 Task: Create a swarmplot and a boxplot using seaborn to visualize the distribution of two numerical variables, 'Box1' and 'Box2', in a DataFrame.
Action: Key pressed import<Key.space>seaborn<Key.space>as<Key.space>sns<Key.shift_r><Key.enter>
Screenshot: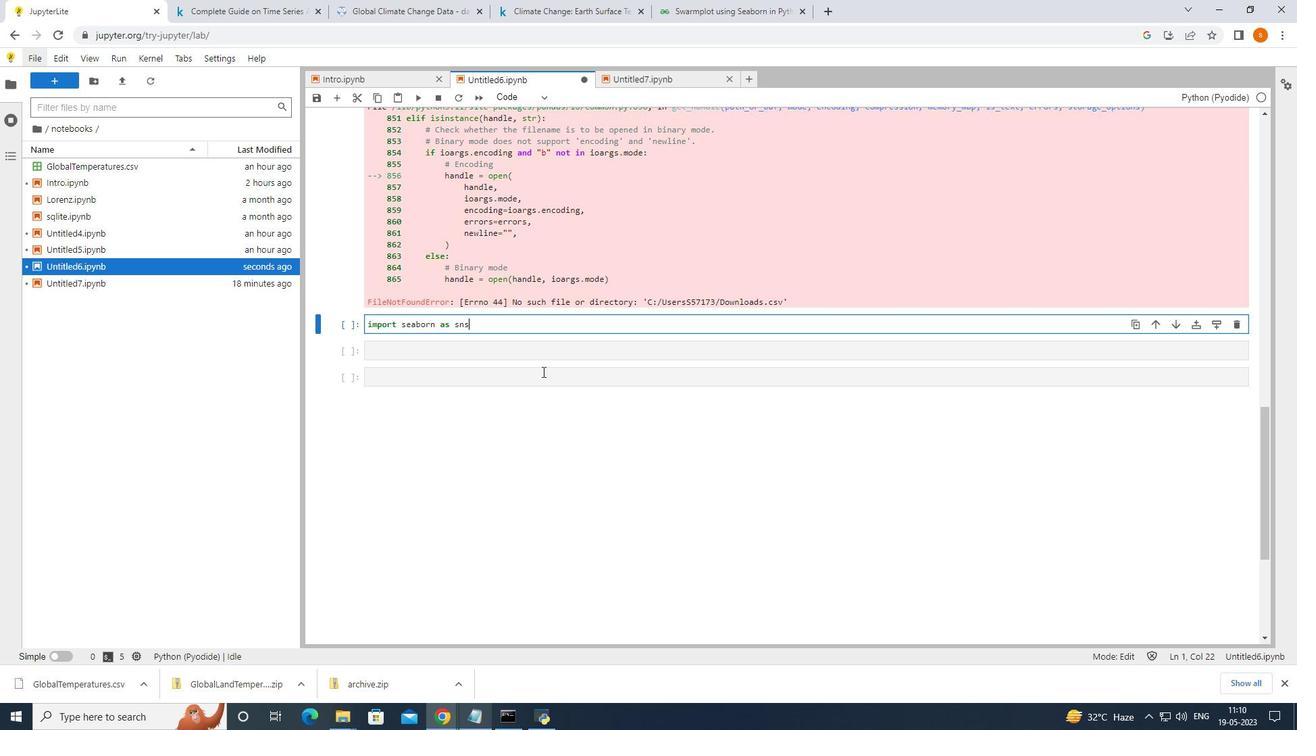 
Action: Mouse moved to (506, 354)
Screenshot: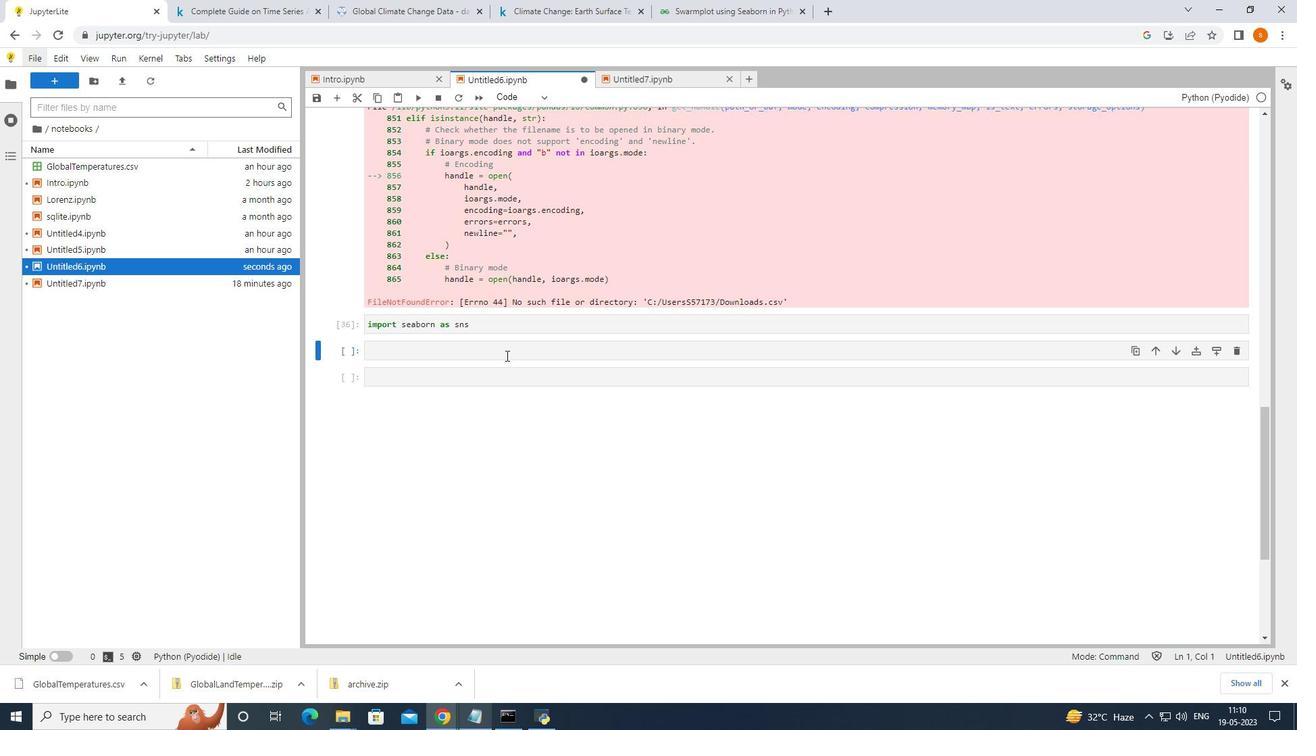
Action: Mouse pressed left at (506, 354)
Screenshot: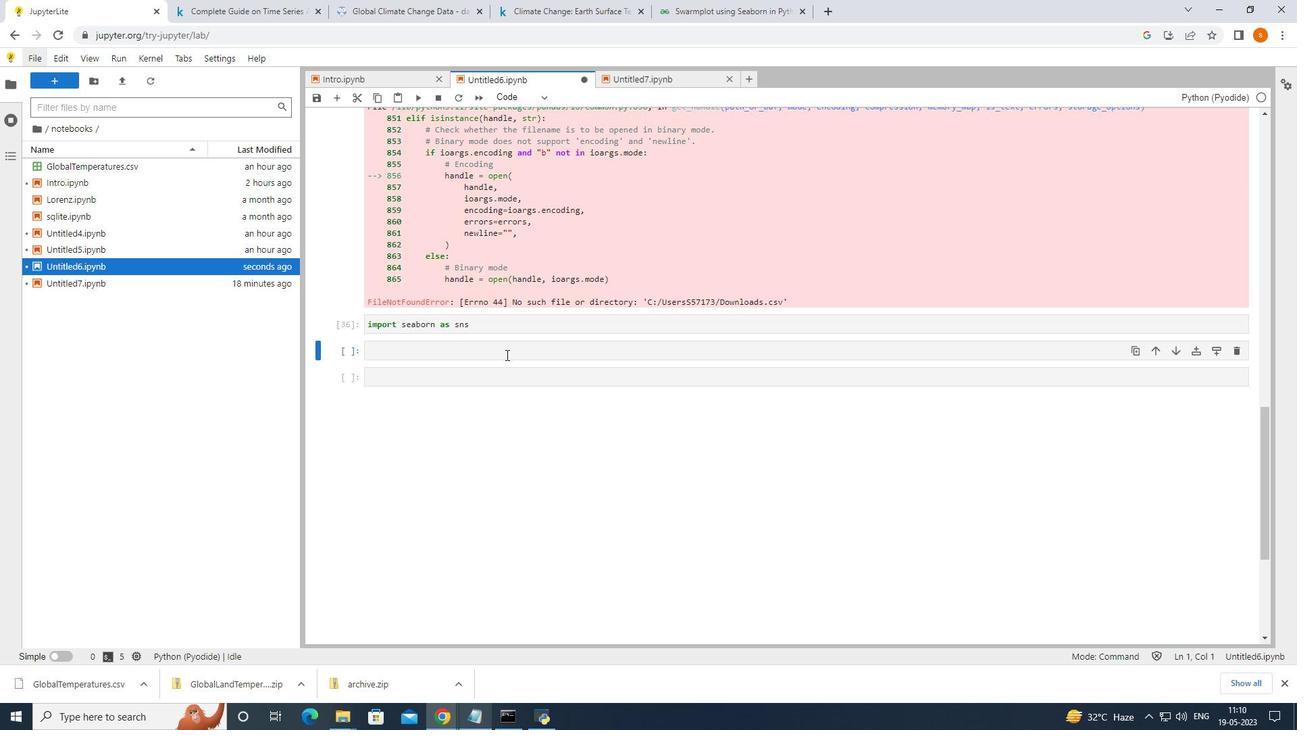 
Action: Mouse moved to (692, 6)
Screenshot: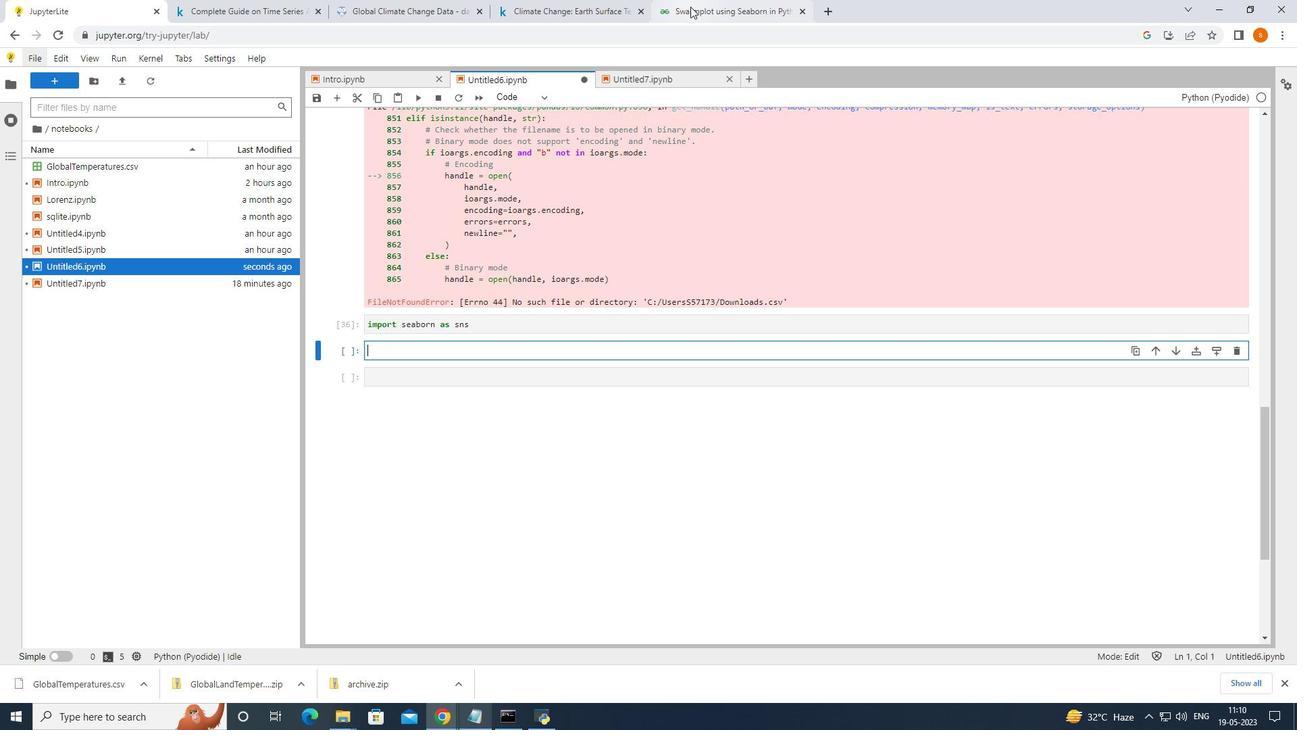 
Action: Mouse pressed left at (692, 6)
Screenshot: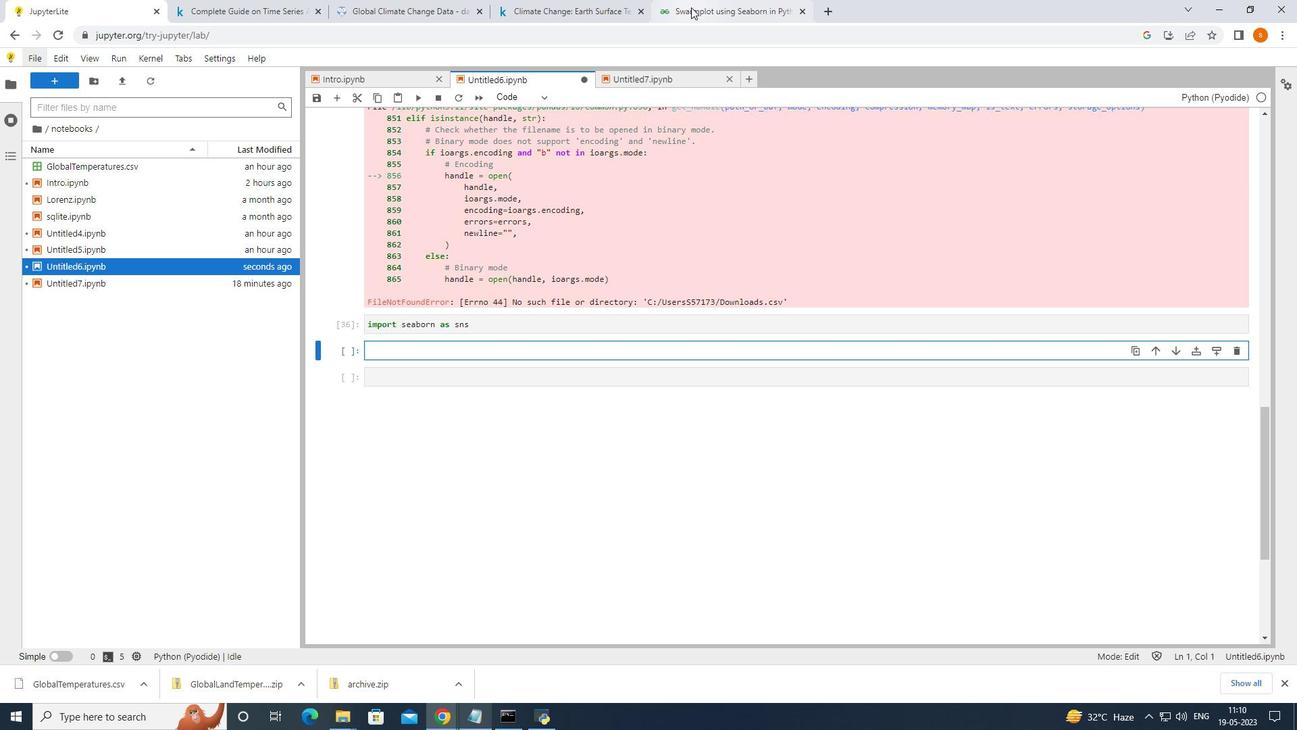 
Action: Mouse moved to (512, 191)
Screenshot: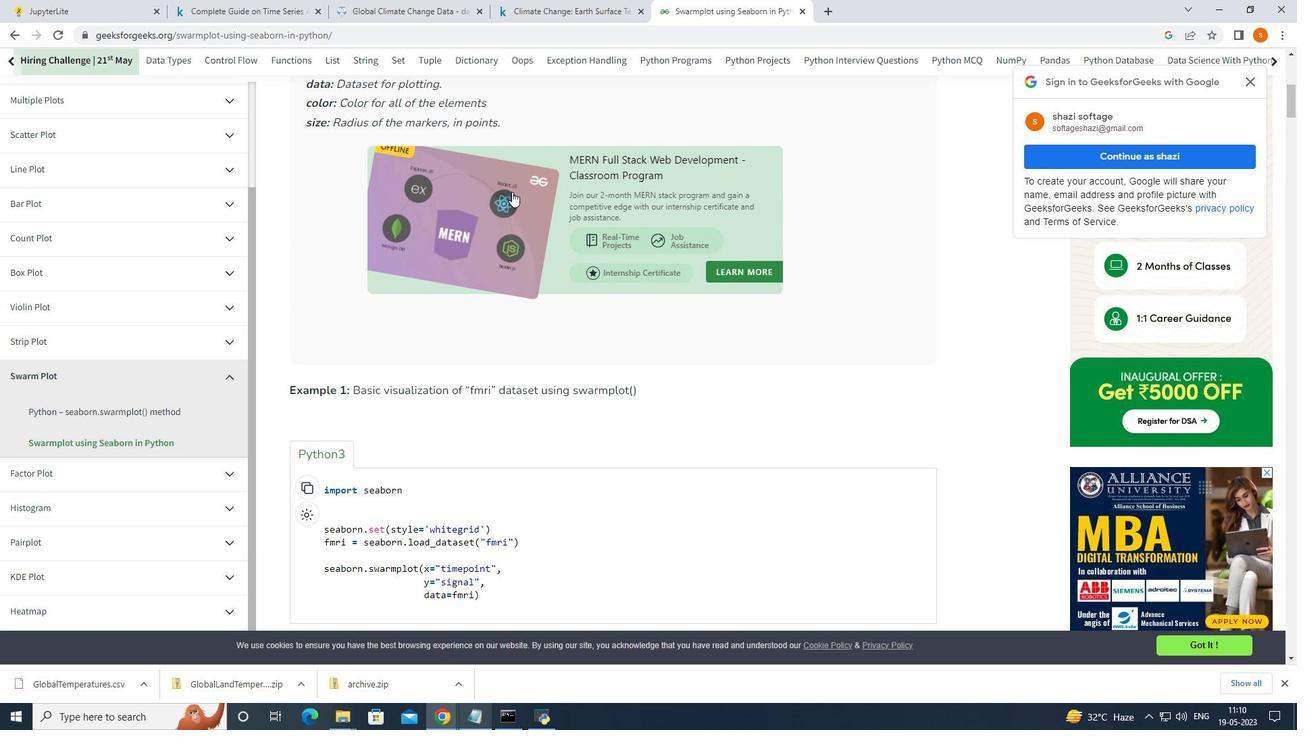 
Action: Mouse scrolled (512, 191) with delta (0, 0)
Screenshot: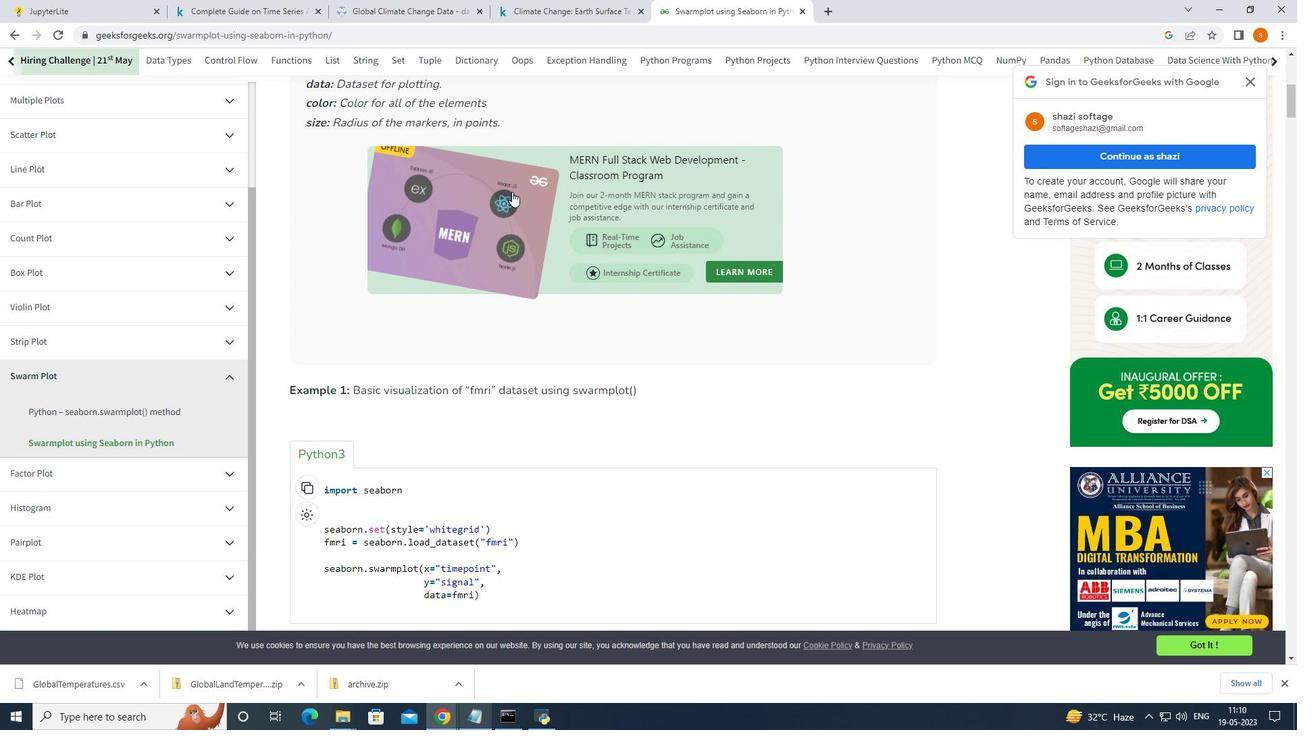 
Action: Mouse moved to (512, 190)
Screenshot: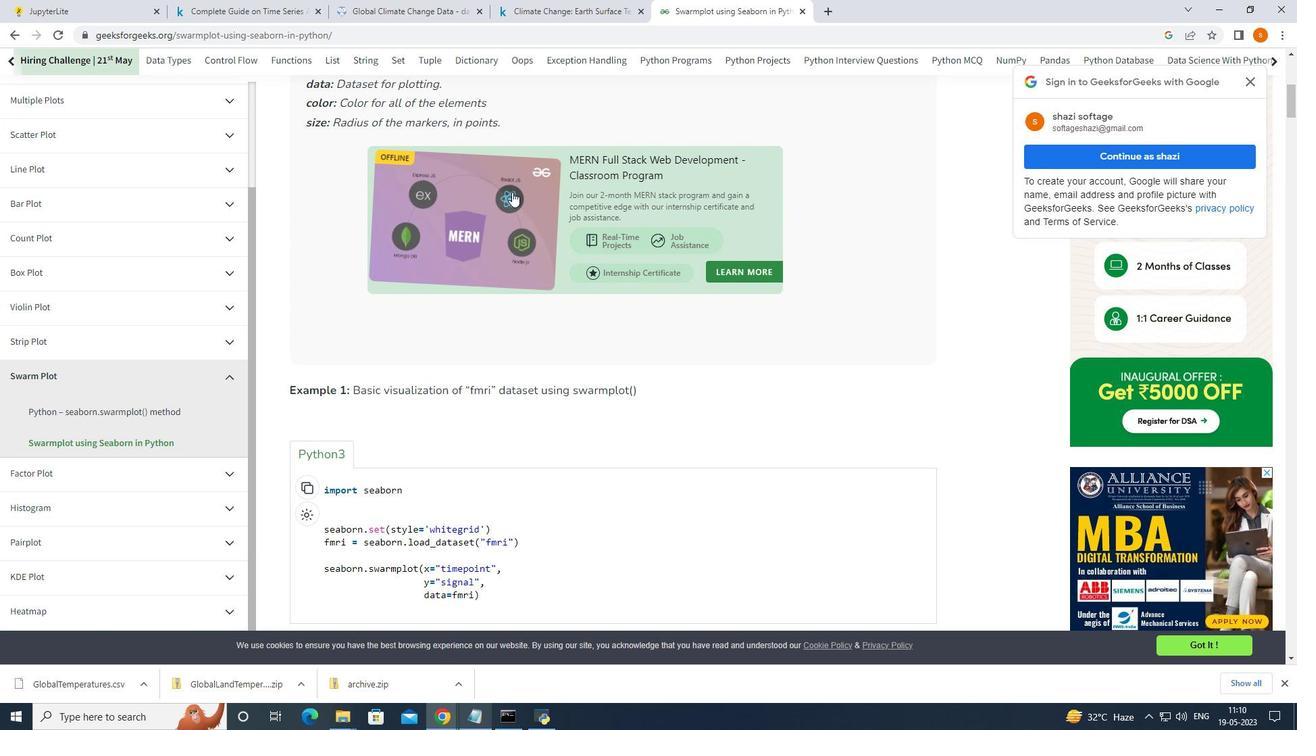 
Action: Mouse scrolled (512, 191) with delta (0, 0)
Screenshot: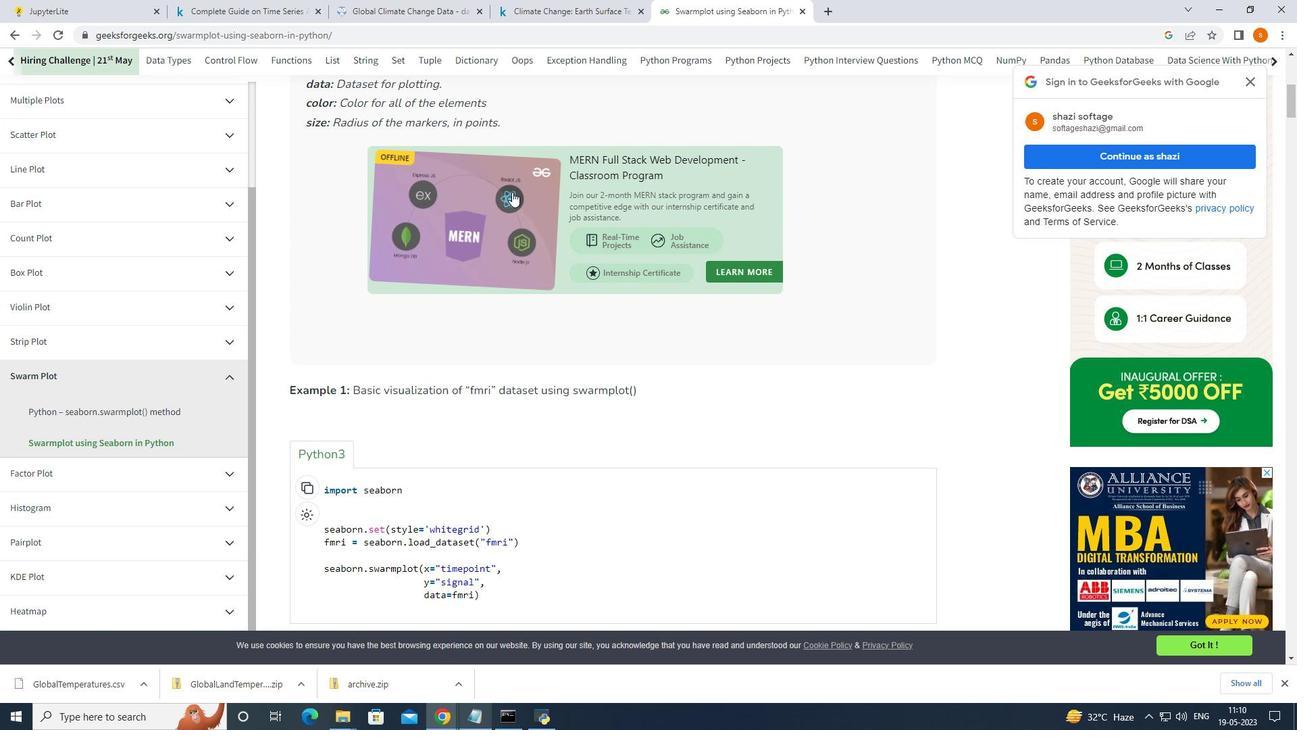 
Action: Mouse moved to (511, 191)
Screenshot: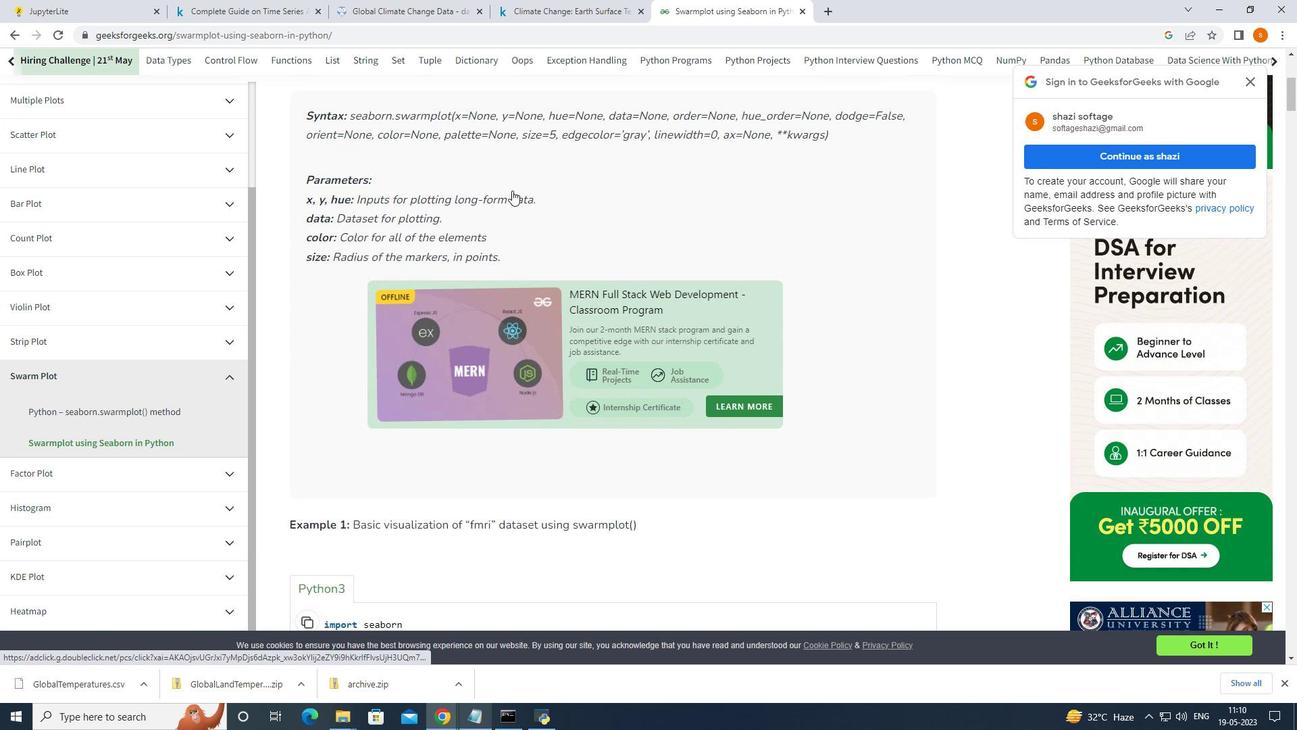 
Action: Mouse scrolled (511, 191) with delta (0, 0)
Screenshot: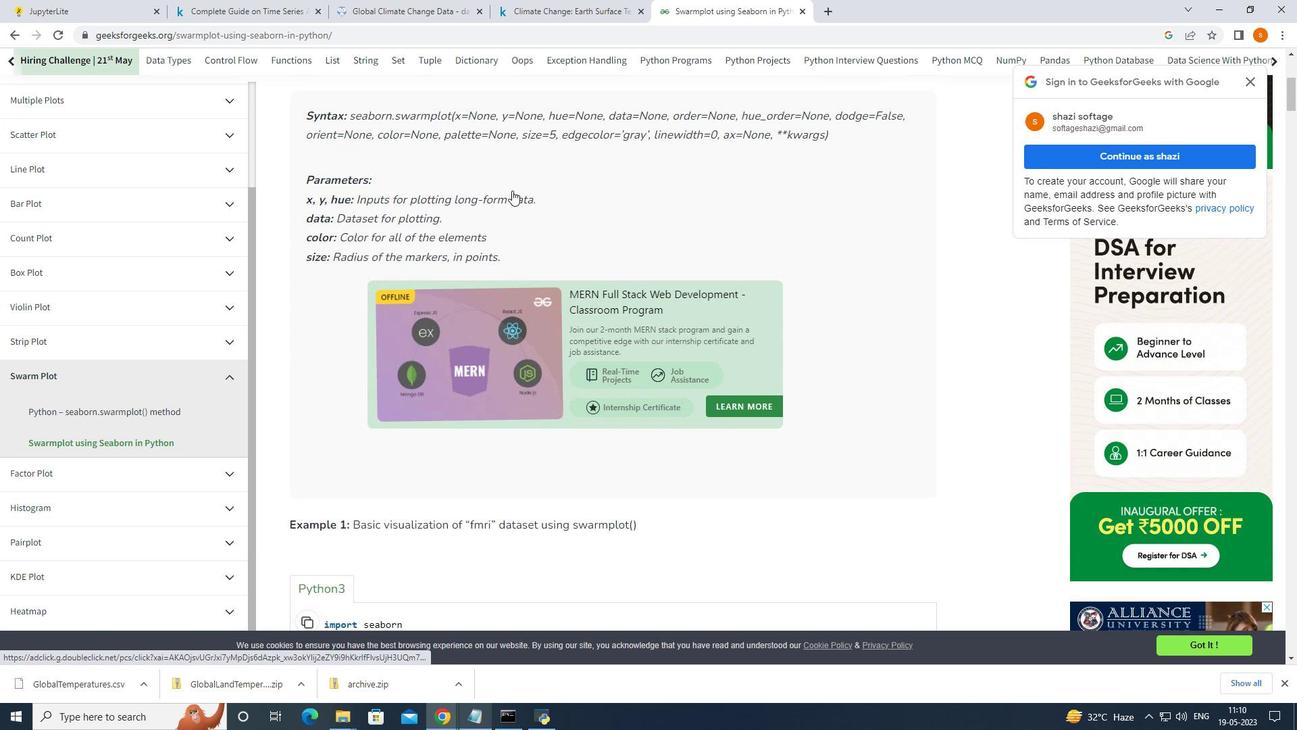 
Action: Mouse moved to (511, 192)
Screenshot: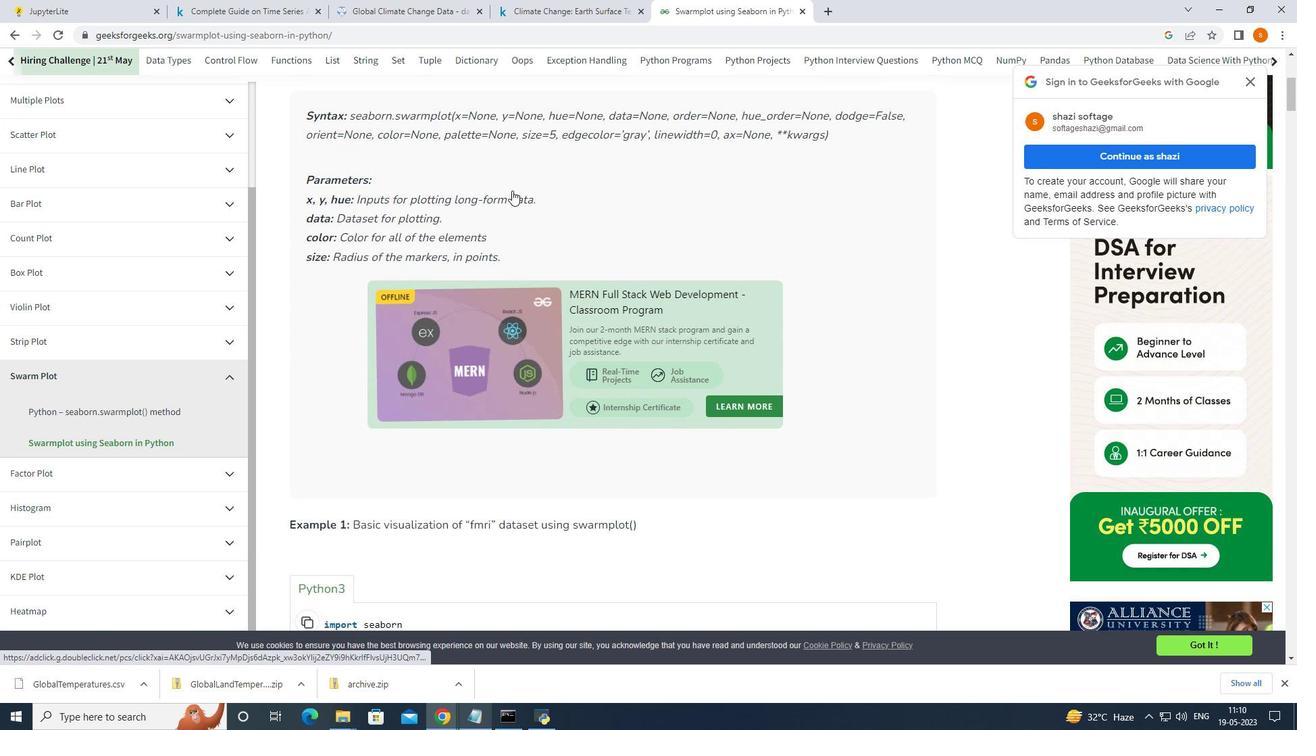 
Action: Mouse scrolled (511, 191) with delta (0, 0)
Screenshot: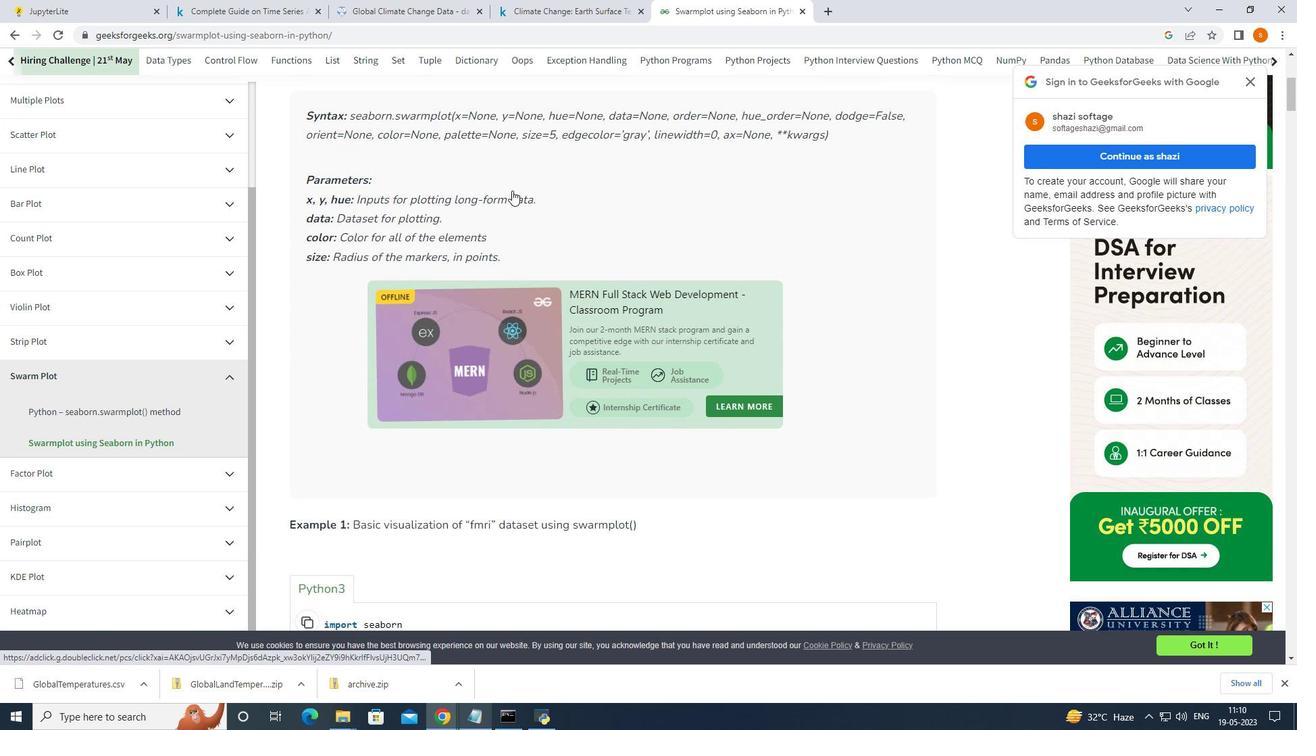 
Action: Mouse moved to (510, 192)
Screenshot: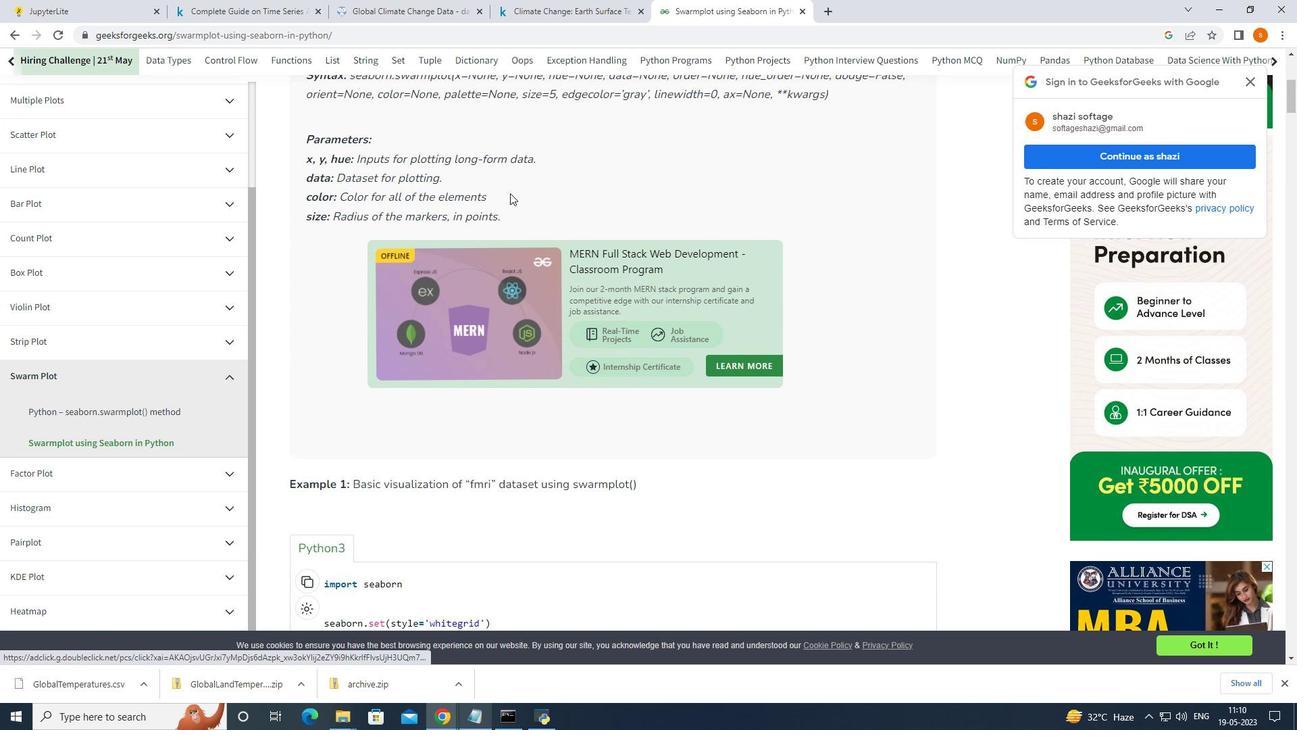 
Action: Mouse scrolled (510, 191) with delta (0, 0)
Screenshot: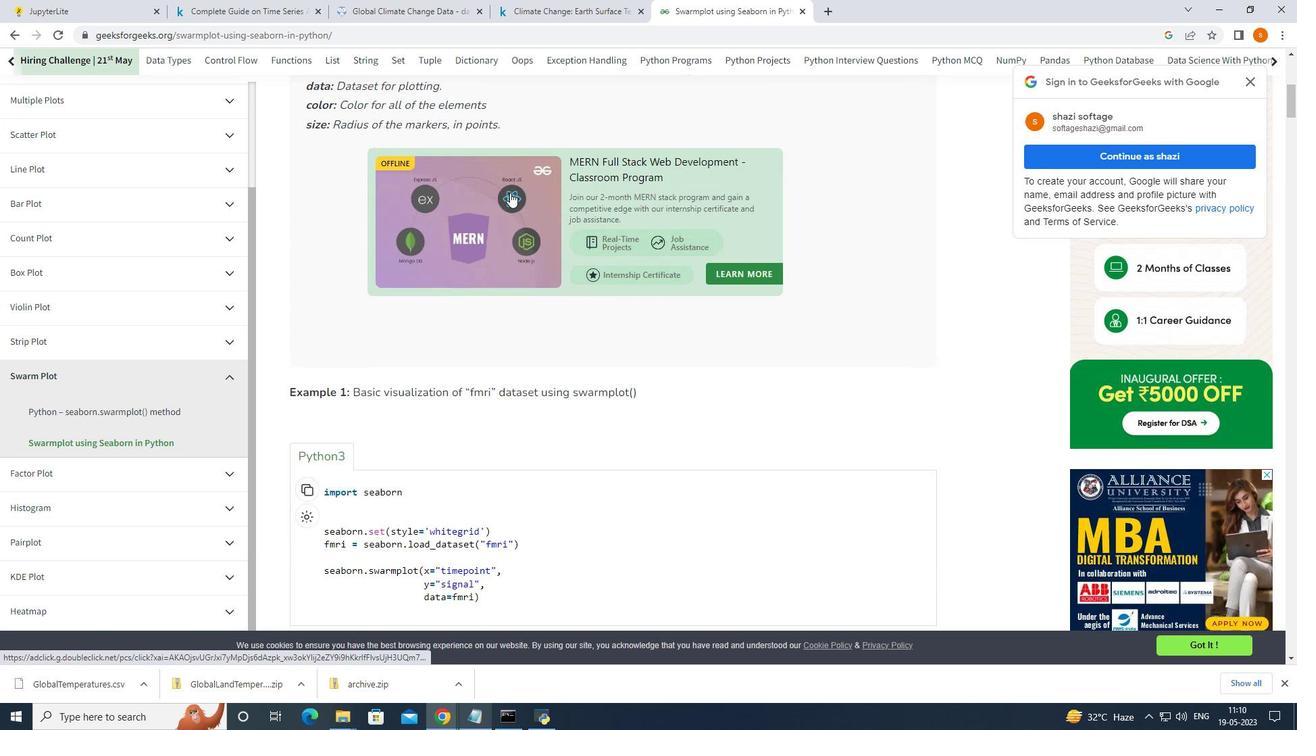 
Action: Mouse scrolled (510, 191) with delta (0, 0)
Screenshot: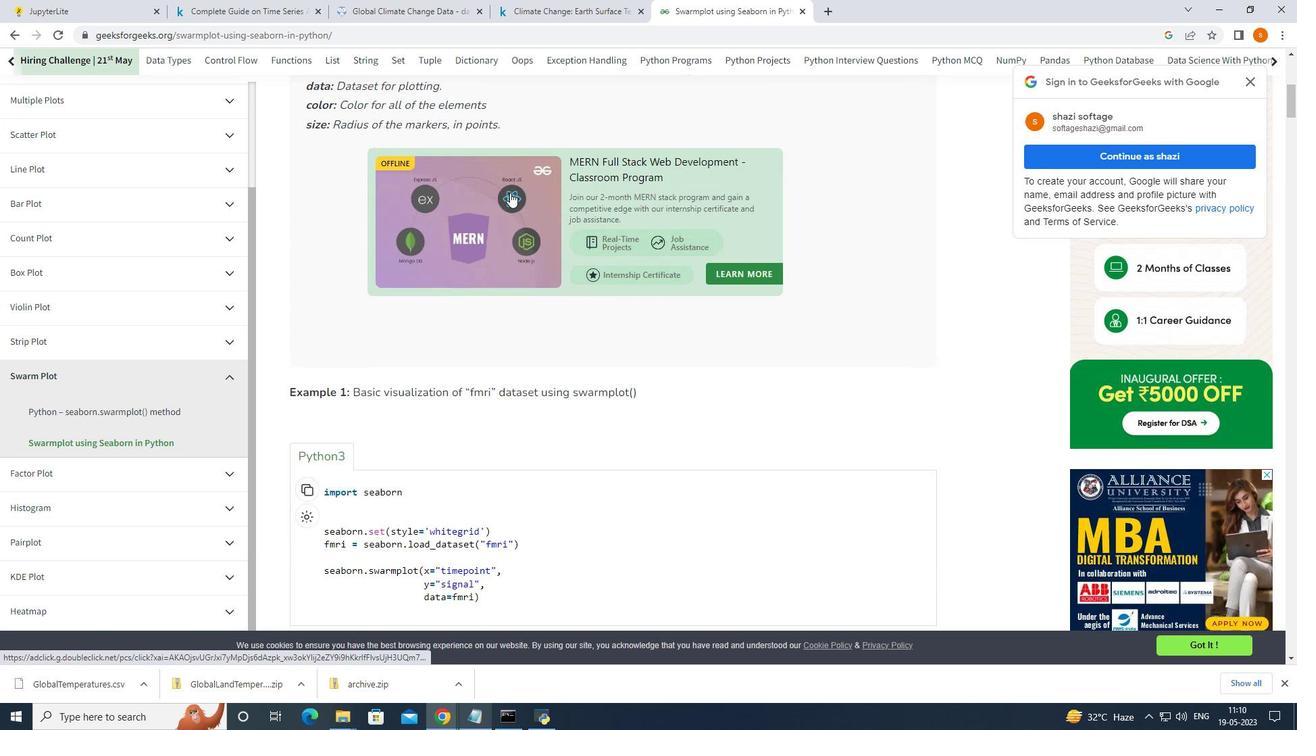 
Action: Mouse scrolled (510, 191) with delta (0, 0)
Screenshot: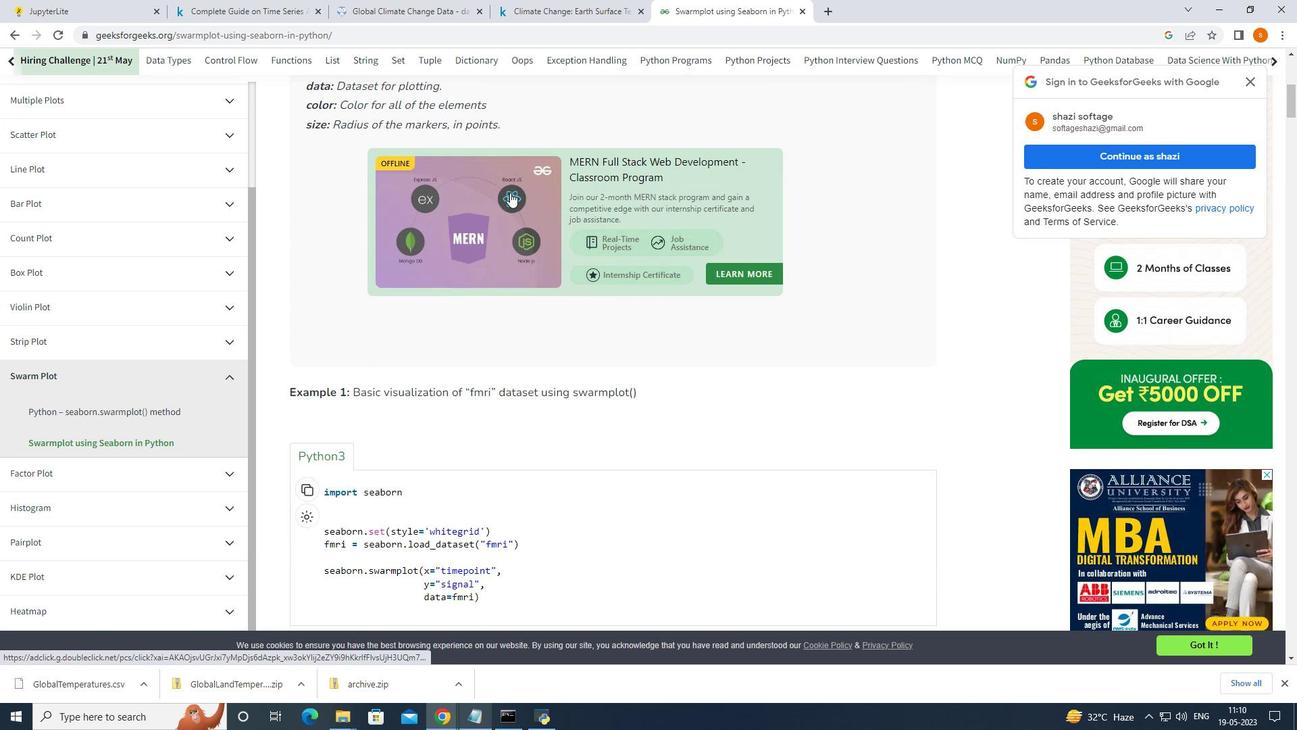 
Action: Mouse scrolled (510, 191) with delta (0, 0)
Screenshot: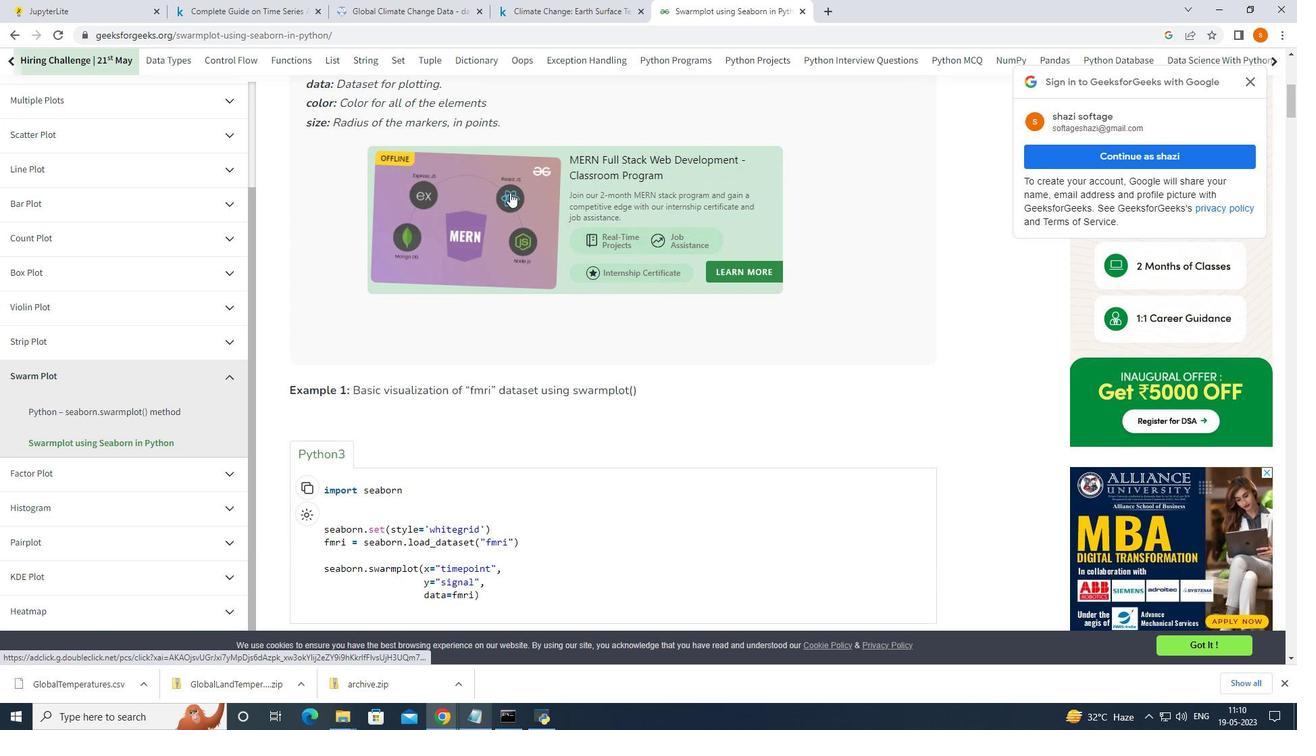 
Action: Mouse moved to (510, 193)
Screenshot: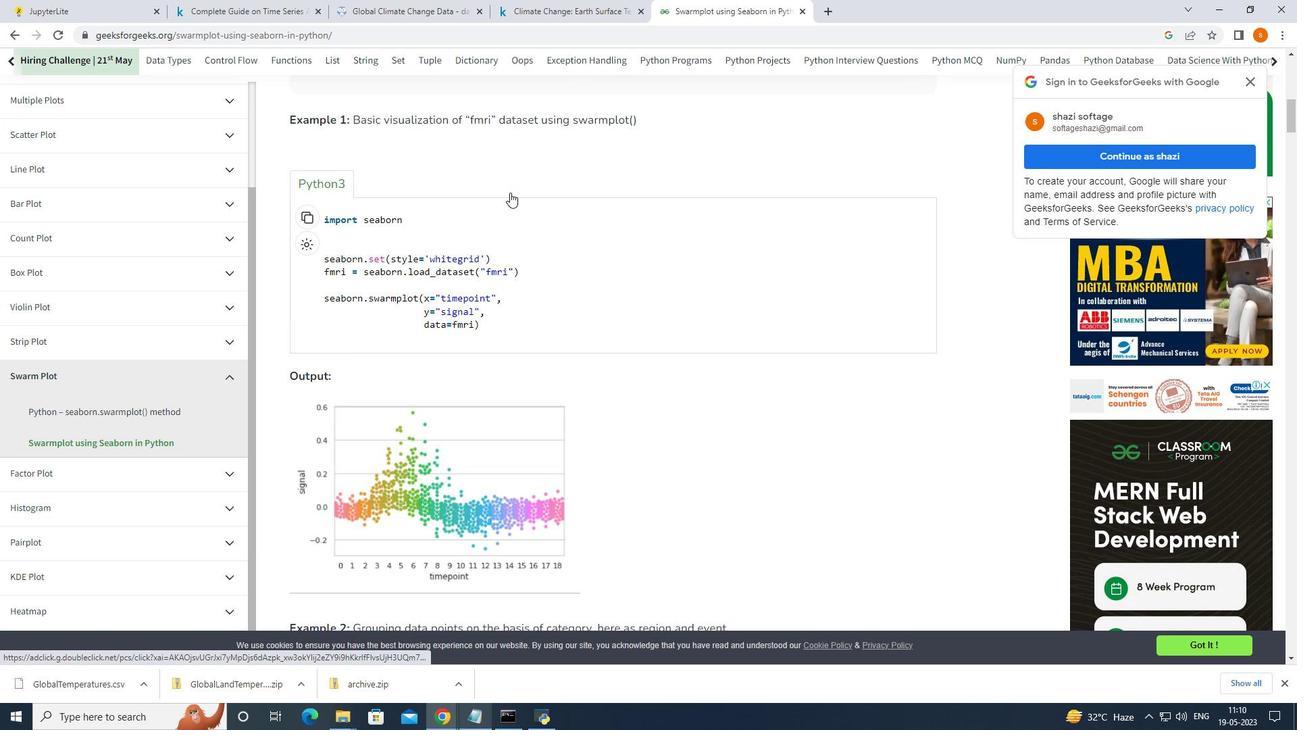 
Action: Mouse scrolled (510, 192) with delta (0, 0)
Screenshot: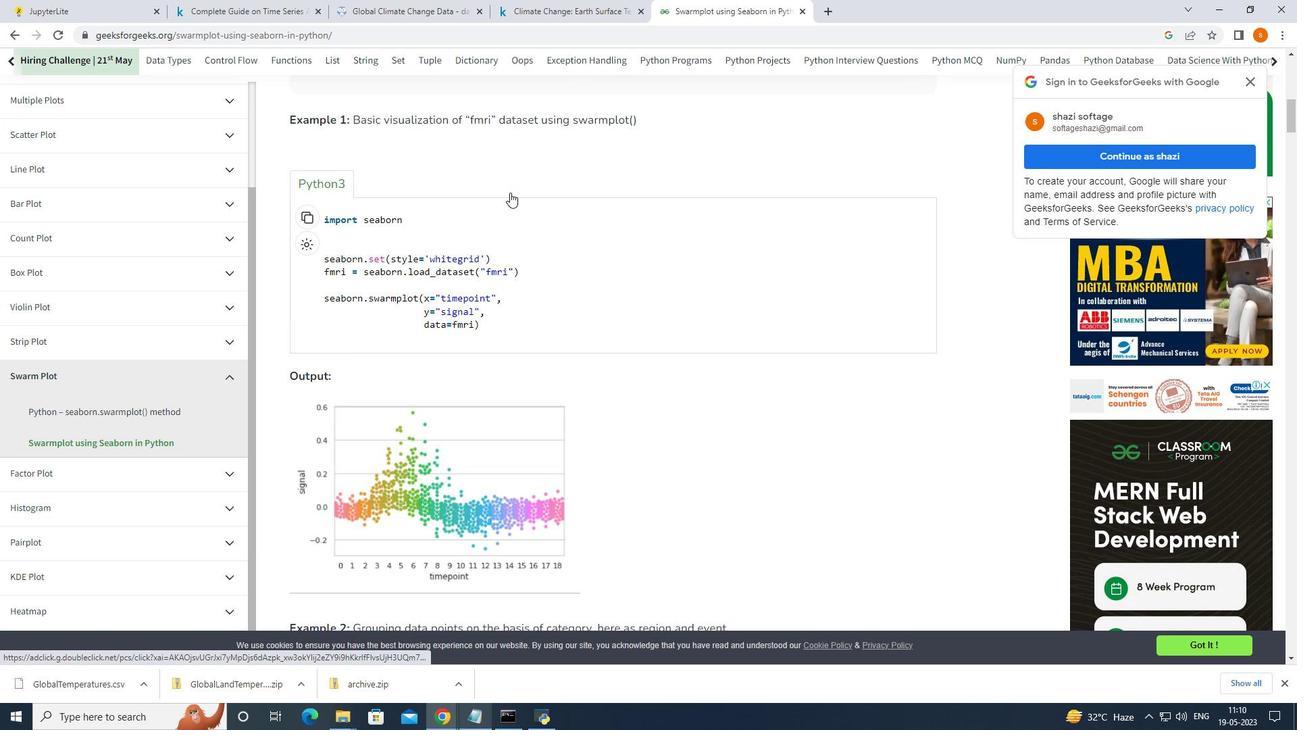 
Action: Mouse moved to (510, 194)
Screenshot: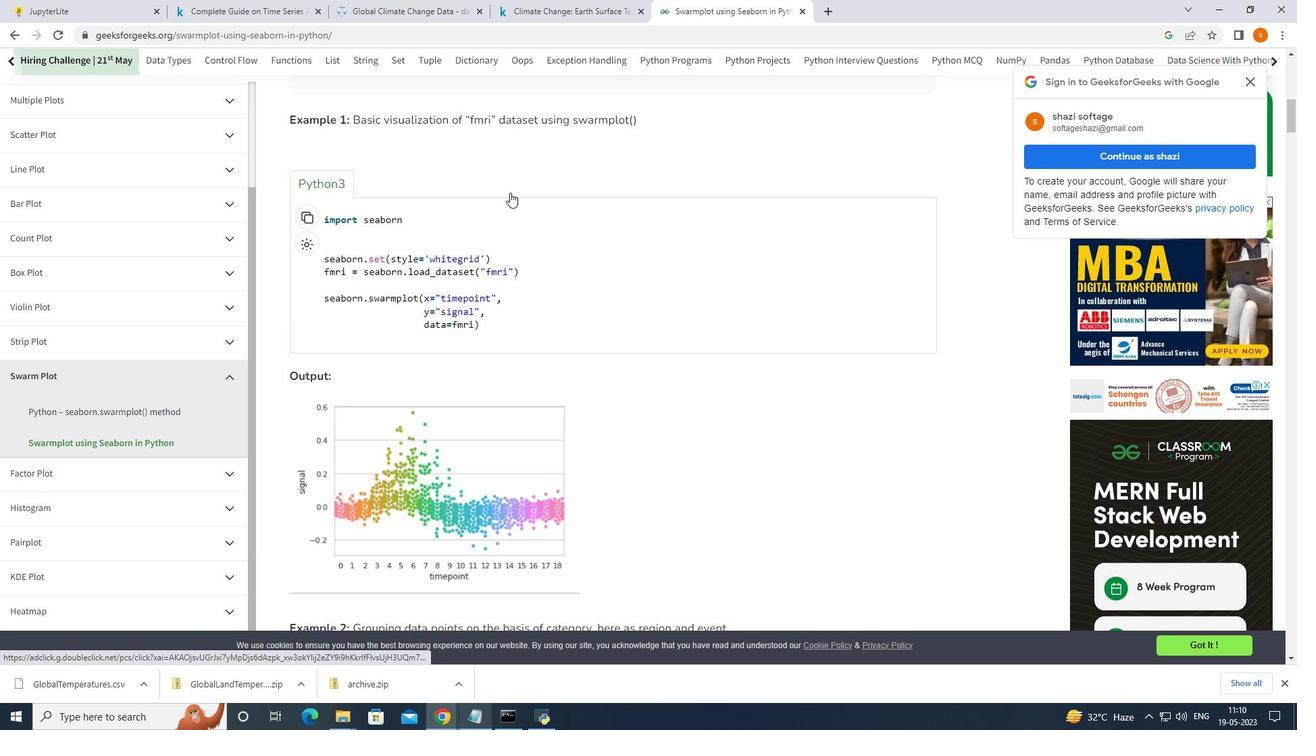
Action: Mouse scrolled (510, 193) with delta (0, 0)
Screenshot: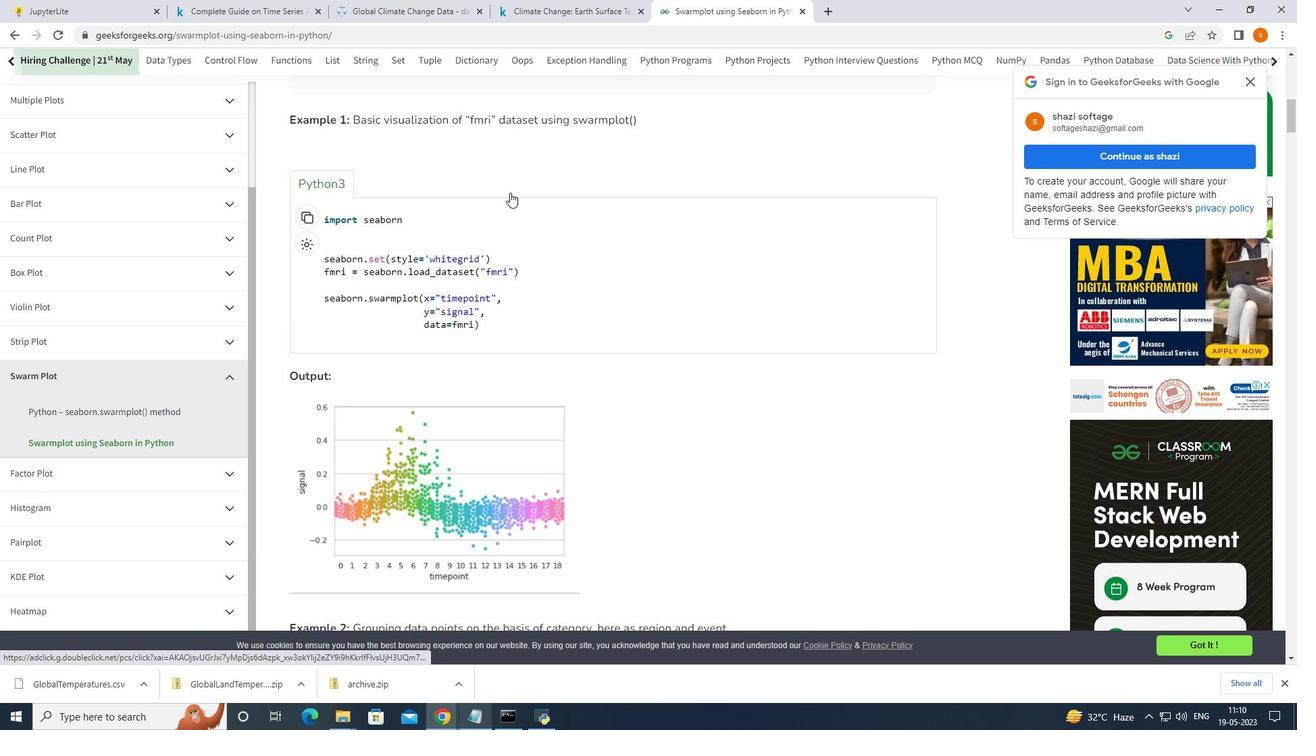 
Action: Mouse scrolled (510, 193) with delta (0, 0)
Screenshot: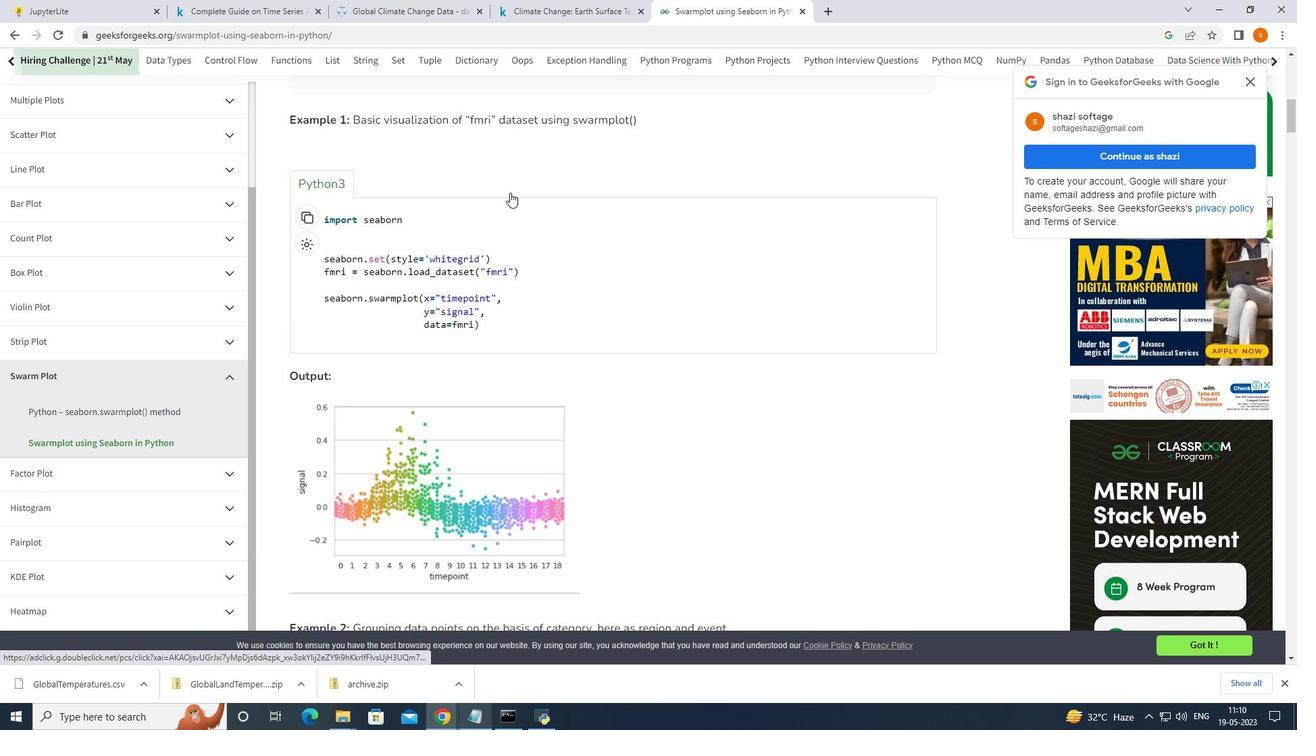 
Action: Mouse moved to (510, 194)
Screenshot: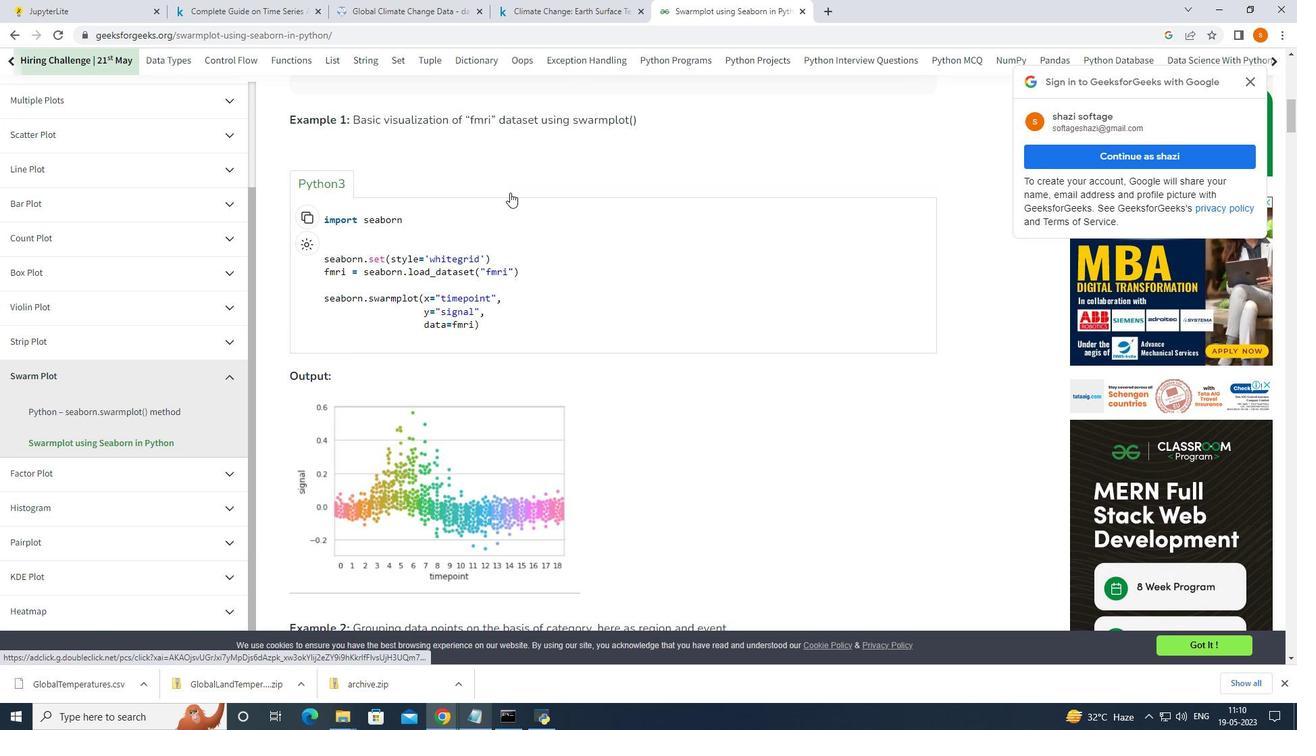 
Action: Mouse scrolled (510, 193) with delta (0, 0)
Screenshot: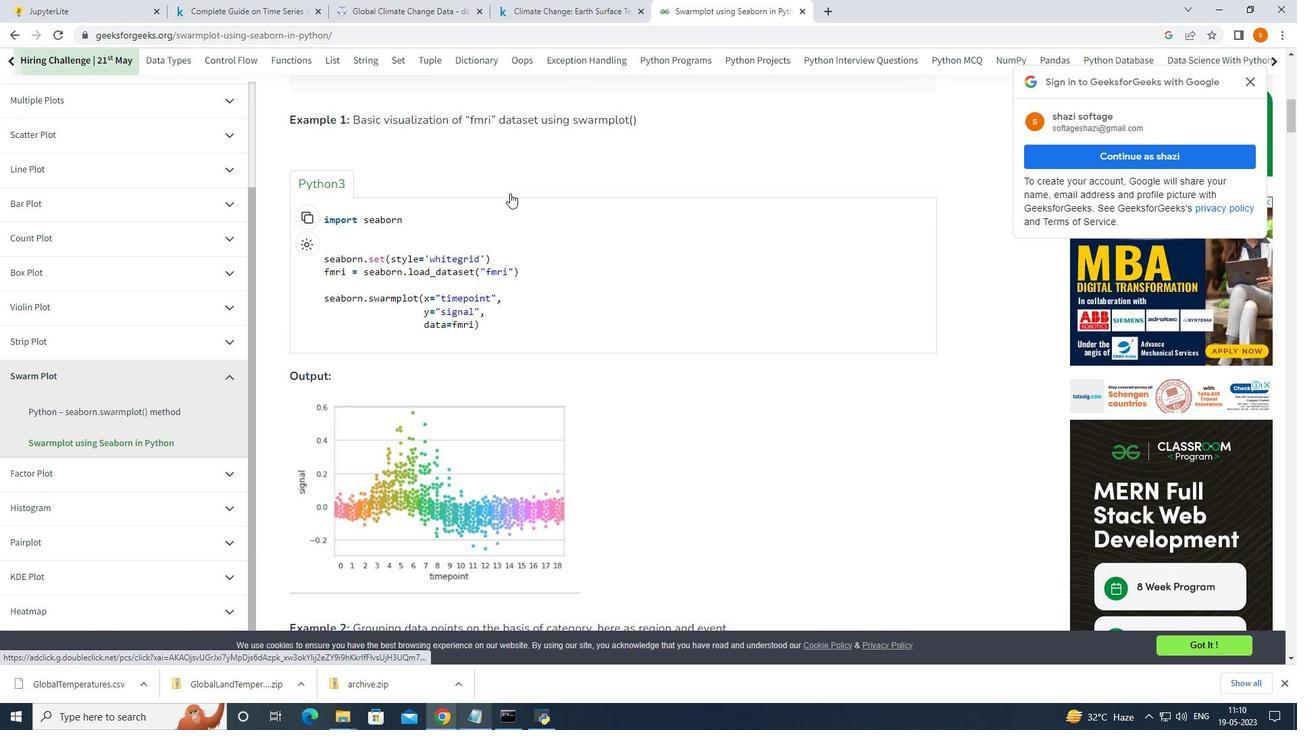 
Action: Mouse moved to (510, 195)
Screenshot: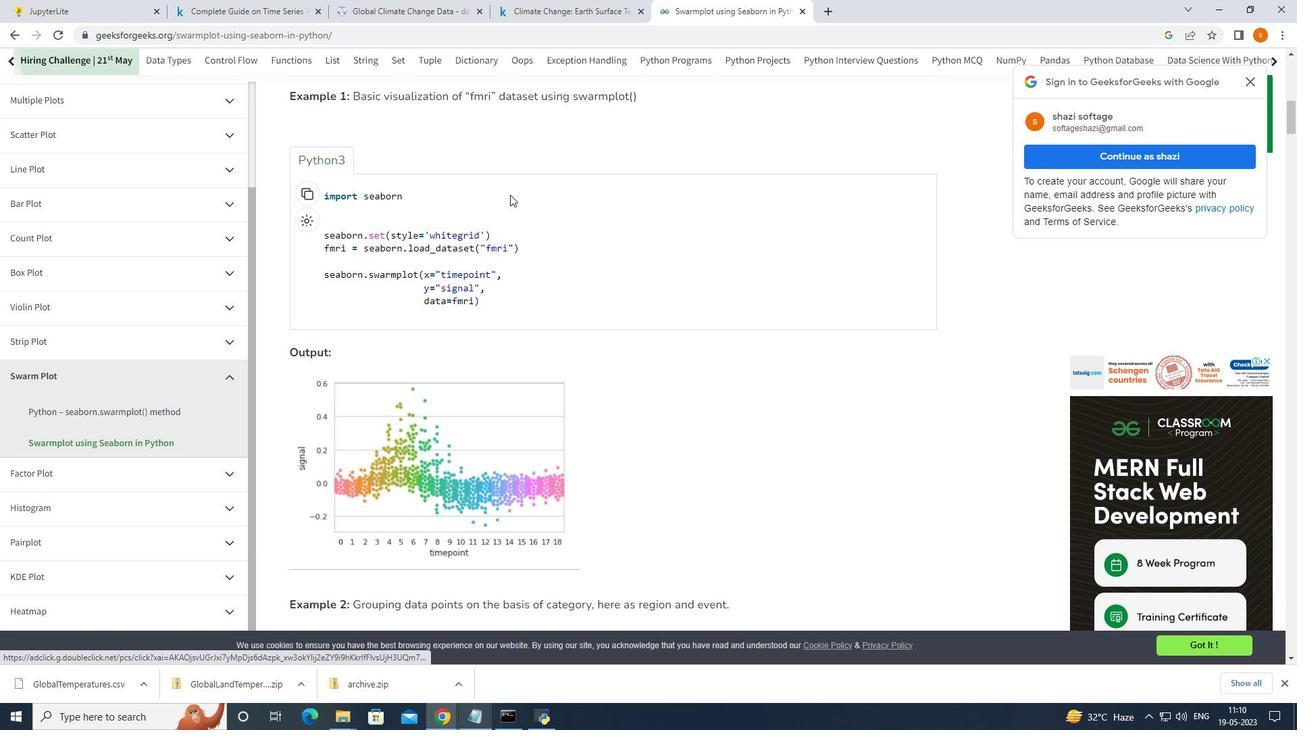
Action: Mouse scrolled (510, 194) with delta (0, 0)
Screenshot: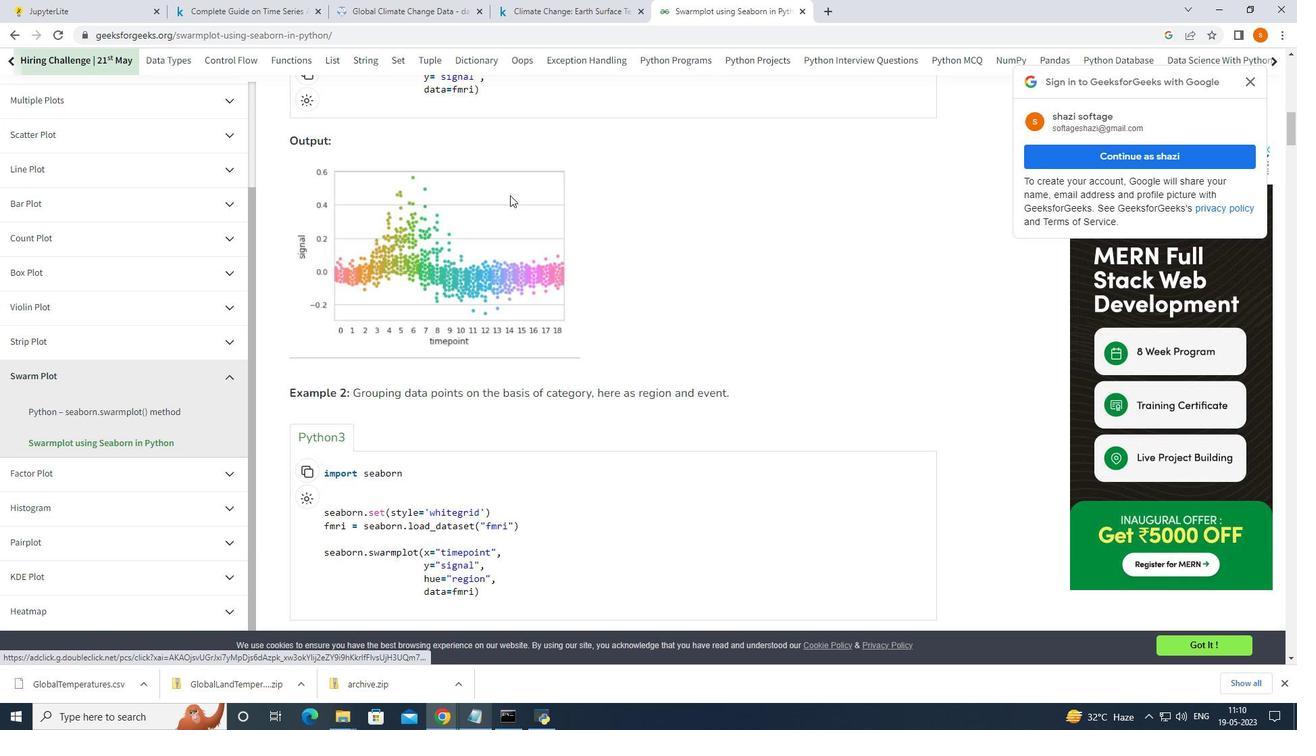 
Action: Mouse moved to (510, 195)
Screenshot: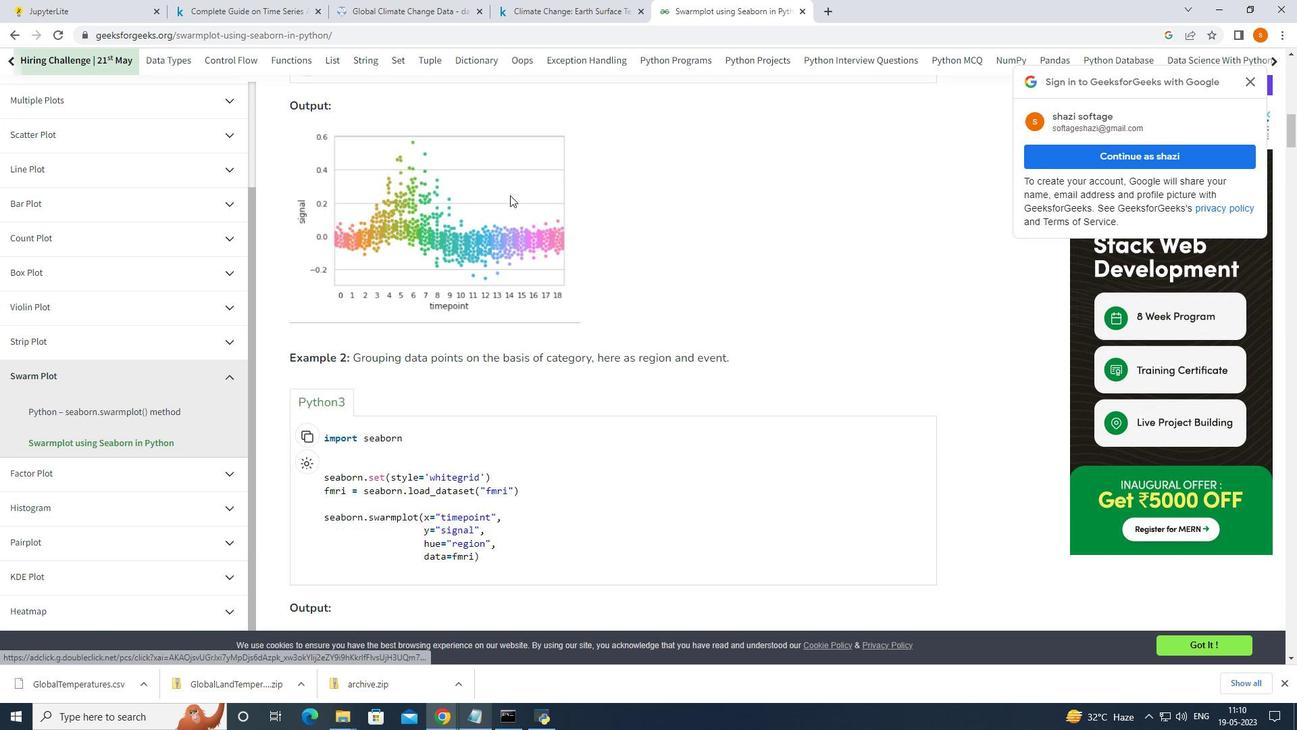 
Action: Mouse scrolled (510, 194) with delta (0, 0)
Screenshot: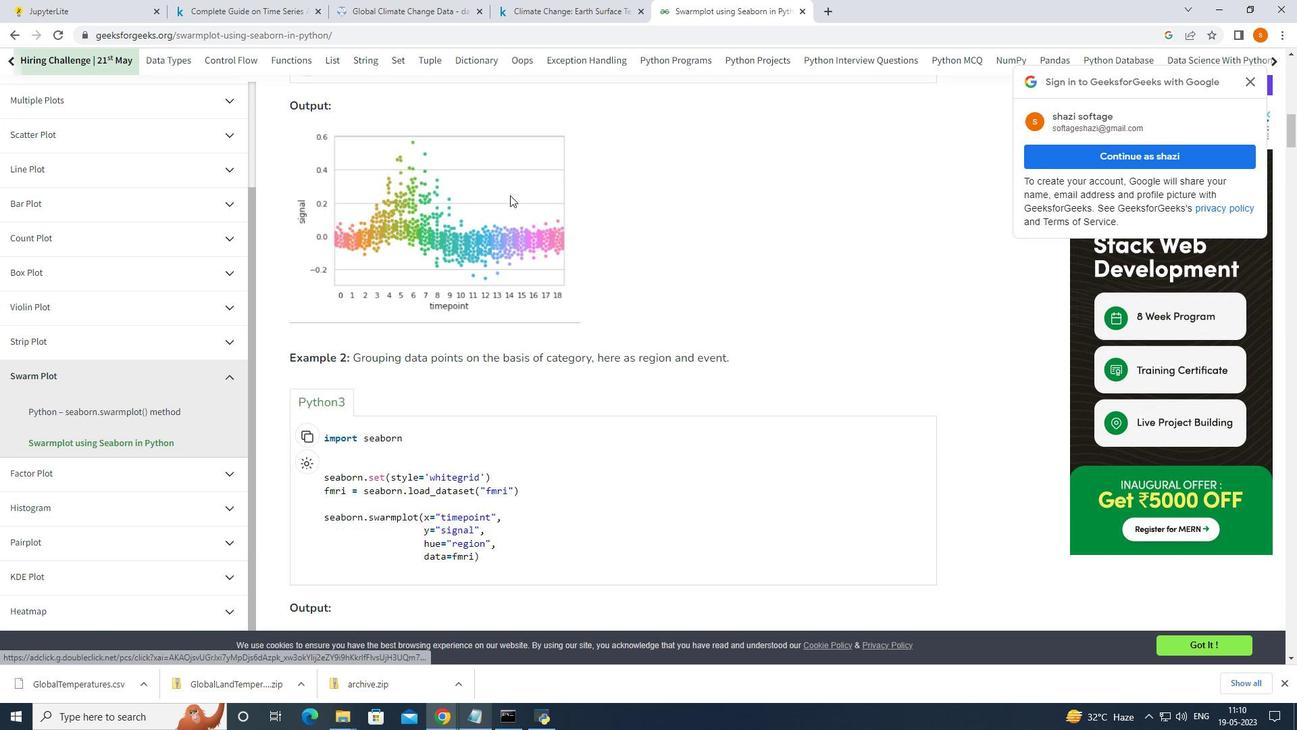 
Action: Mouse moved to (510, 196)
Screenshot: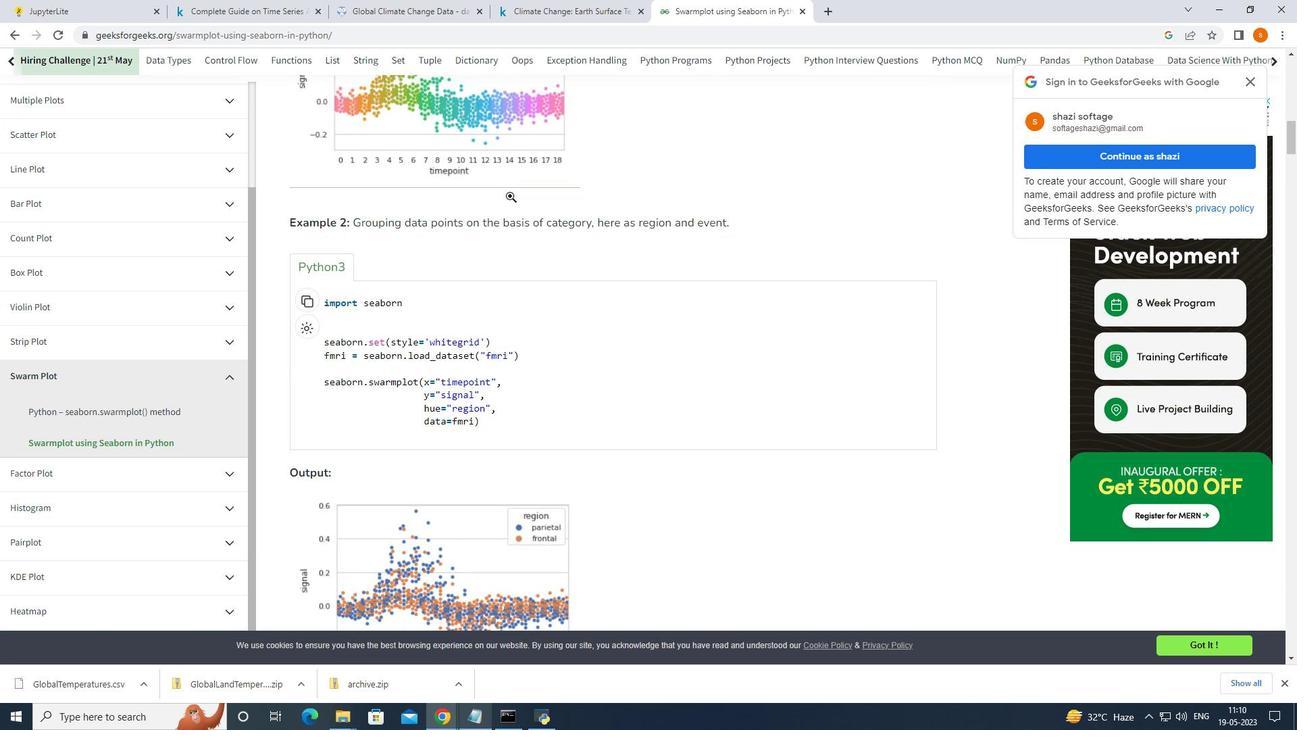 
Action: Mouse scrolled (510, 196) with delta (0, 0)
Screenshot: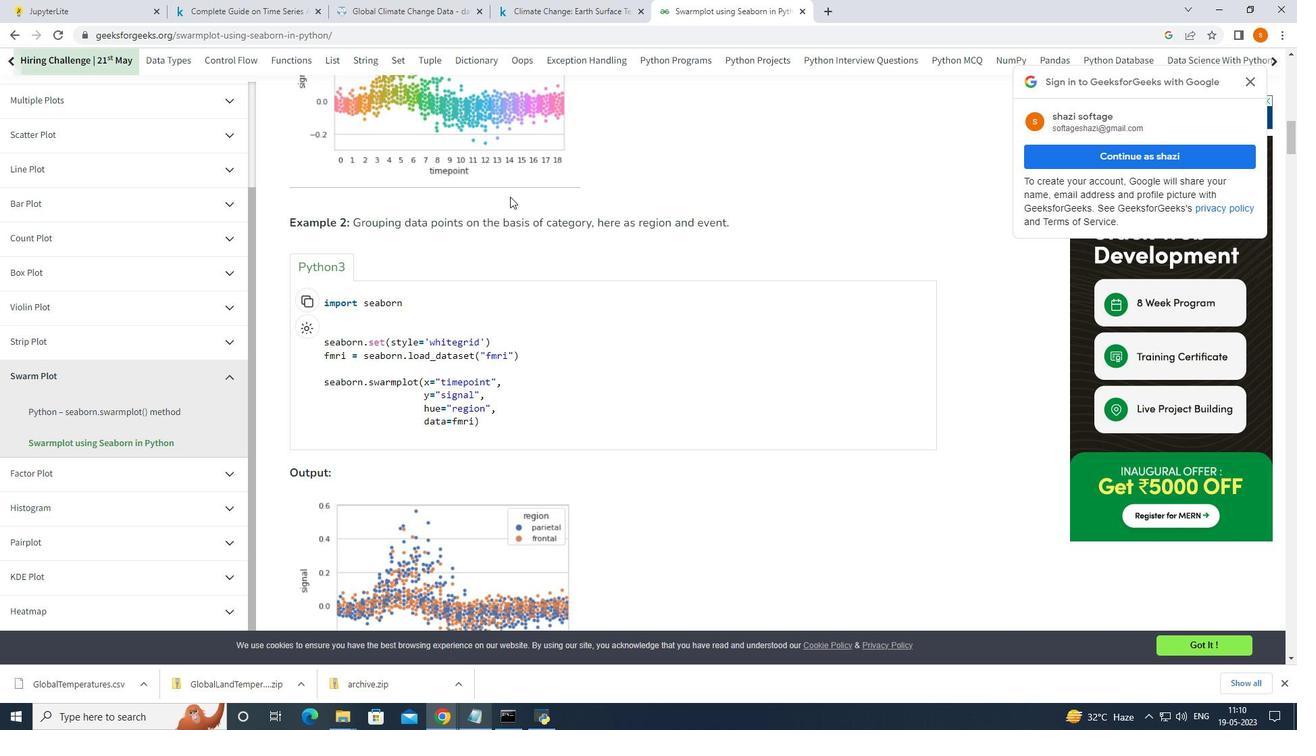 
Action: Mouse moved to (510, 198)
Screenshot: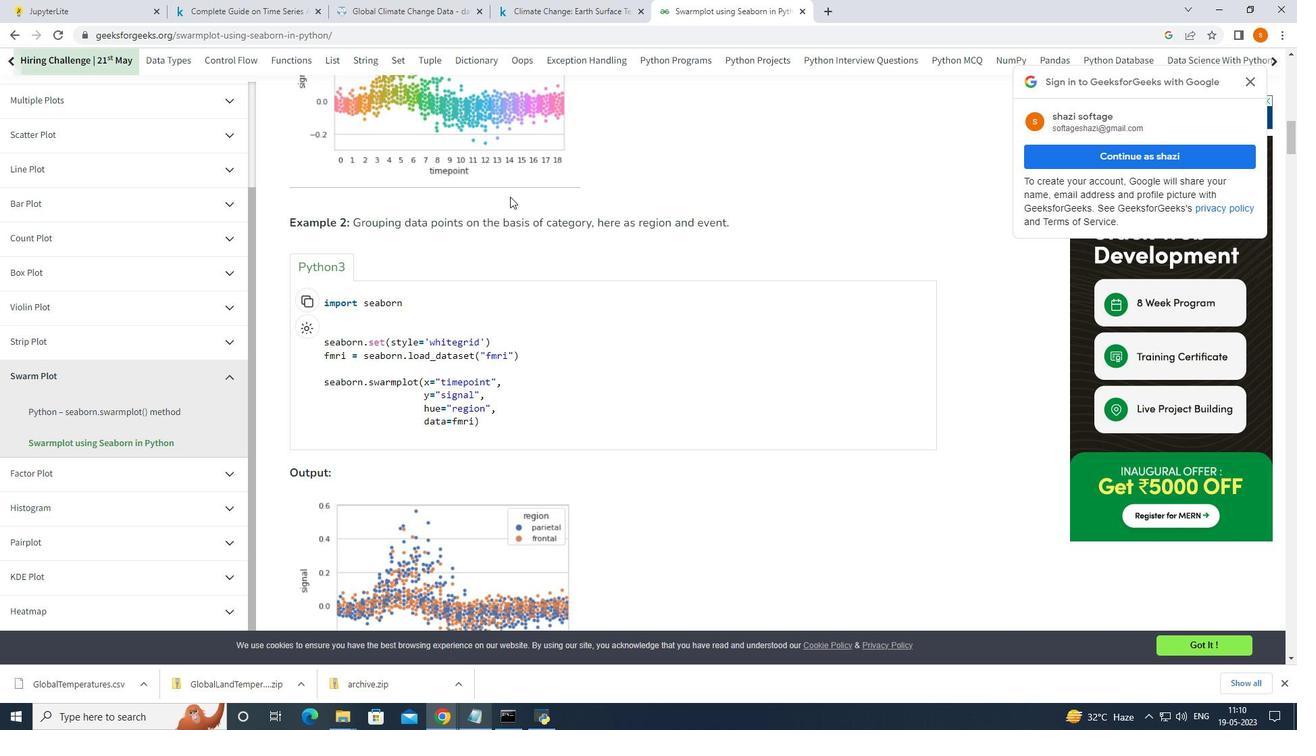 
Action: Mouse scrolled (510, 197) with delta (0, 0)
Screenshot: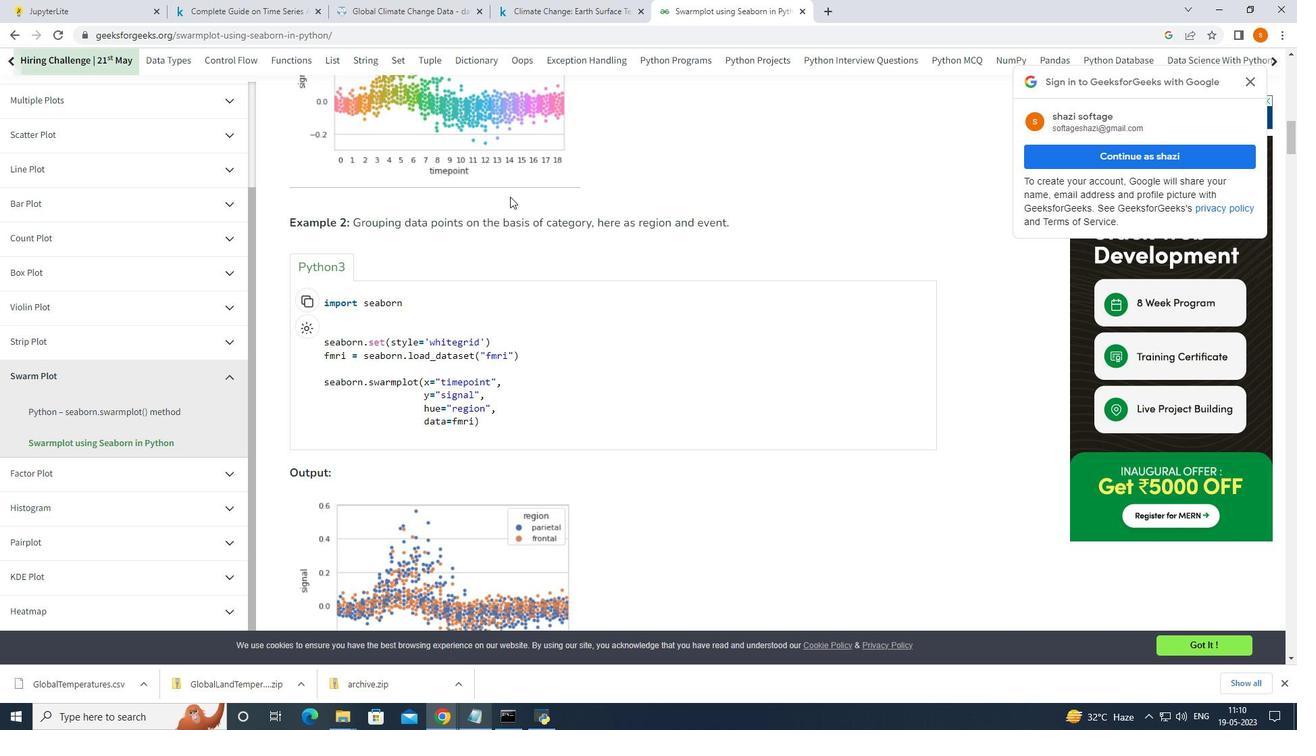 
Action: Mouse scrolled (510, 197) with delta (0, 0)
Screenshot: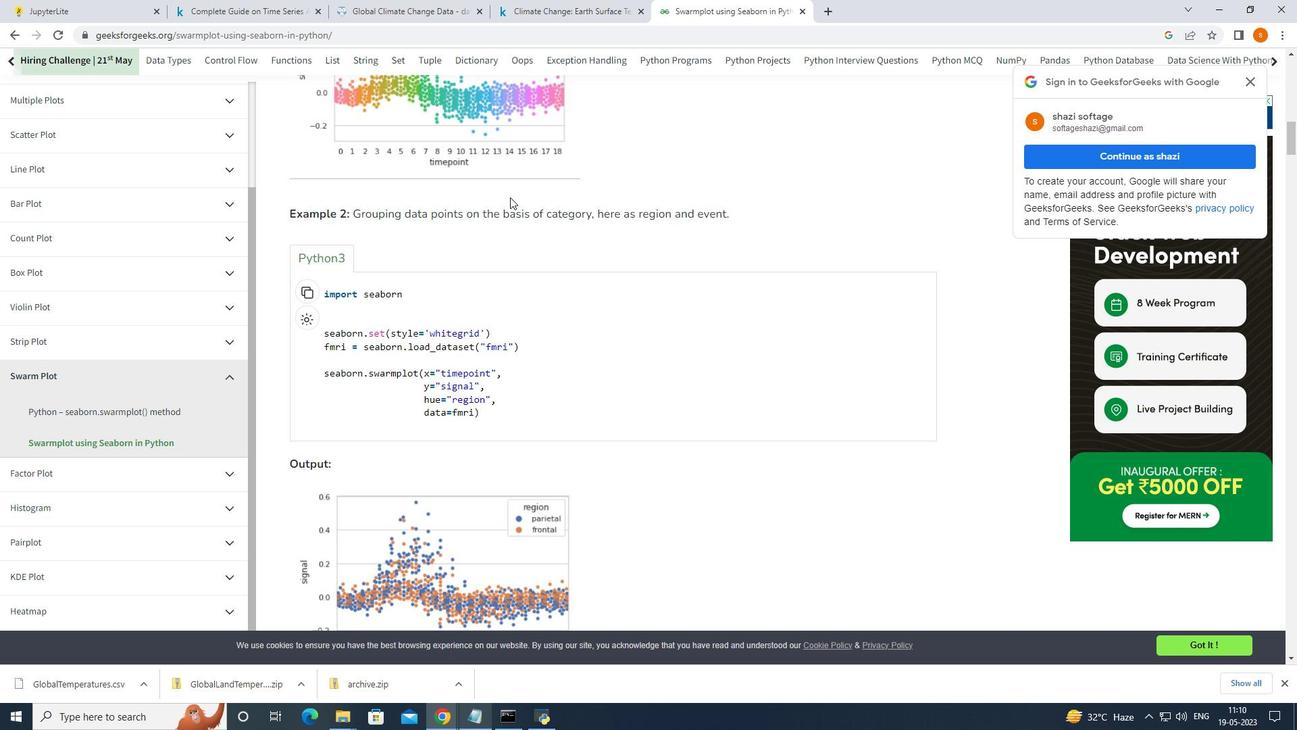 
Action: Mouse scrolled (510, 198) with delta (0, 0)
Screenshot: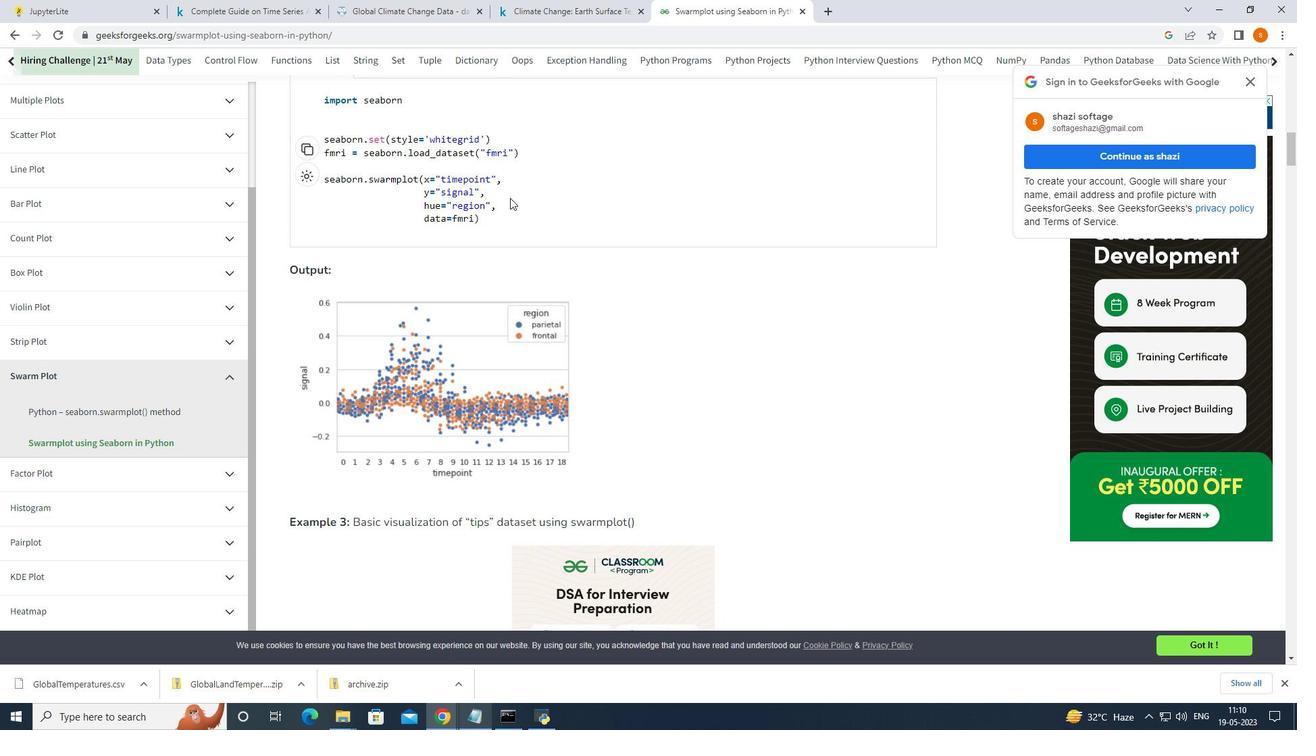 
Action: Mouse scrolled (510, 198) with delta (0, 0)
Screenshot: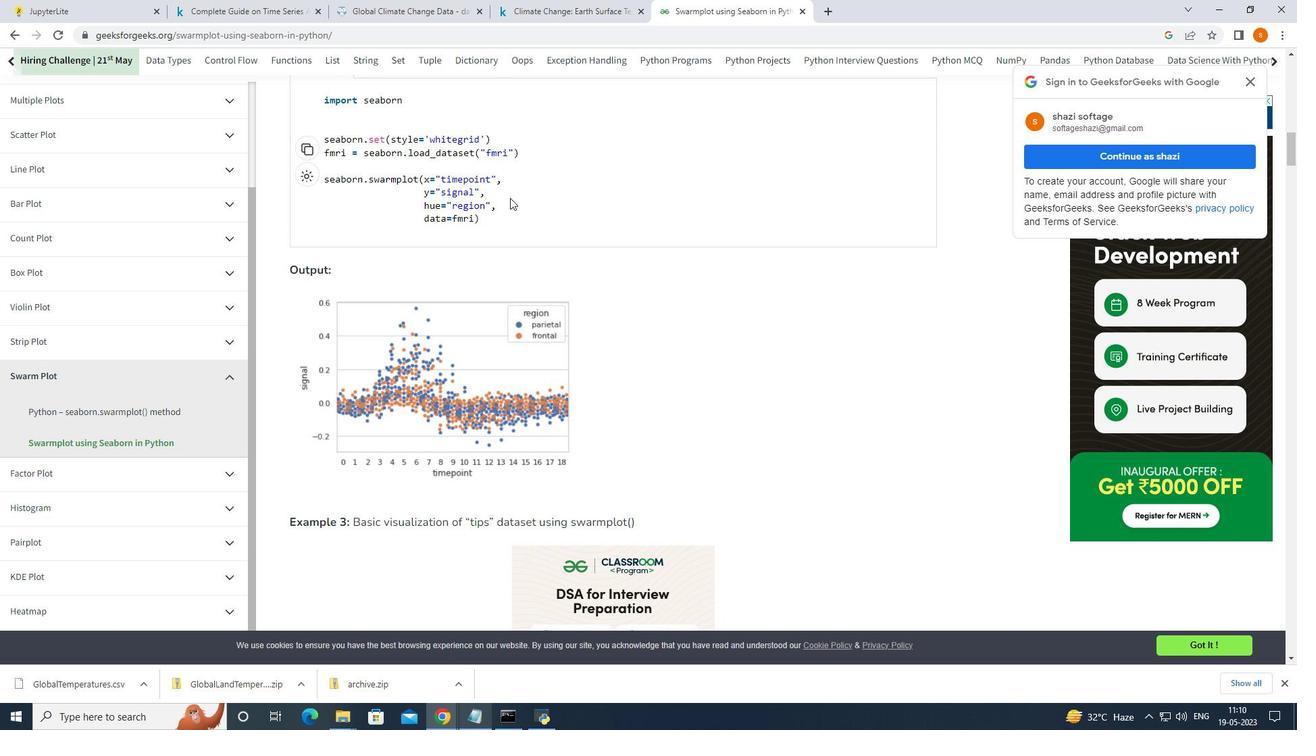 
Action: Mouse scrolled (510, 197) with delta (0, 0)
Screenshot: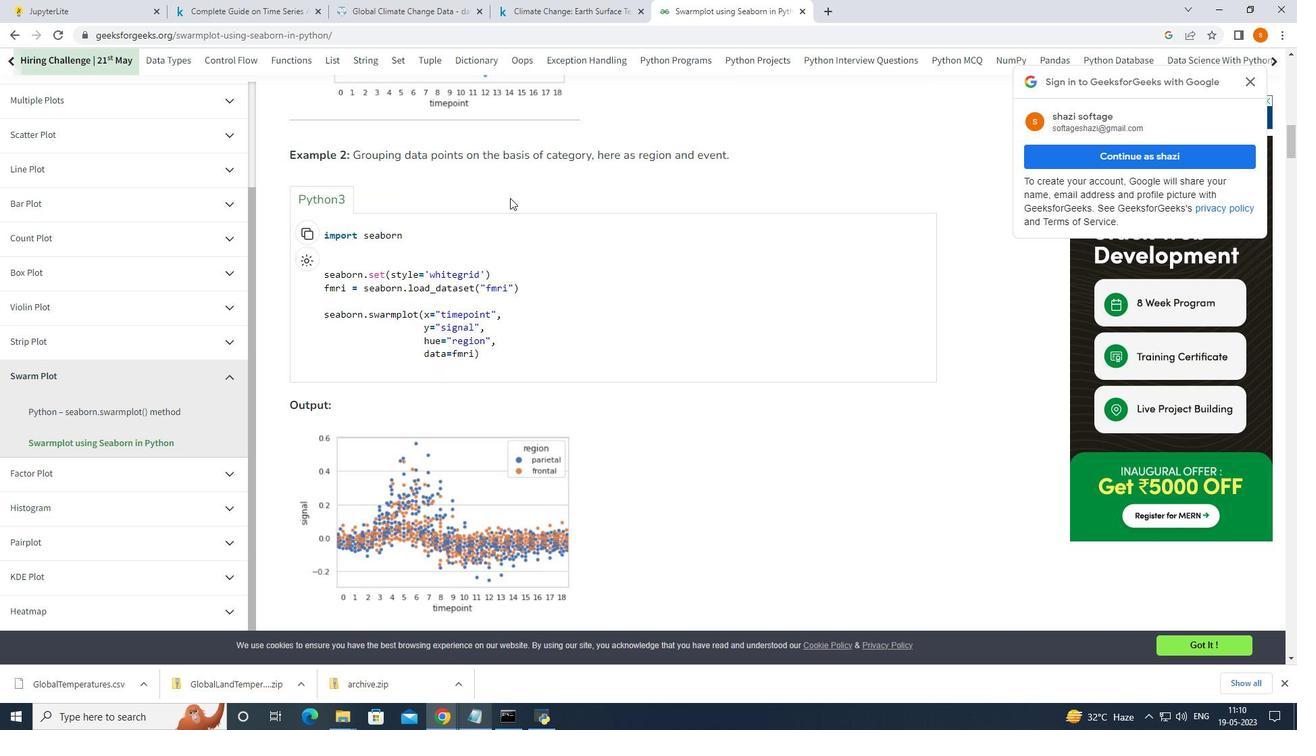 
Action: Mouse scrolled (510, 197) with delta (0, 0)
Screenshot: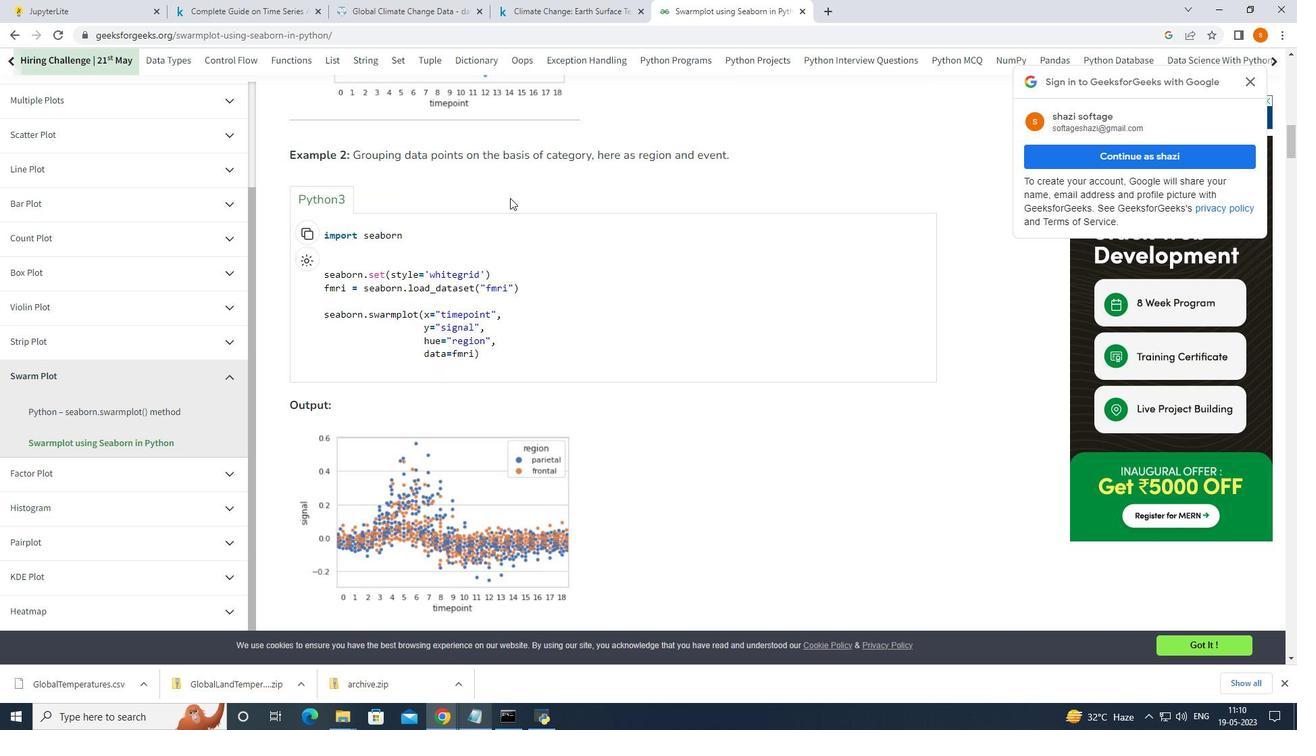 
Action: Mouse scrolled (510, 197) with delta (0, 0)
Screenshot: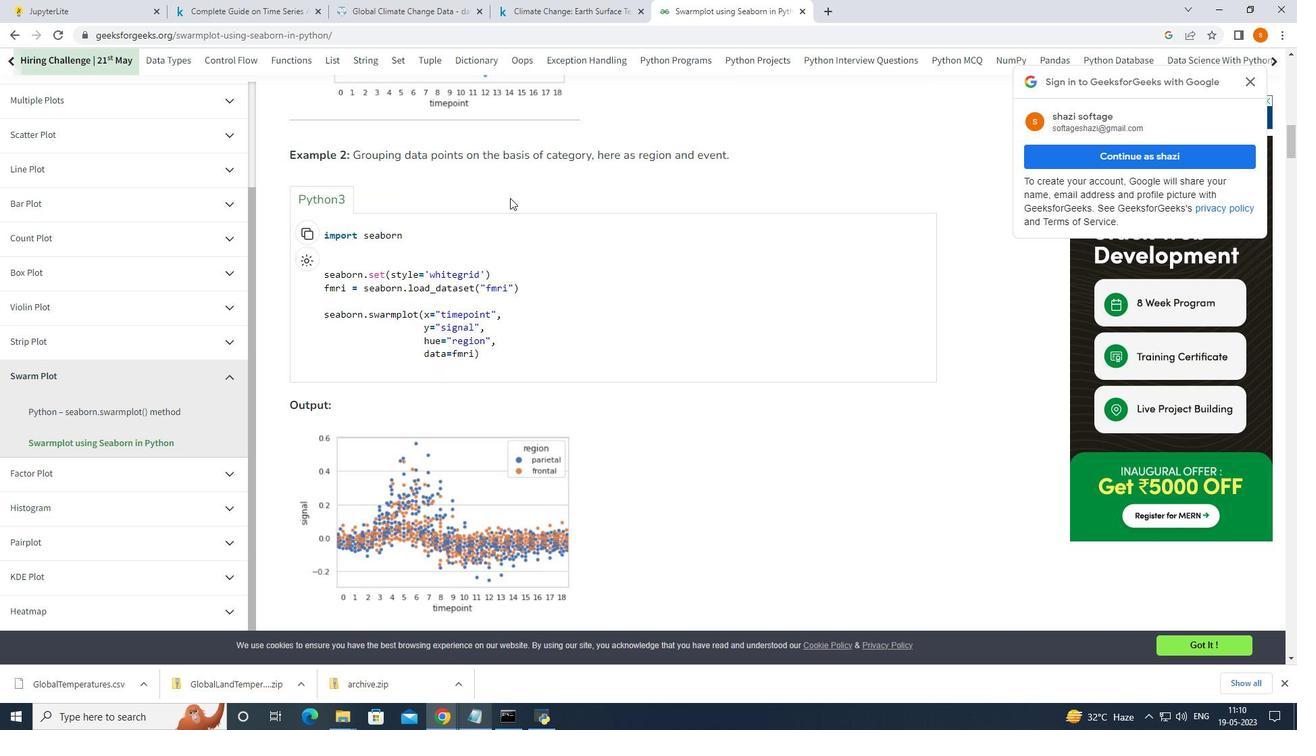 
Action: Mouse scrolled (510, 197) with delta (0, 0)
Screenshot: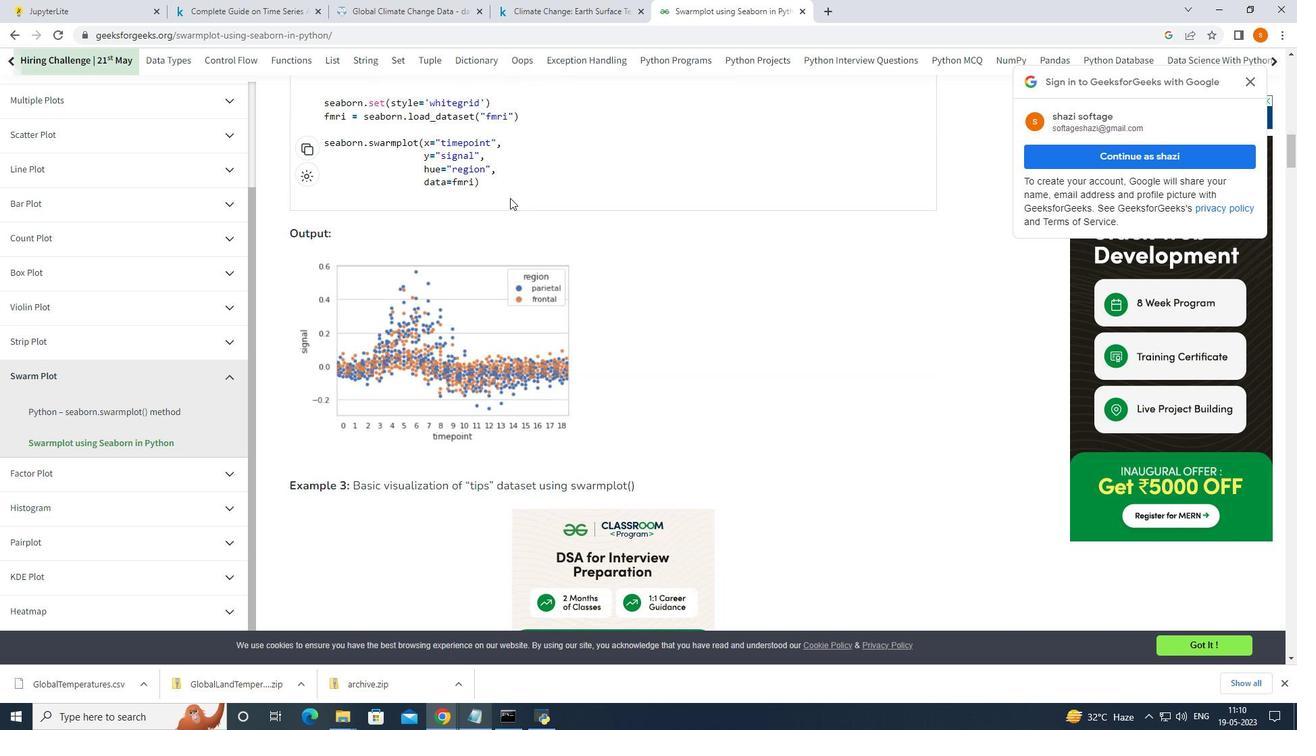 
Action: Mouse scrolled (510, 197) with delta (0, 0)
Screenshot: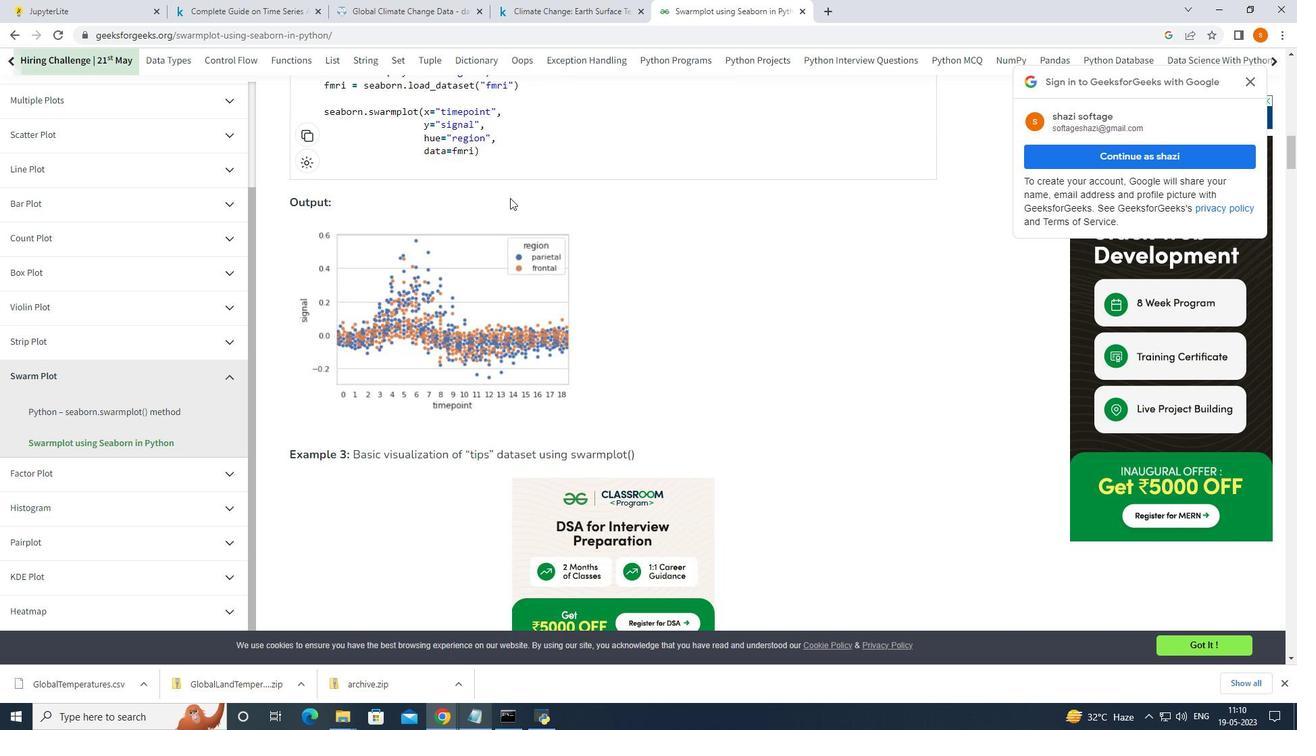 
Action: Mouse scrolled (510, 197) with delta (0, 0)
Screenshot: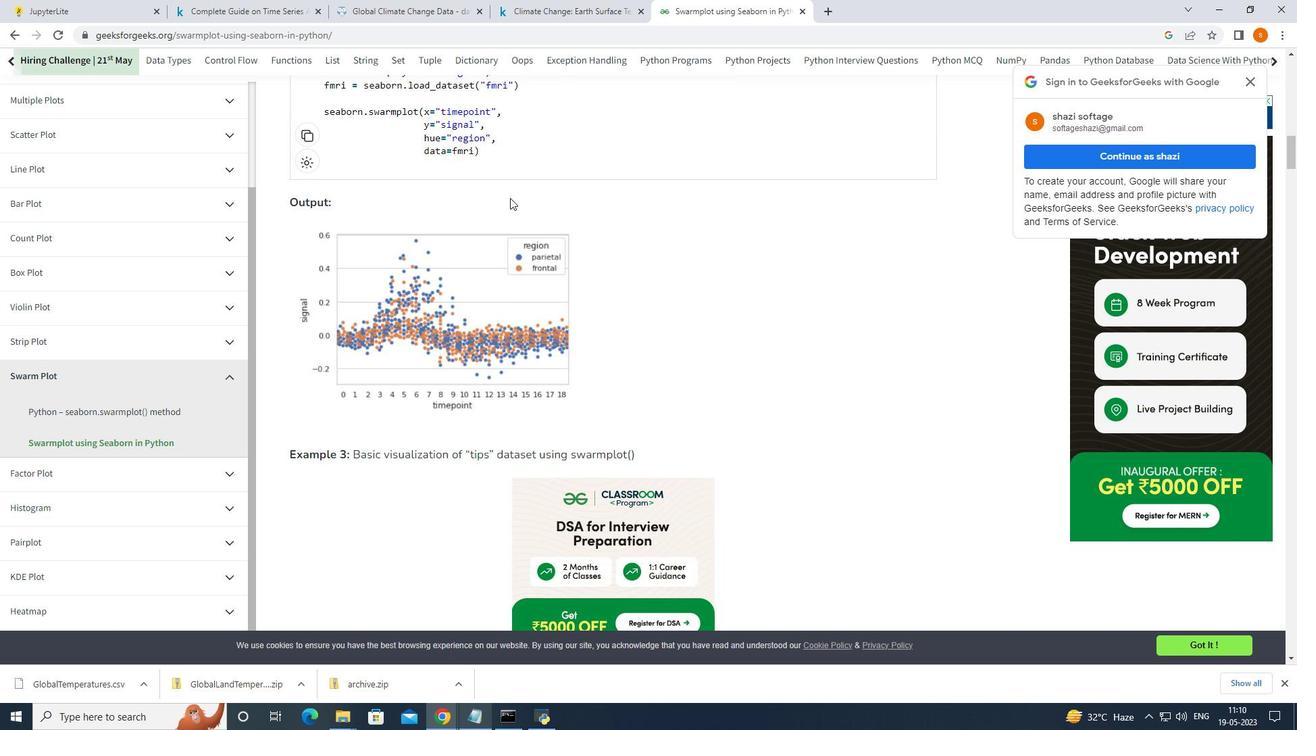 
Action: Mouse moved to (510, 198)
Screenshot: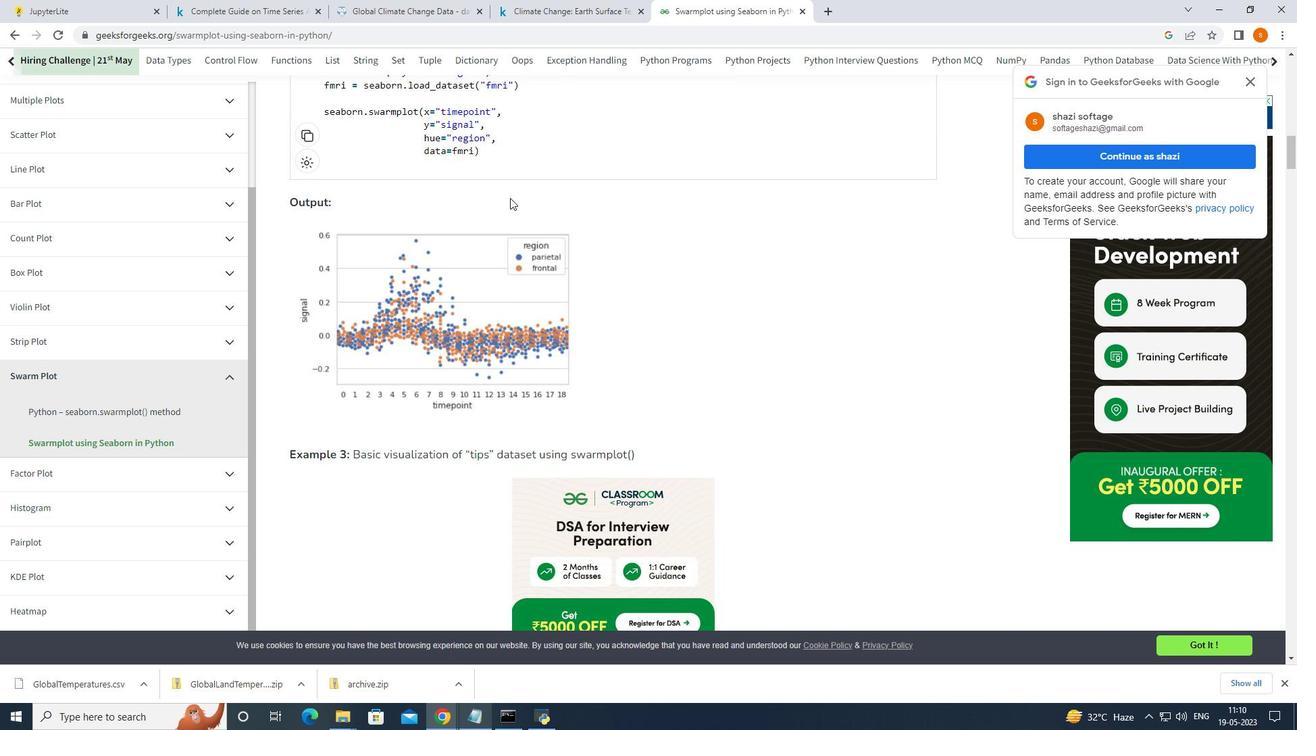 
Action: Mouse scrolled (510, 197) with delta (0, 0)
Screenshot: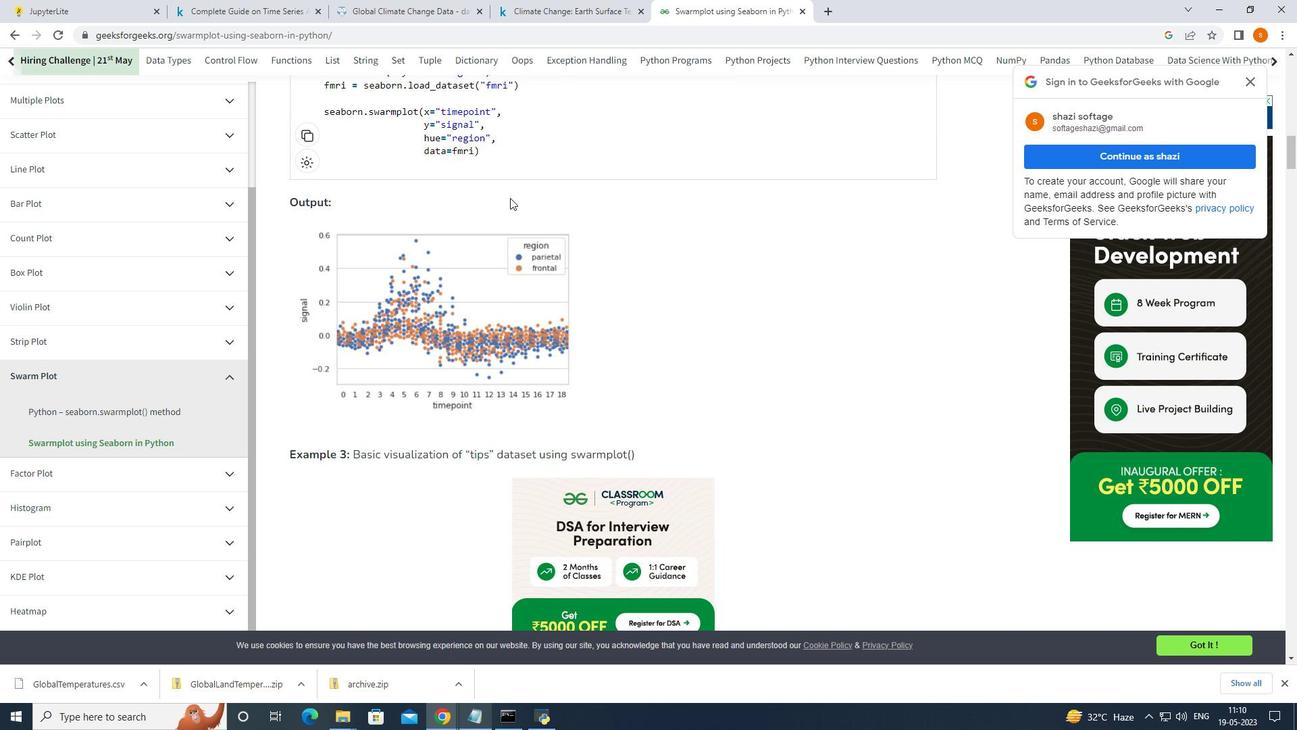 
Action: Mouse moved to (440, 247)
Screenshot: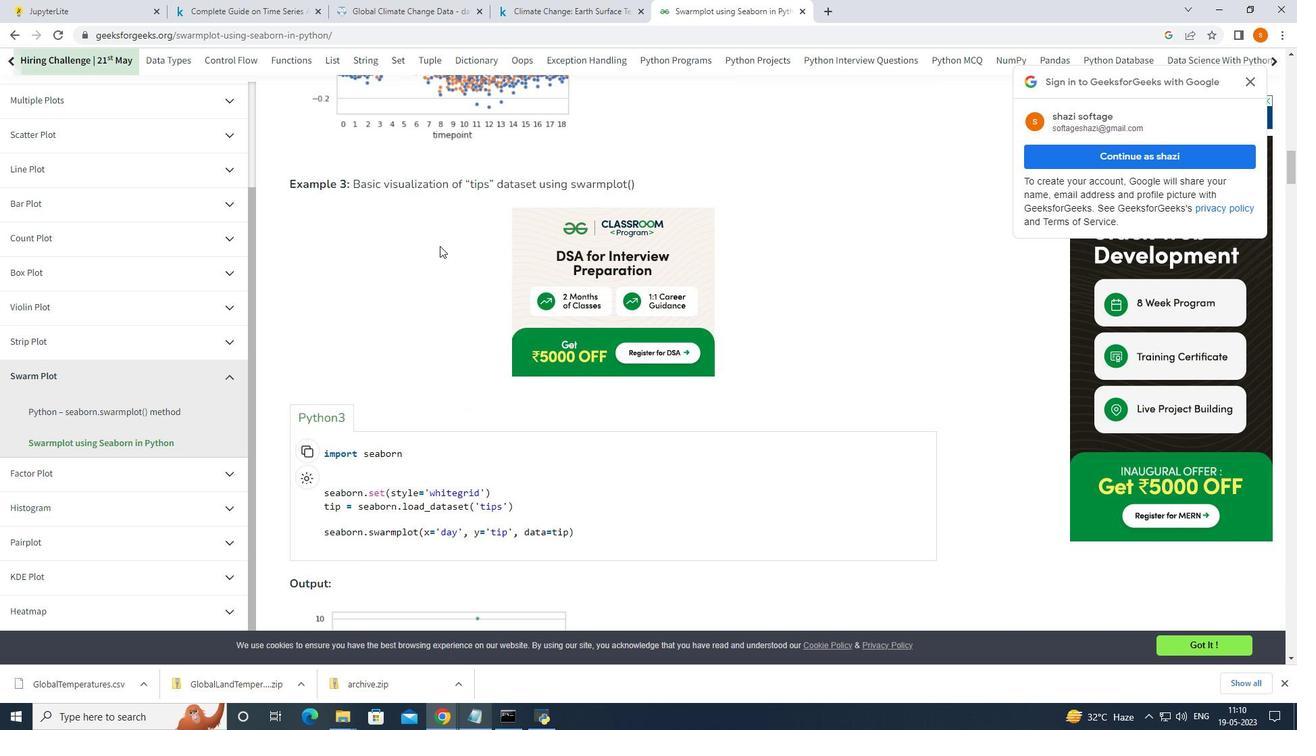 
Action: Mouse scrolled (440, 246) with delta (0, 0)
Screenshot: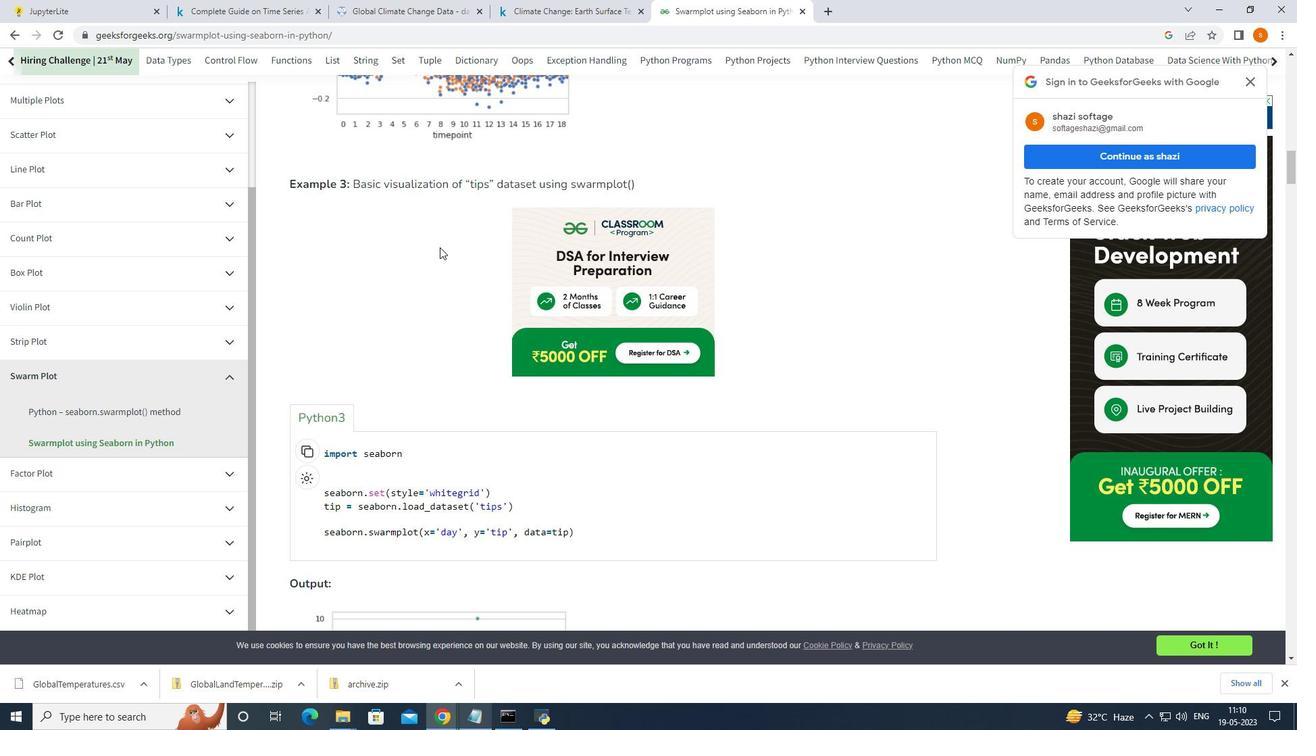 
Action: Mouse scrolled (440, 246) with delta (0, 0)
Screenshot: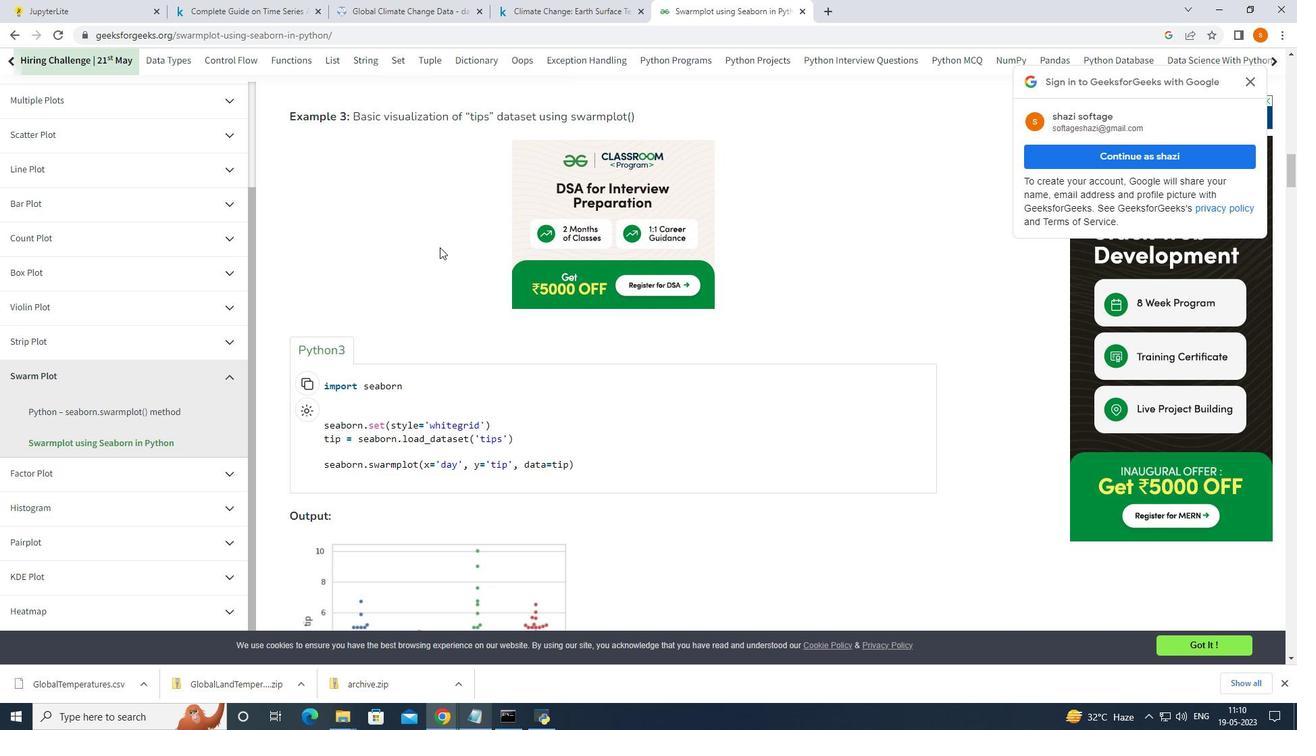 
Action: Mouse moved to (440, 246)
Screenshot: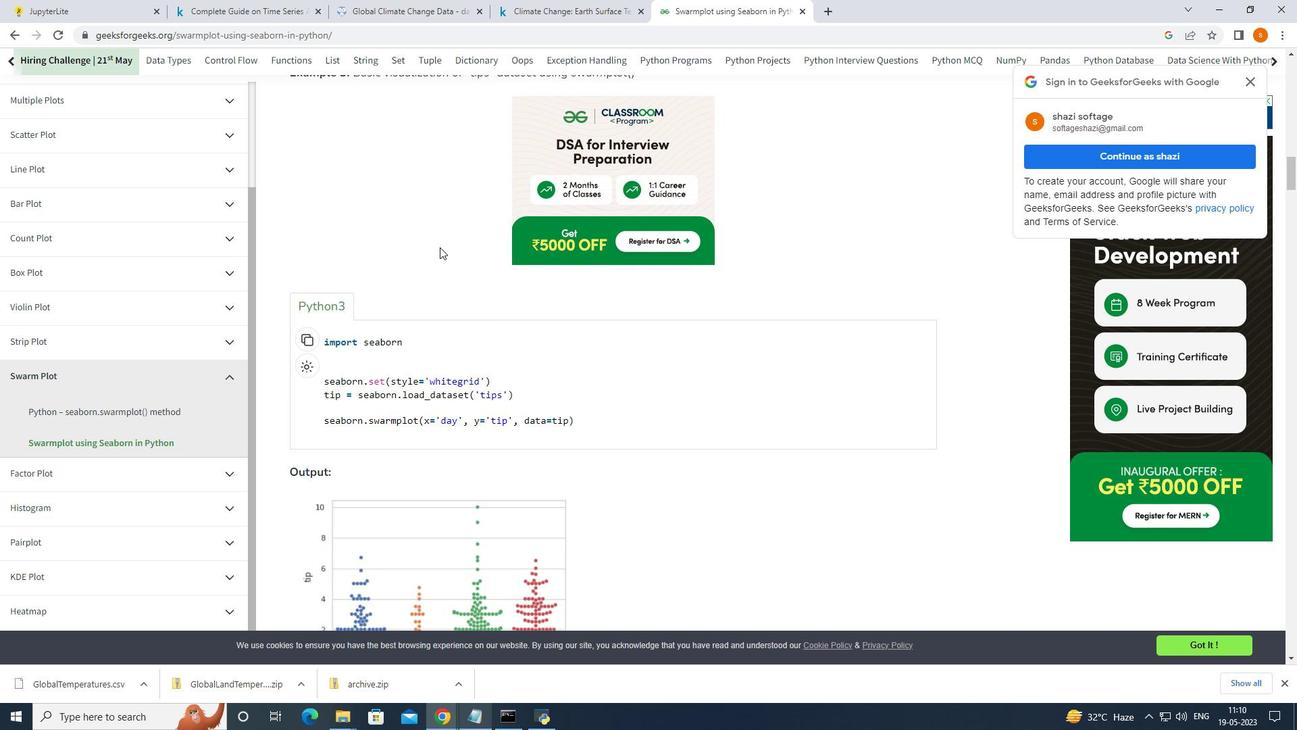 
Action: Mouse scrolled (440, 246) with delta (0, 0)
Screenshot: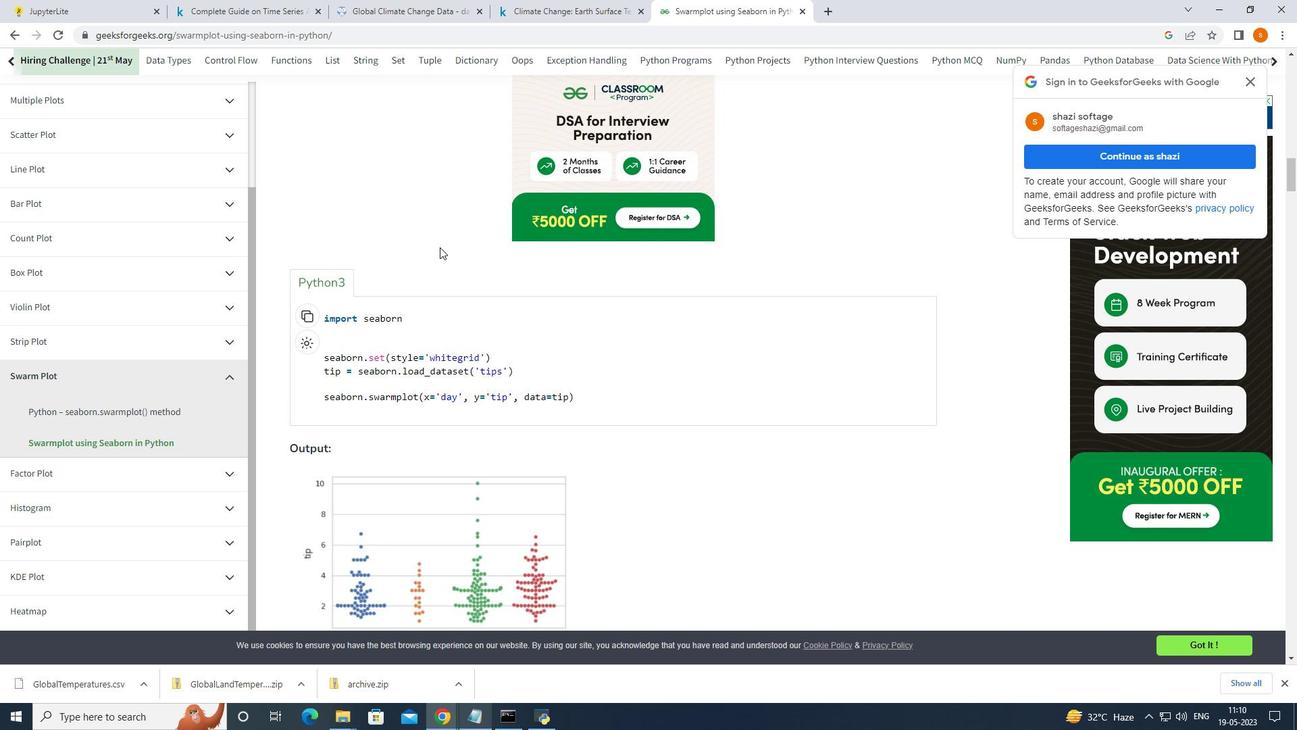 
Action: Mouse scrolled (440, 246) with delta (0, 0)
Screenshot: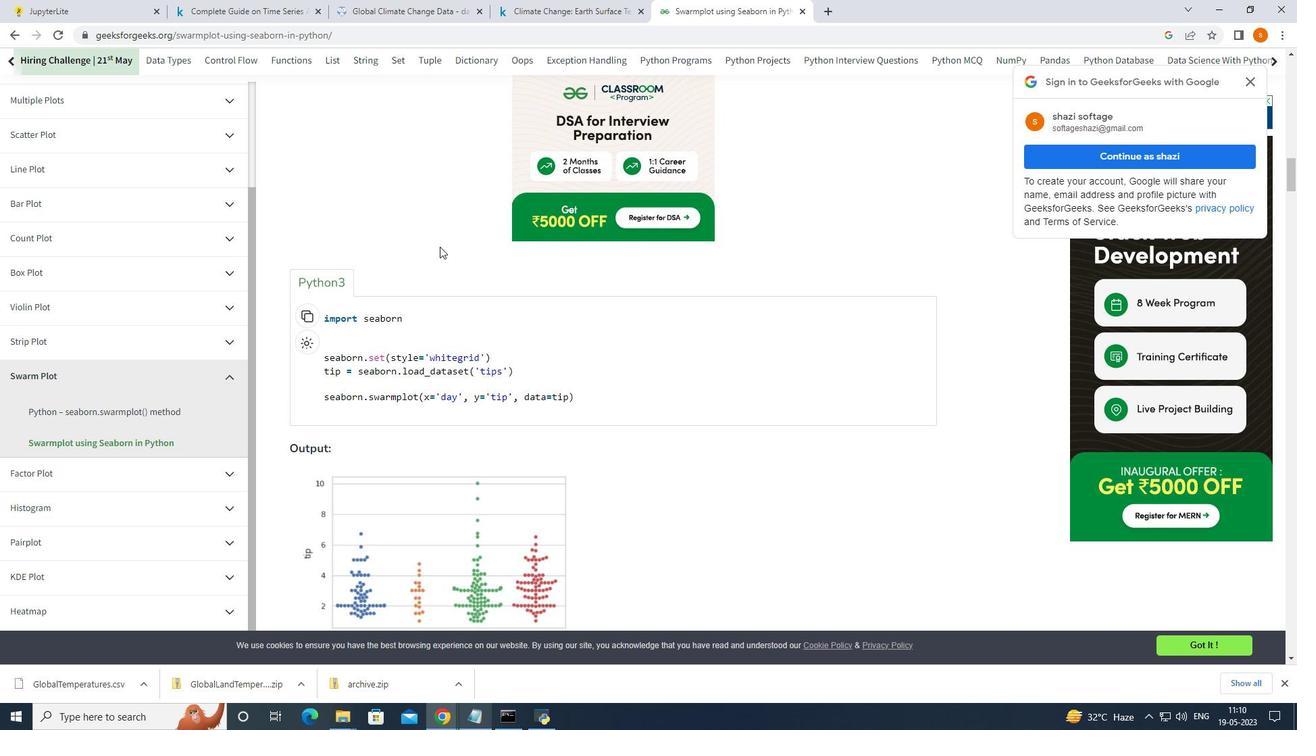 
Action: Mouse moved to (440, 246)
Screenshot: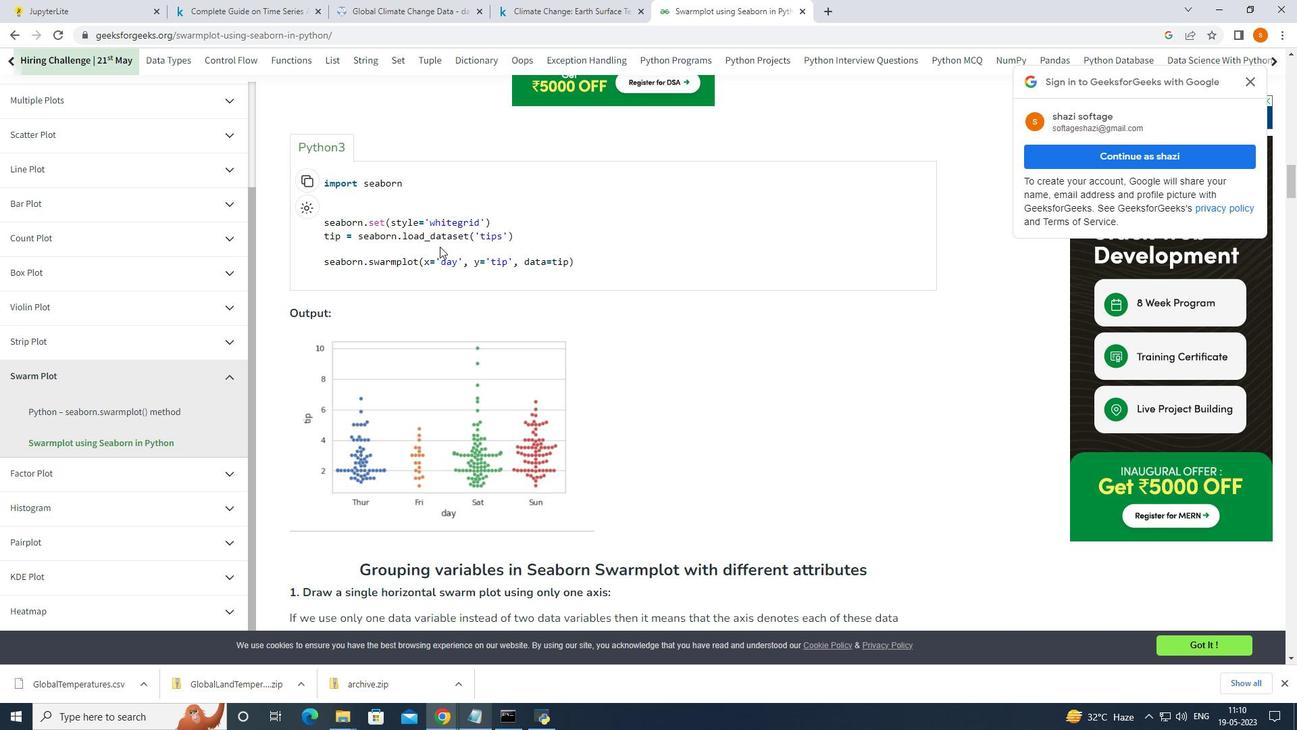
Action: Mouse scrolled (440, 246) with delta (0, 0)
Screenshot: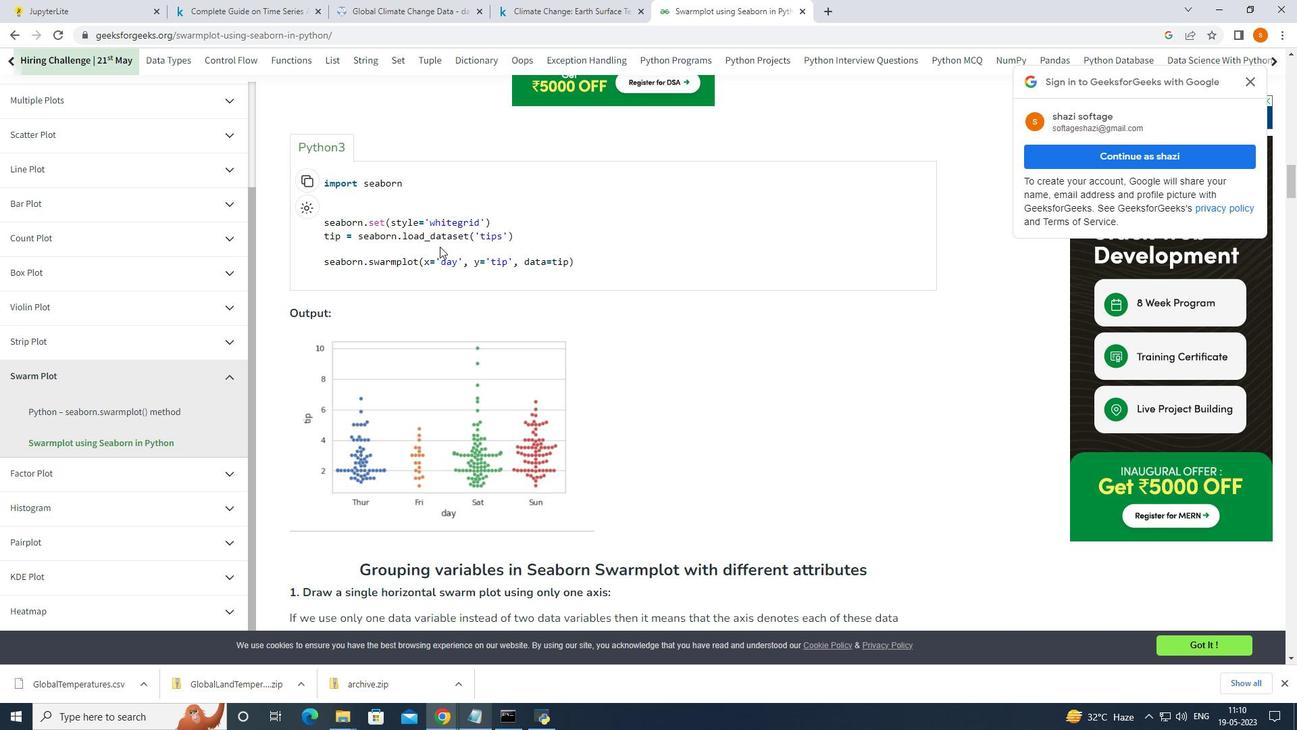 
Action: Mouse scrolled (440, 246) with delta (0, 0)
Screenshot: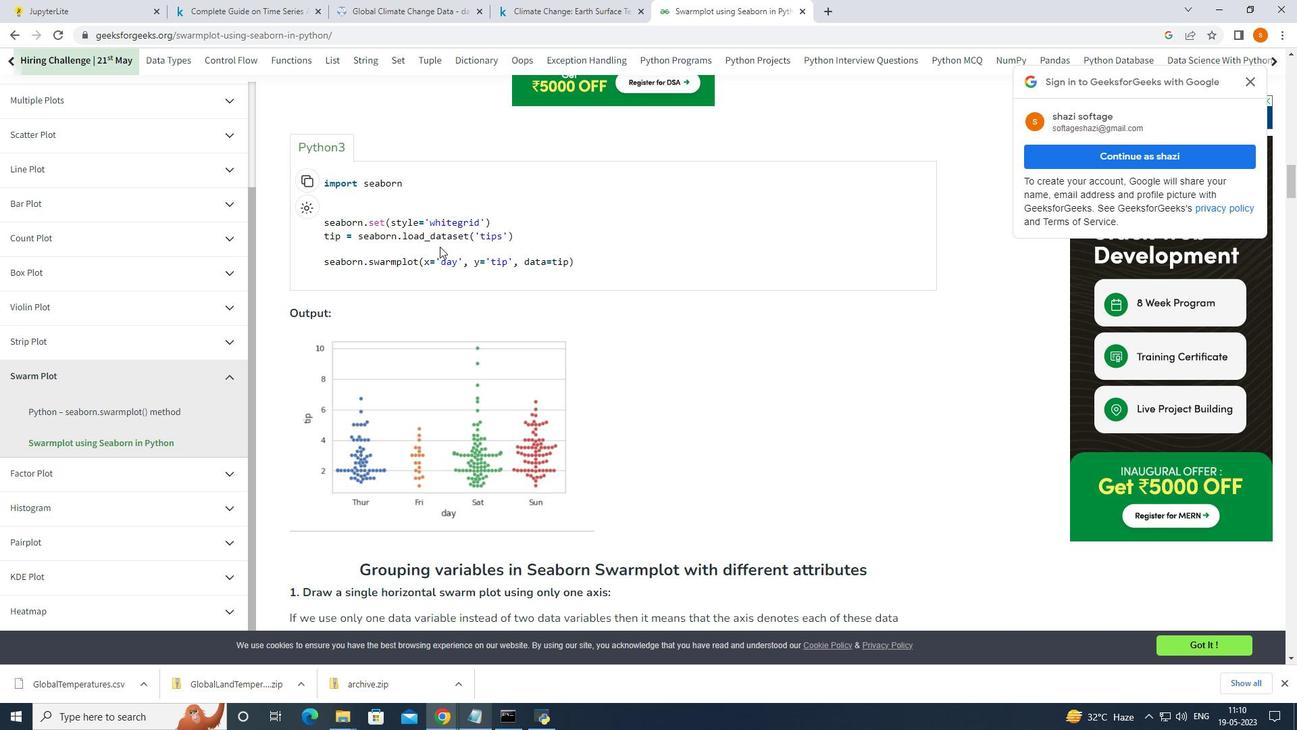 
Action: Mouse moved to (440, 246)
Screenshot: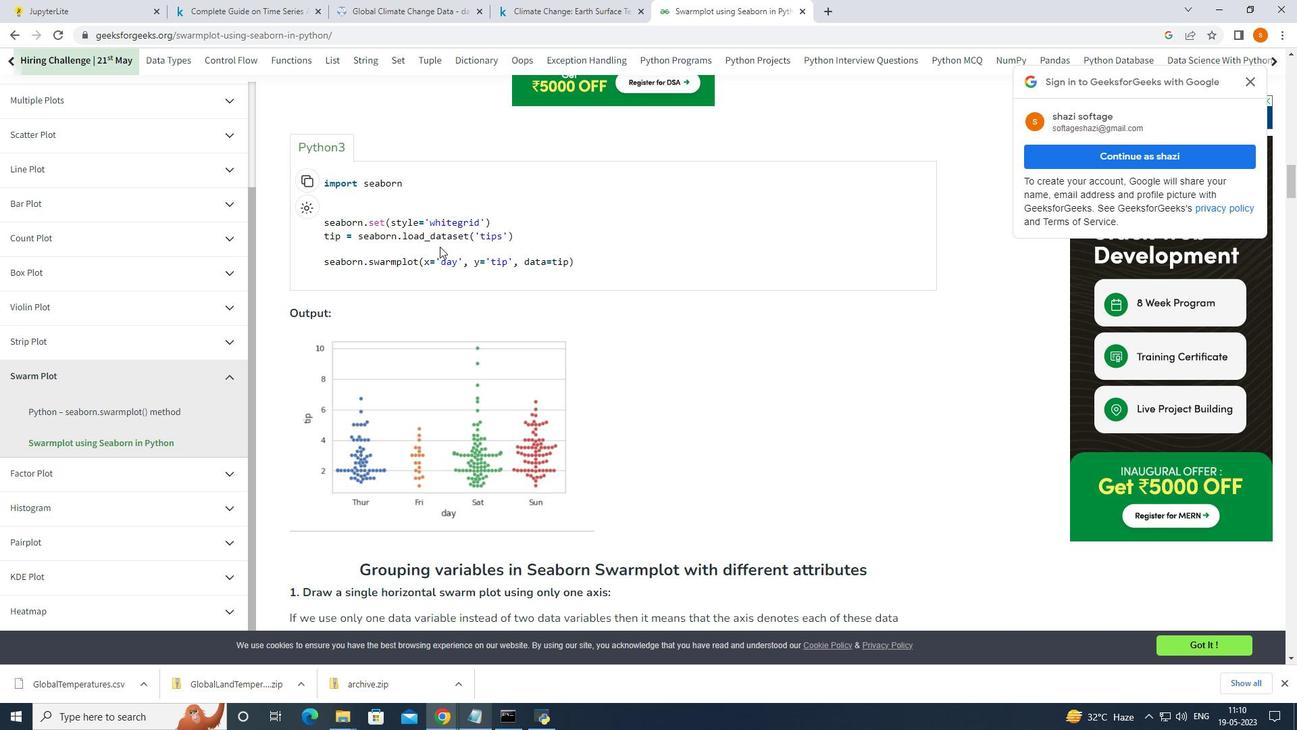
Action: Mouse scrolled (440, 246) with delta (0, 0)
Screenshot: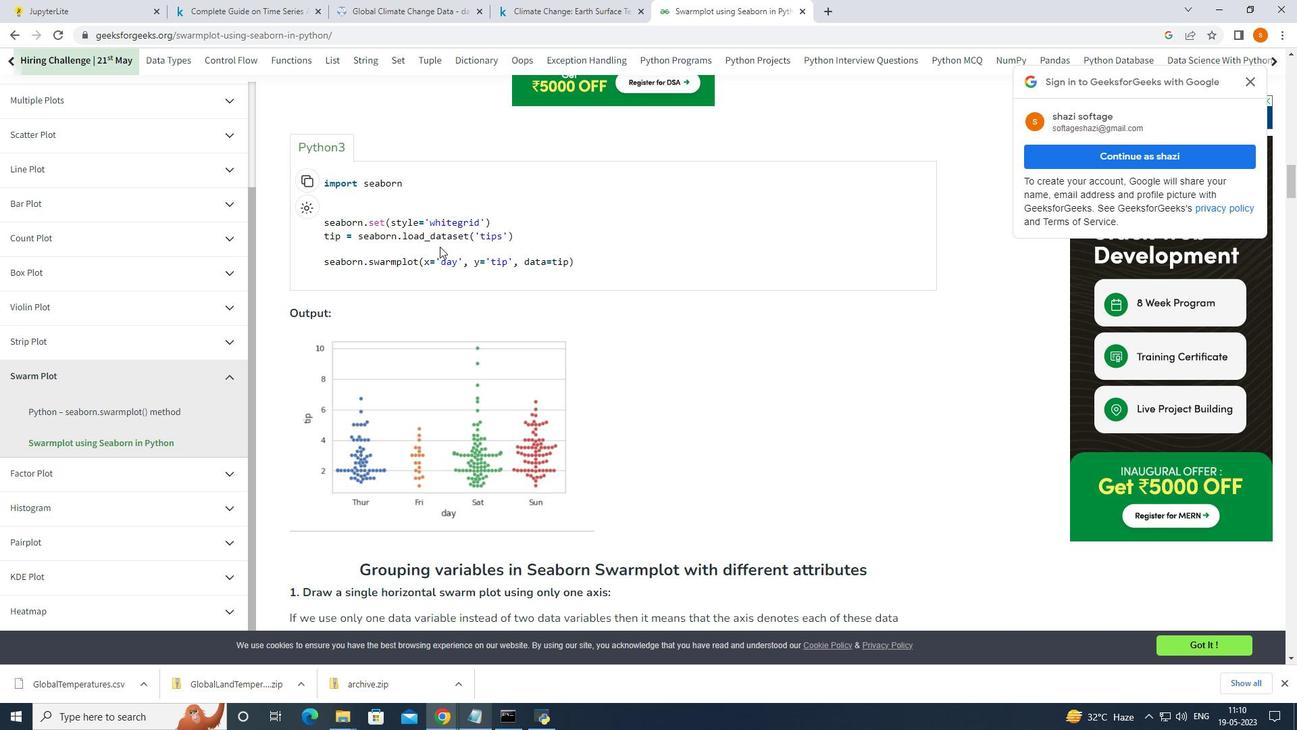 
Action: Mouse scrolled (440, 246) with delta (0, 0)
Screenshot: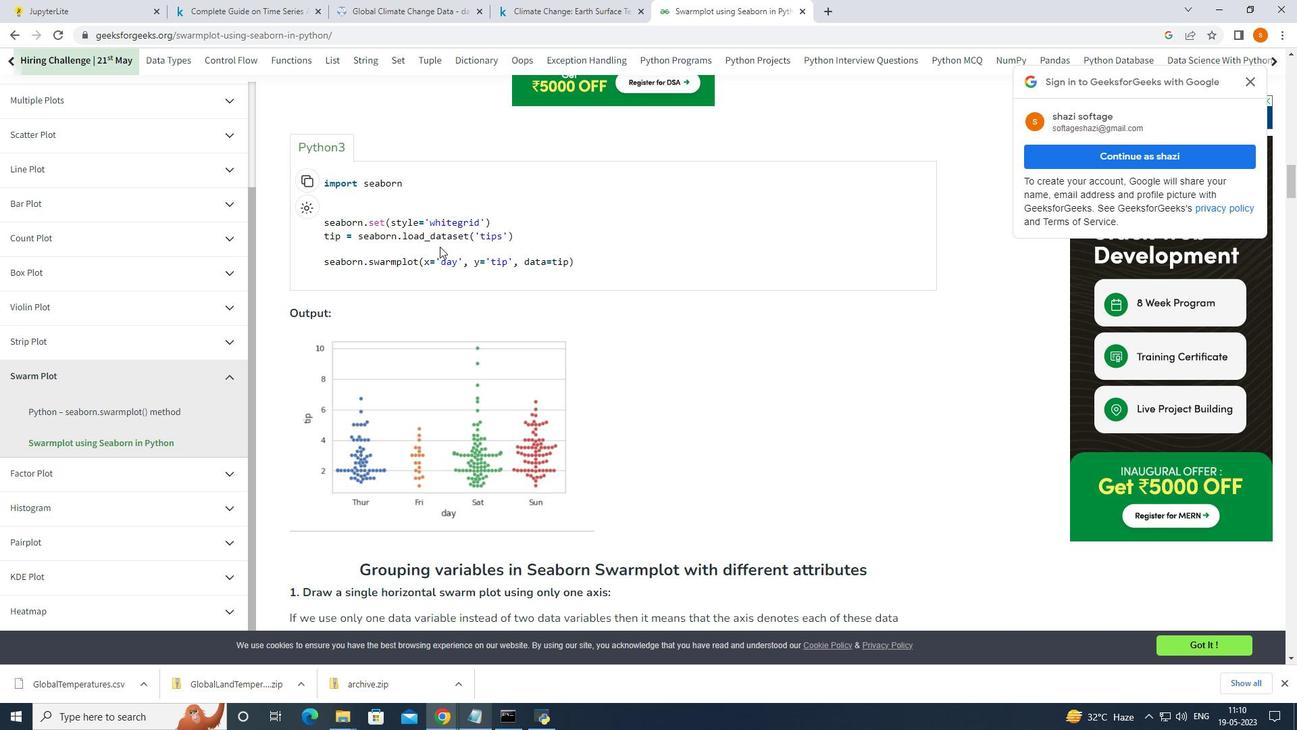 
Action: Mouse moved to (440, 245)
Screenshot: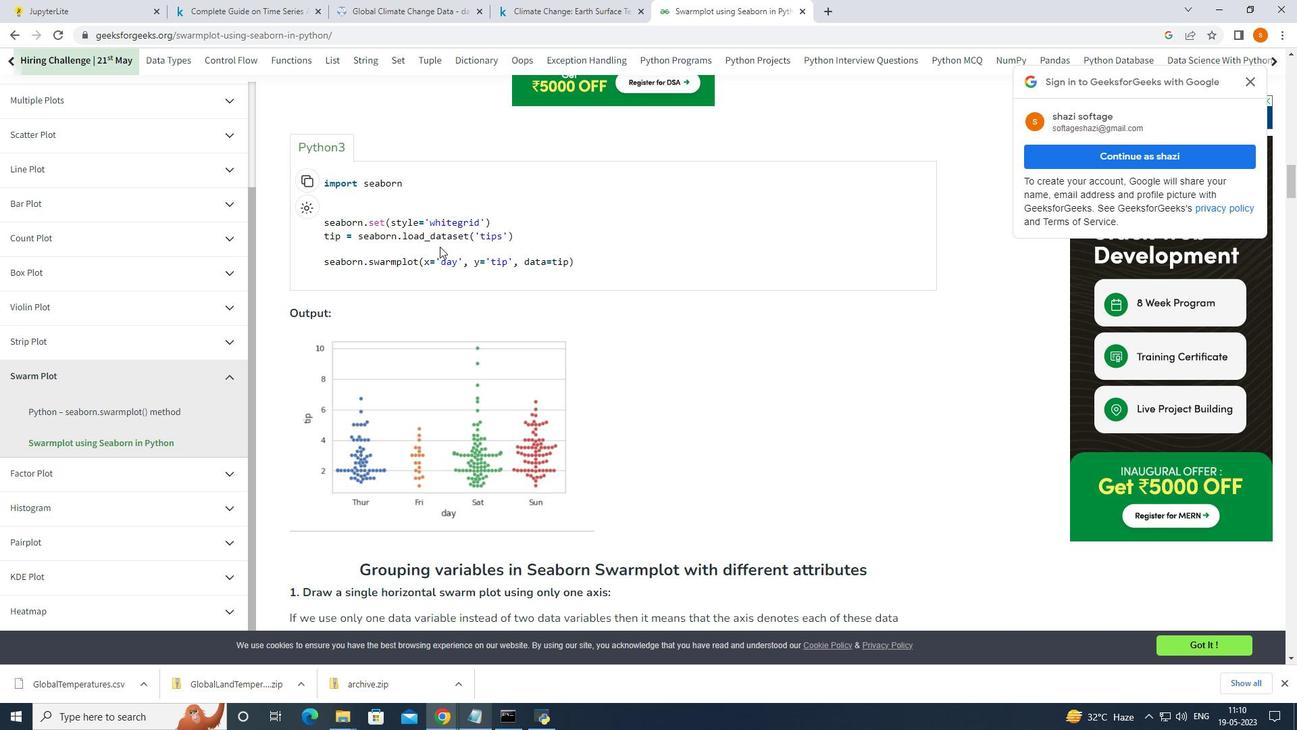 
Action: Mouse scrolled (440, 246) with delta (0, 0)
Screenshot: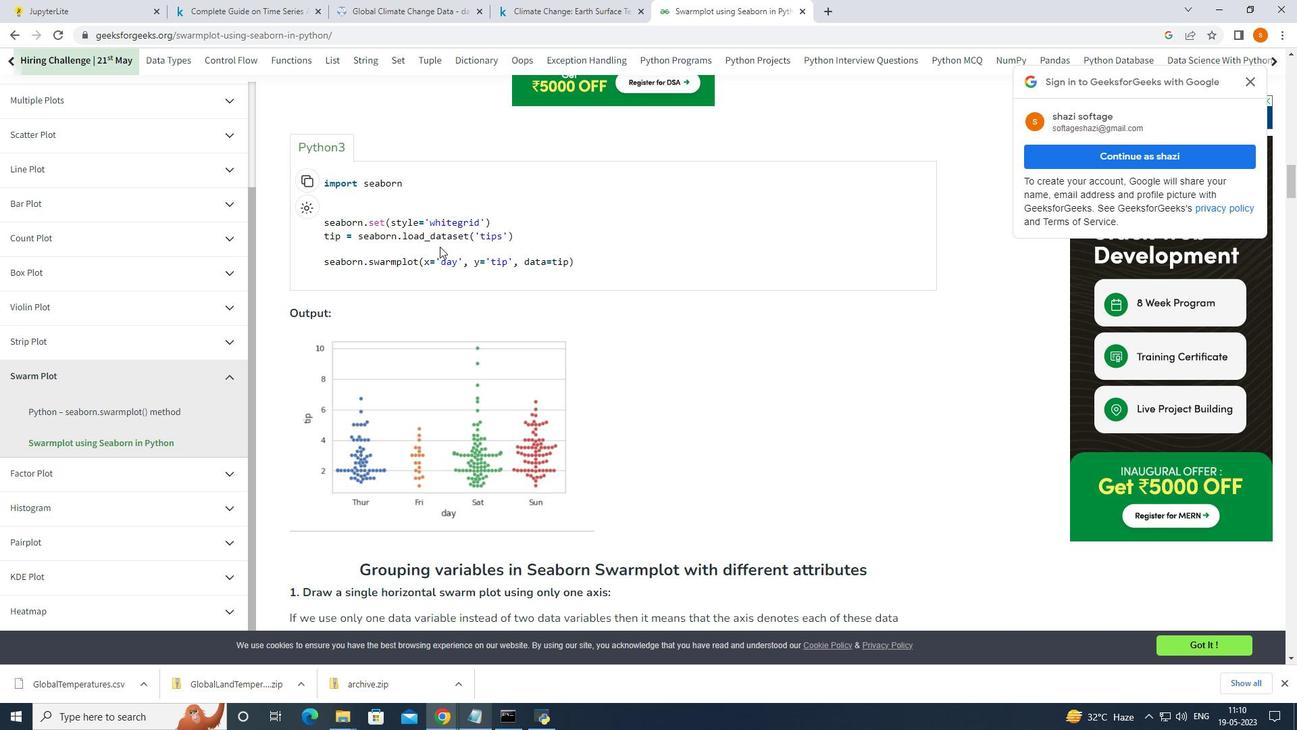 
Action: Mouse moved to (440, 244)
Screenshot: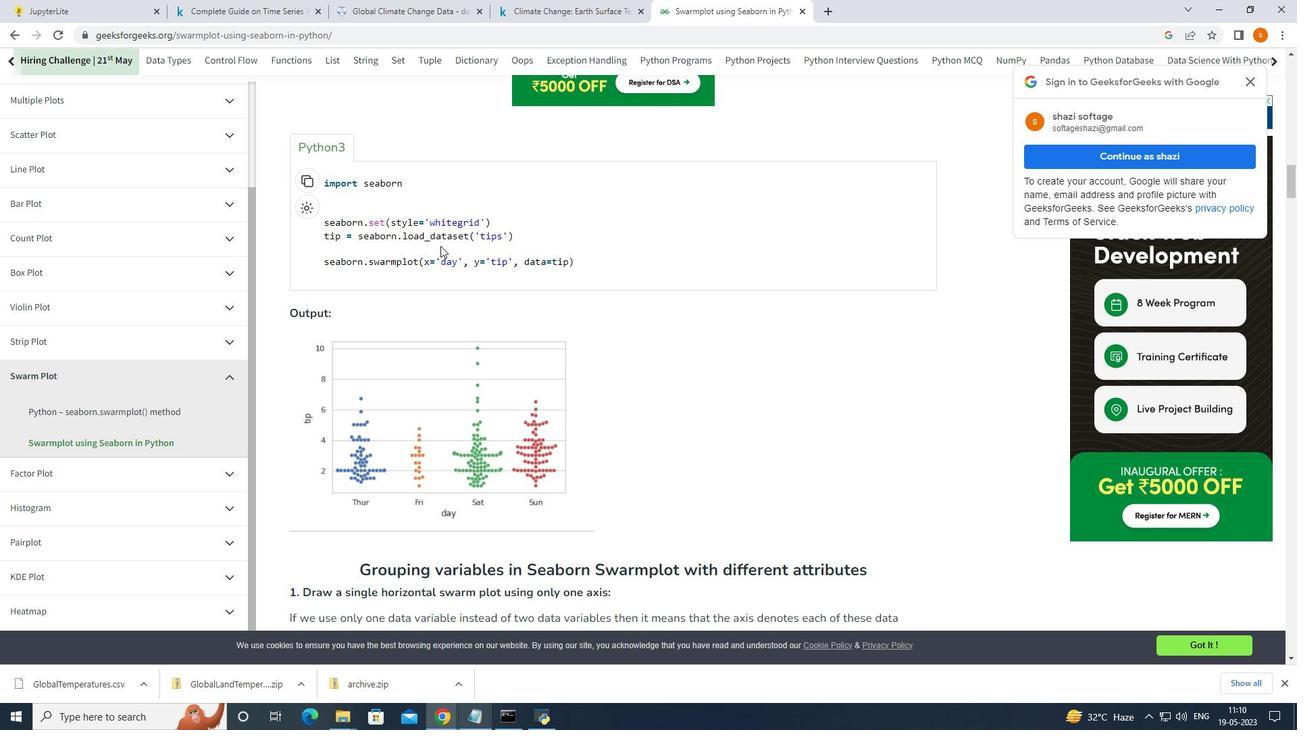 
Action: Mouse scrolled (440, 245) with delta (0, 0)
Screenshot: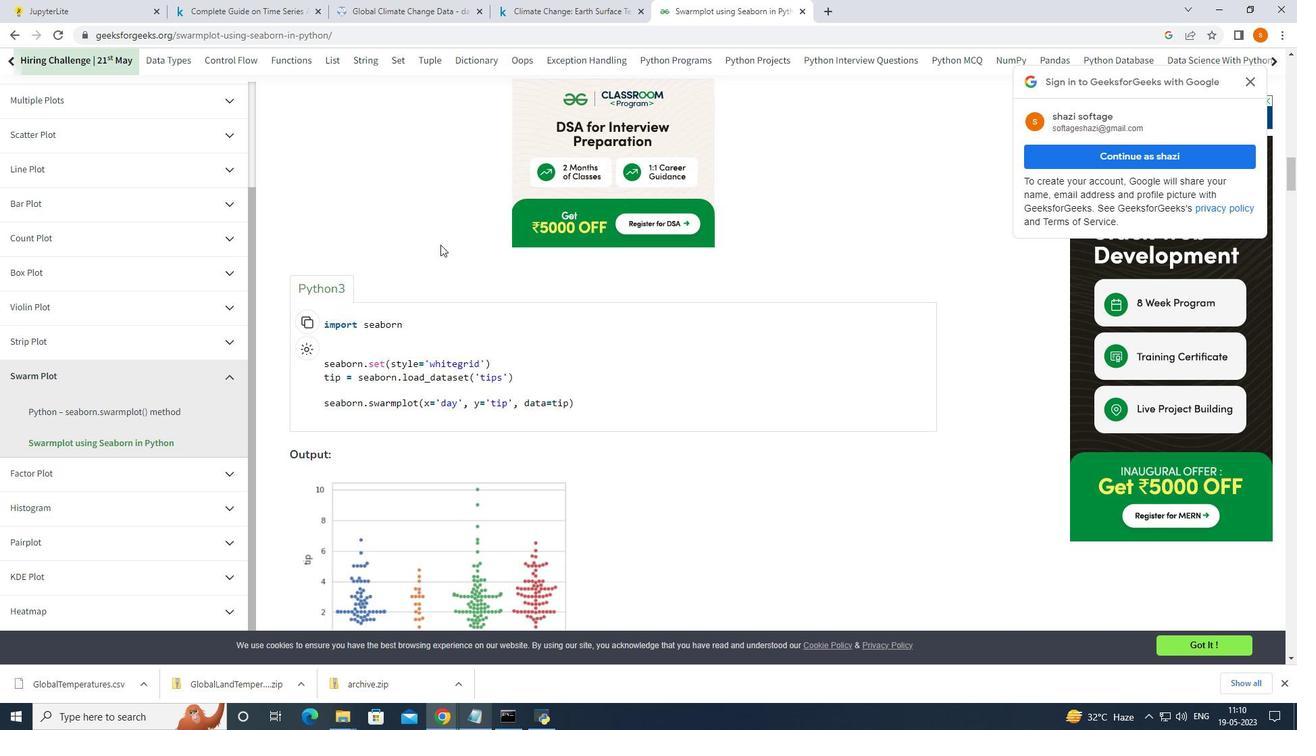 
Action: Mouse moved to (441, 244)
Screenshot: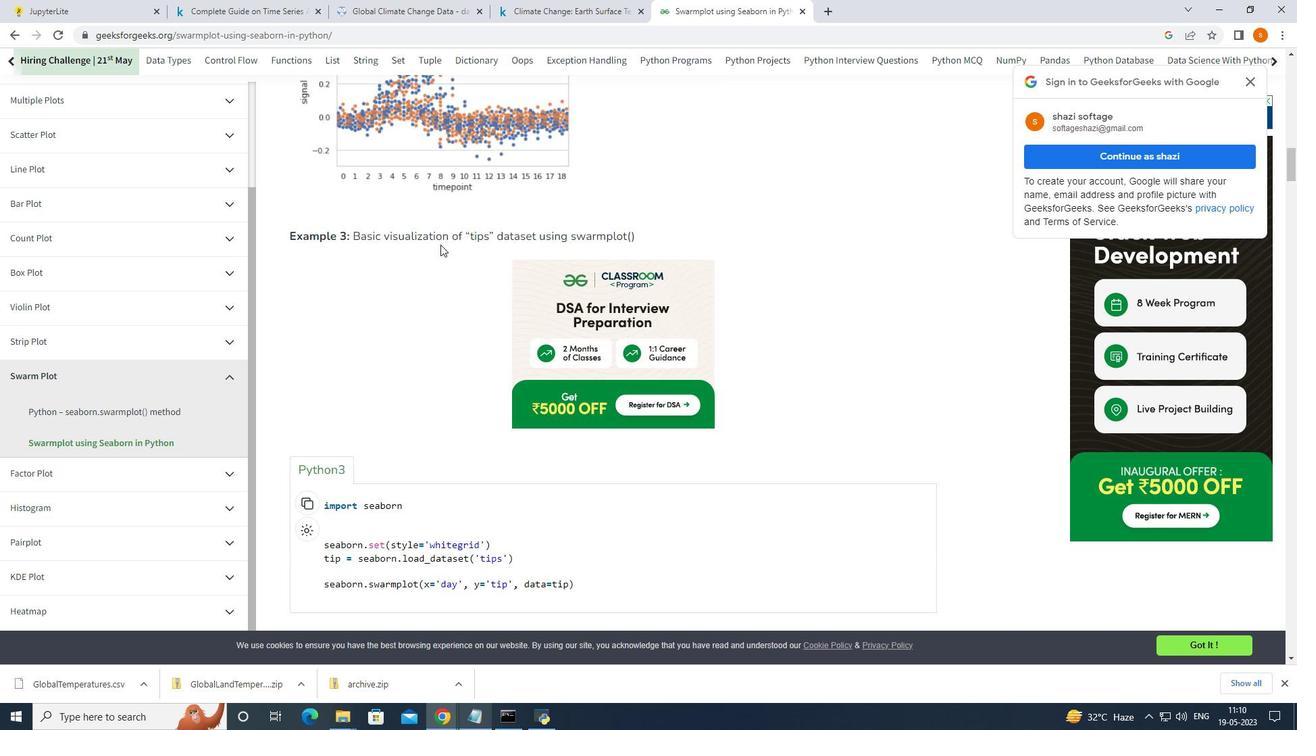 
Action: Mouse scrolled (441, 245) with delta (0, 0)
Screenshot: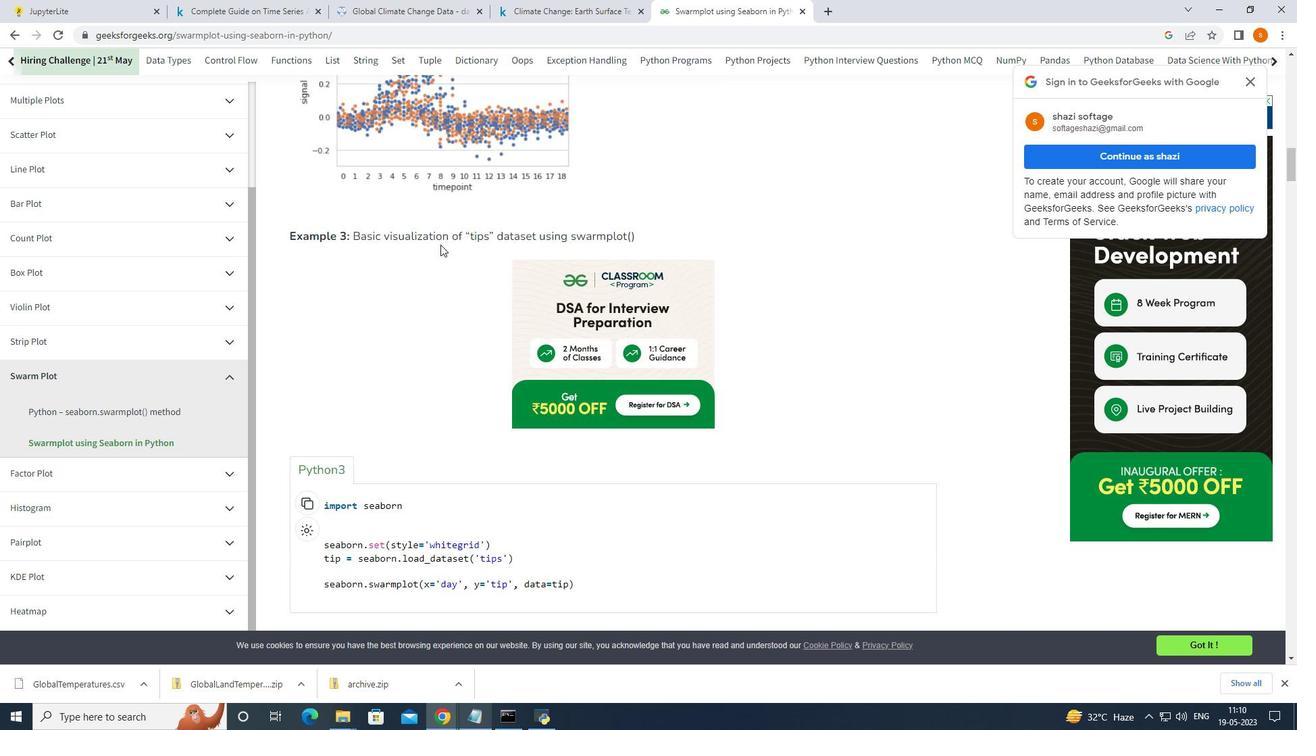 
Action: Mouse scrolled (441, 245) with delta (0, 0)
Screenshot: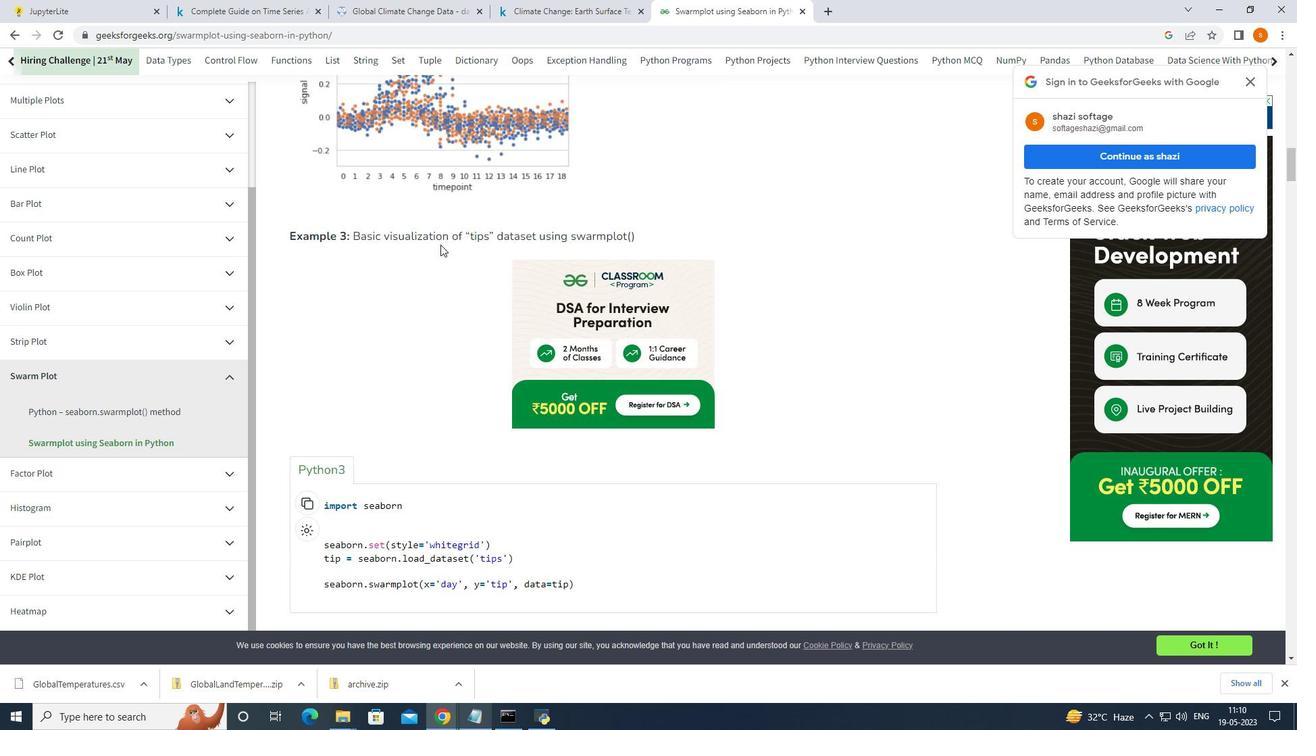 
Action: Mouse scrolled (441, 245) with delta (0, 0)
Screenshot: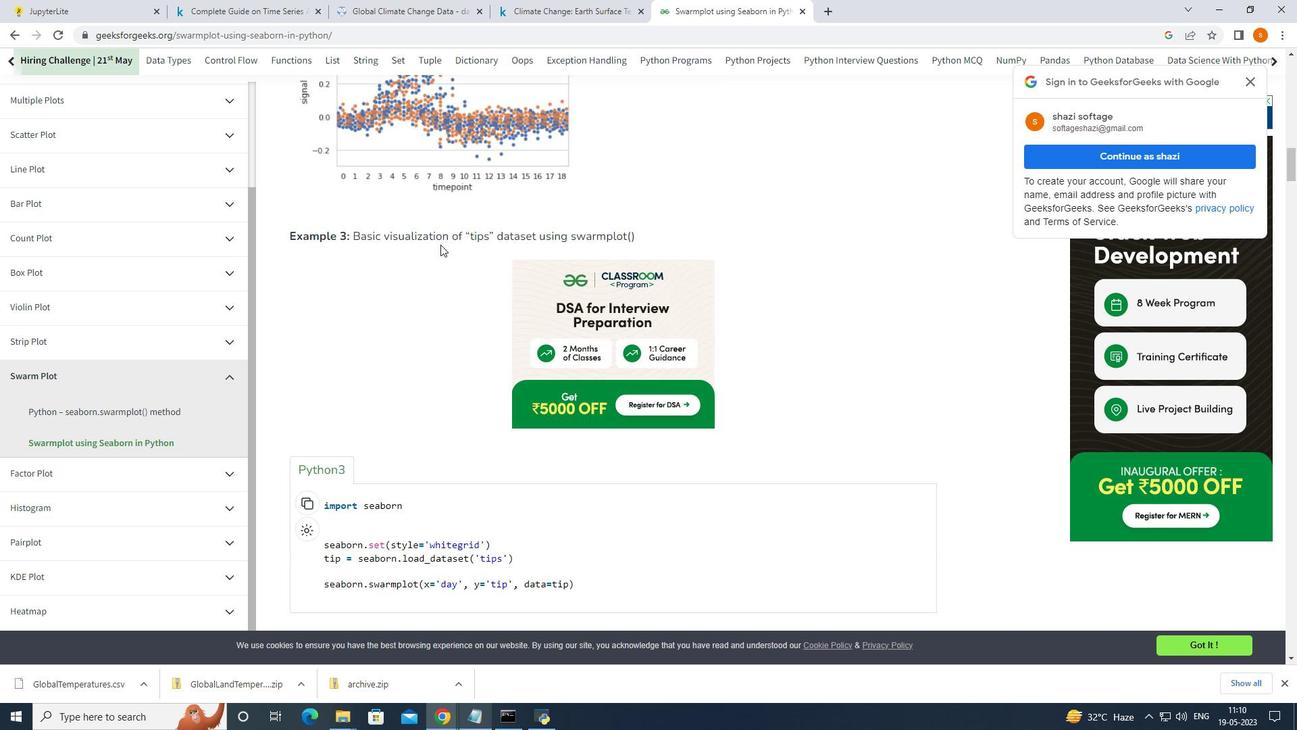 
Action: Mouse scrolled (441, 245) with delta (0, 0)
Screenshot: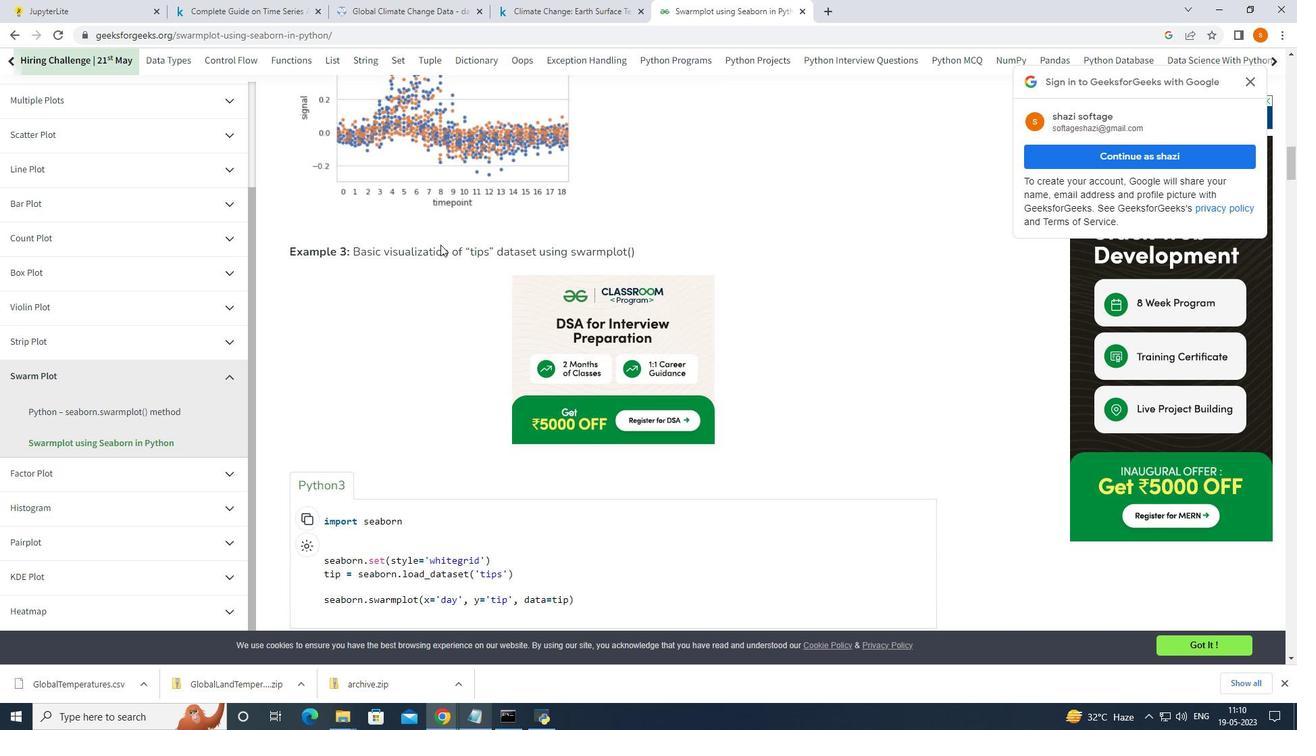 
Action: Mouse moved to (434, 231)
Screenshot: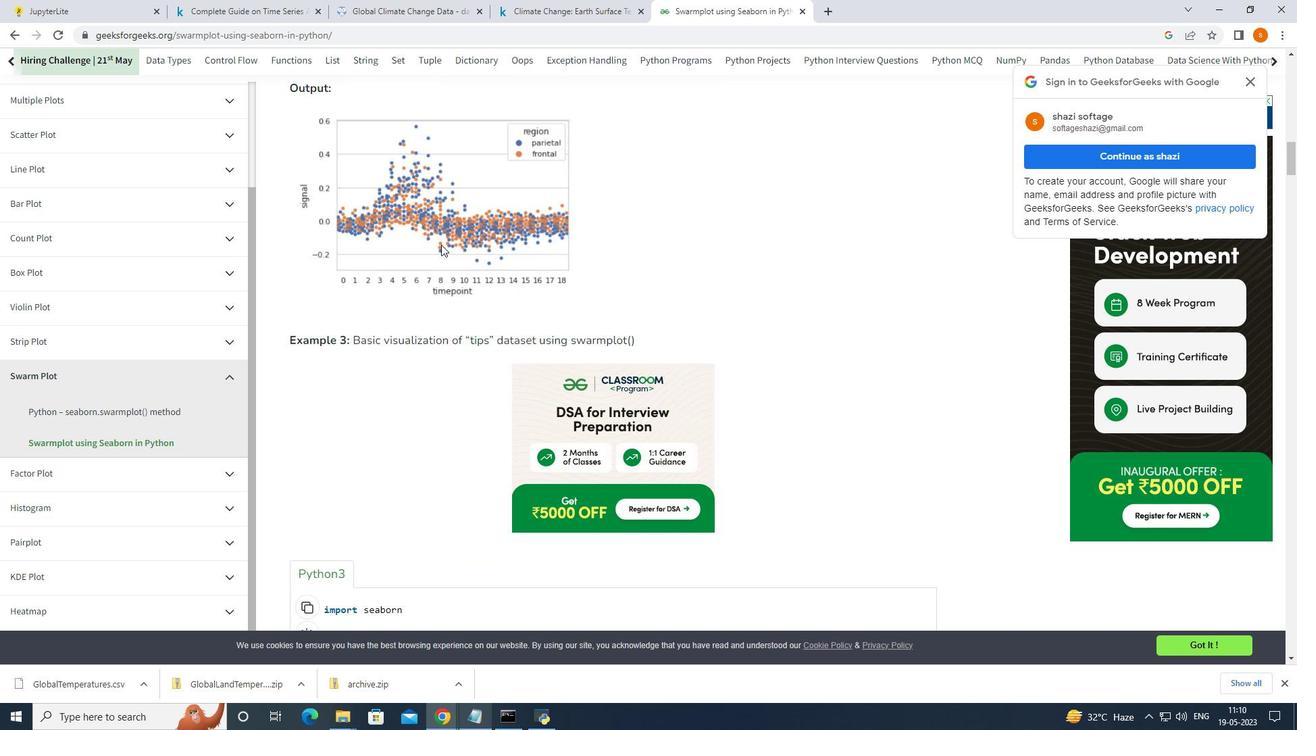 
Action: Mouse scrolled (434, 232) with delta (0, 0)
Screenshot: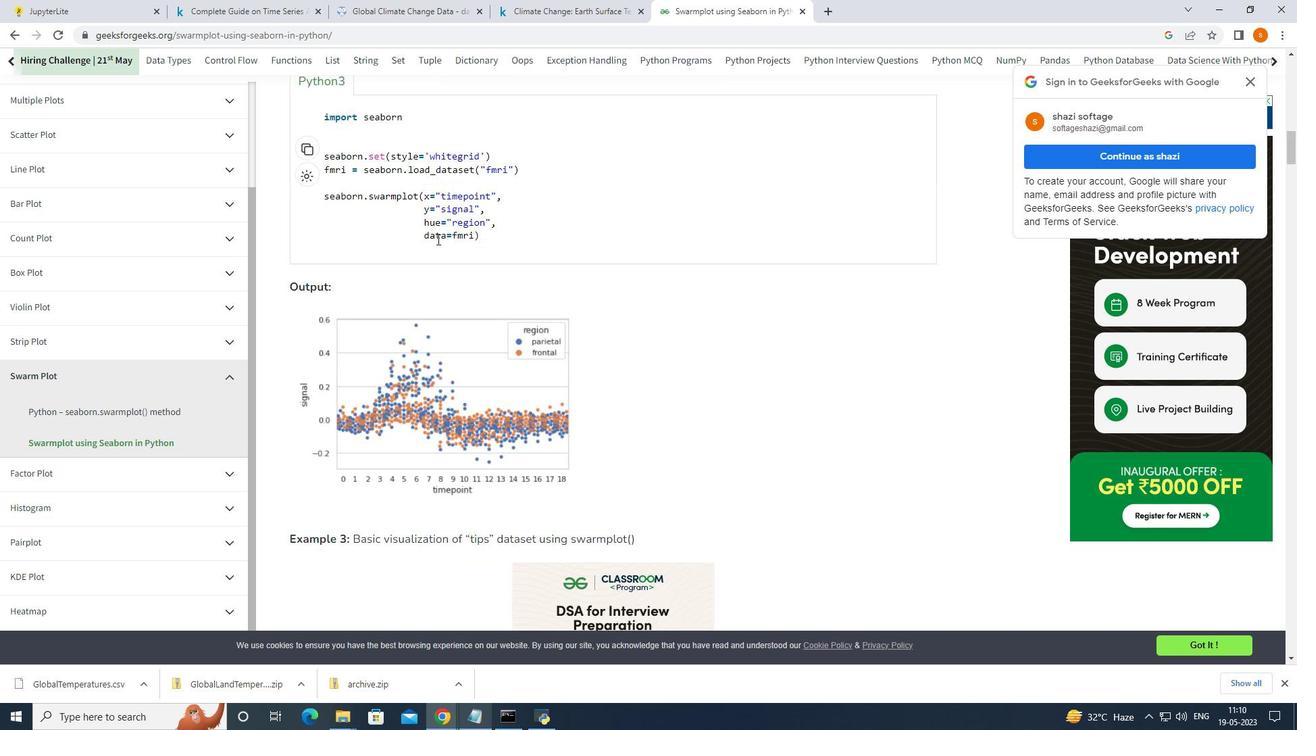 
Action: Mouse moved to (434, 231)
Screenshot: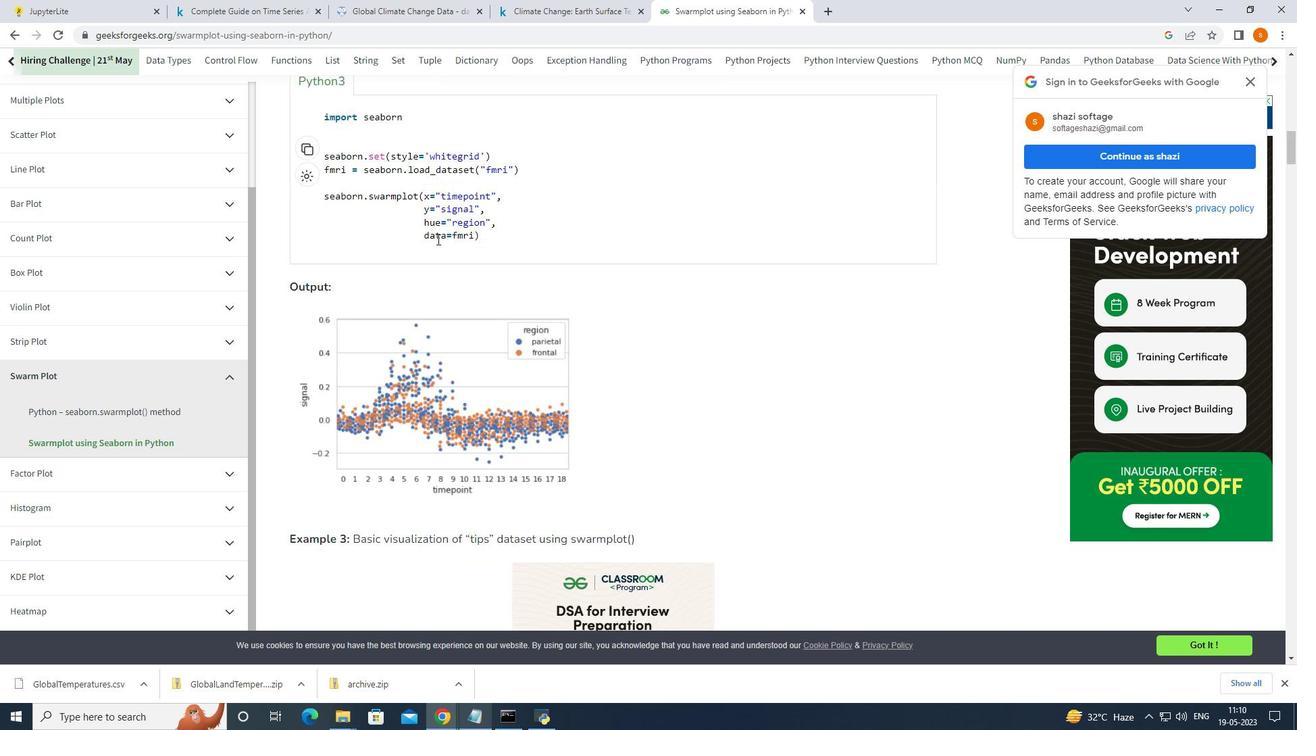 
Action: Mouse scrolled (434, 231) with delta (0, 0)
Screenshot: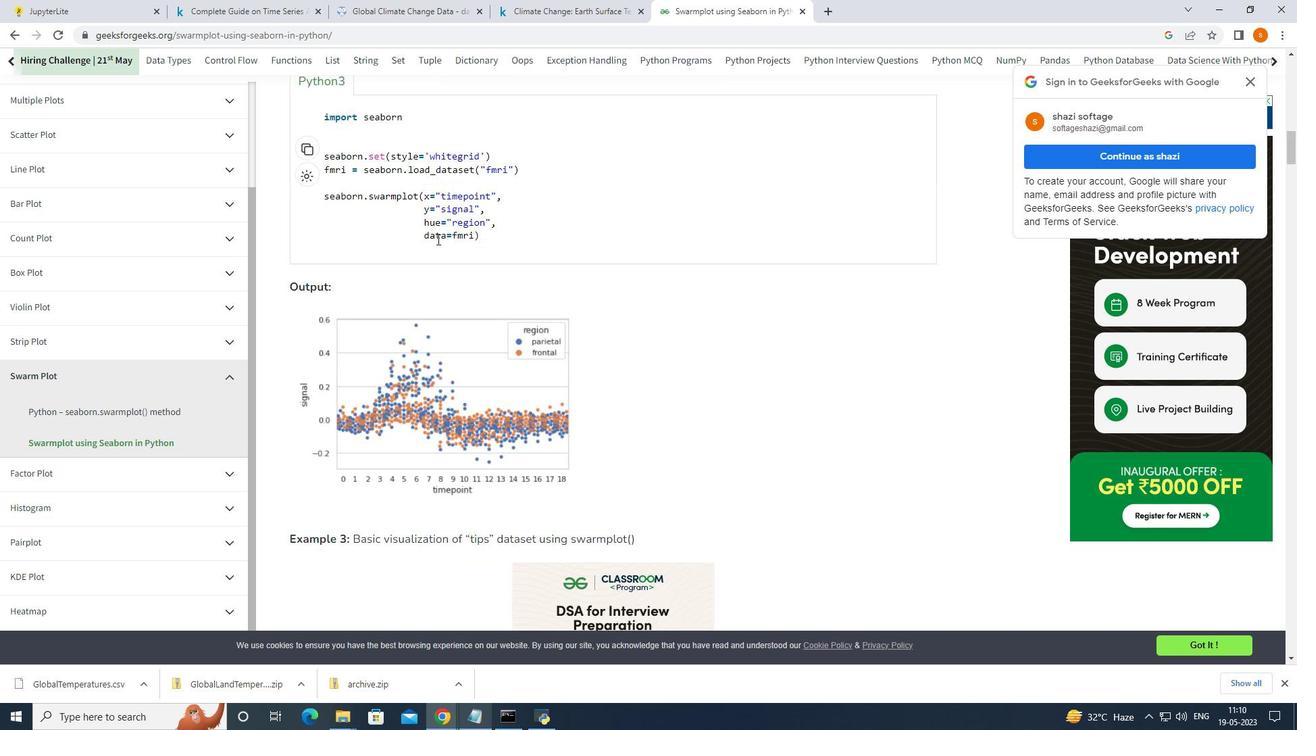 
Action: Mouse moved to (434, 229)
Screenshot: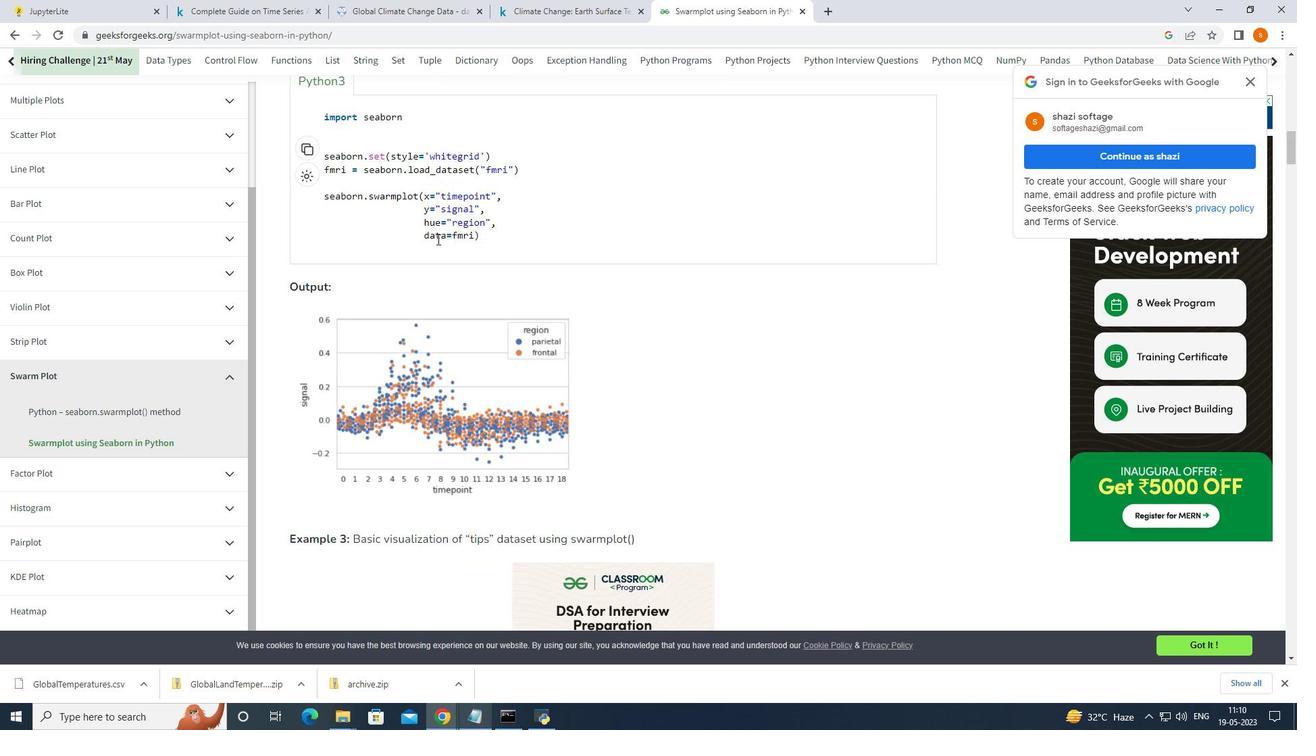 
Action: Mouse scrolled (434, 229) with delta (0, 0)
Screenshot: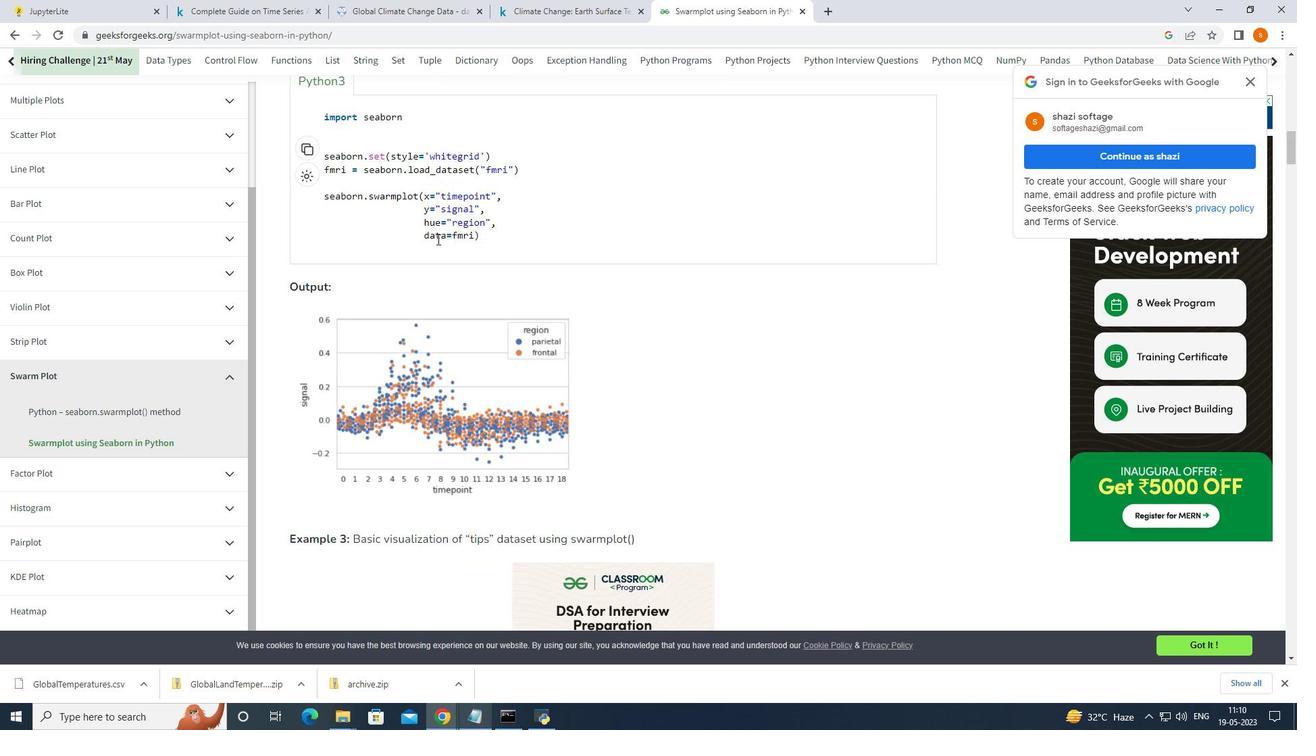 
Action: Mouse moved to (435, 218)
Screenshot: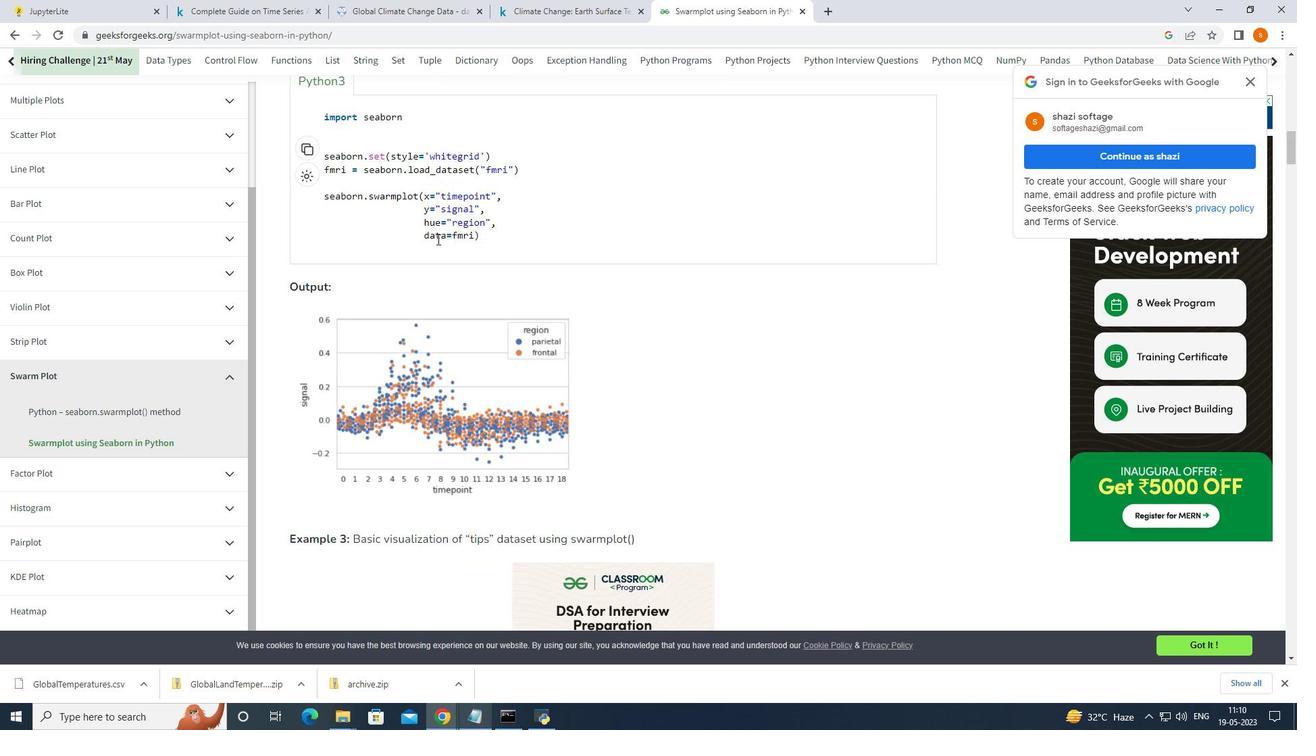 
Action: Mouse scrolled (435, 219) with delta (0, 0)
Screenshot: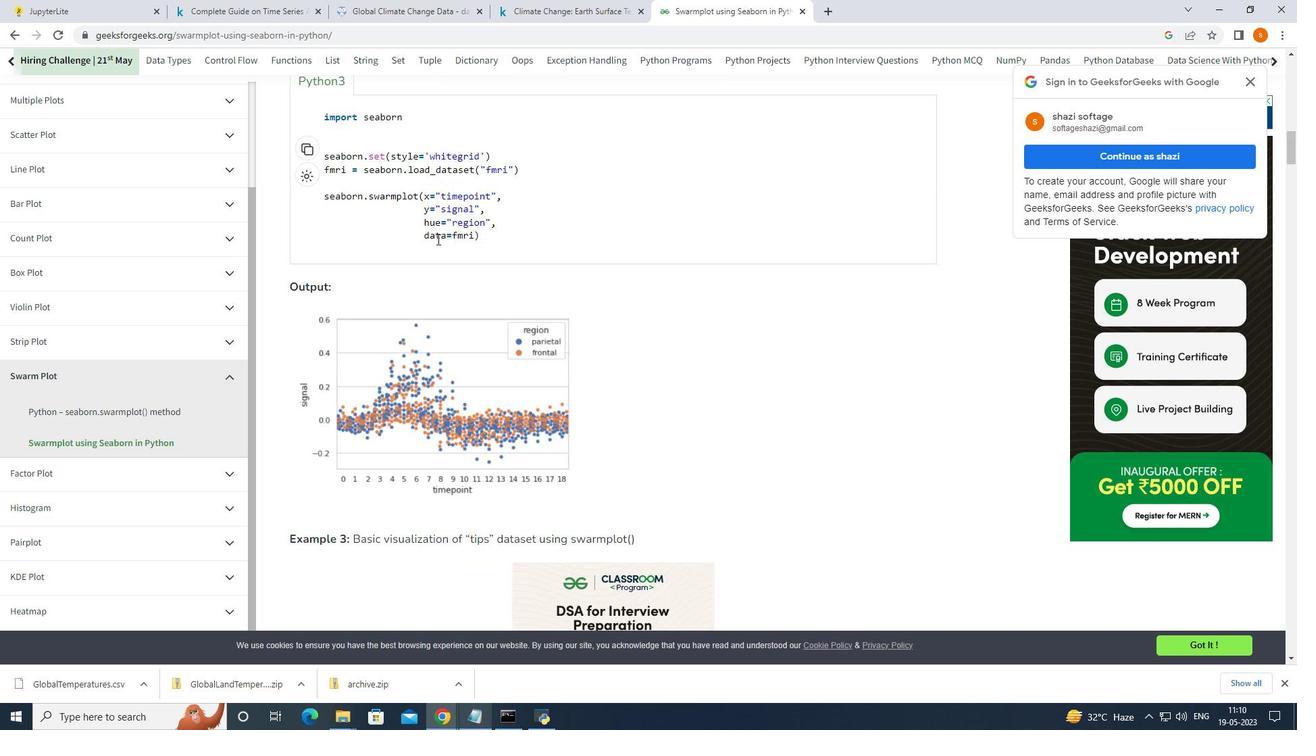 
Action: Mouse moved to (430, 196)
Screenshot: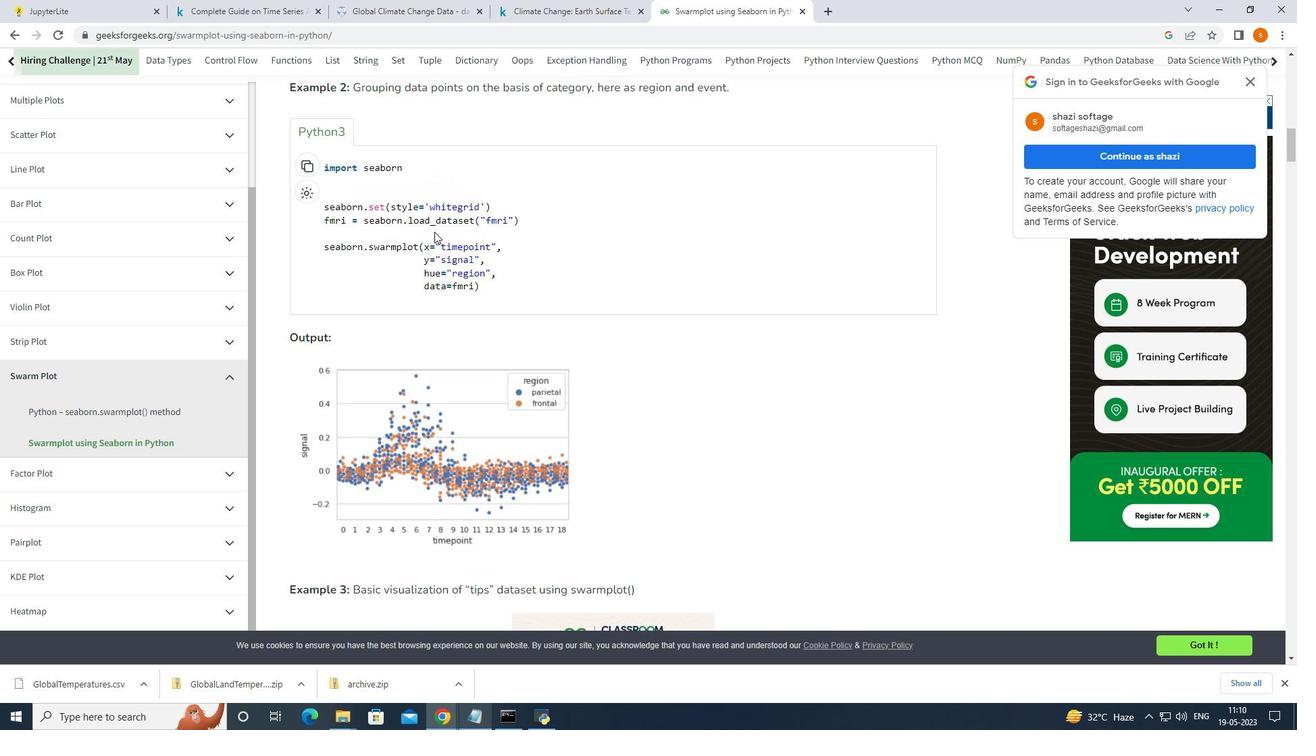 
Action: Mouse scrolled (432, 200) with delta (0, 0)
Screenshot: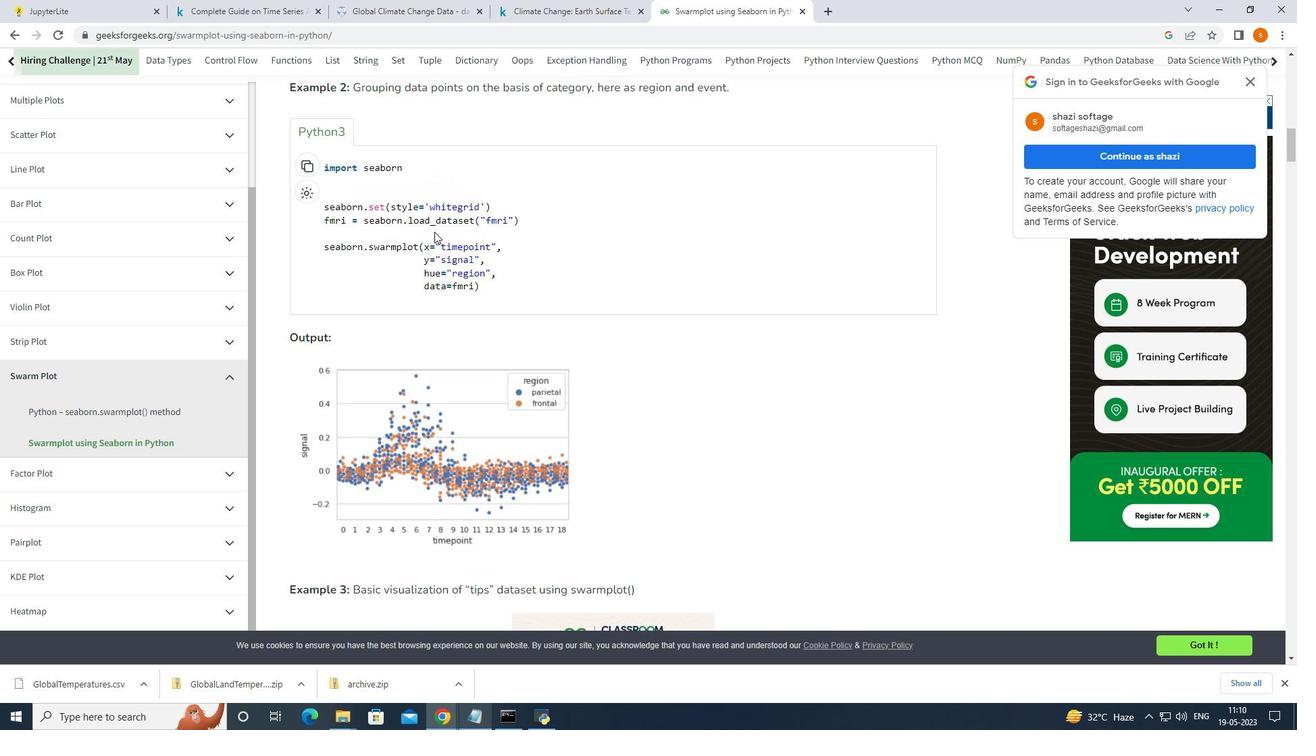 
Action: Mouse moved to (8, 32)
Screenshot: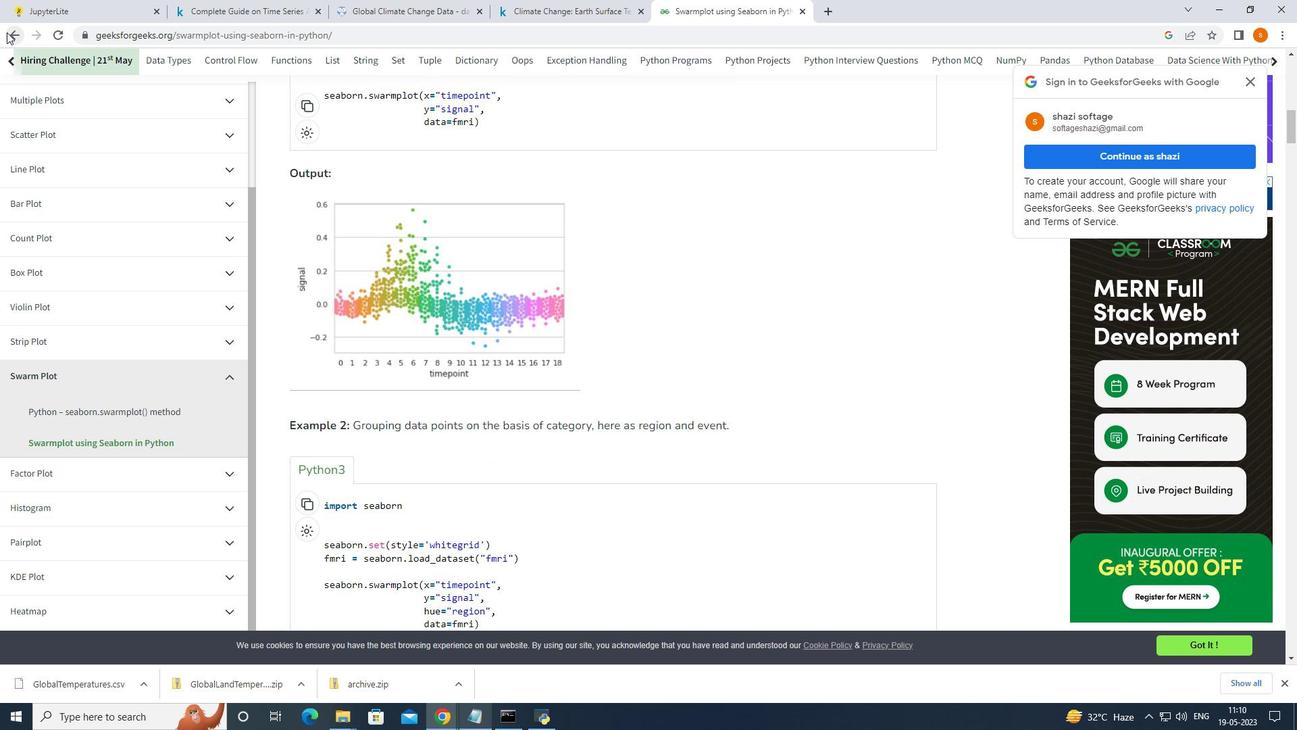 
Action: Mouse pressed left at (8, 32)
Screenshot: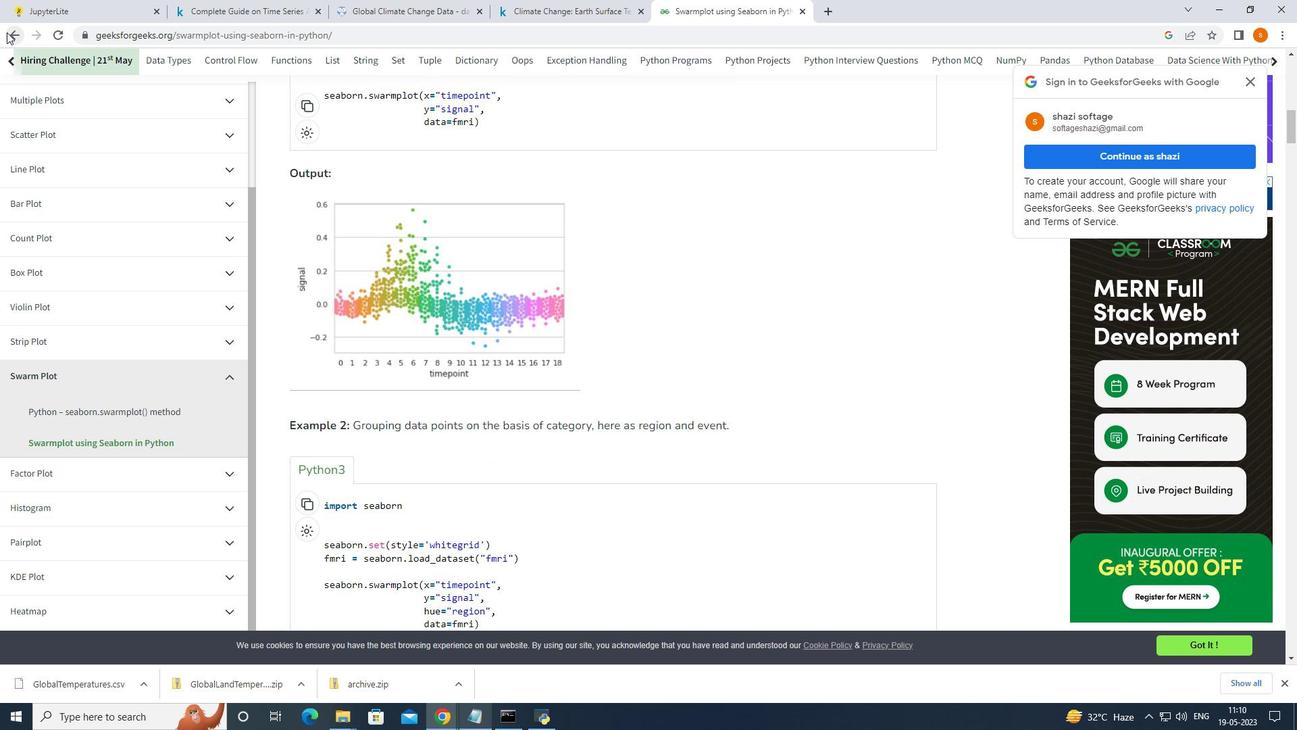 
Action: Mouse moved to (338, 215)
Screenshot: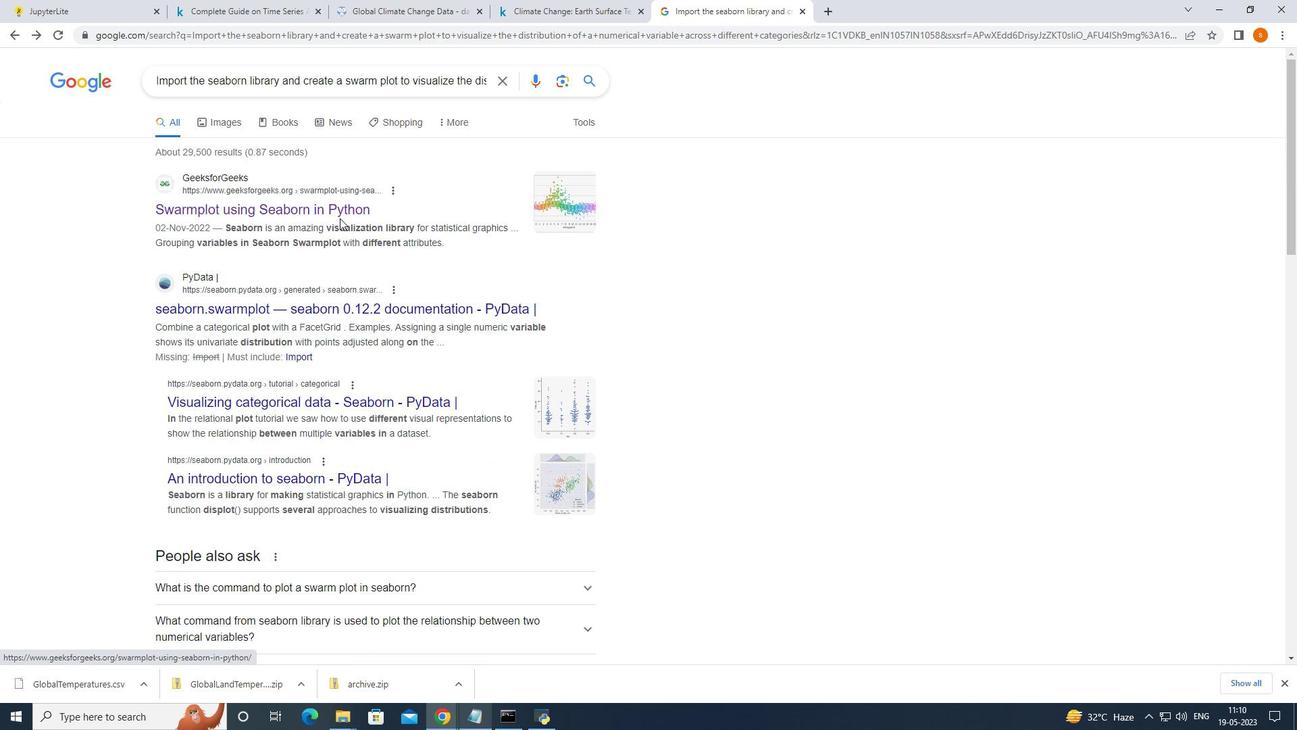 
Action: Mouse scrolled (338, 216) with delta (0, 0)
Screenshot: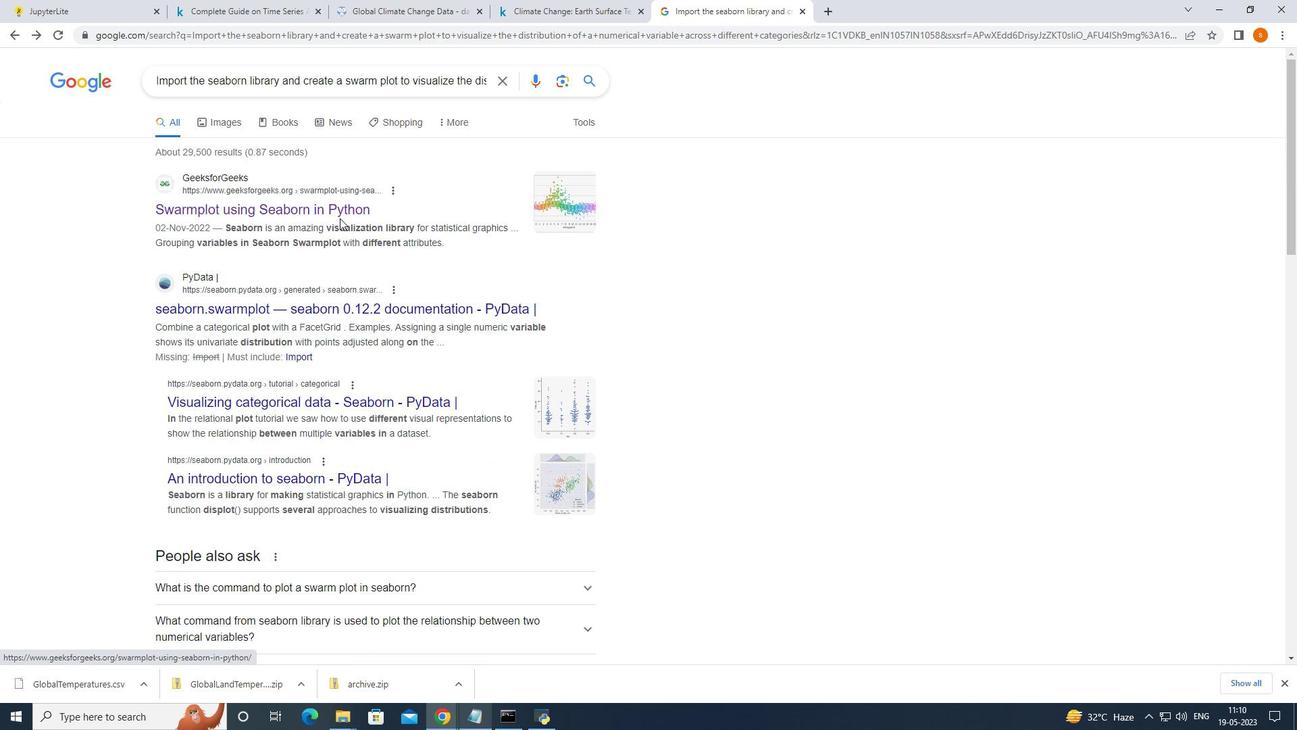 
Action: Mouse moved to (338, 215)
Screenshot: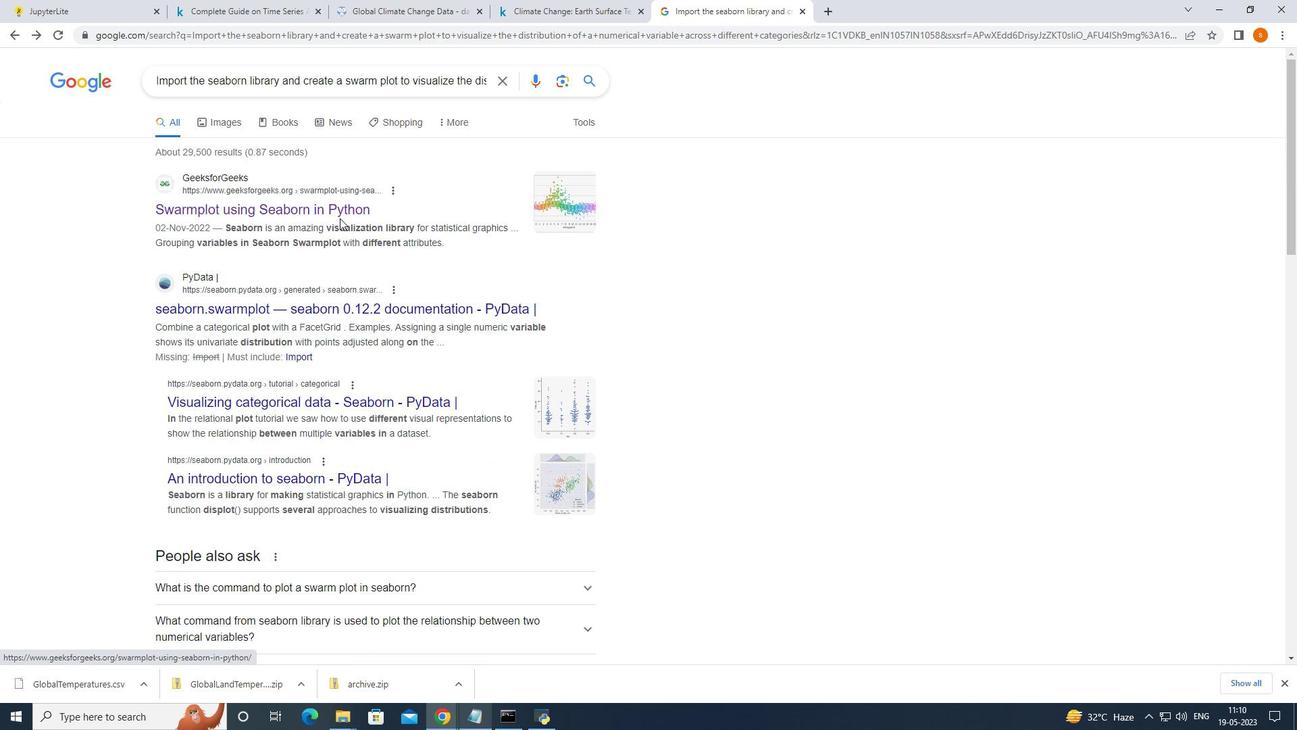 
Action: Mouse scrolled (338, 216) with delta (0, 0)
Screenshot: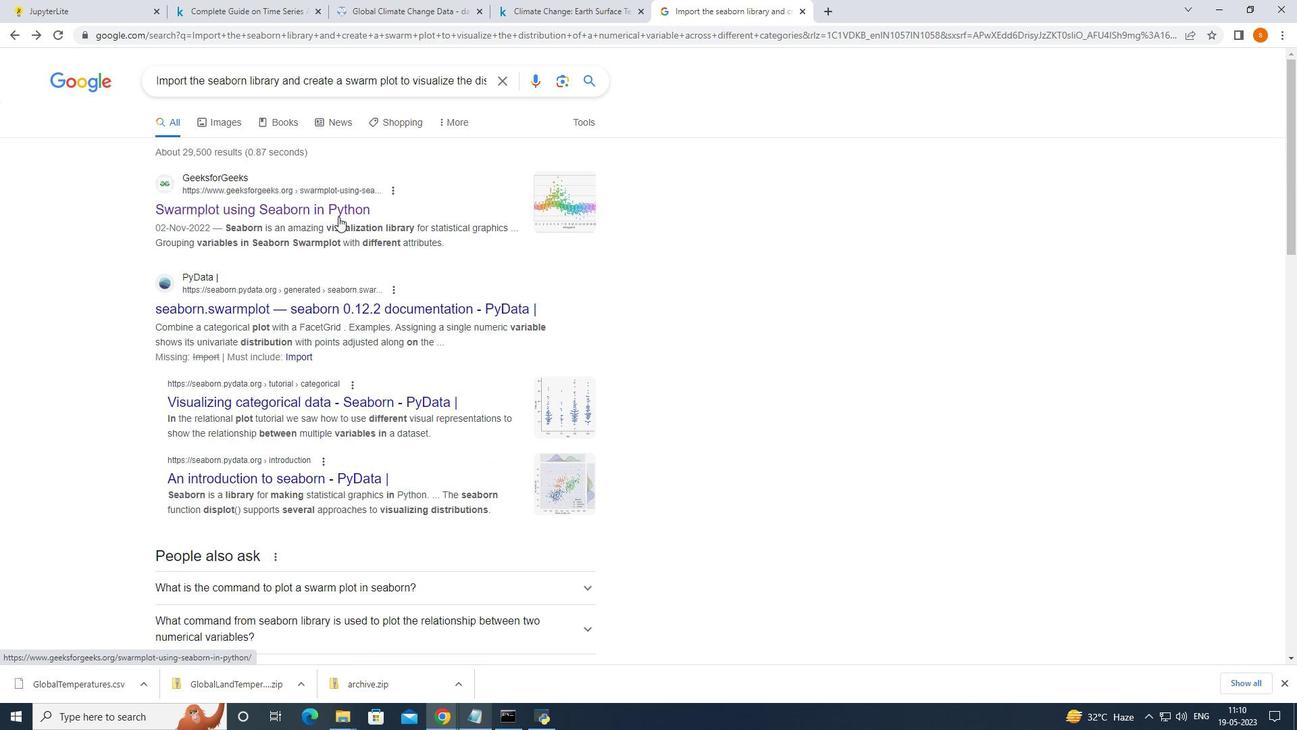 
Action: Mouse moved to (286, 150)
Screenshot: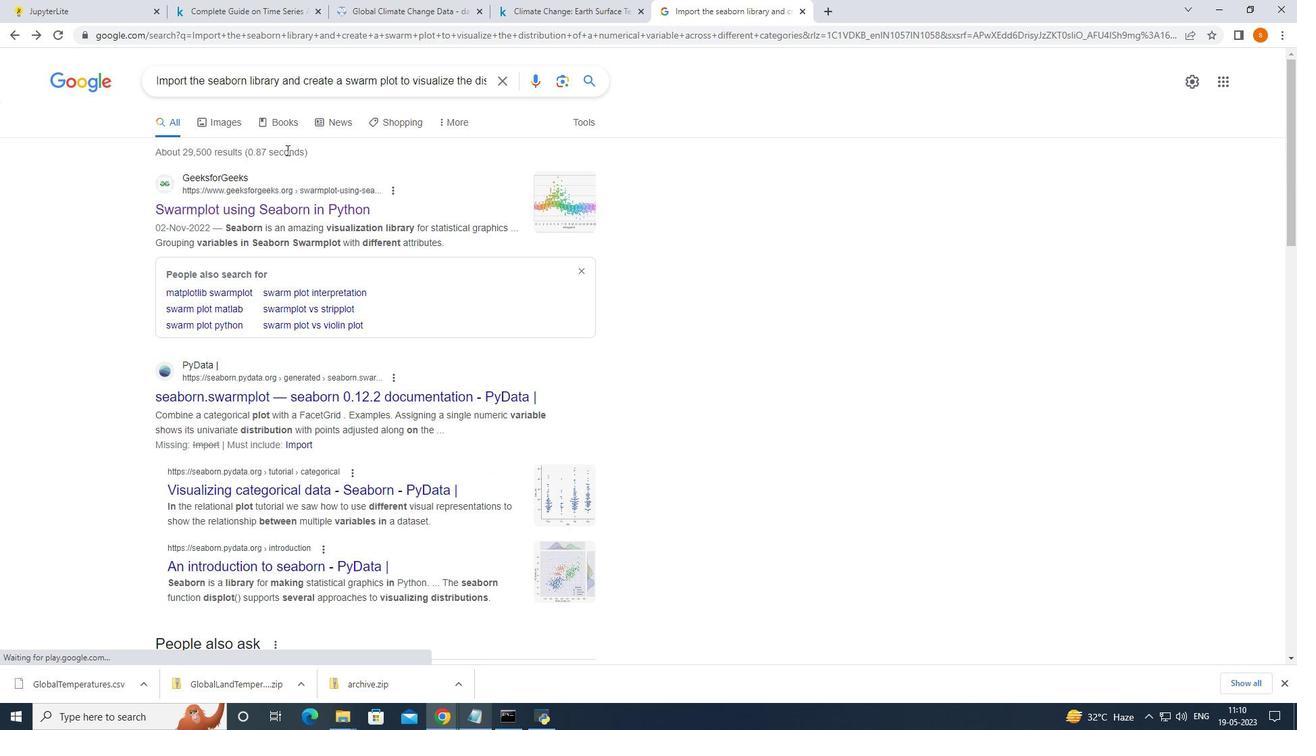 
Action: Mouse scrolled (286, 150) with delta (0, 0)
Screenshot: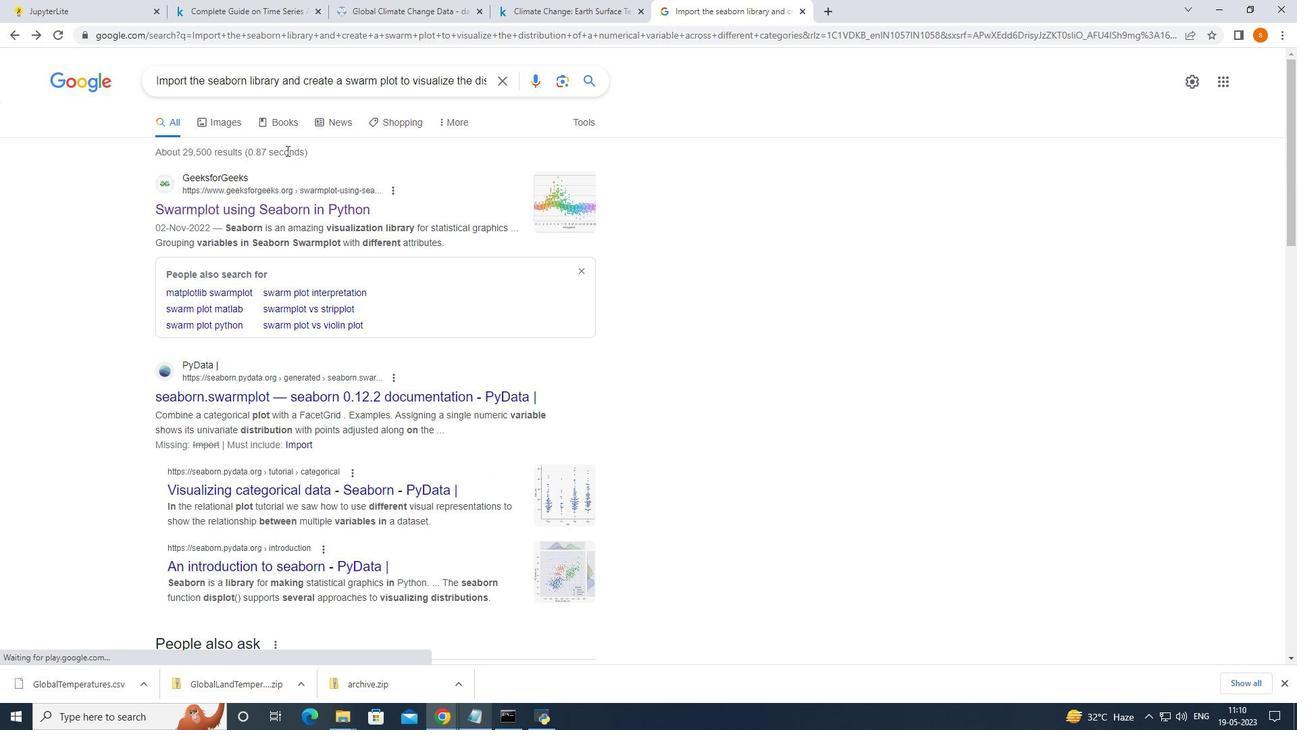 
Action: Mouse scrolled (286, 150) with delta (0, 0)
Screenshot: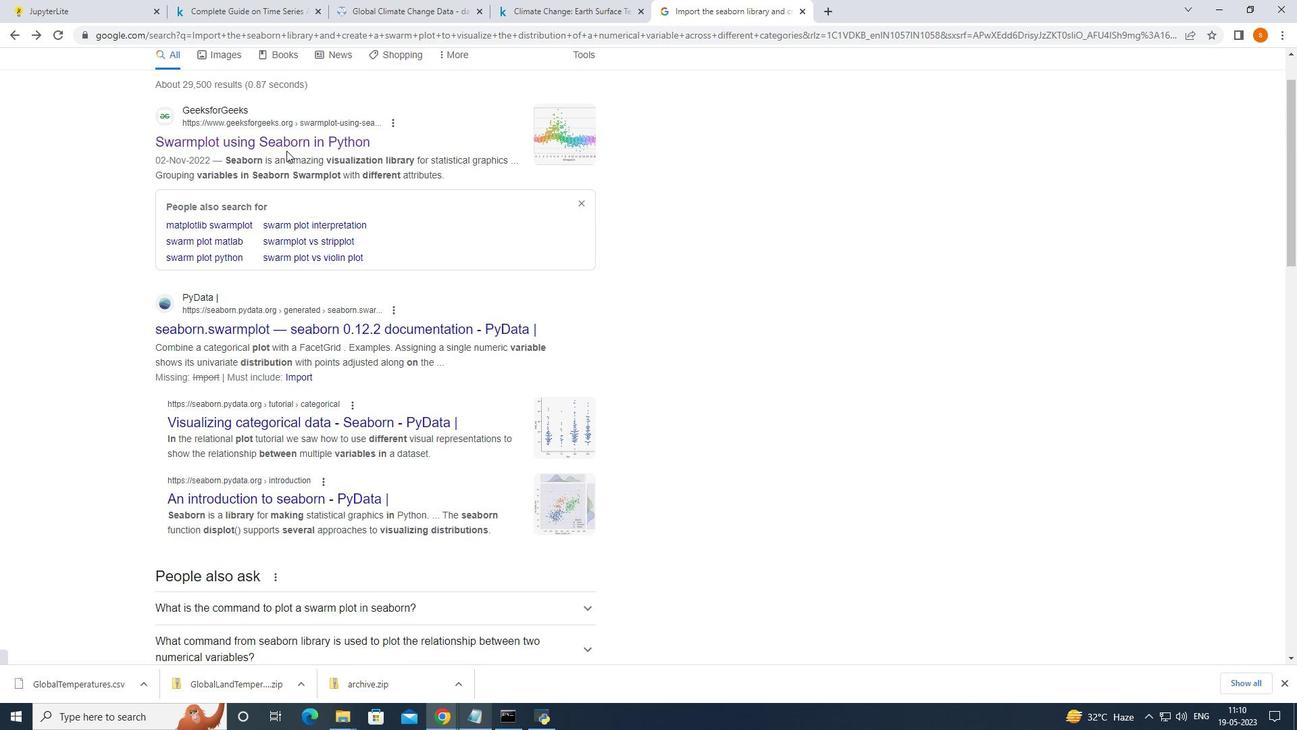 
Action: Mouse moved to (286, 151)
Screenshot: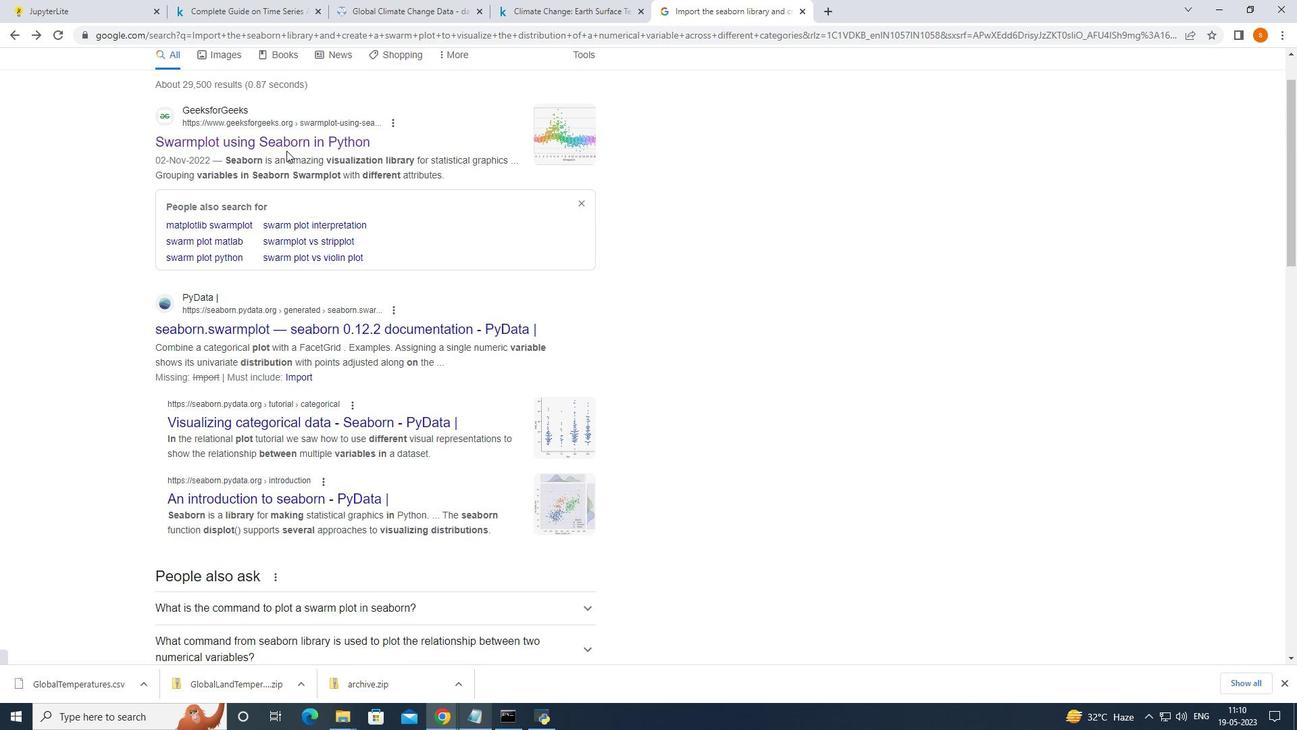 
Action: Mouse scrolled (286, 150) with delta (0, 0)
Screenshot: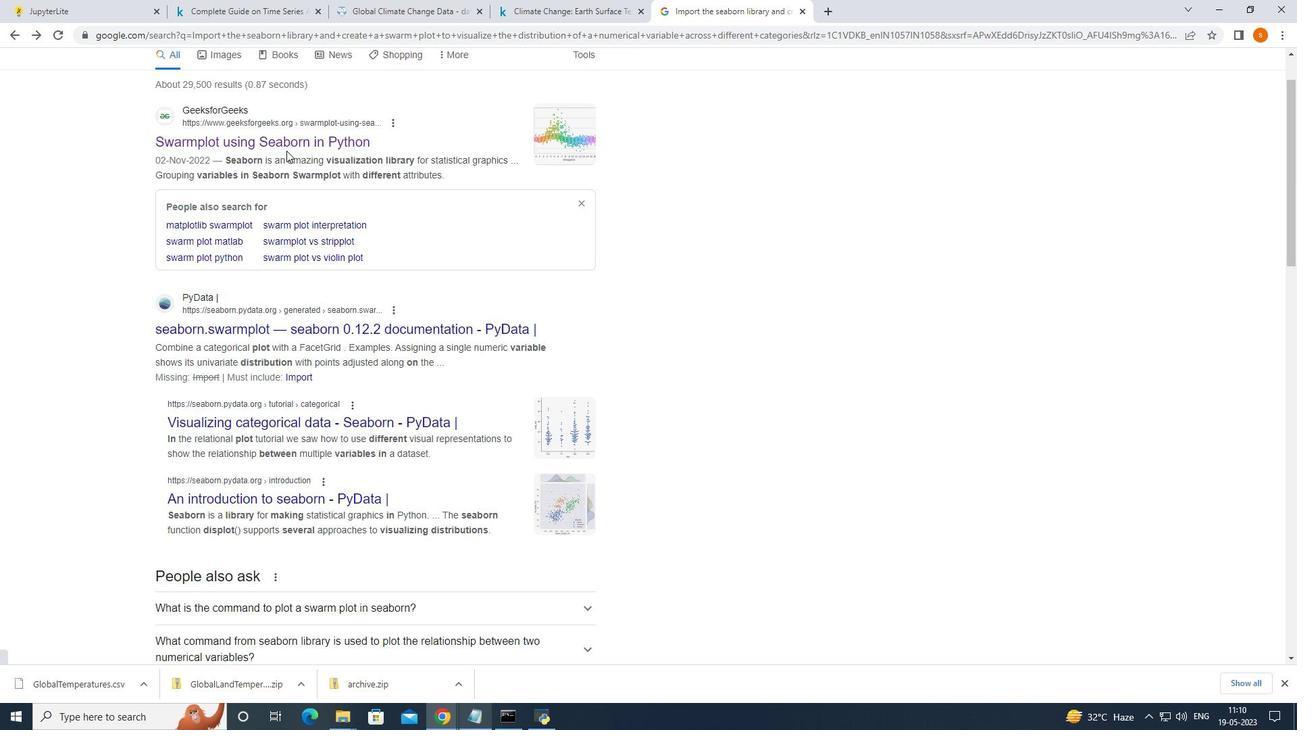 
Action: Mouse moved to (299, 227)
Screenshot: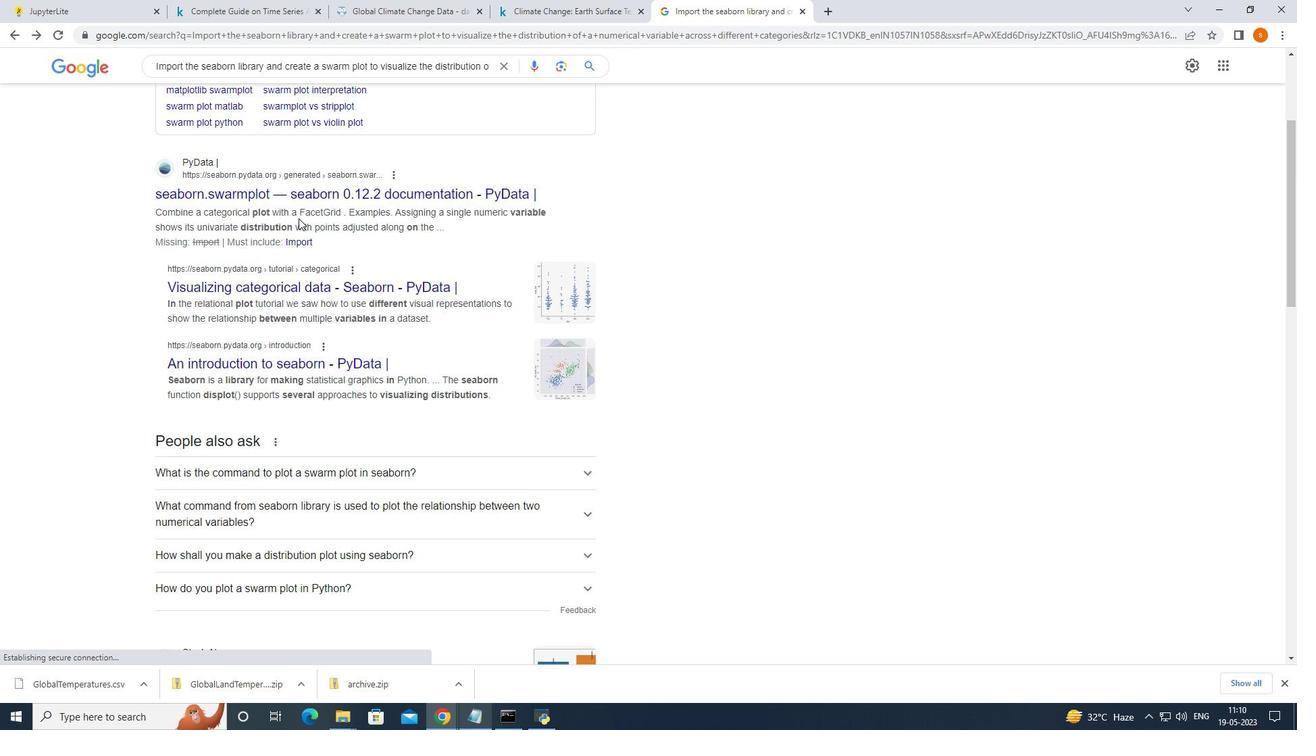 
Action: Mouse scrolled (299, 227) with delta (0, 0)
Screenshot: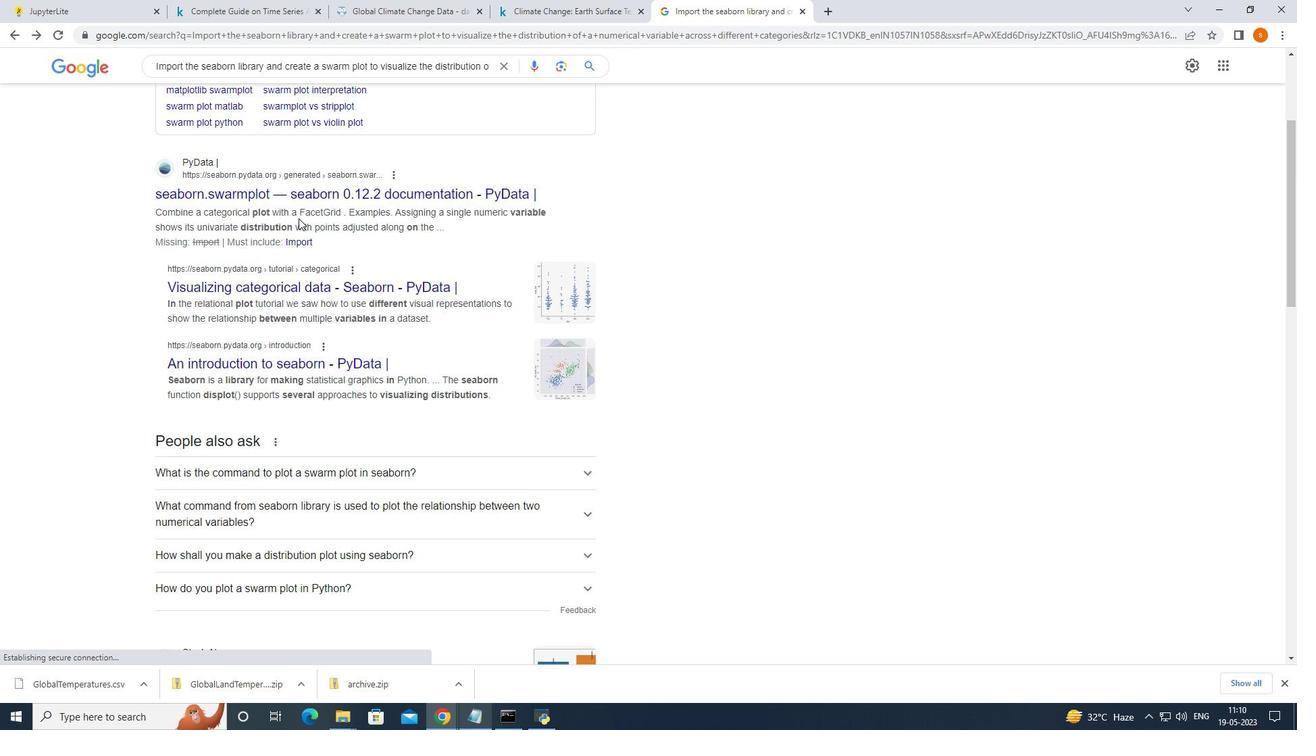 
Action: Mouse moved to (295, 223)
Screenshot: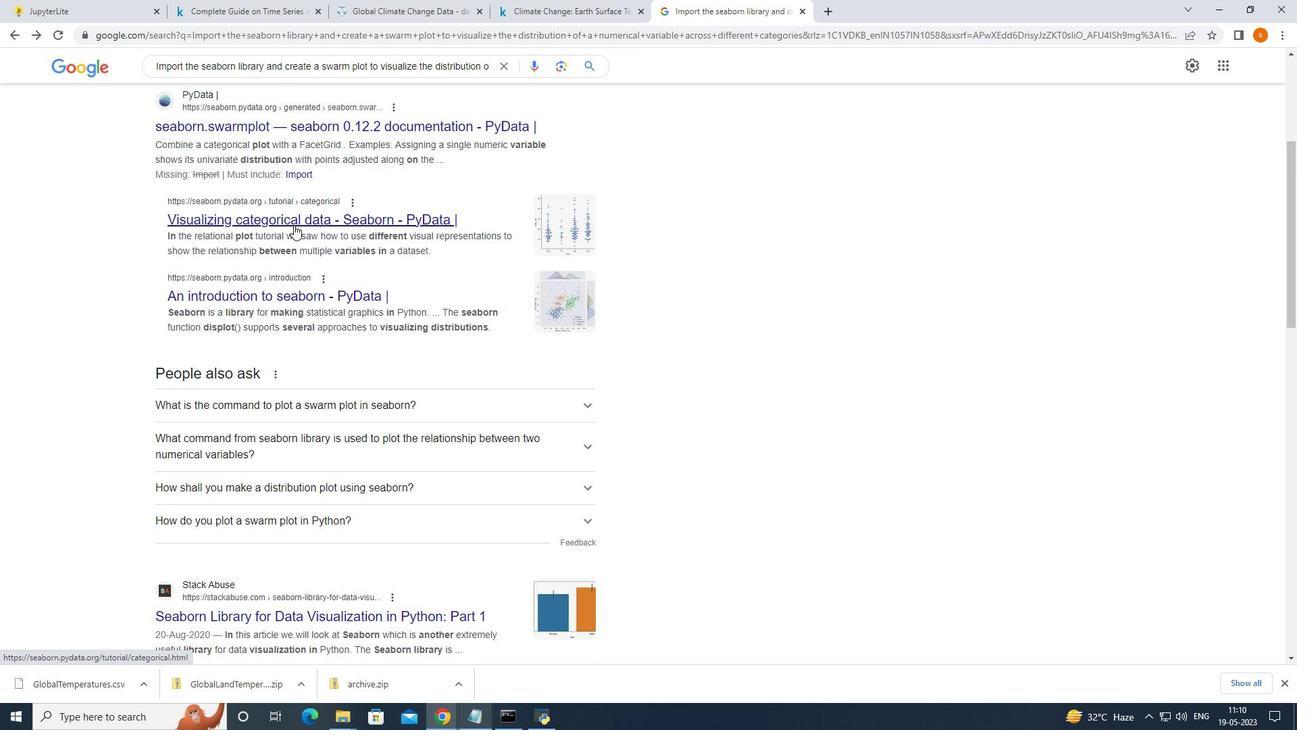 
Action: Mouse pressed left at (295, 223)
Screenshot: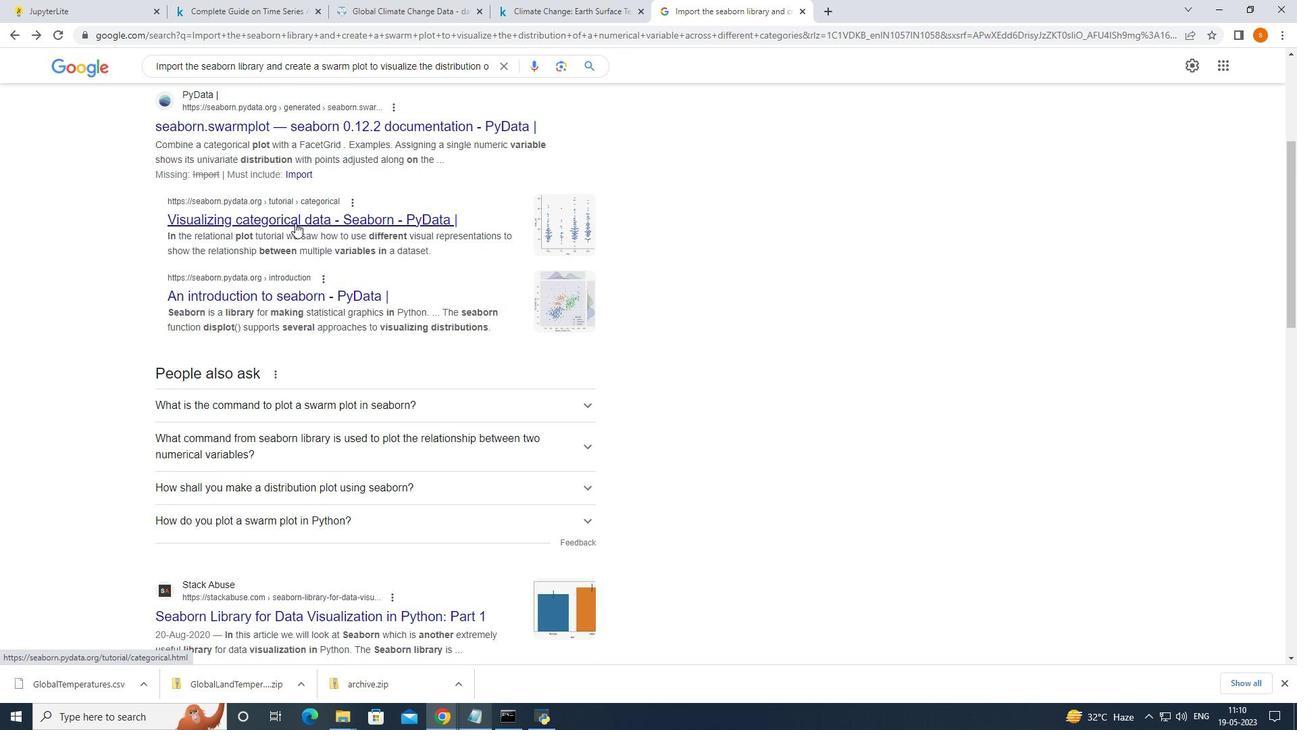 
Action: Mouse moved to (296, 223)
Screenshot: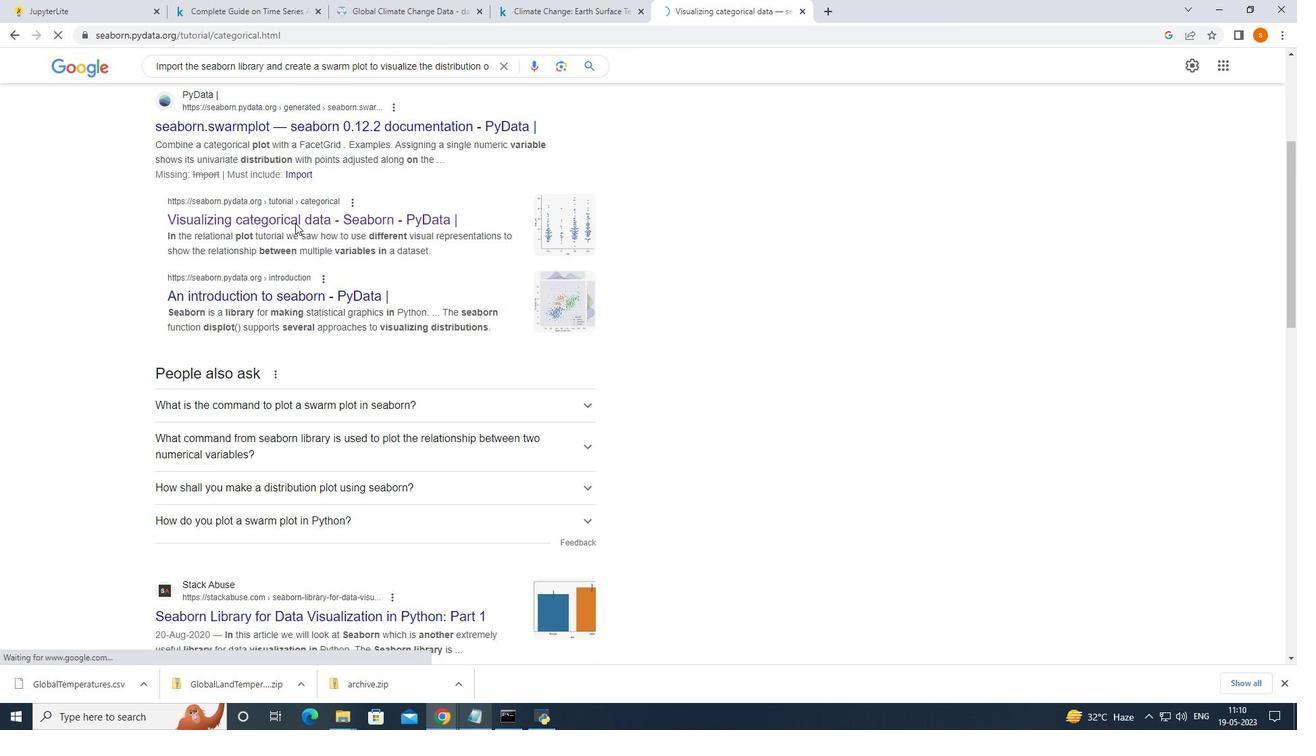 
Action: Mouse scrolled (296, 222) with delta (0, 0)
Screenshot: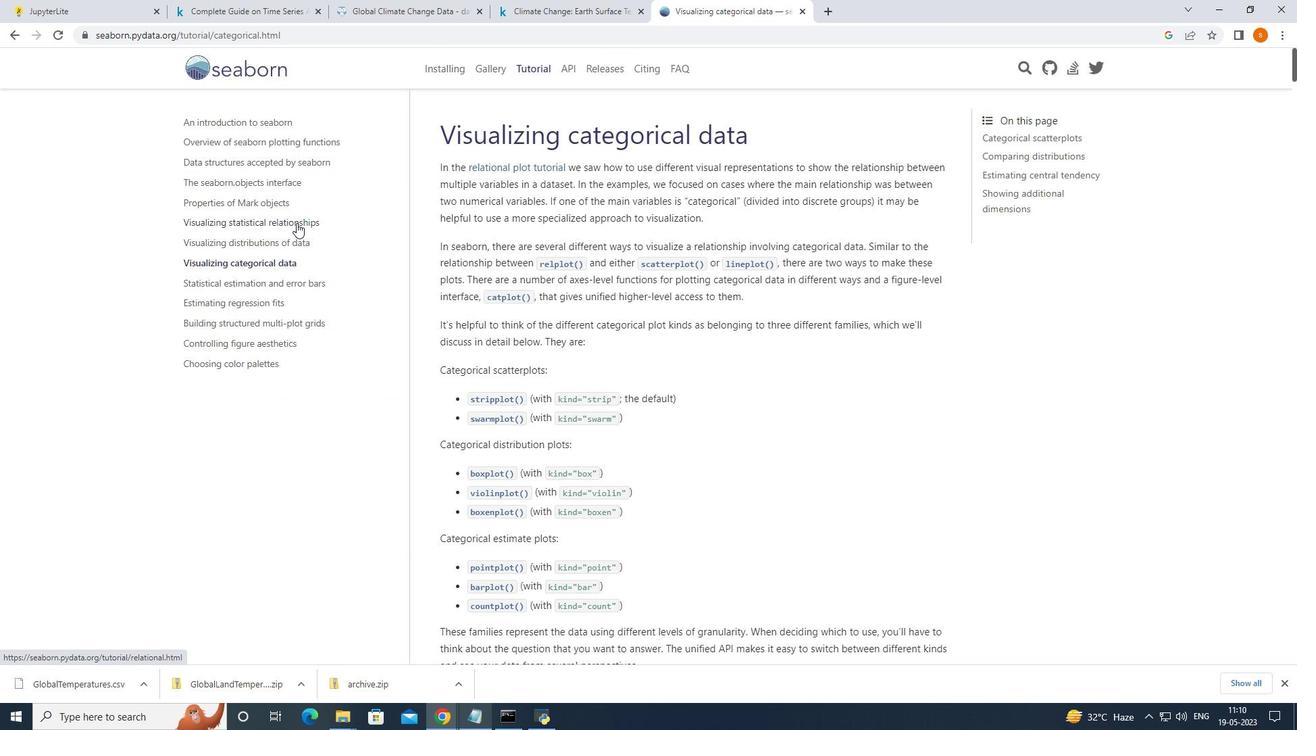 
Action: Mouse moved to (552, 304)
Screenshot: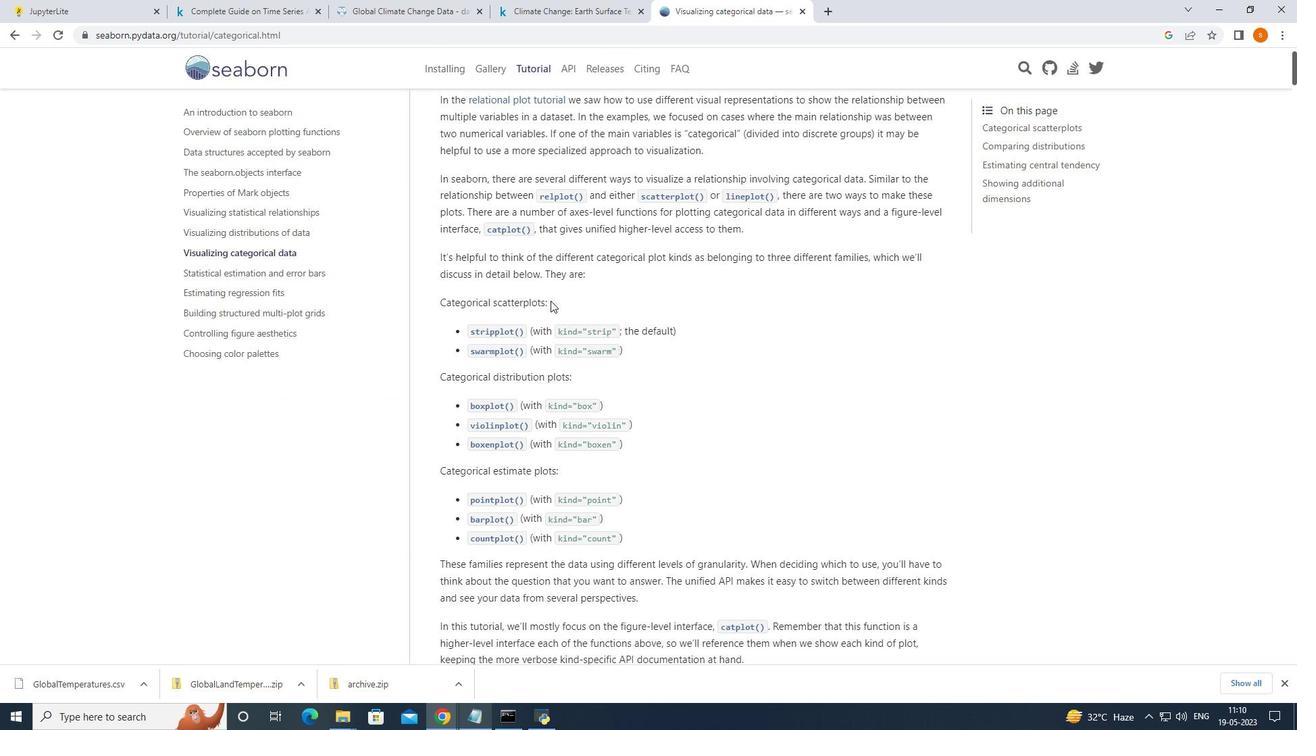 
Action: Mouse scrolled (552, 304) with delta (0, 0)
Screenshot: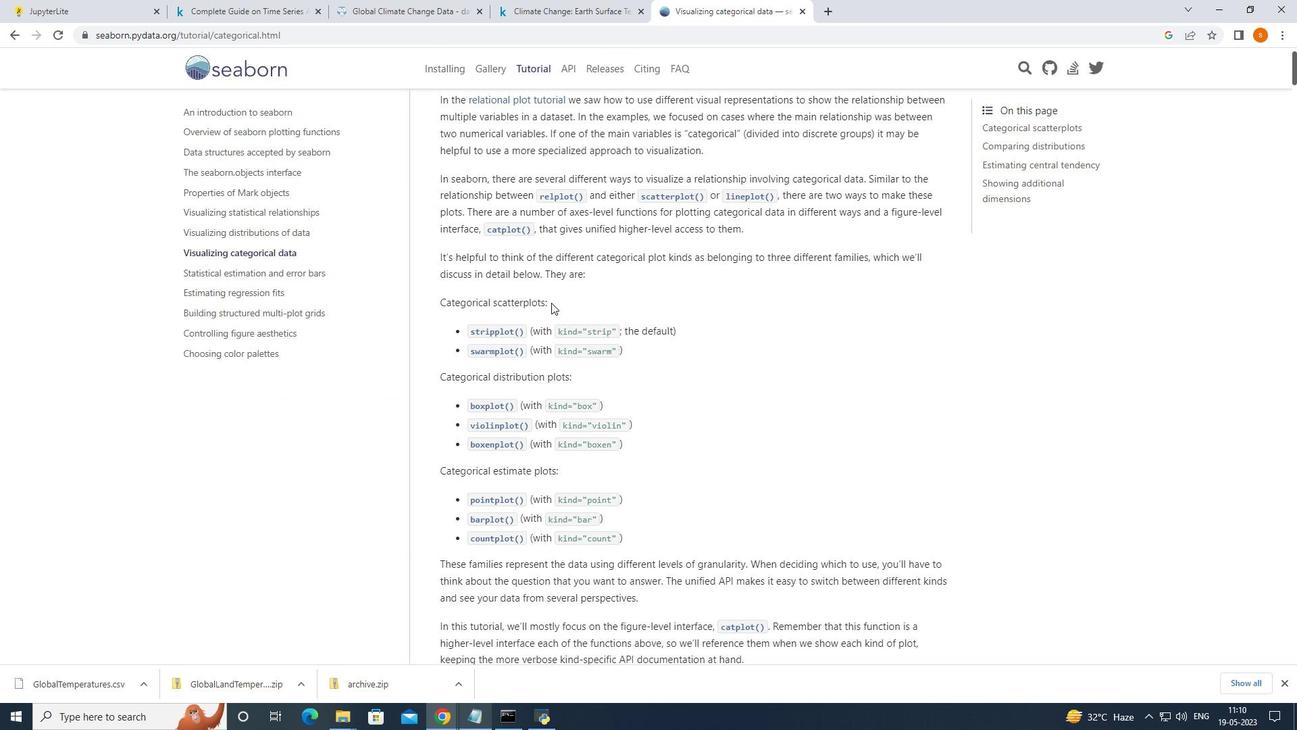 
Action: Mouse moved to (552, 306)
Screenshot: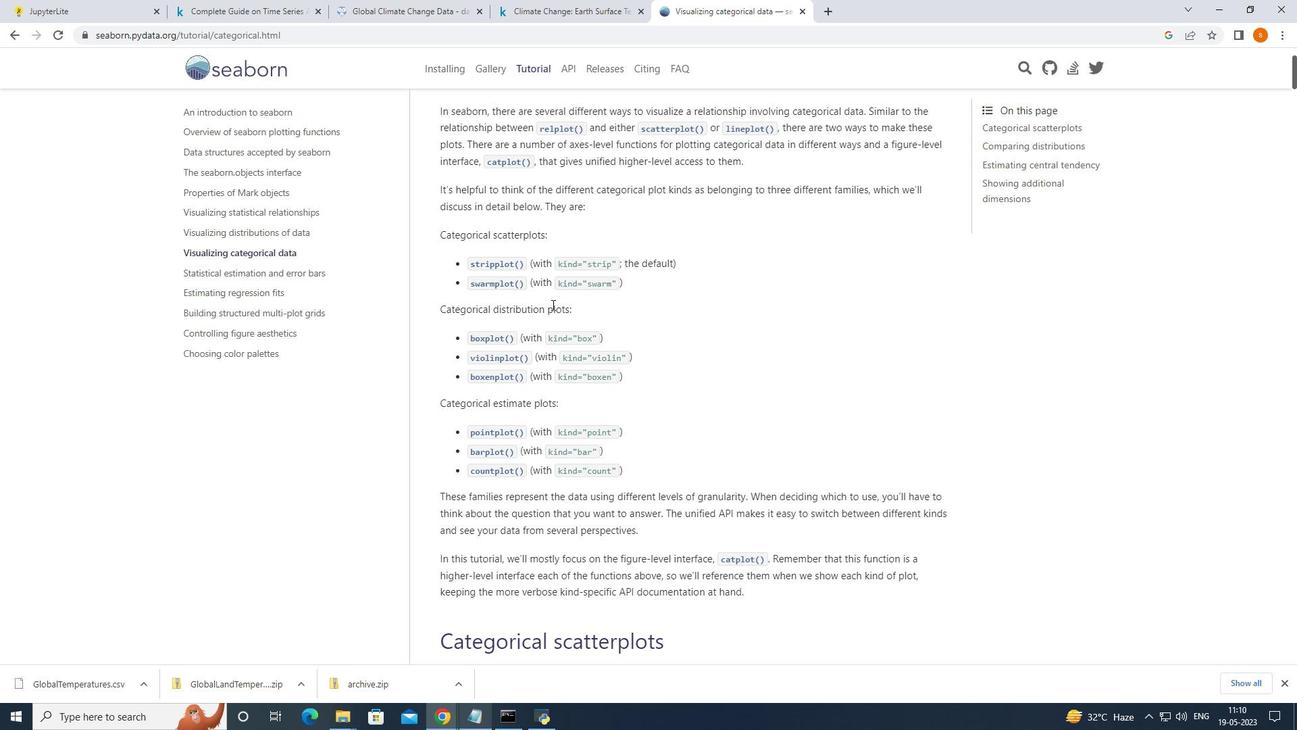 
Action: Mouse scrolled (552, 305) with delta (0, 0)
Screenshot: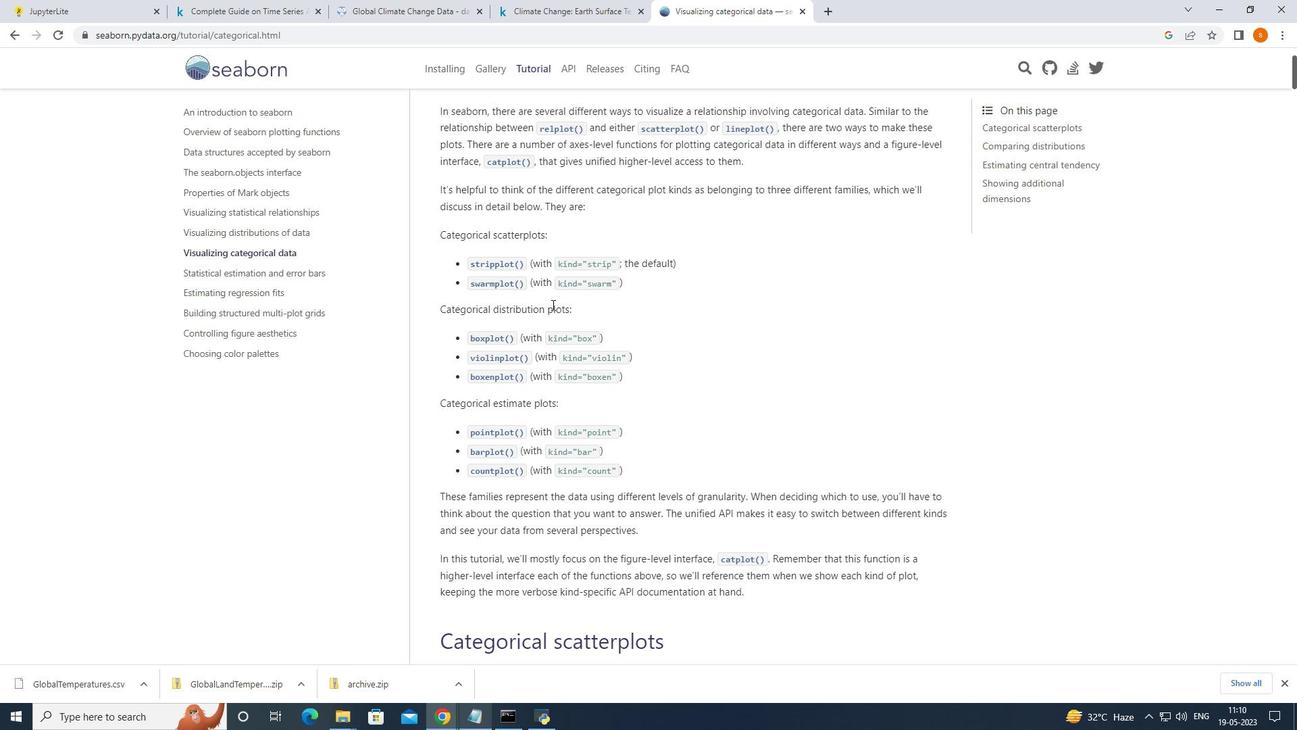 
Action: Mouse scrolled (552, 305) with delta (0, 0)
Screenshot: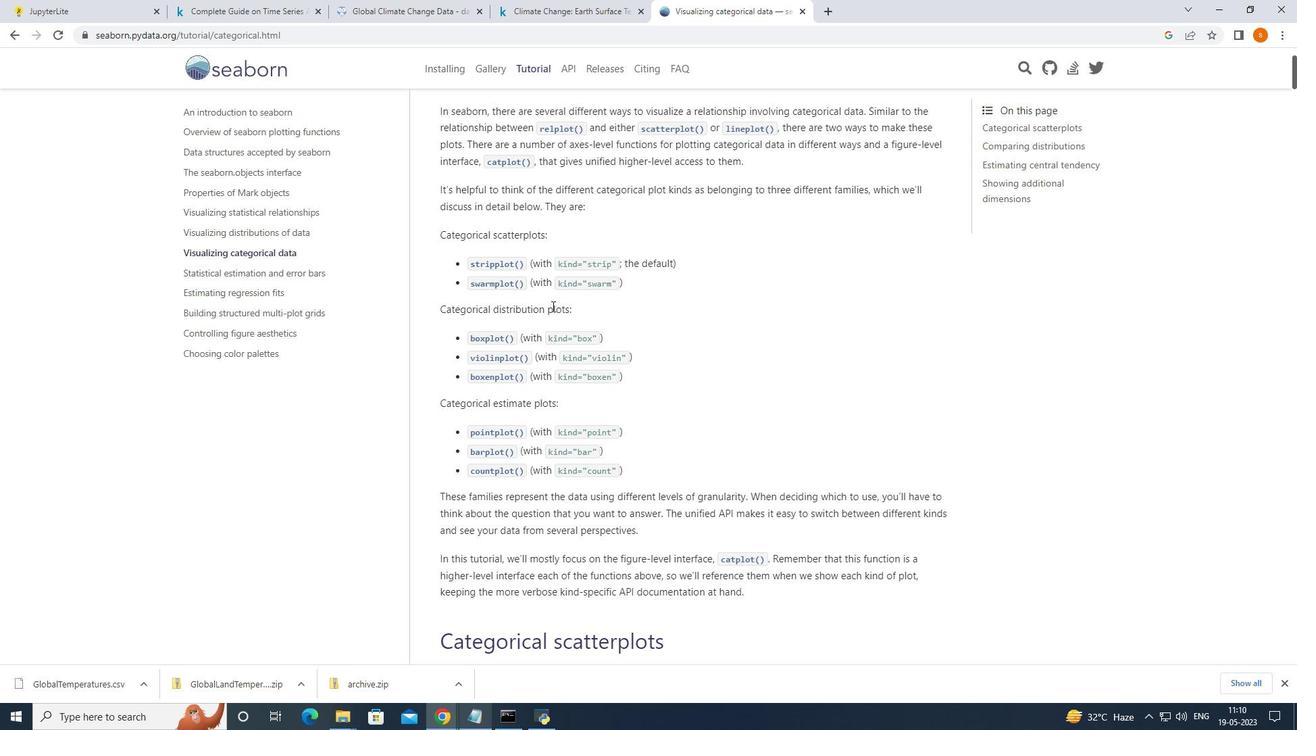 
Action: Mouse moved to (552, 306)
Screenshot: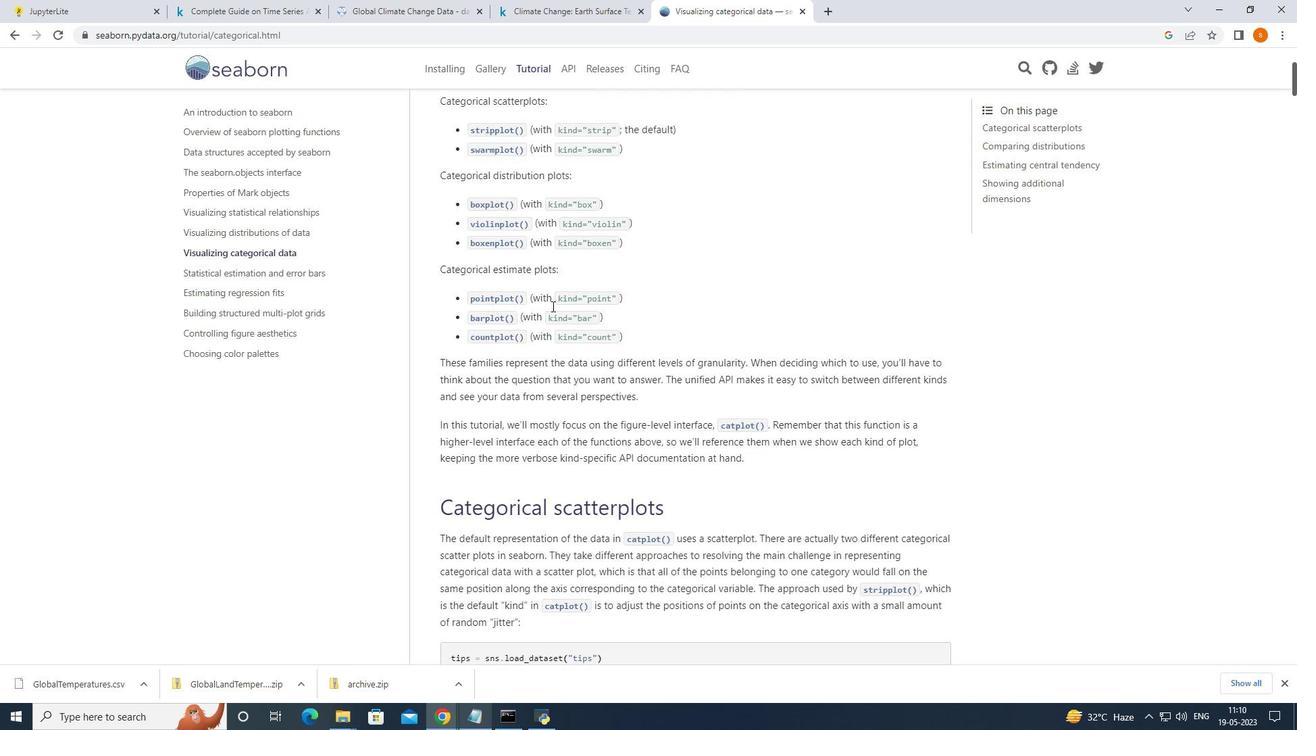 
Action: Mouse scrolled (552, 305) with delta (0, 0)
Screenshot: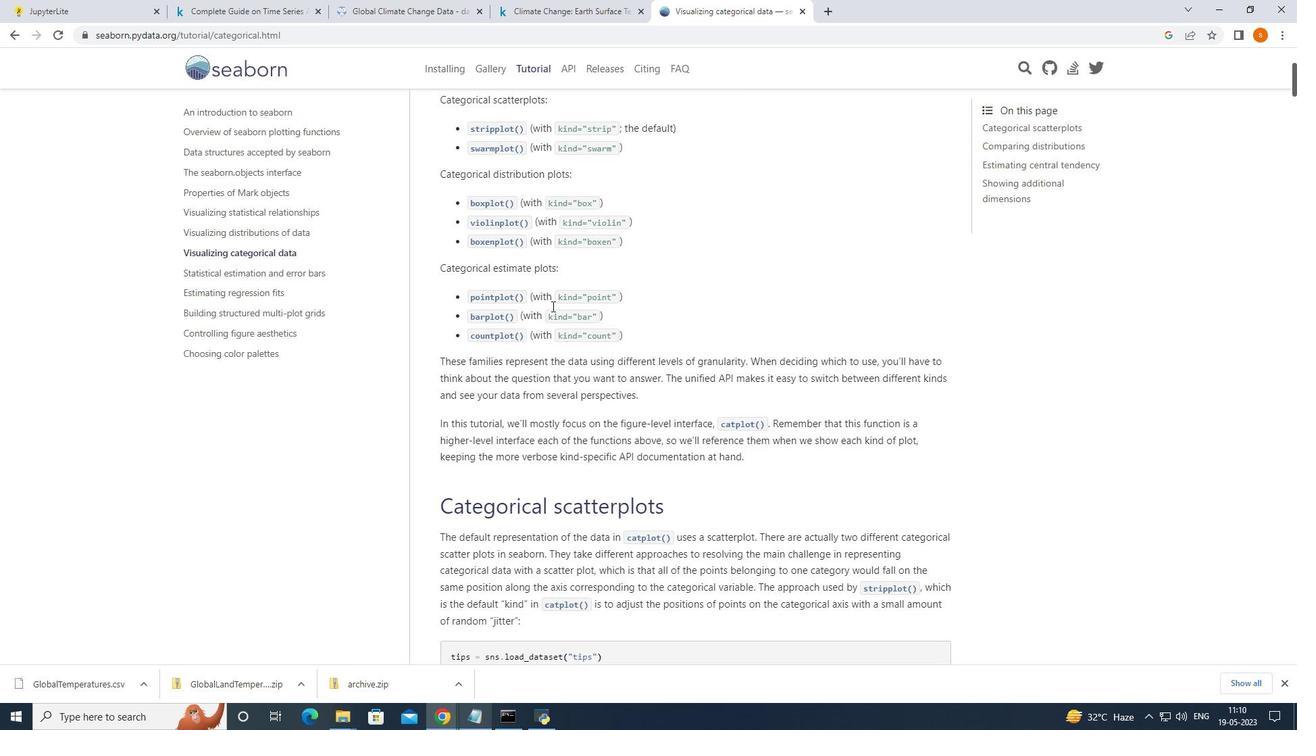 
Action: Mouse scrolled (552, 305) with delta (0, 0)
Screenshot: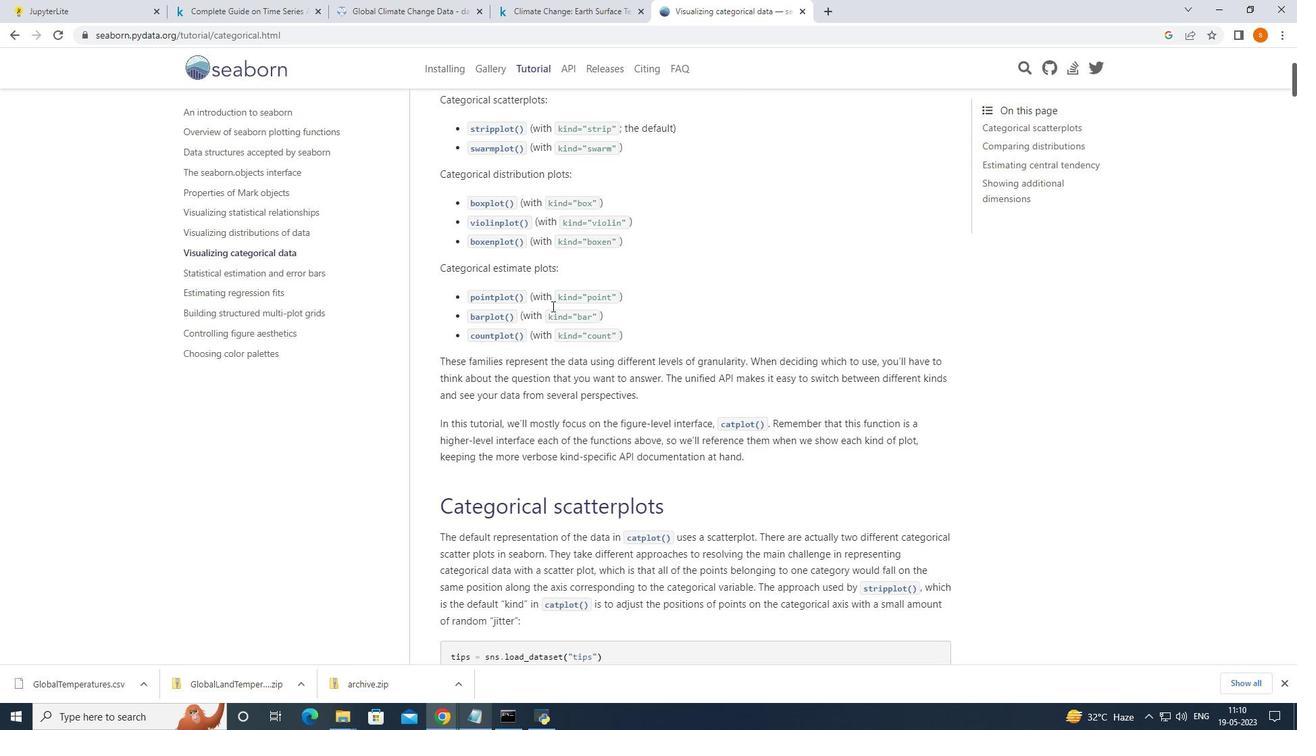 
Action: Mouse scrolled (552, 305) with delta (0, 0)
Screenshot: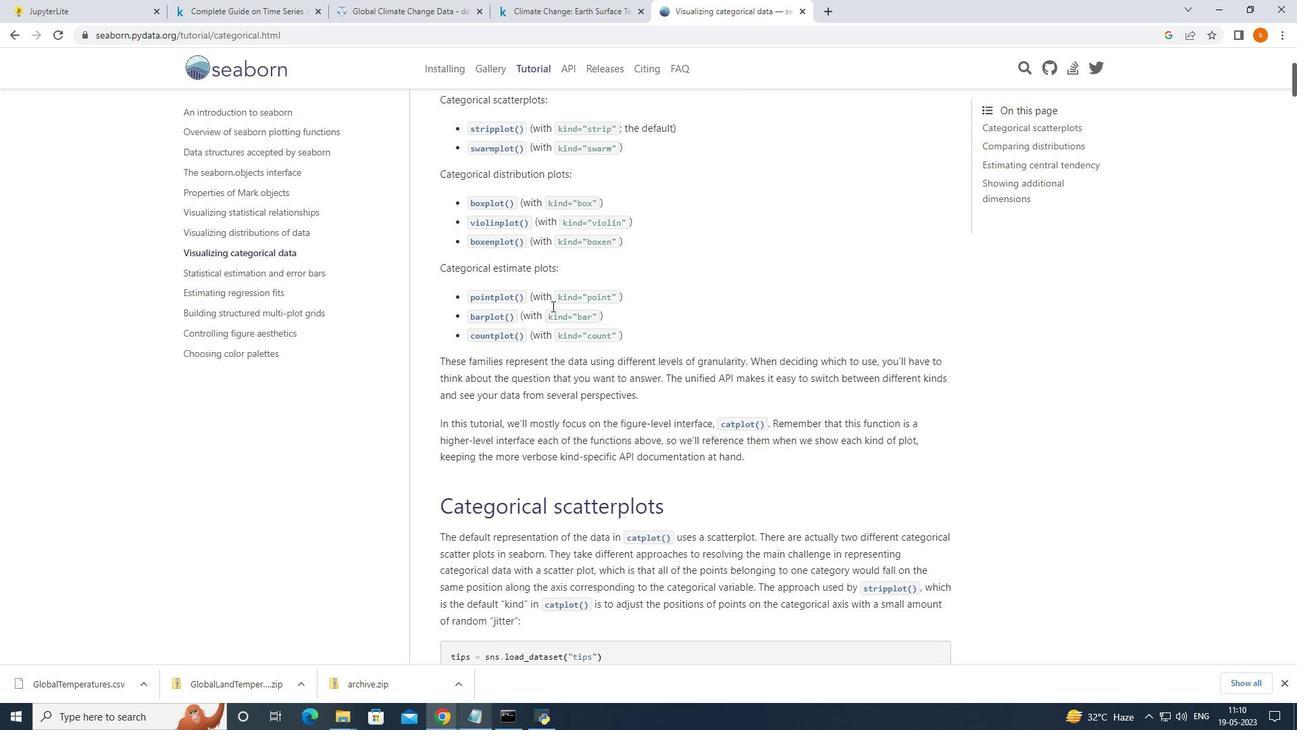 
Action: Mouse moved to (552, 303)
Screenshot: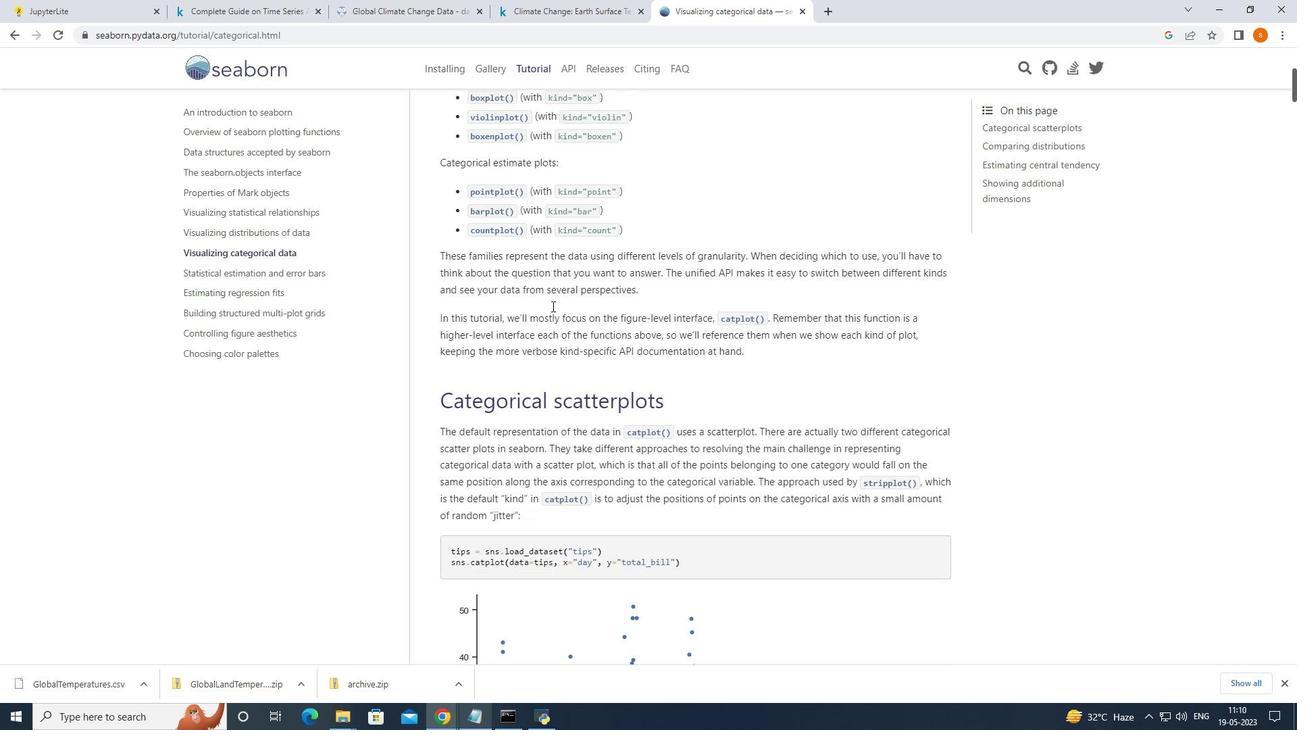 
Action: Mouse scrolled (552, 302) with delta (0, 0)
Screenshot: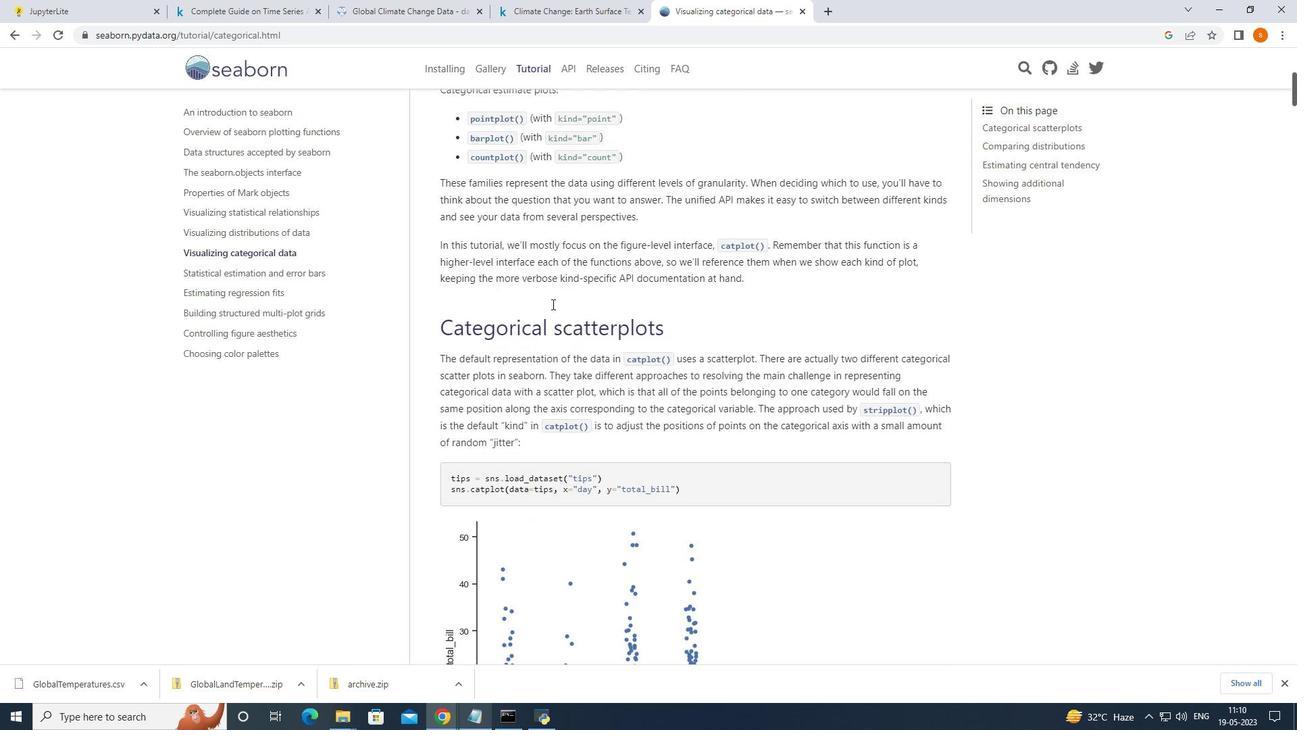 
Action: Mouse scrolled (552, 302) with delta (0, 0)
Screenshot: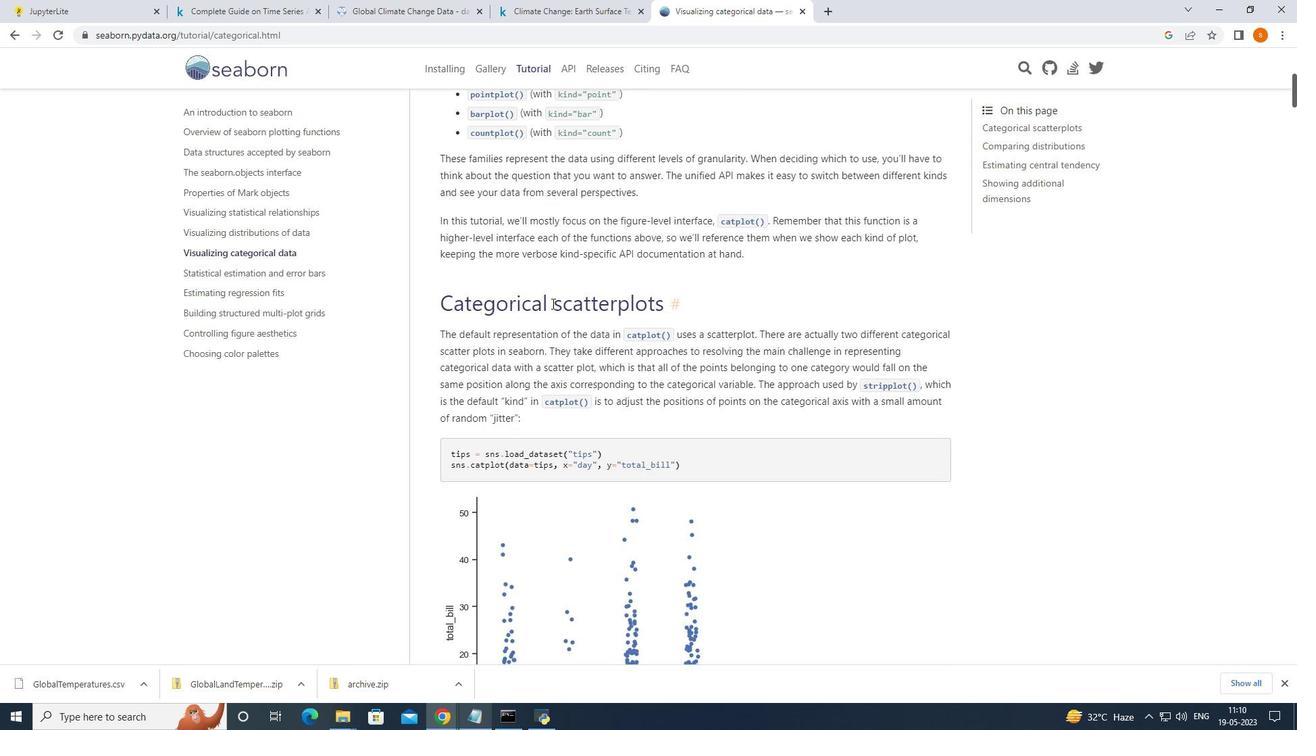 
Action: Mouse moved to (552, 303)
Screenshot: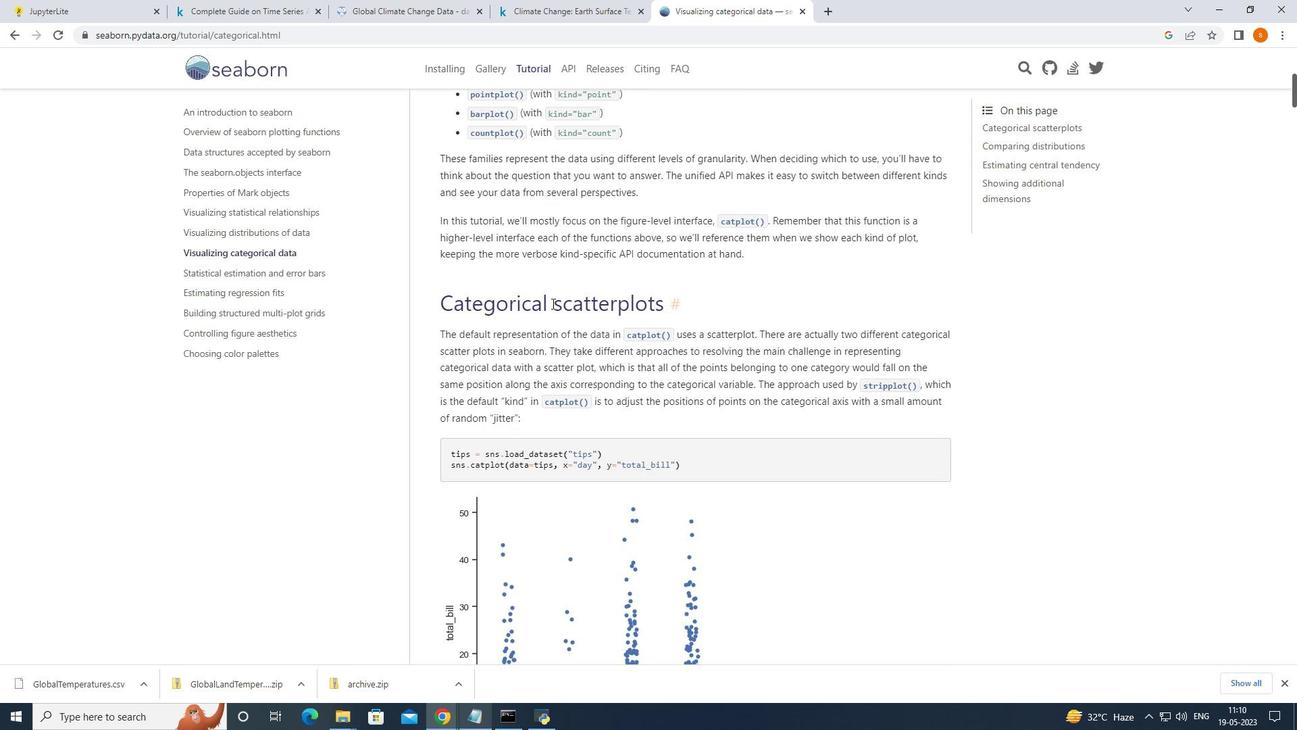 
Action: Mouse scrolled (552, 302) with delta (0, 0)
Screenshot: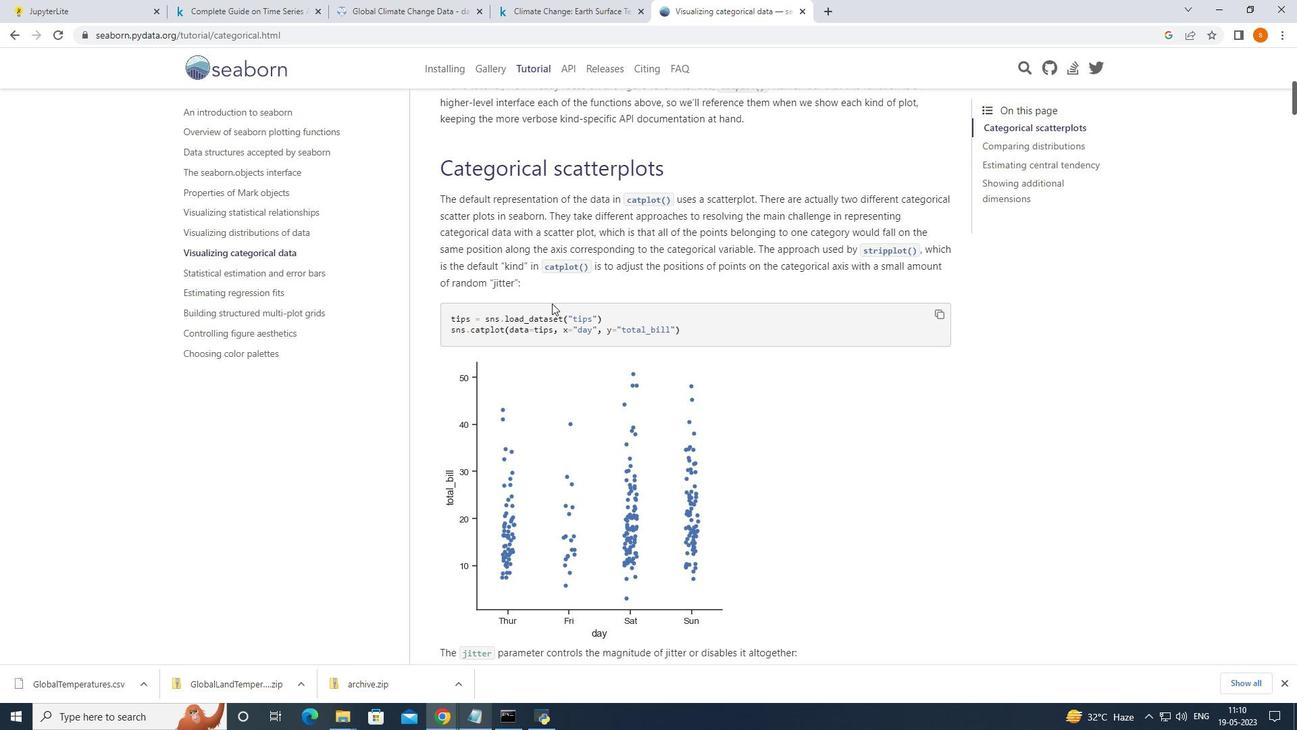 
Action: Mouse scrolled (552, 304) with delta (0, 0)
Screenshot: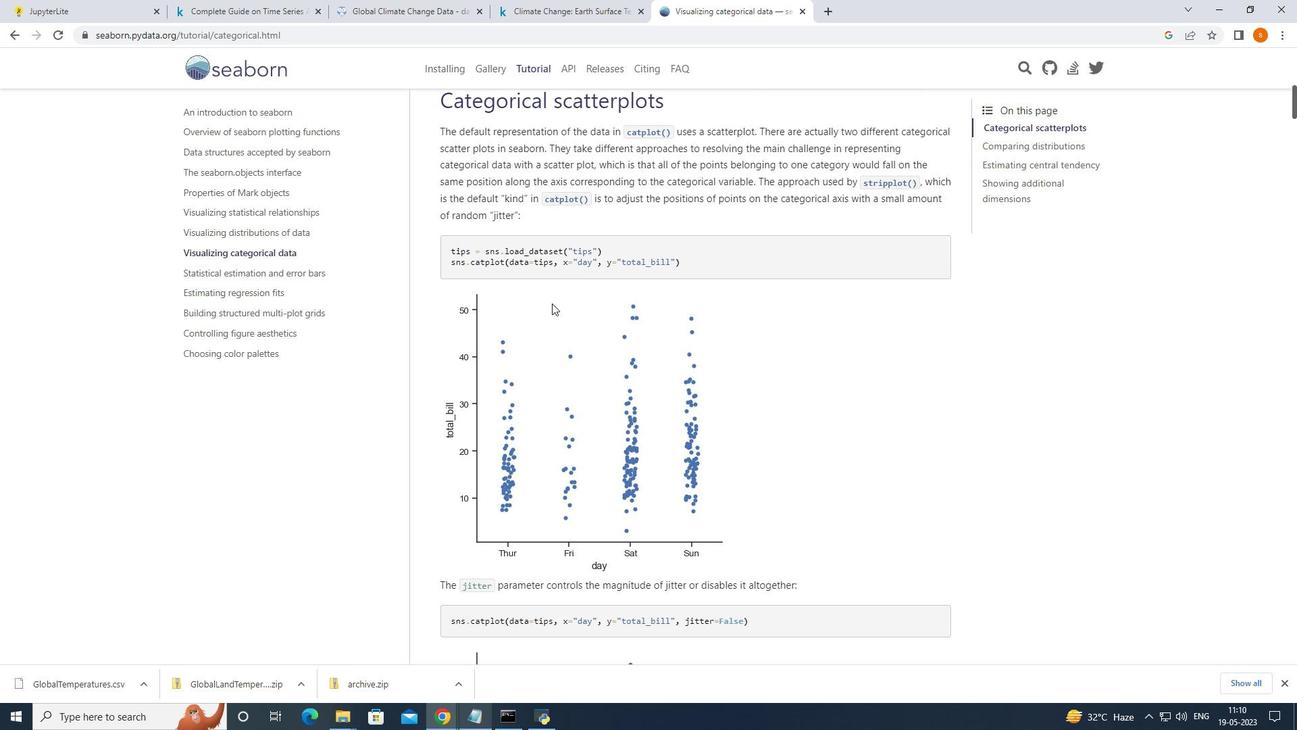 
Action: Mouse moved to (552, 303)
Screenshot: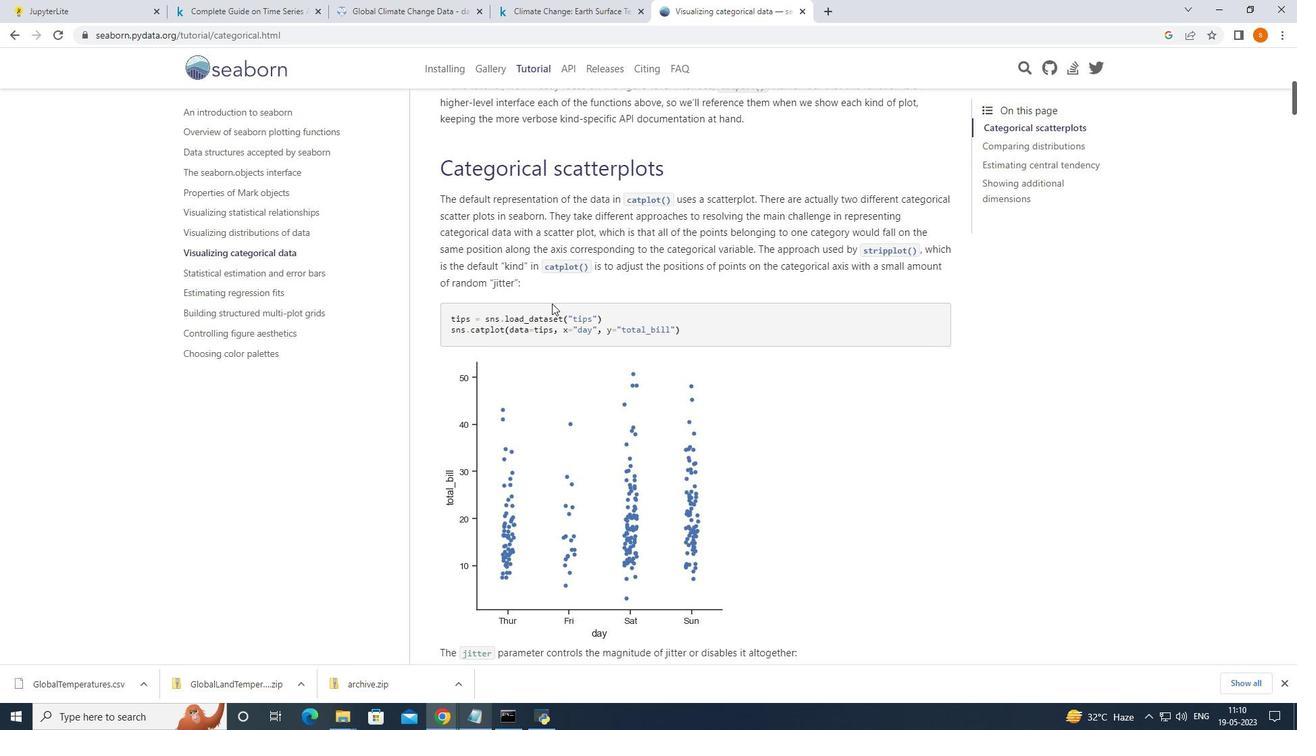 
Action: Mouse scrolled (552, 304) with delta (0, 0)
Screenshot: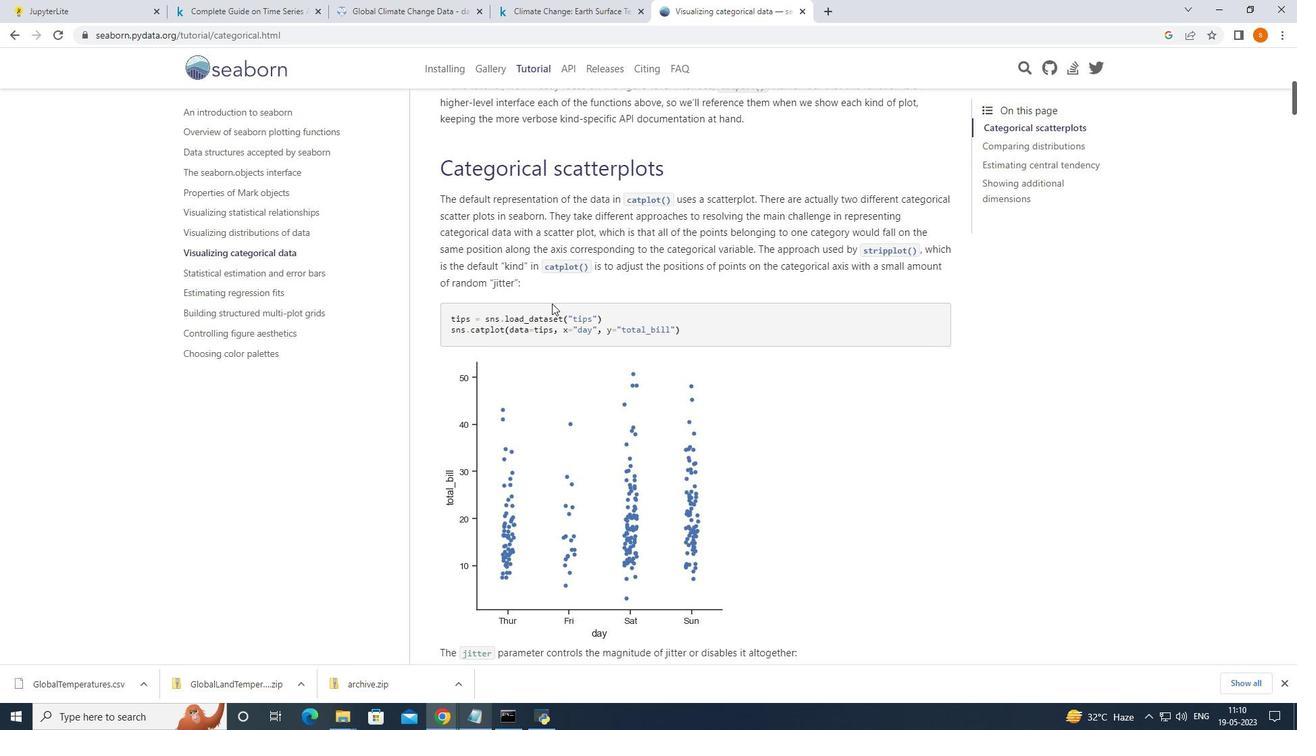 
Action: Mouse moved to (11, 33)
Screenshot: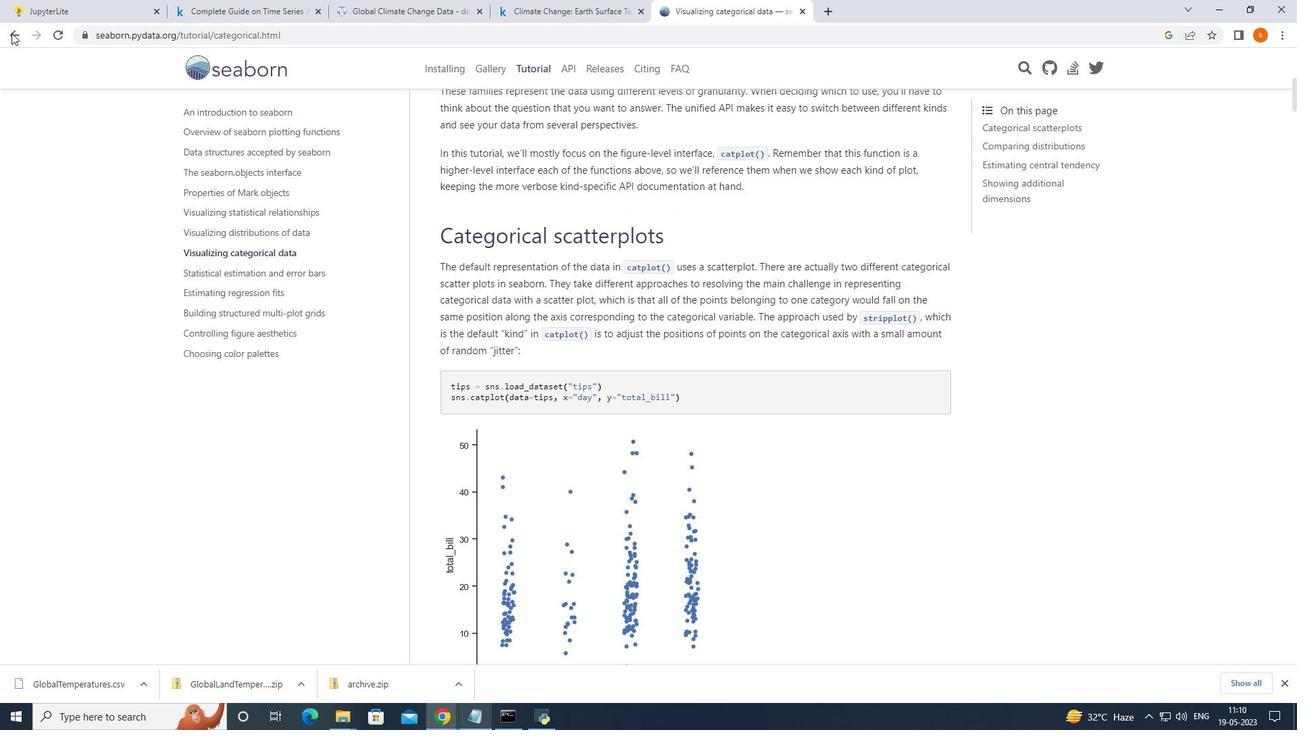 
Action: Mouse pressed left at (11, 33)
Screenshot: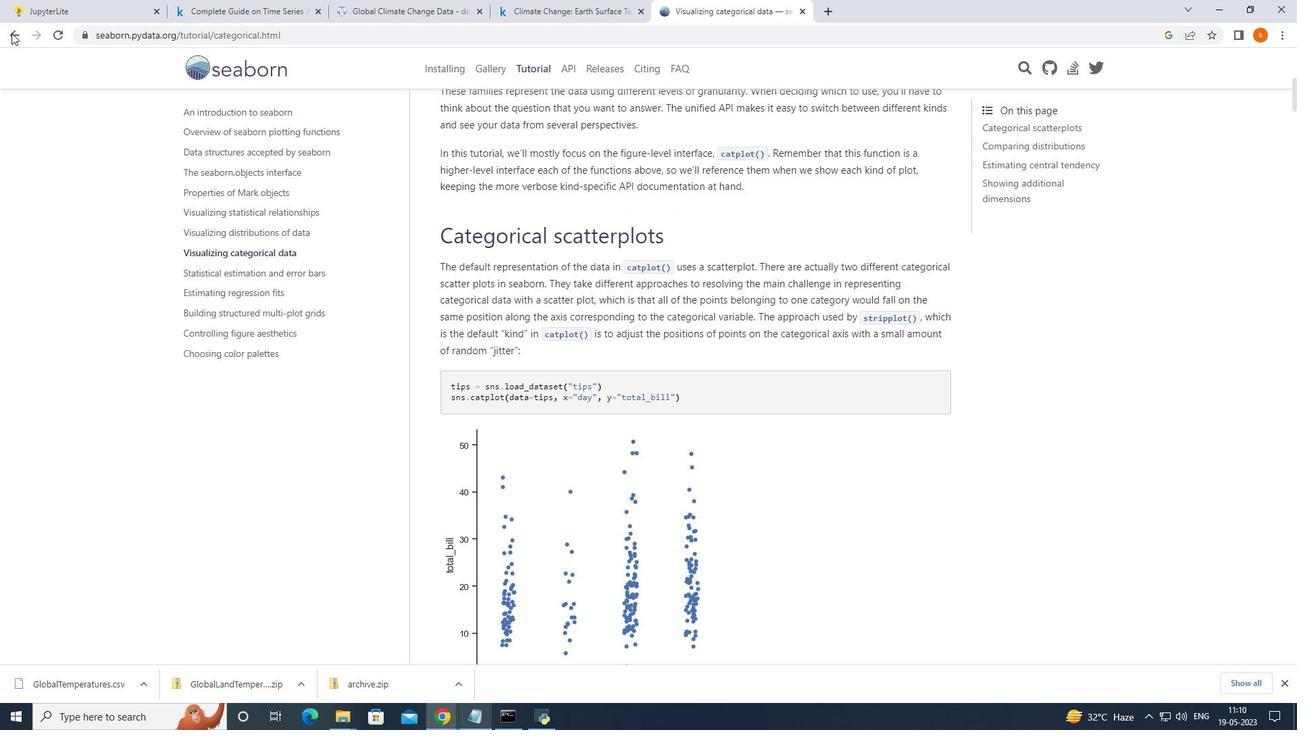 
Action: Mouse moved to (255, 169)
Screenshot: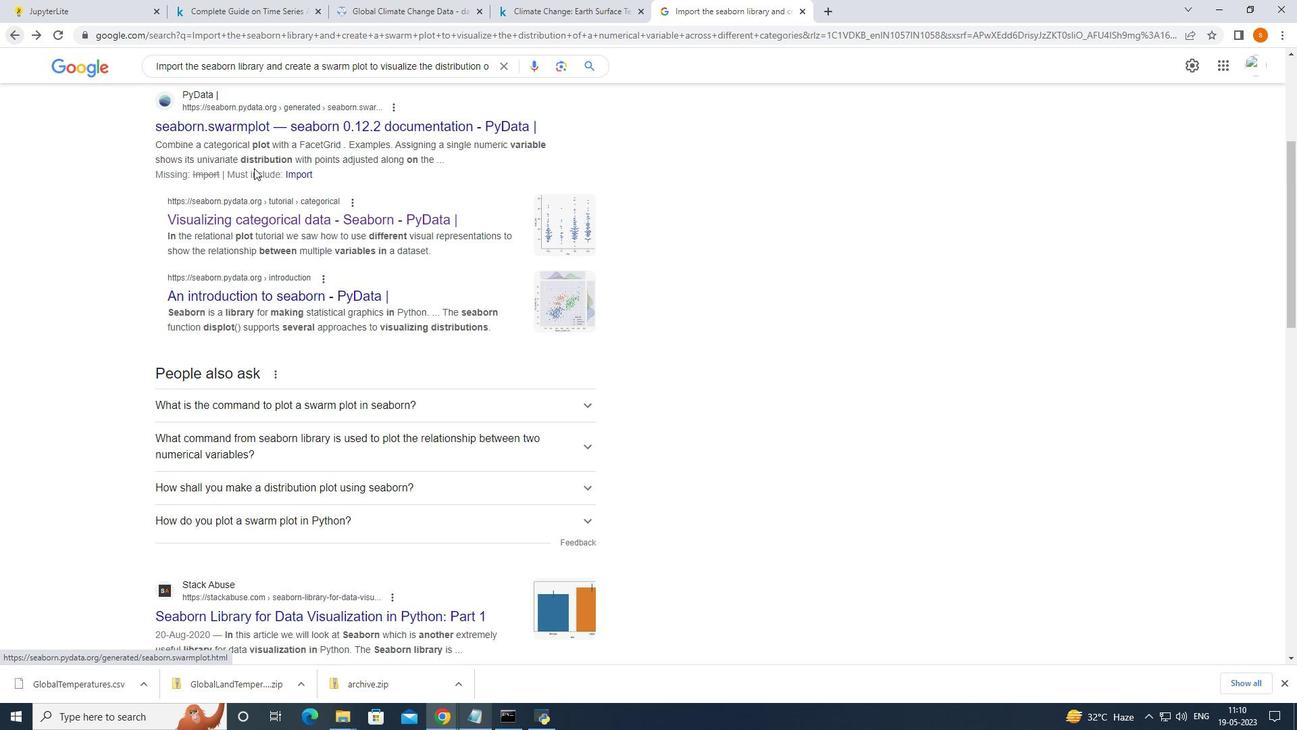 
Action: Mouse scrolled (255, 169) with delta (0, 0)
Screenshot: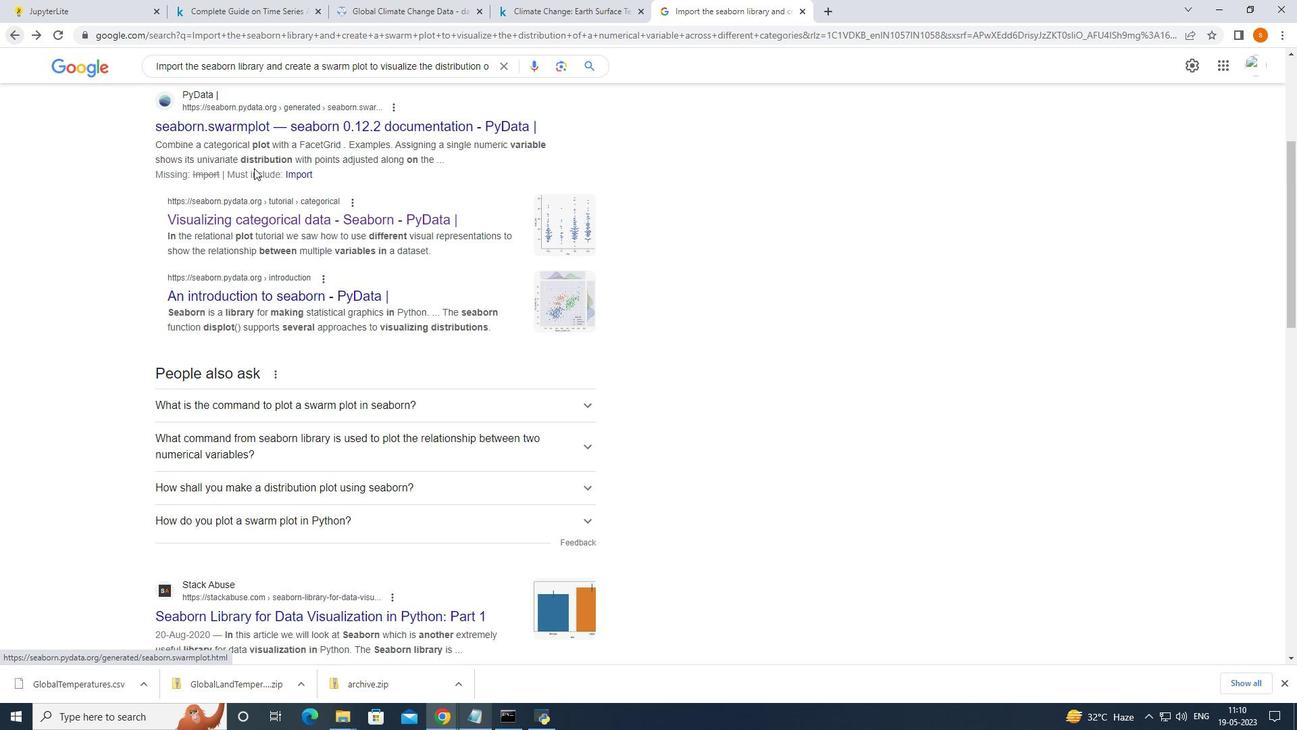 
Action: Mouse moved to (256, 174)
Screenshot: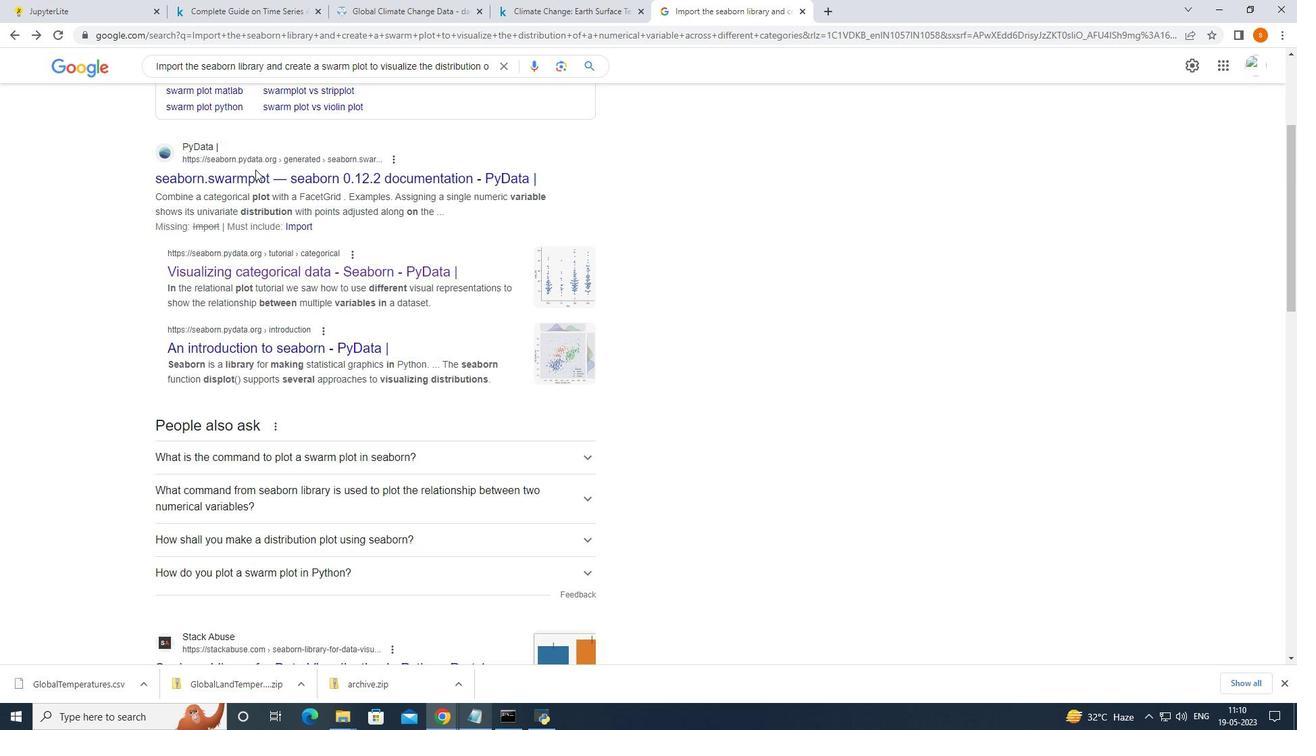 
Action: Mouse scrolled (256, 173) with delta (0, 0)
Screenshot: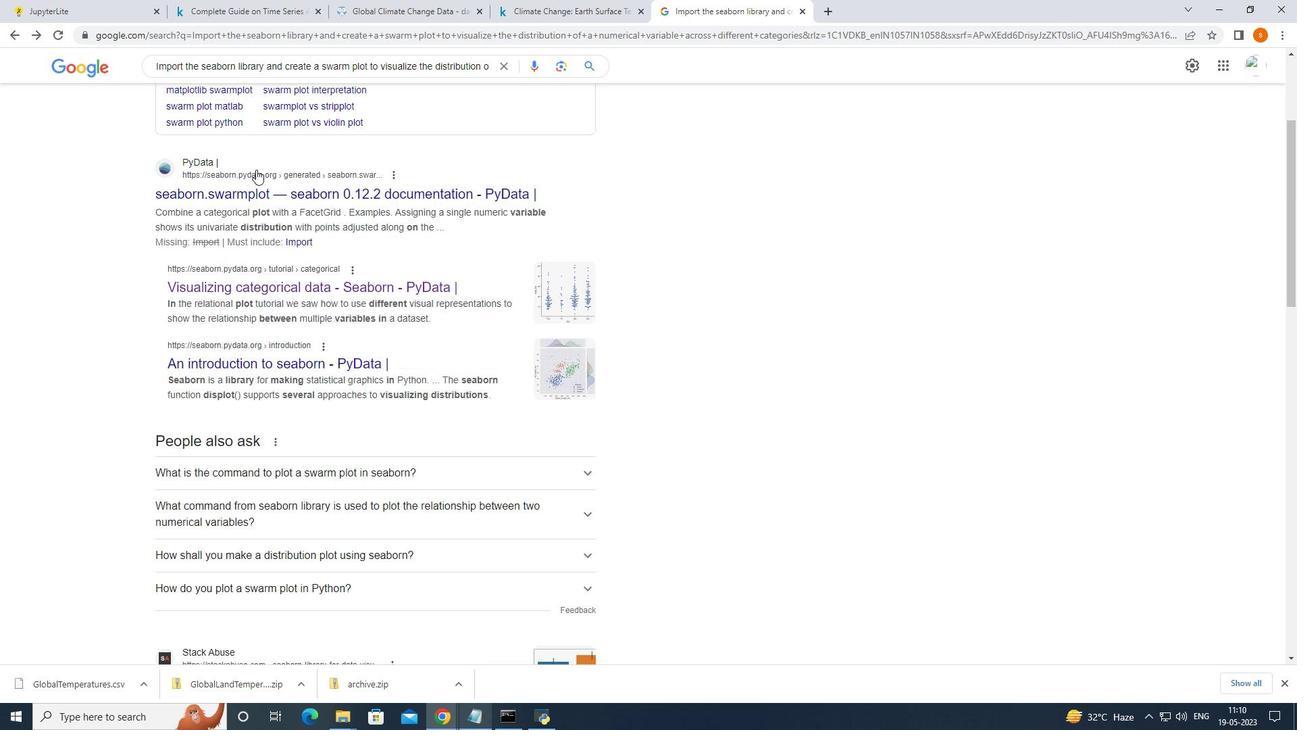 
Action: Mouse moved to (256, 174)
Screenshot: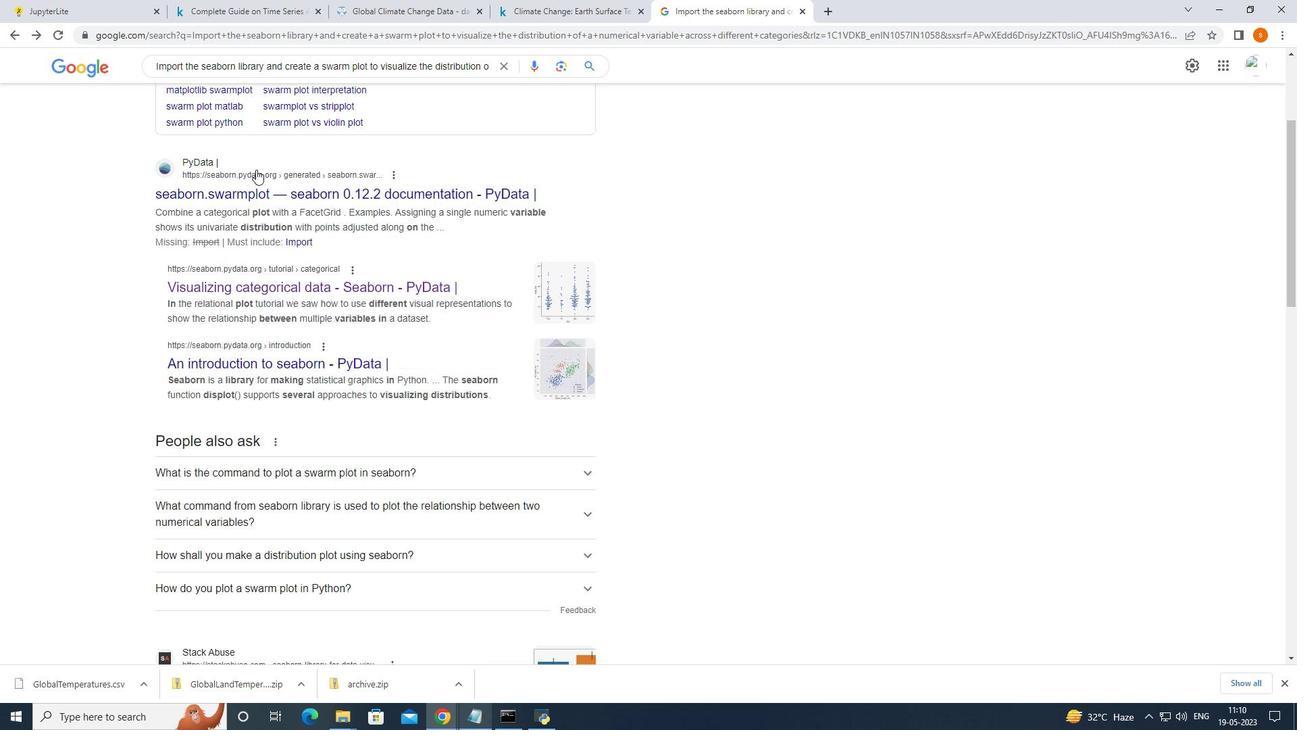 
Action: Mouse scrolled (256, 173) with delta (0, 0)
Screenshot: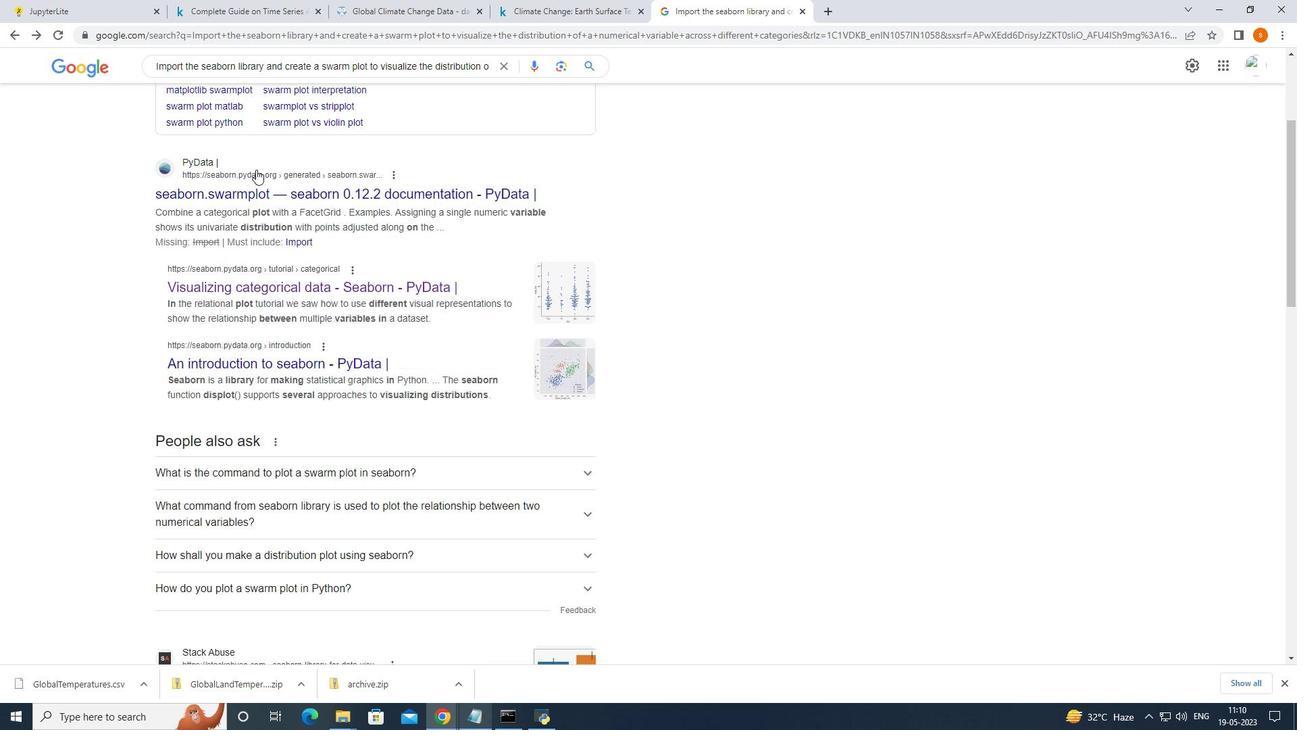 
Action: Mouse scrolled (256, 173) with delta (0, 0)
Screenshot: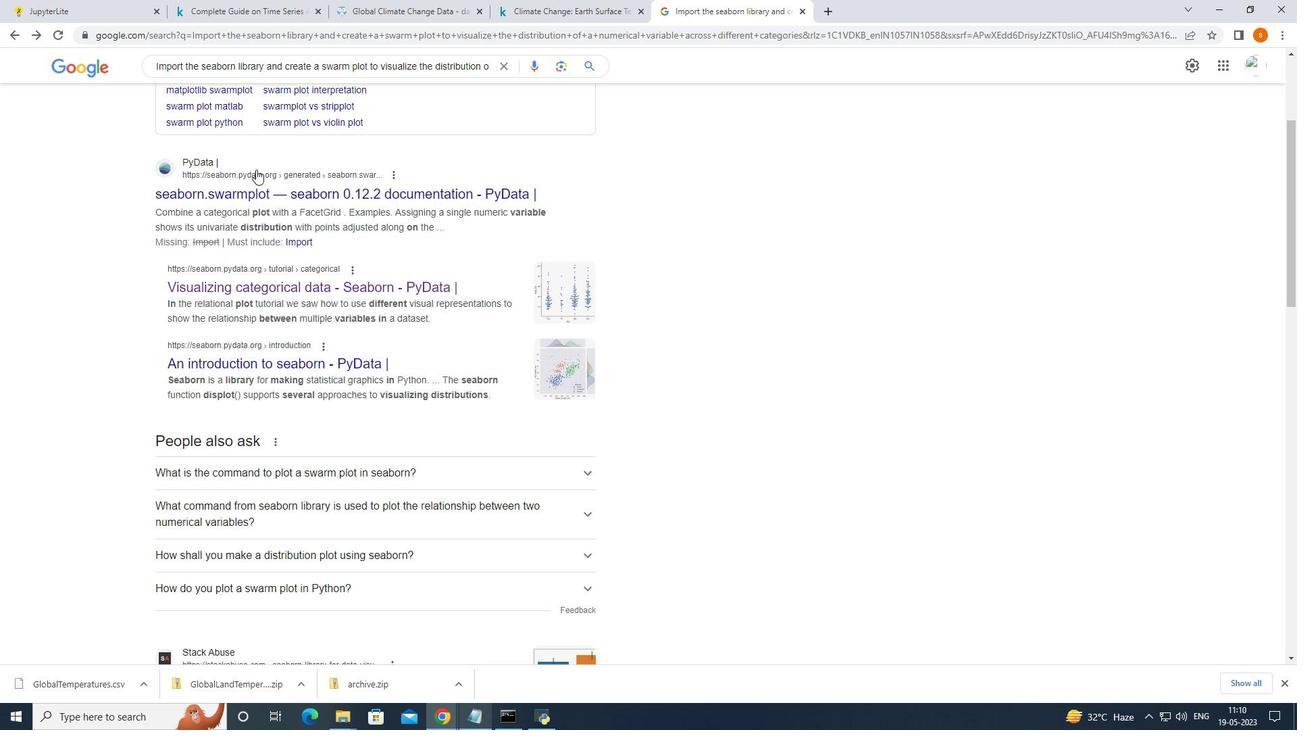 
Action: Mouse moved to (256, 175)
Screenshot: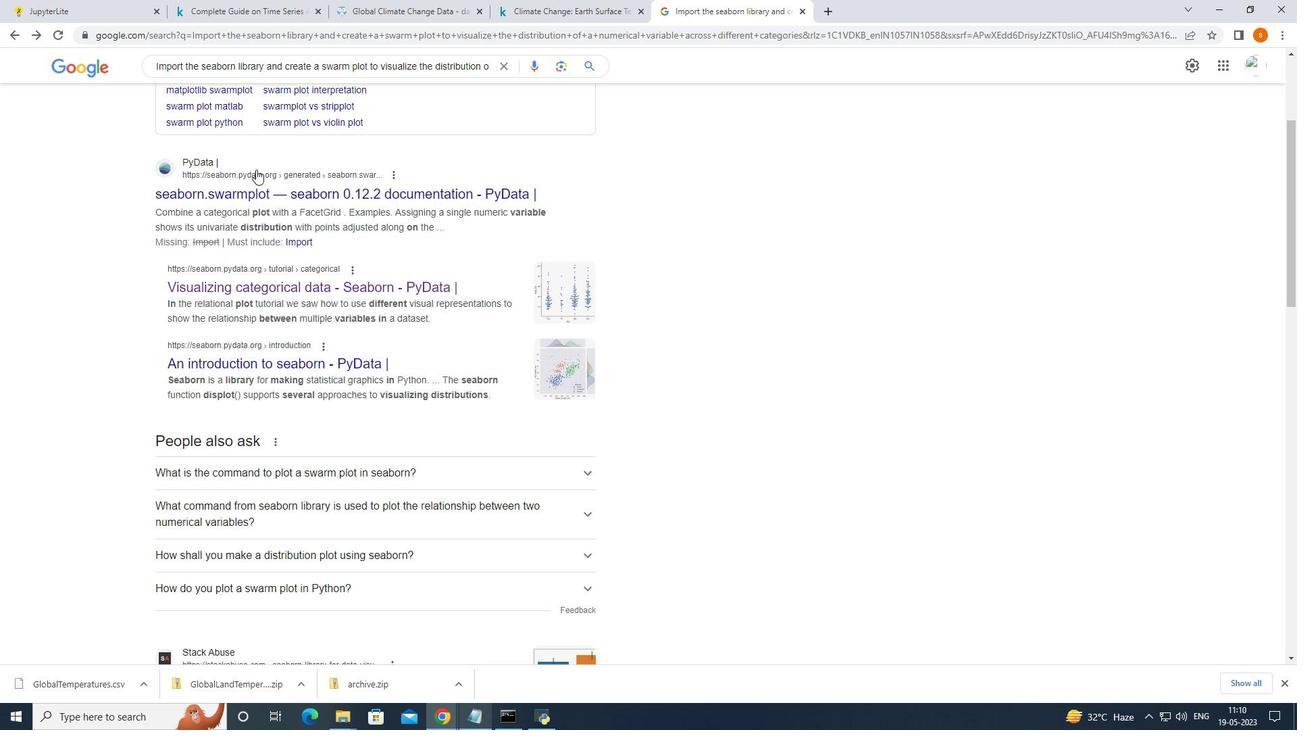 
Action: Mouse scrolled (256, 174) with delta (0, 0)
Screenshot: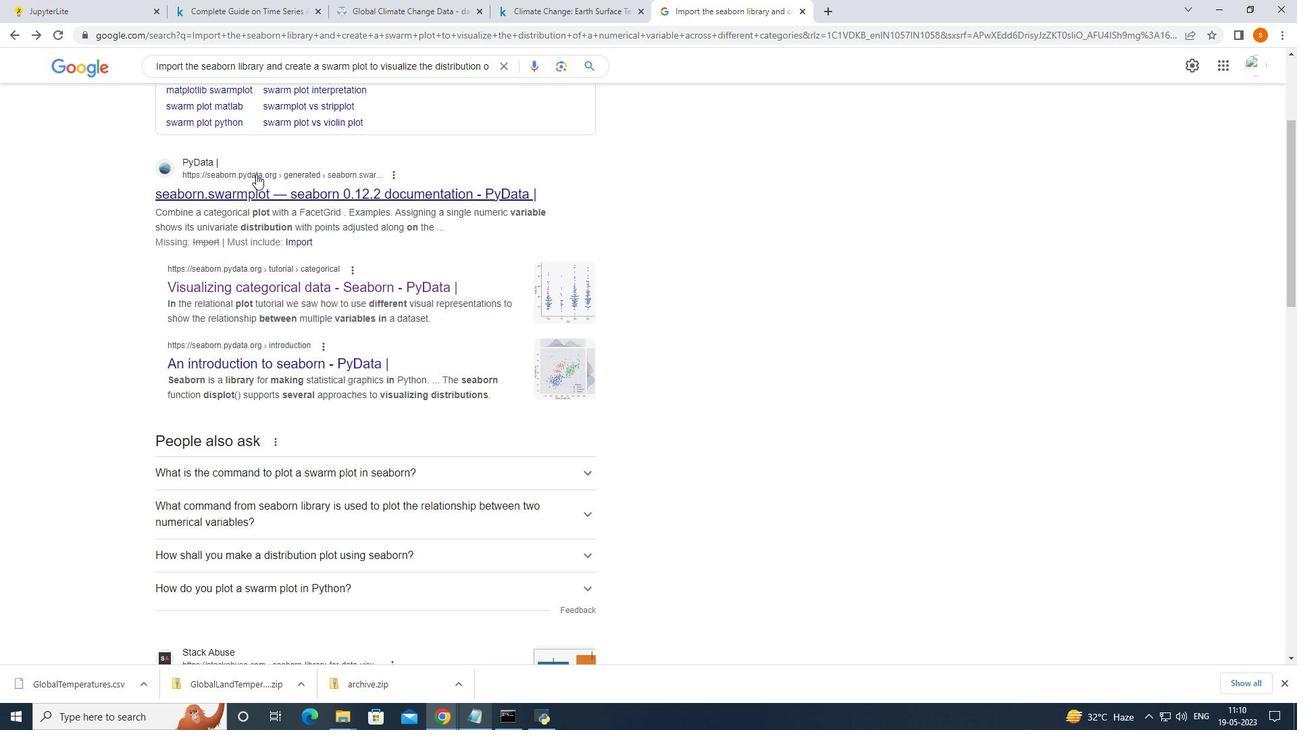 
Action: Mouse moved to (257, 175)
Screenshot: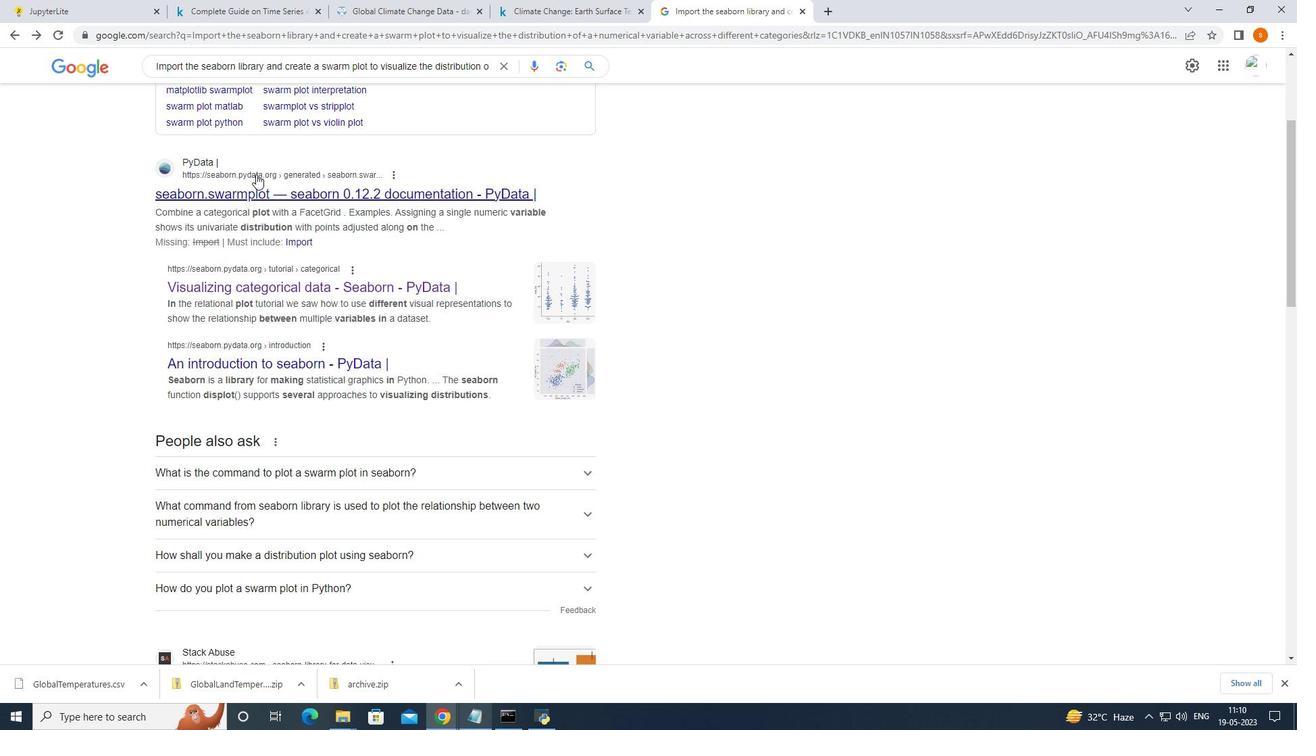 
Action: Mouse scrolled (257, 174) with delta (0, 0)
Screenshot: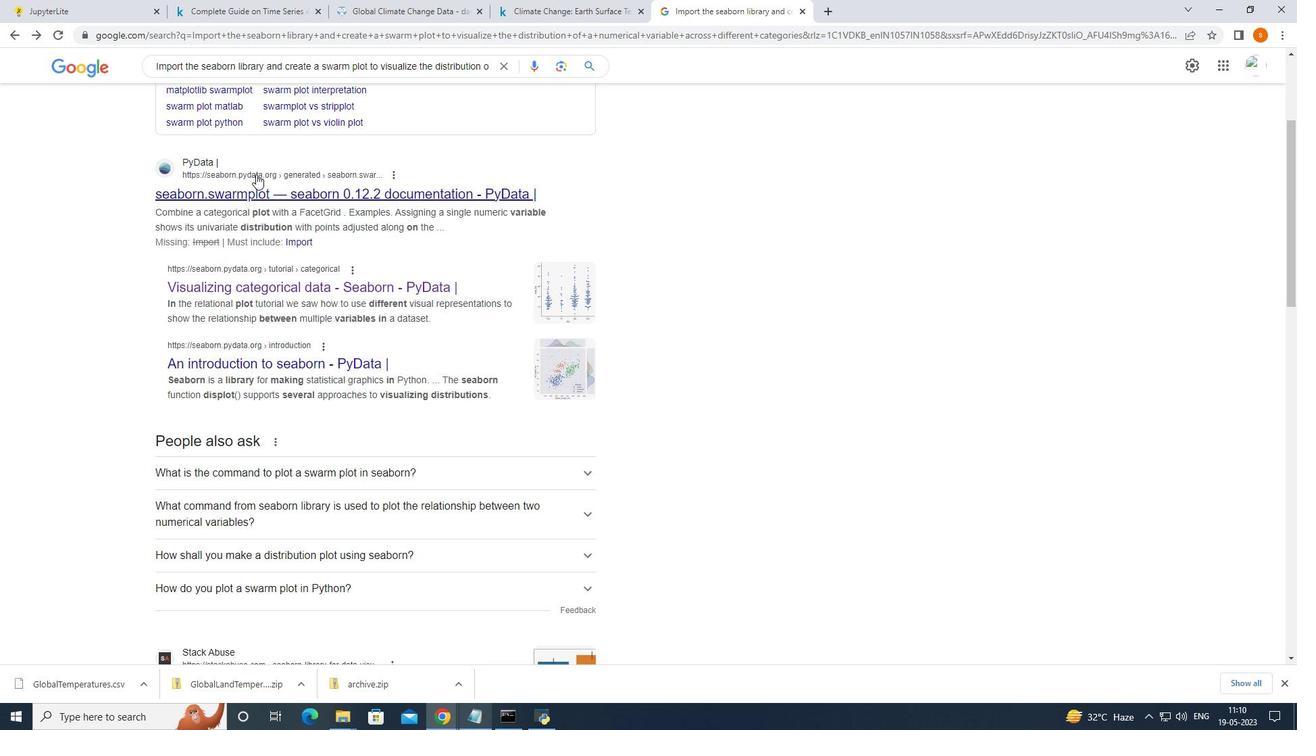 
Action: Mouse moved to (258, 175)
Screenshot: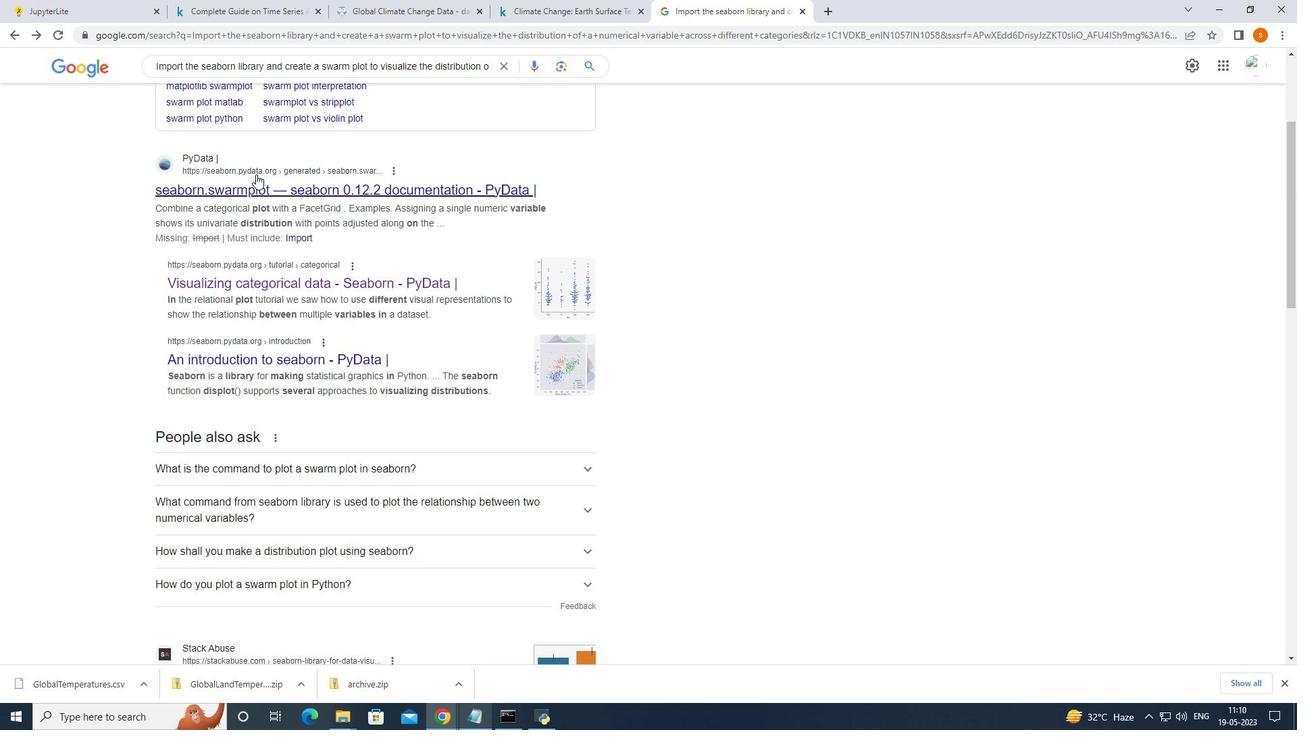 
Action: Mouse scrolled (258, 175) with delta (0, 0)
Screenshot: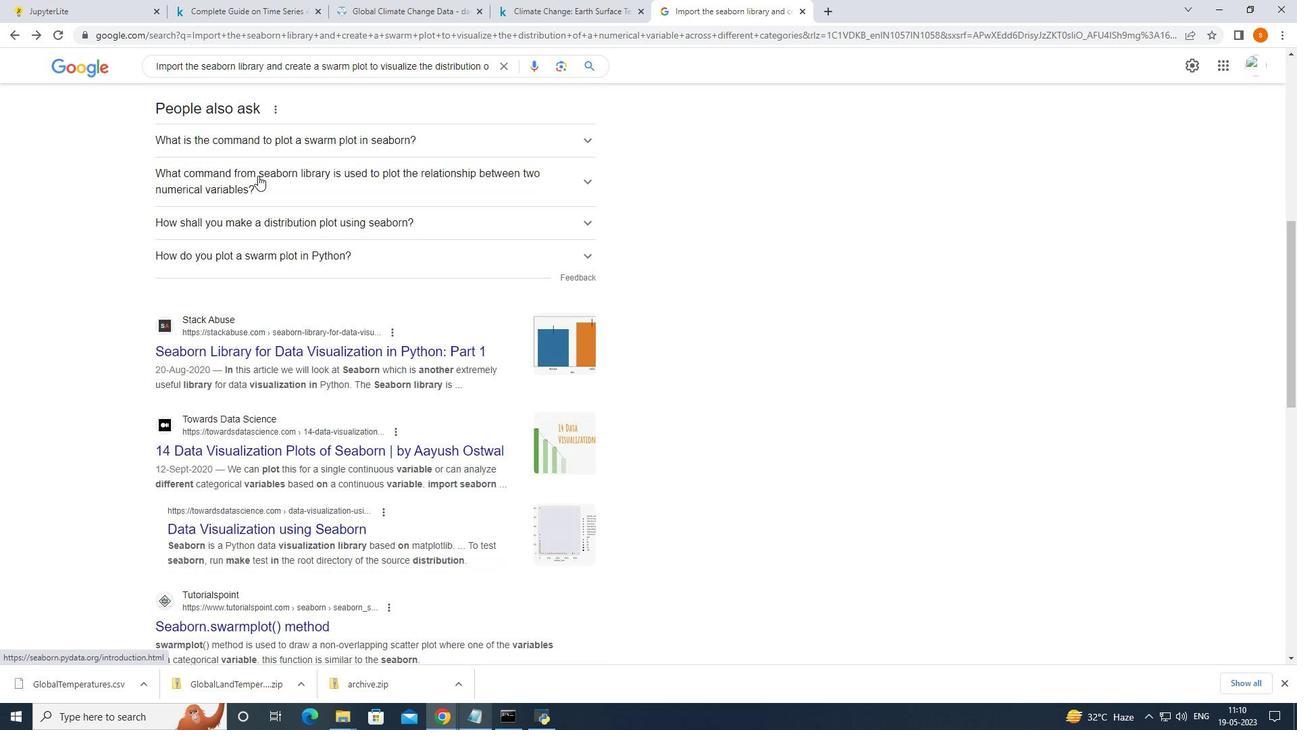 
Action: Mouse scrolled (258, 175) with delta (0, 0)
Screenshot: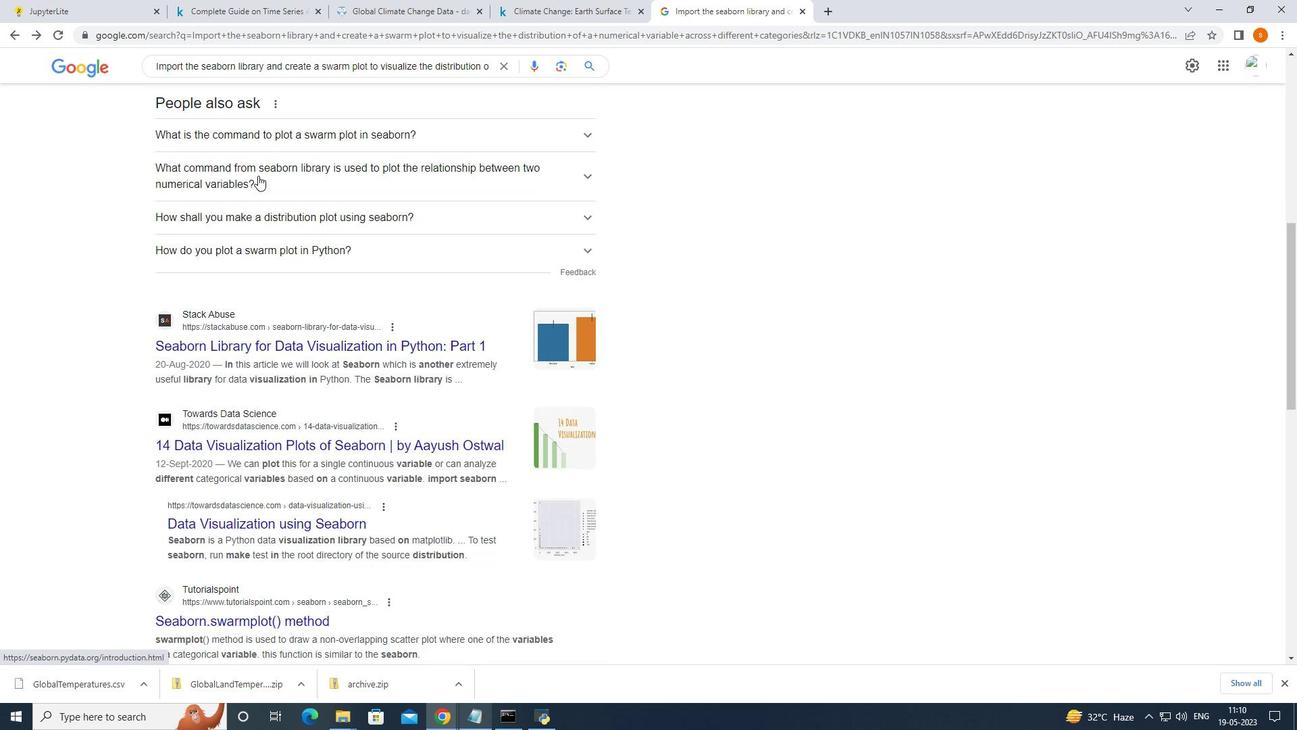 
Action: Mouse moved to (285, 212)
Screenshot: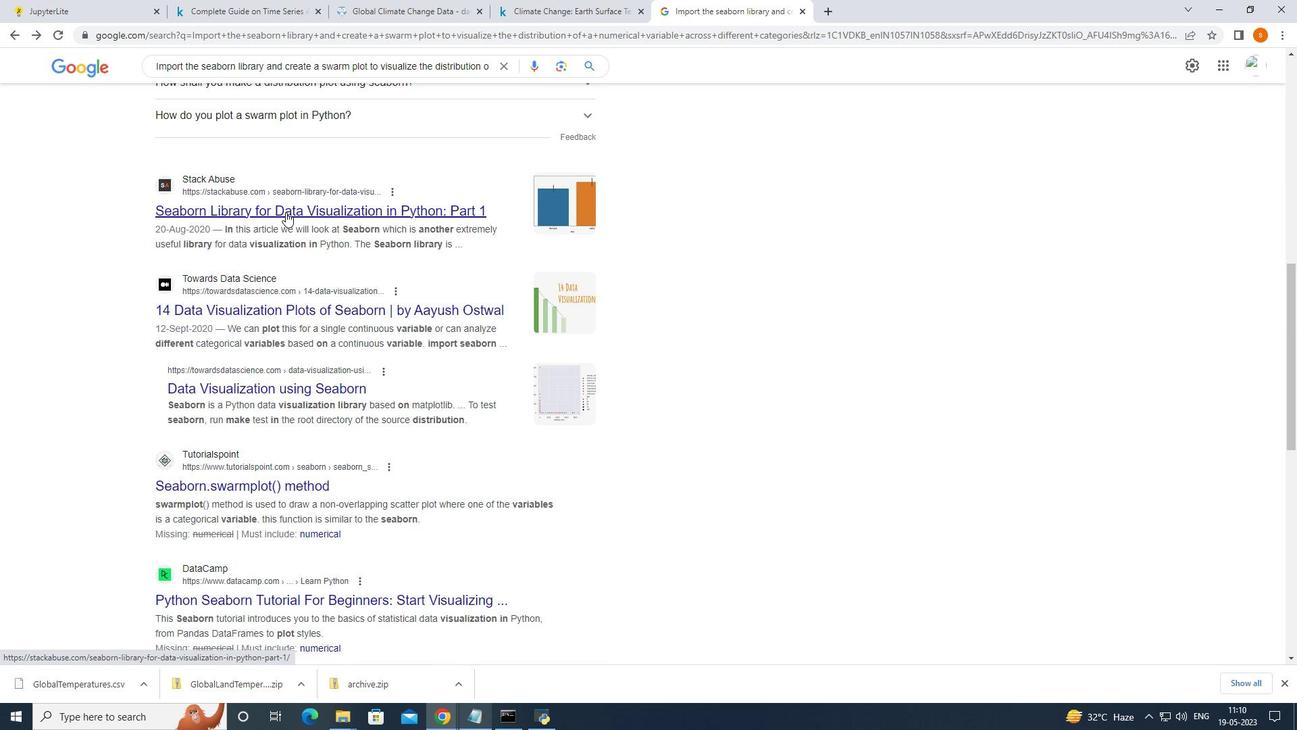 
Action: Mouse scrolled (285, 211) with delta (0, 0)
Screenshot: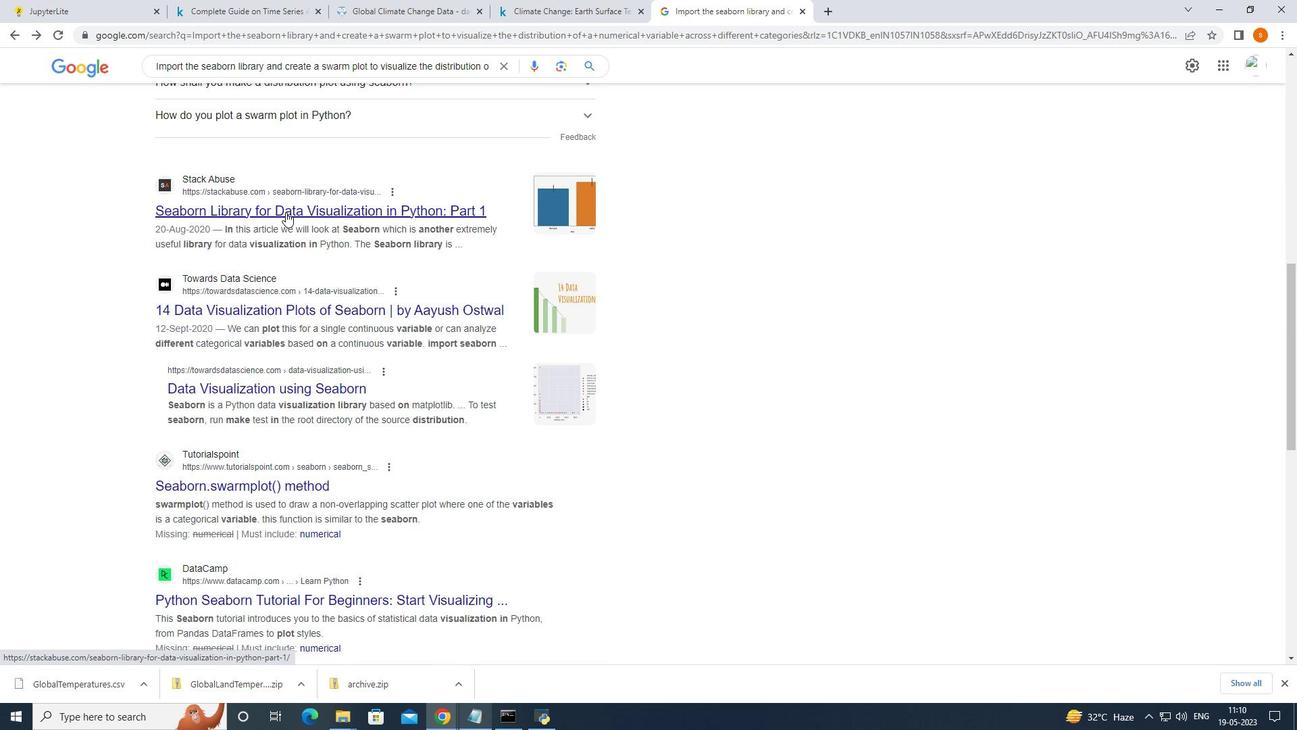 
Action: Mouse moved to (285, 212)
Screenshot: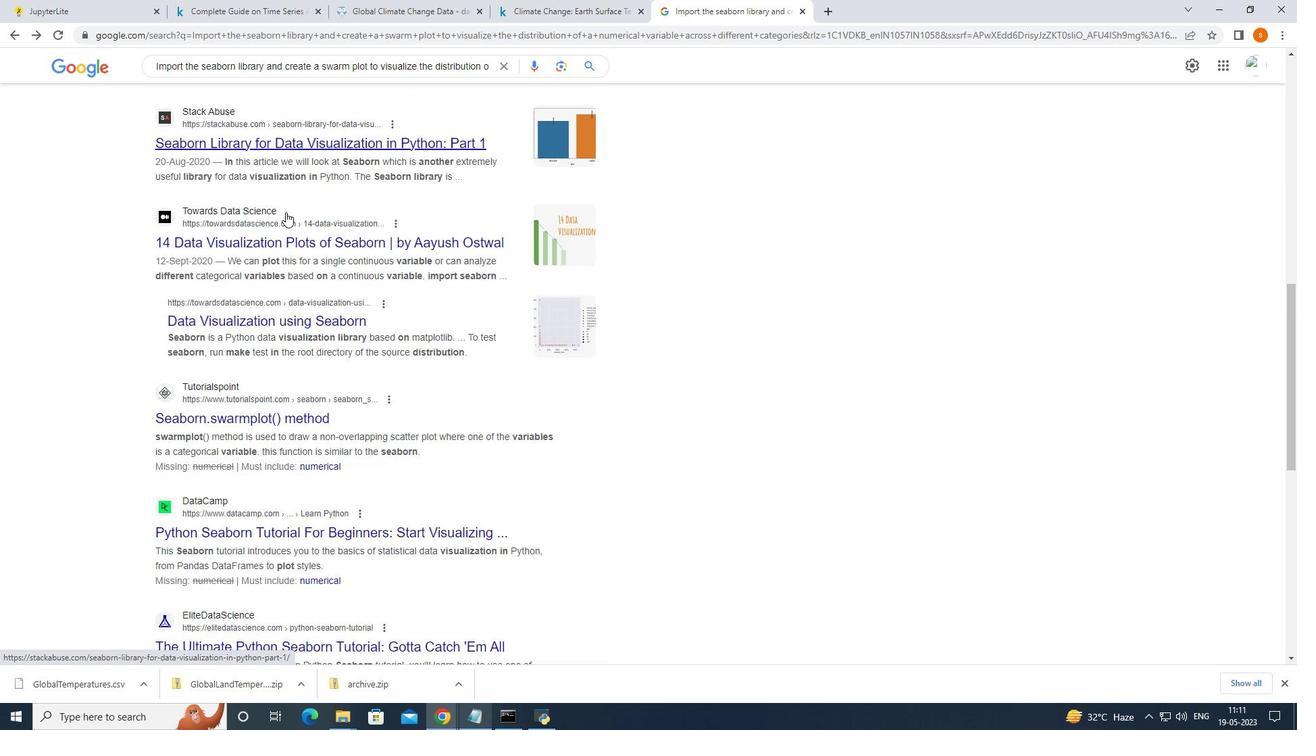 
Action: Mouse scrolled (285, 212) with delta (0, 0)
Screenshot: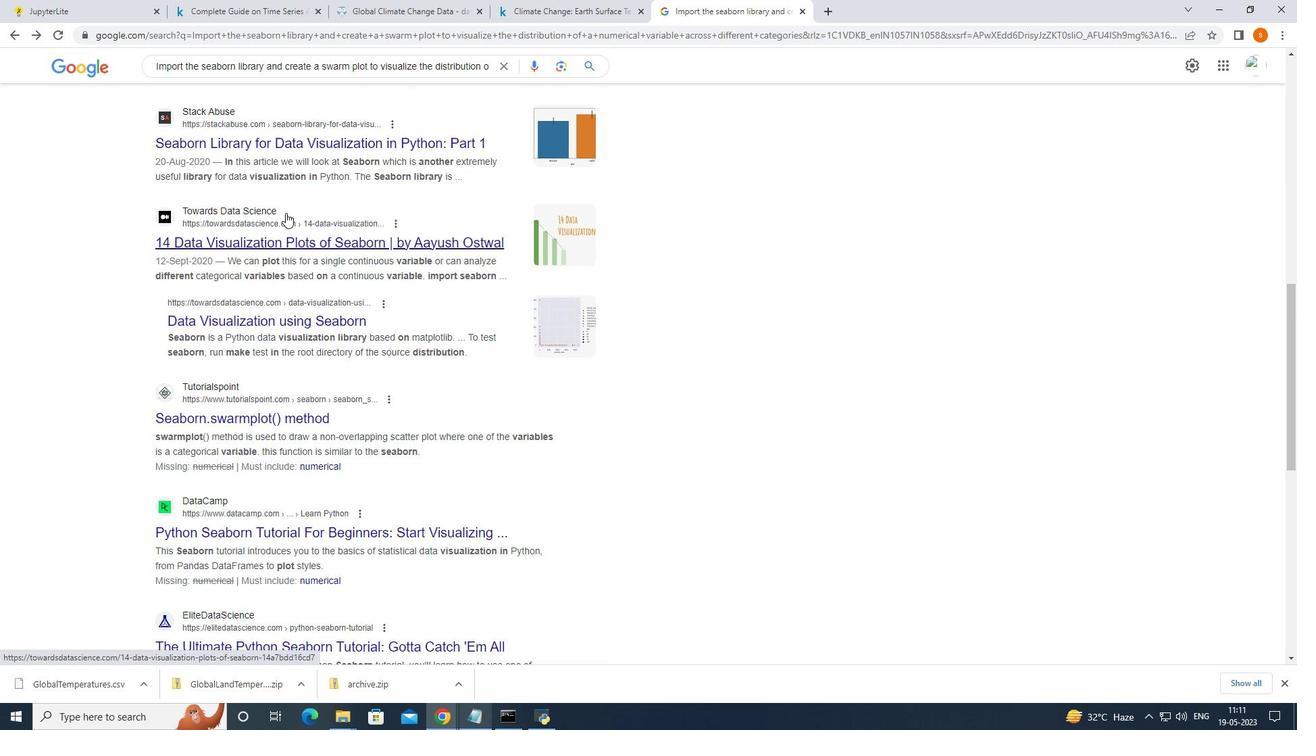 
Action: Mouse moved to (286, 212)
Screenshot: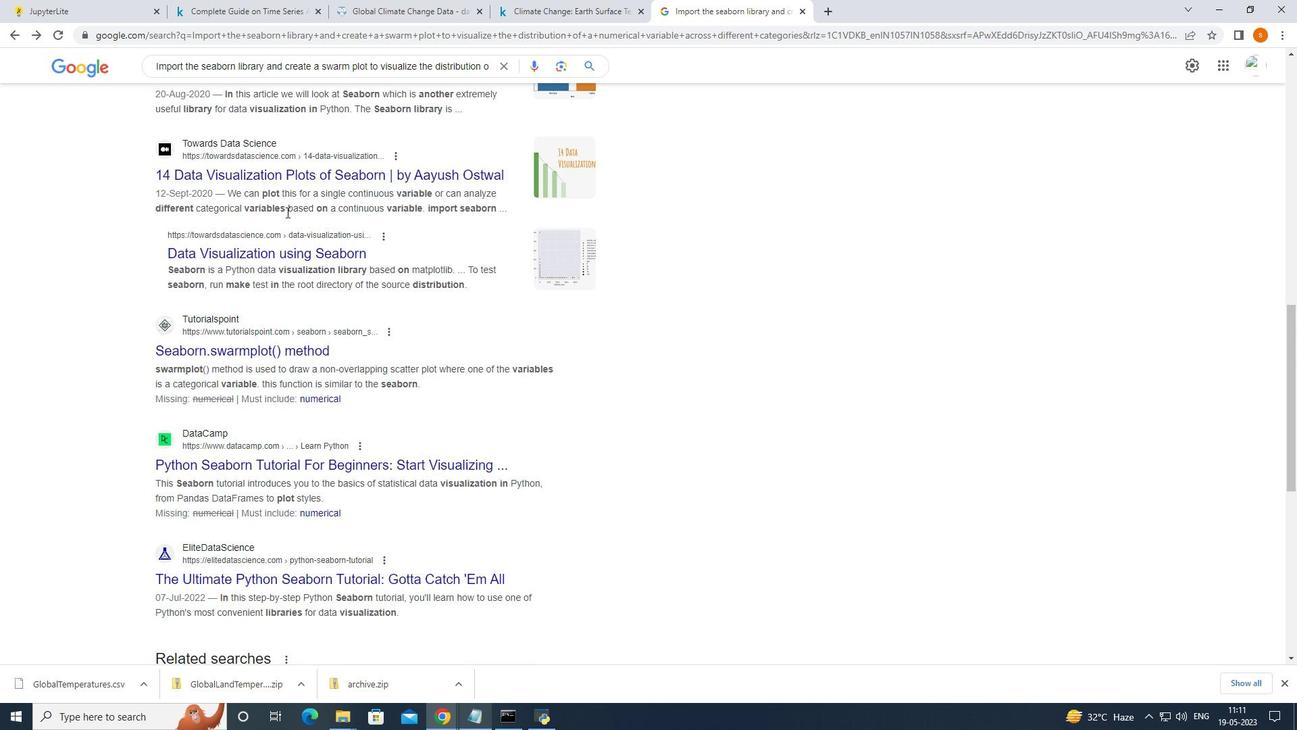 
Action: Mouse scrolled (286, 211) with delta (0, 0)
Screenshot: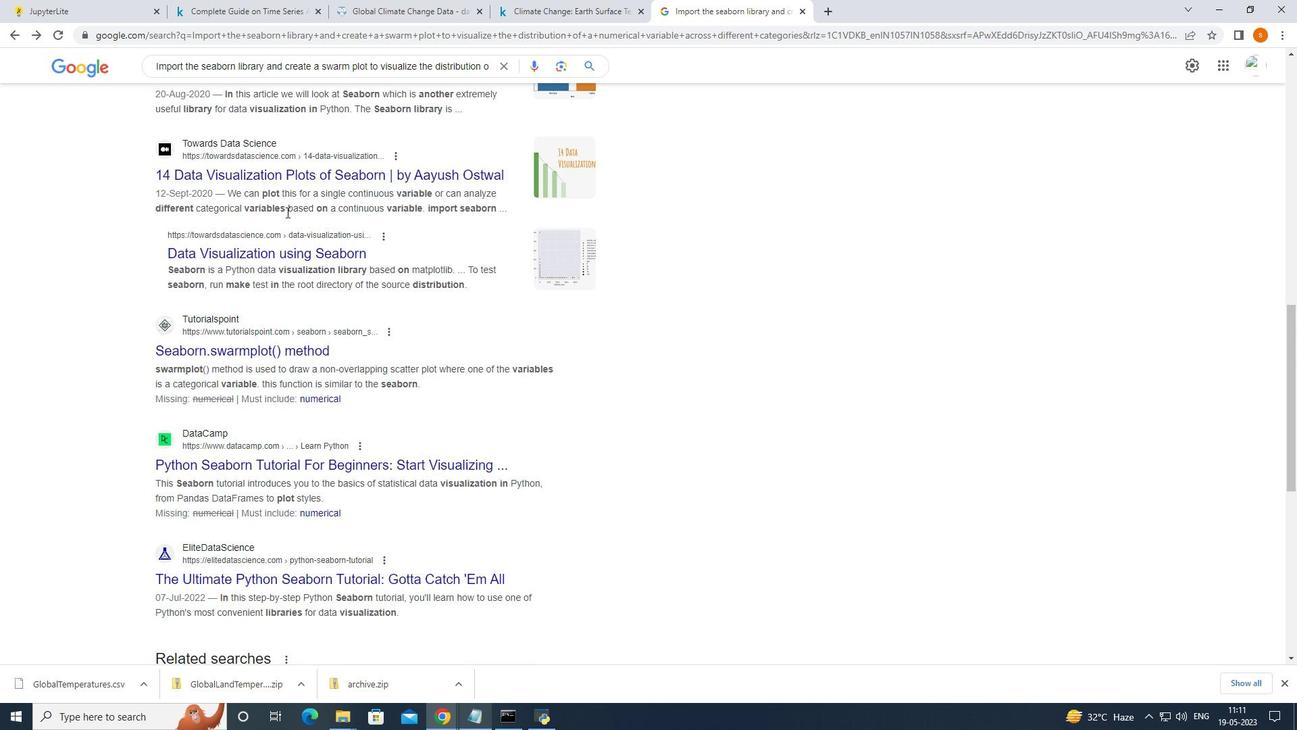 
Action: Mouse moved to (286, 213)
Screenshot: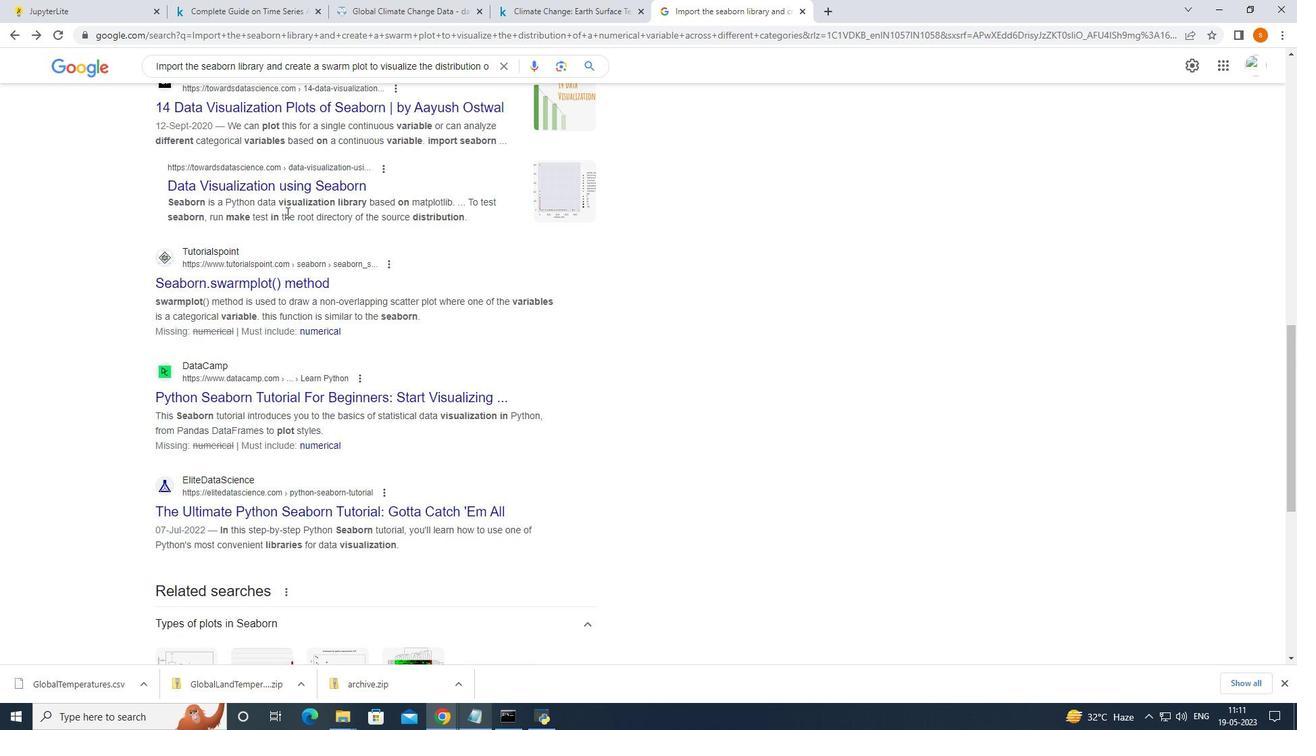 
Action: Mouse scrolled (286, 212) with delta (0, 0)
Screenshot: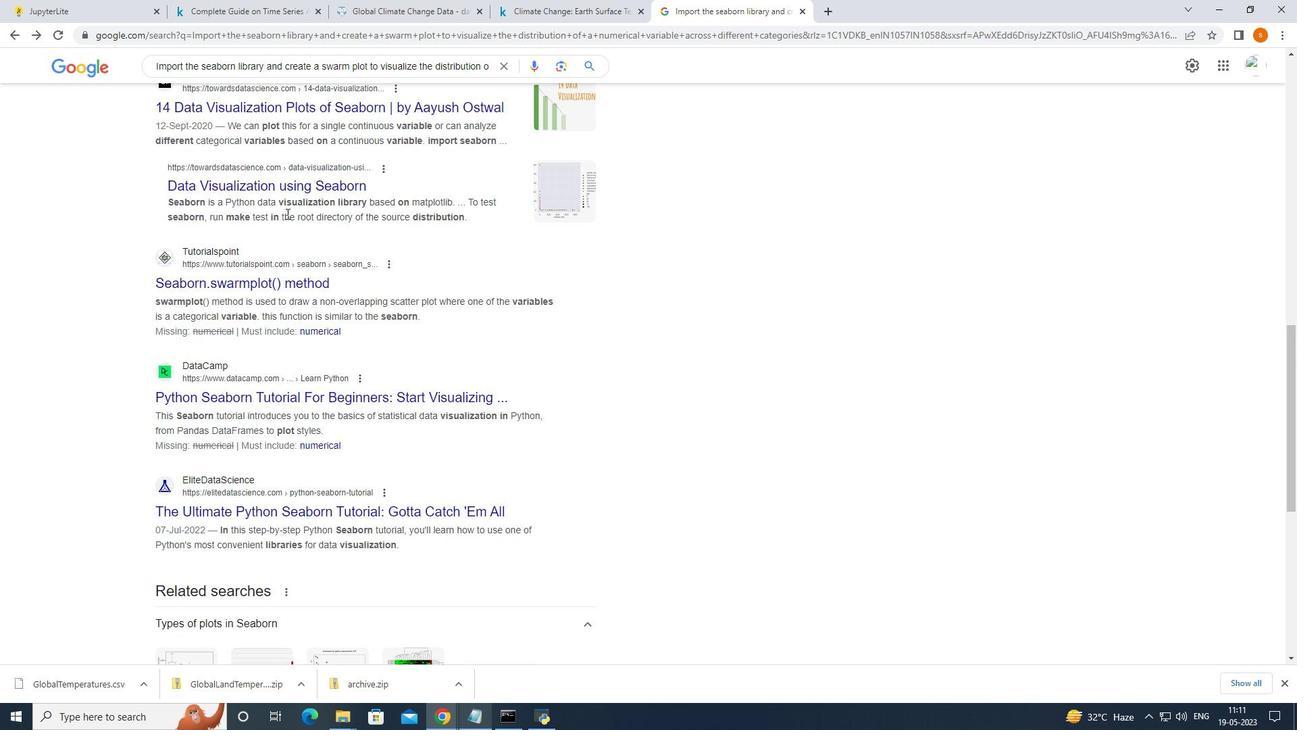 
Action: Mouse scrolled (286, 212) with delta (0, 0)
Screenshot: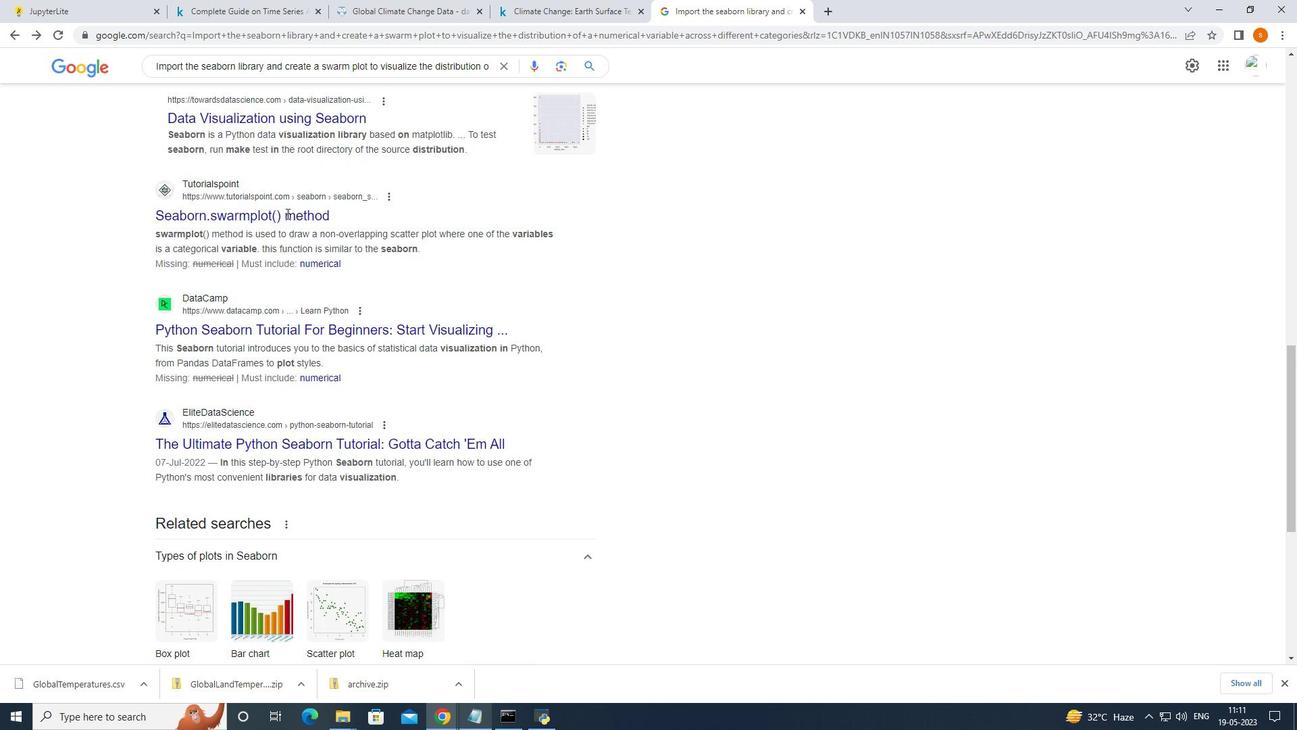 
Action: Mouse scrolled (286, 214) with delta (0, 0)
Screenshot: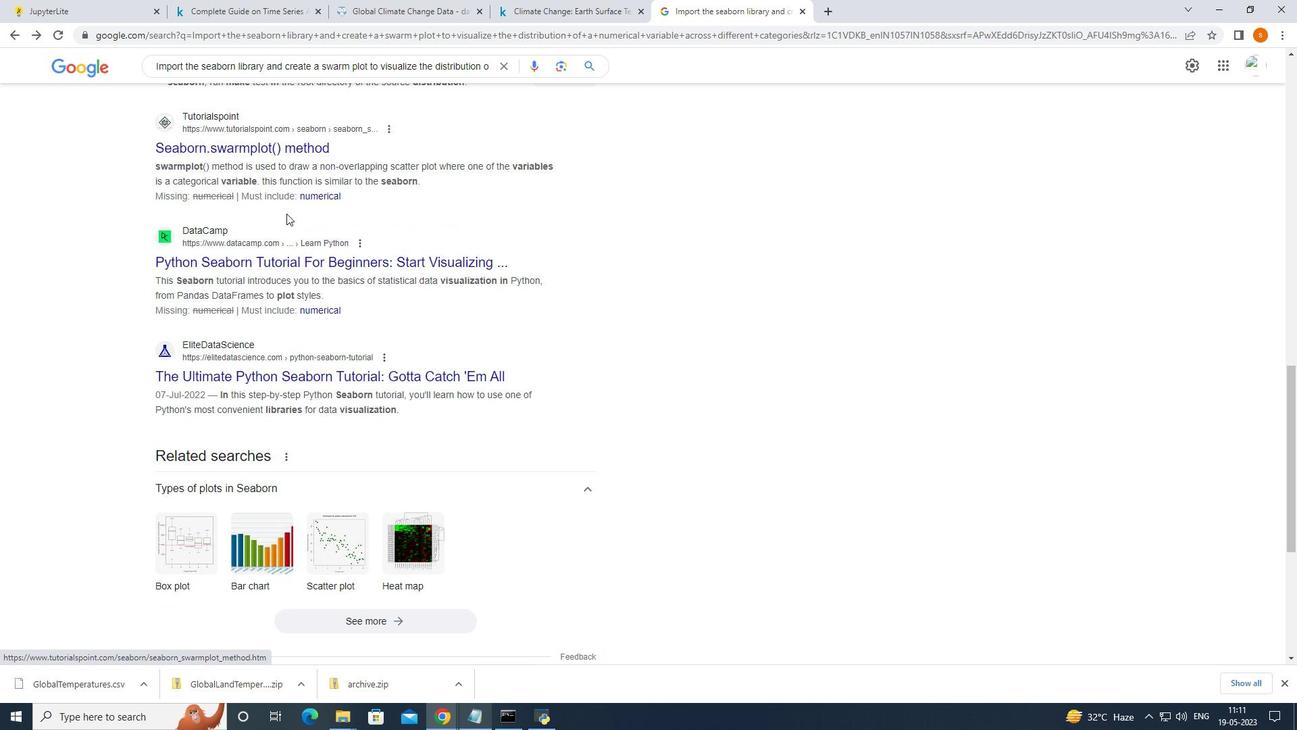 
Action: Mouse scrolled (286, 214) with delta (0, 0)
Screenshot: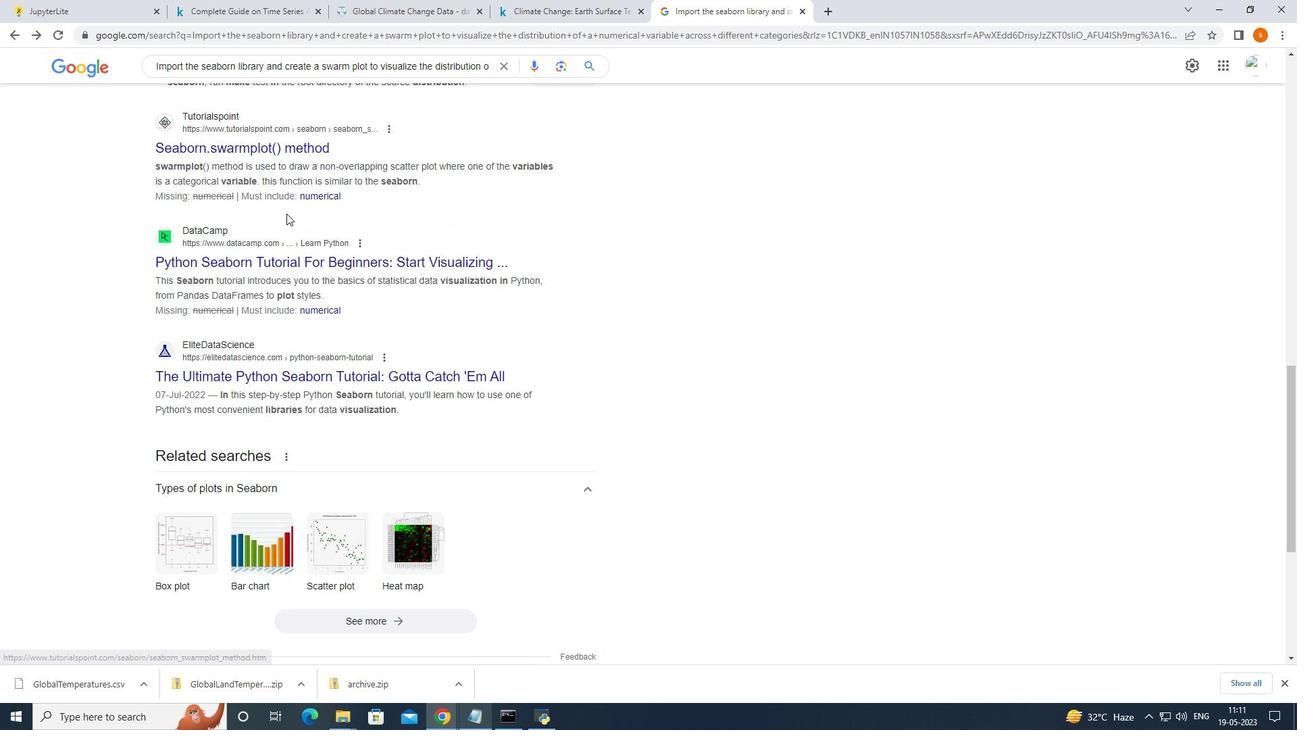 
Action: Mouse moved to (287, 214)
Screenshot: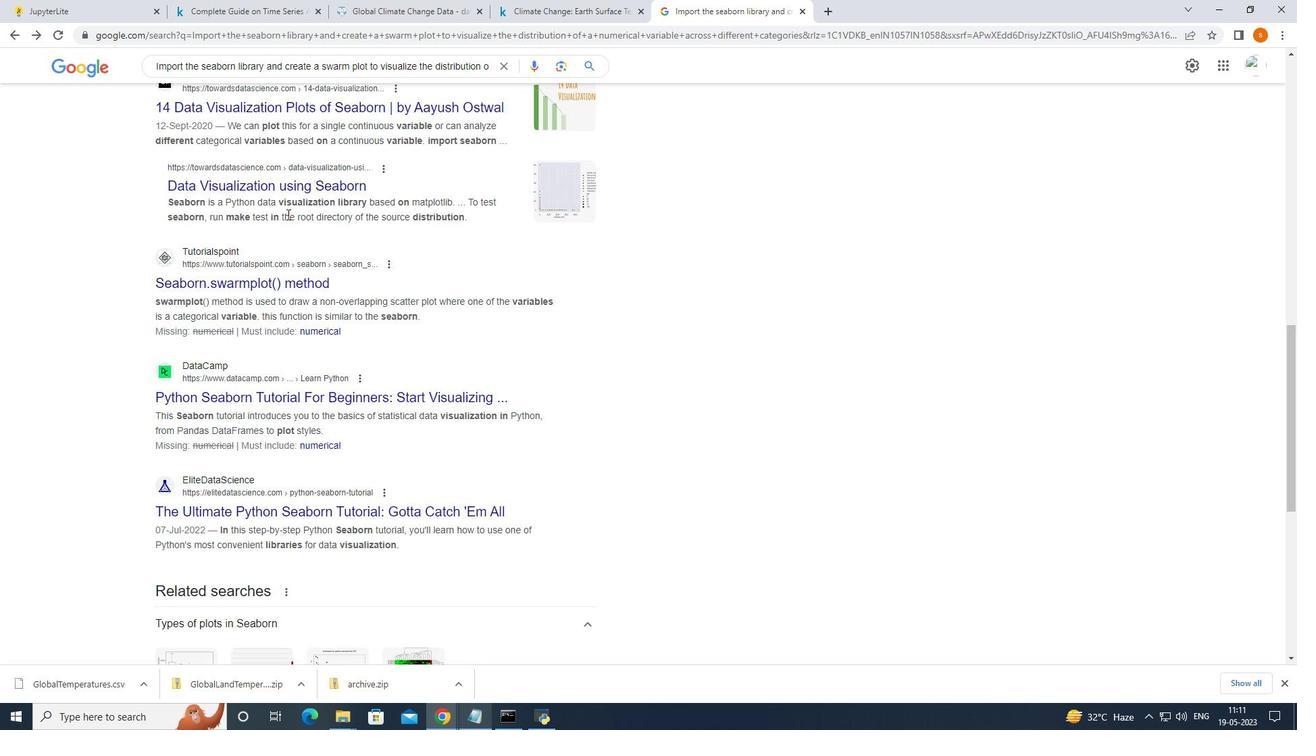 
Action: Mouse scrolled (287, 214) with delta (0, 0)
Screenshot: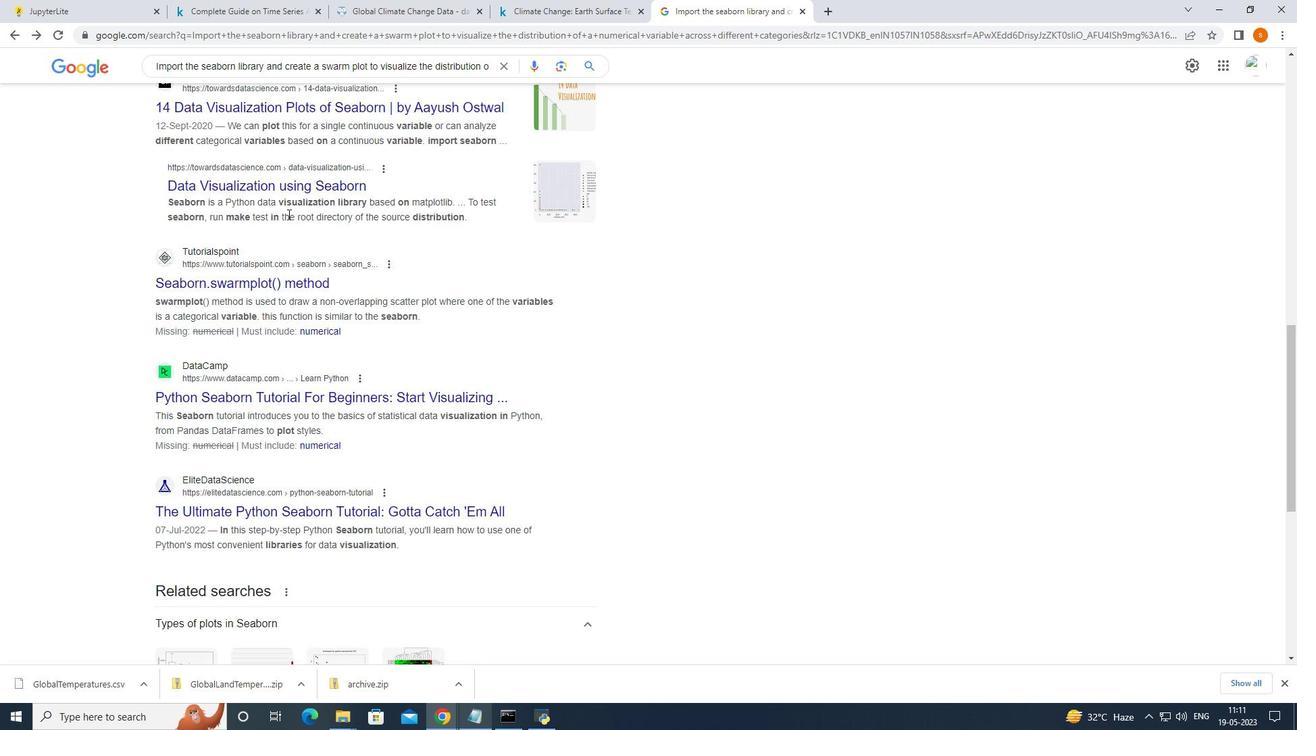 
Action: Mouse scrolled (287, 214) with delta (0, 0)
Screenshot: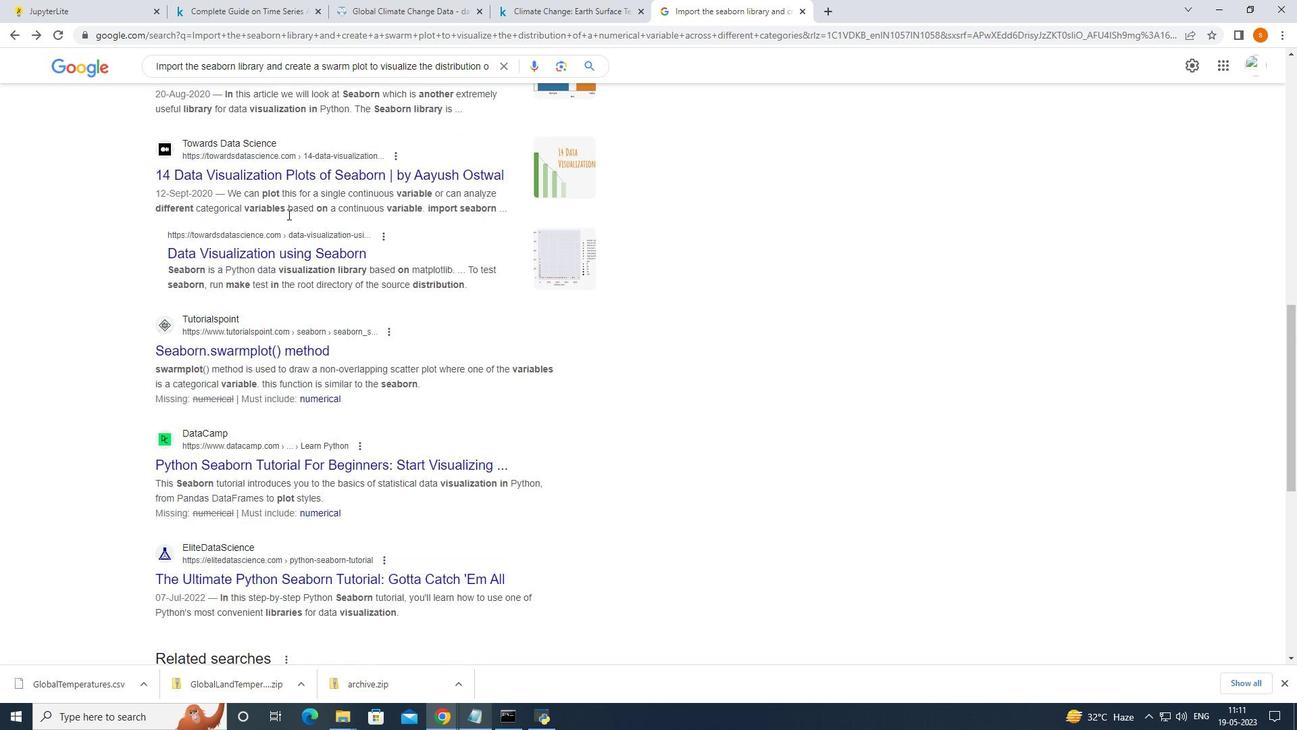 
Action: Mouse scrolled (287, 214) with delta (0, 0)
Screenshot: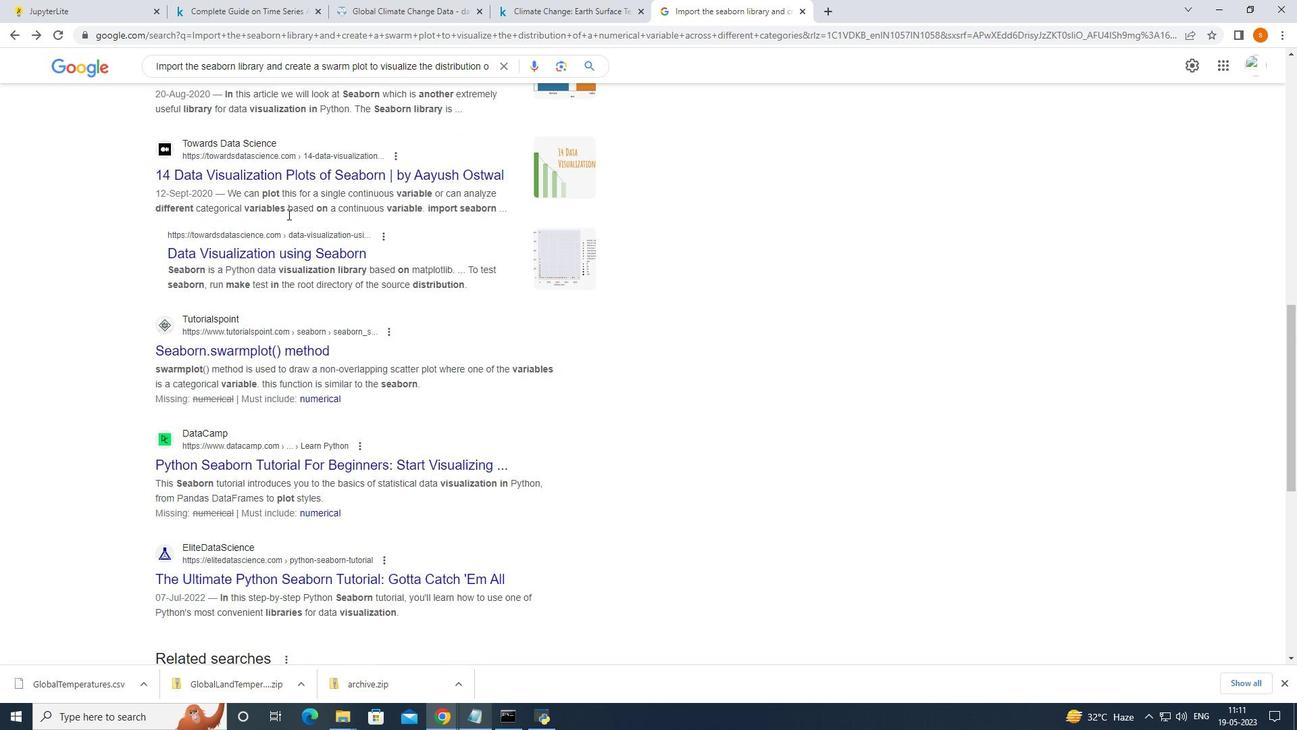 
Action: Mouse scrolled (287, 214) with delta (0, 0)
Screenshot: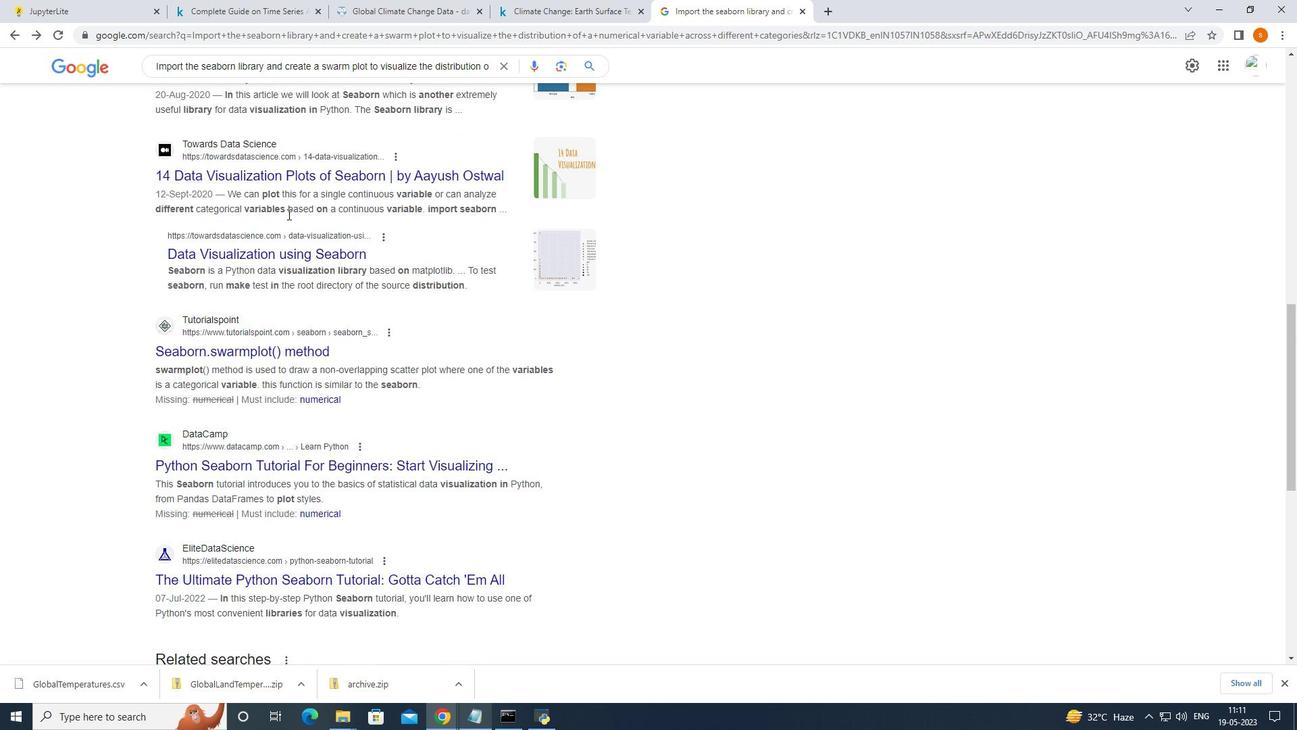 
Action: Mouse scrolled (287, 214) with delta (0, 0)
Screenshot: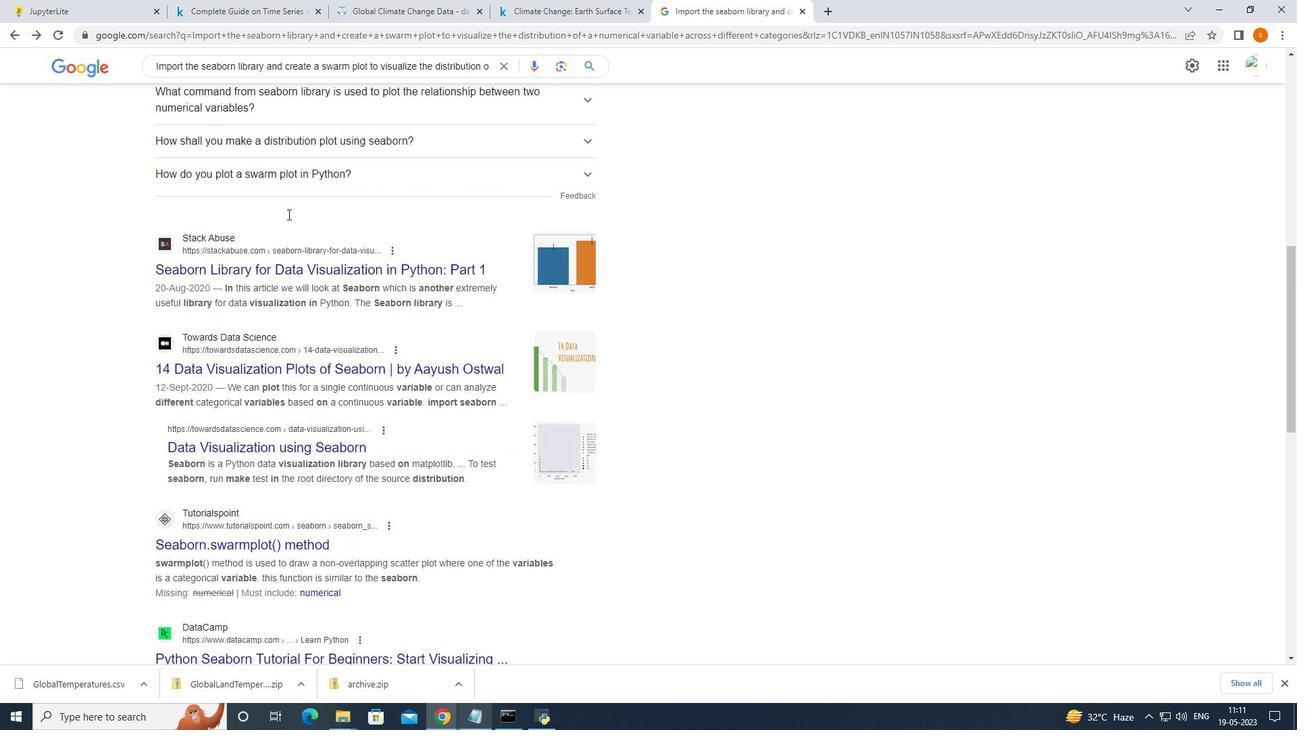 
Action: Mouse moved to (289, 214)
Screenshot: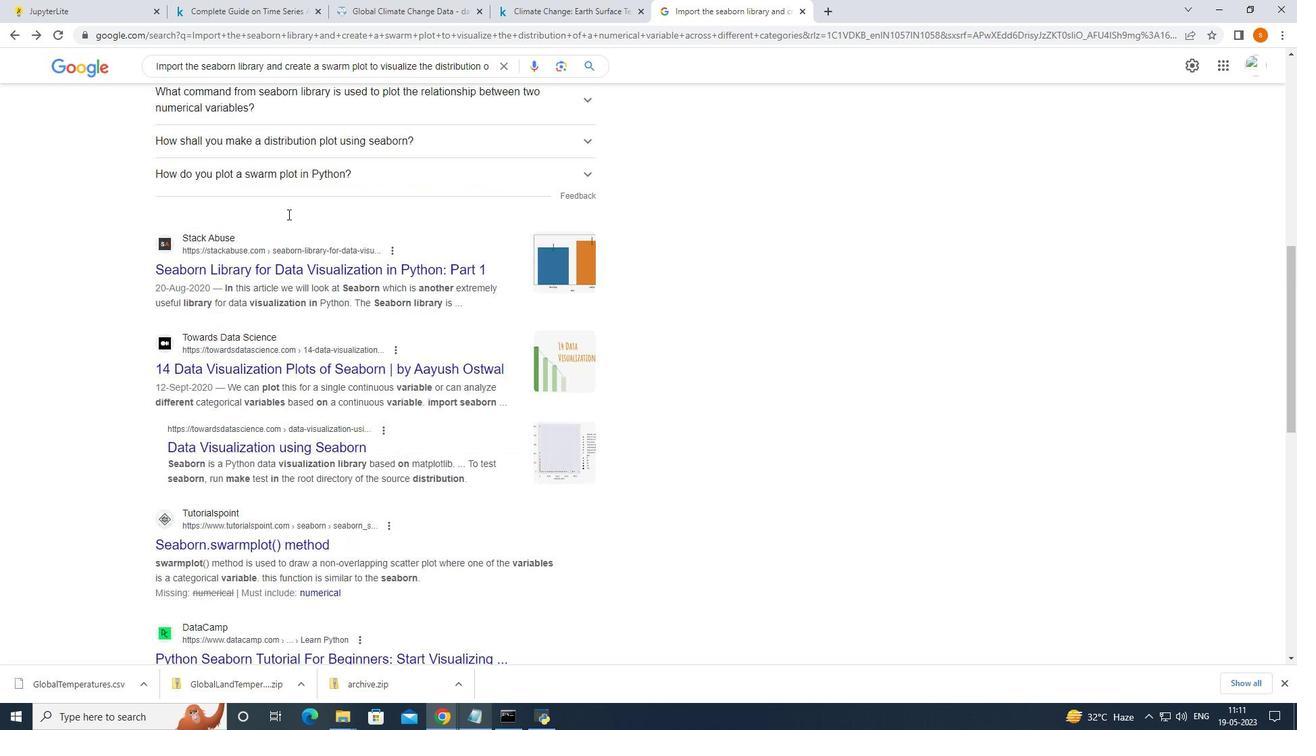 
Action: Mouse scrolled (289, 214) with delta (0, 0)
Screenshot: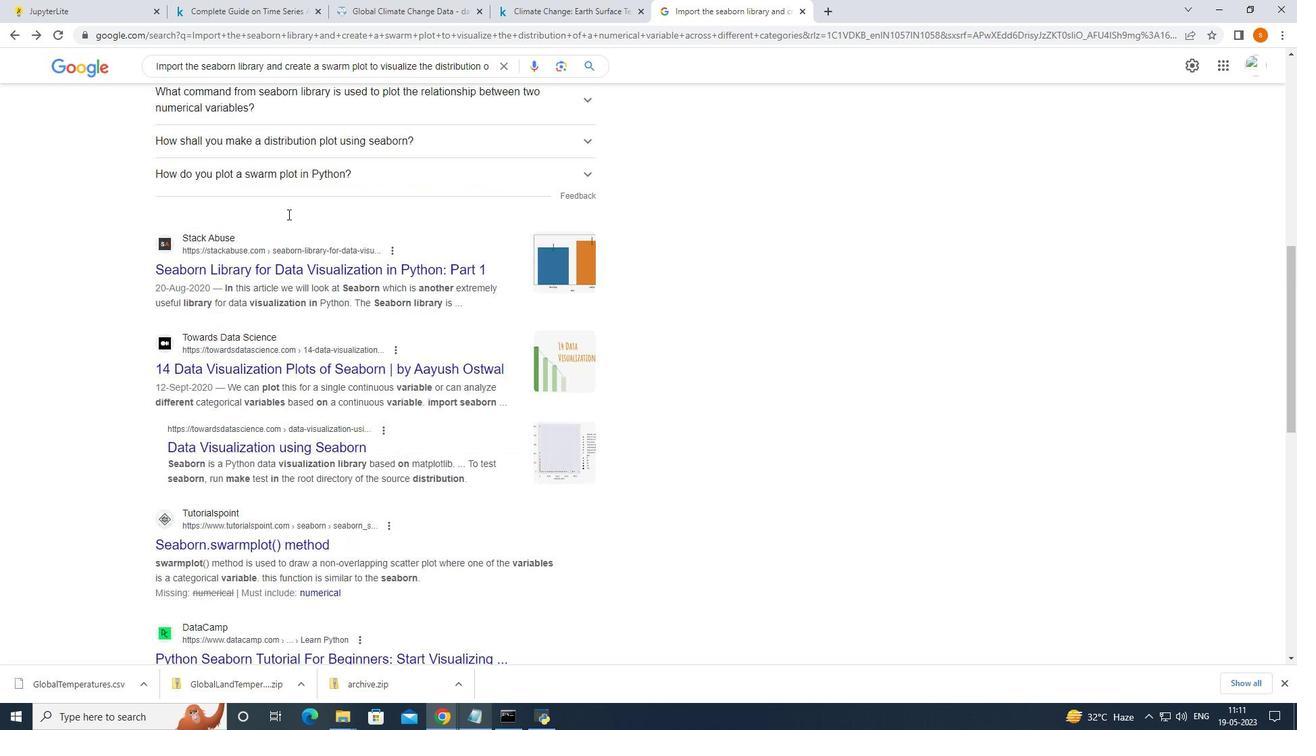 
Action: Mouse scrolled (289, 214) with delta (0, 0)
Screenshot: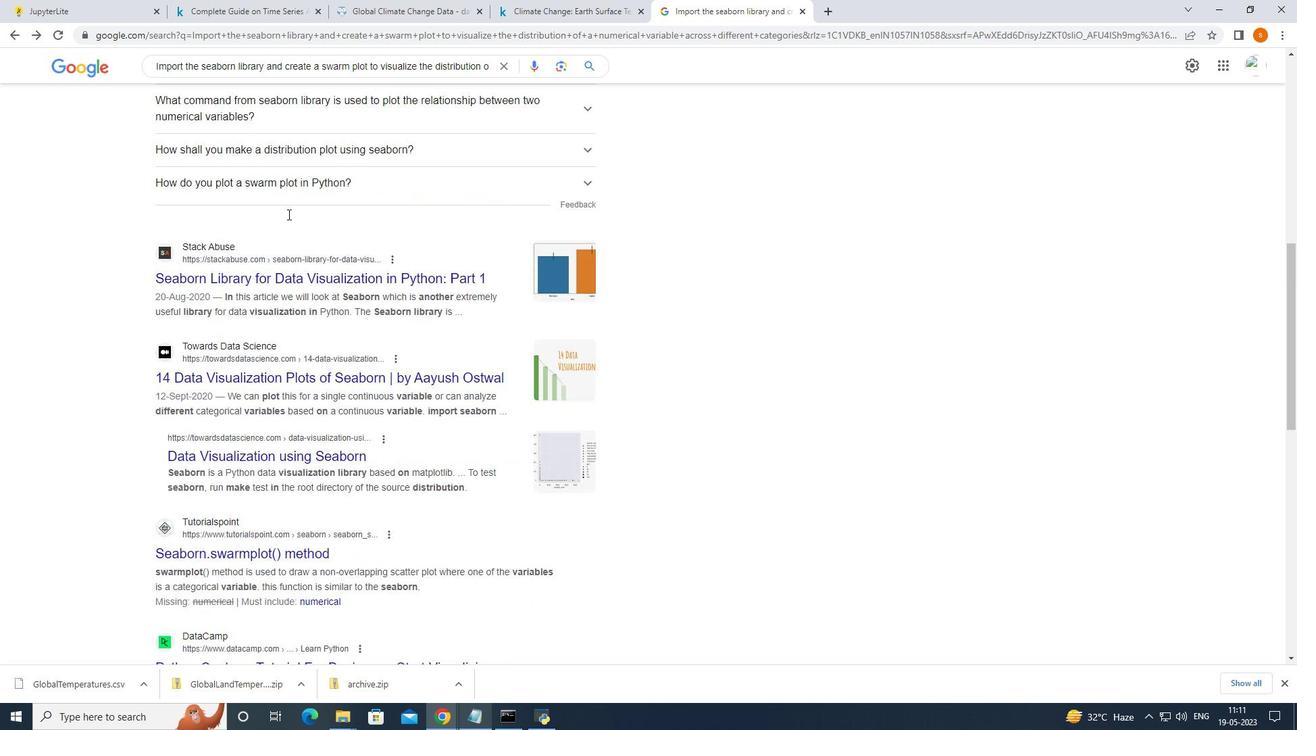 
Action: Mouse moved to (289, 213)
Screenshot: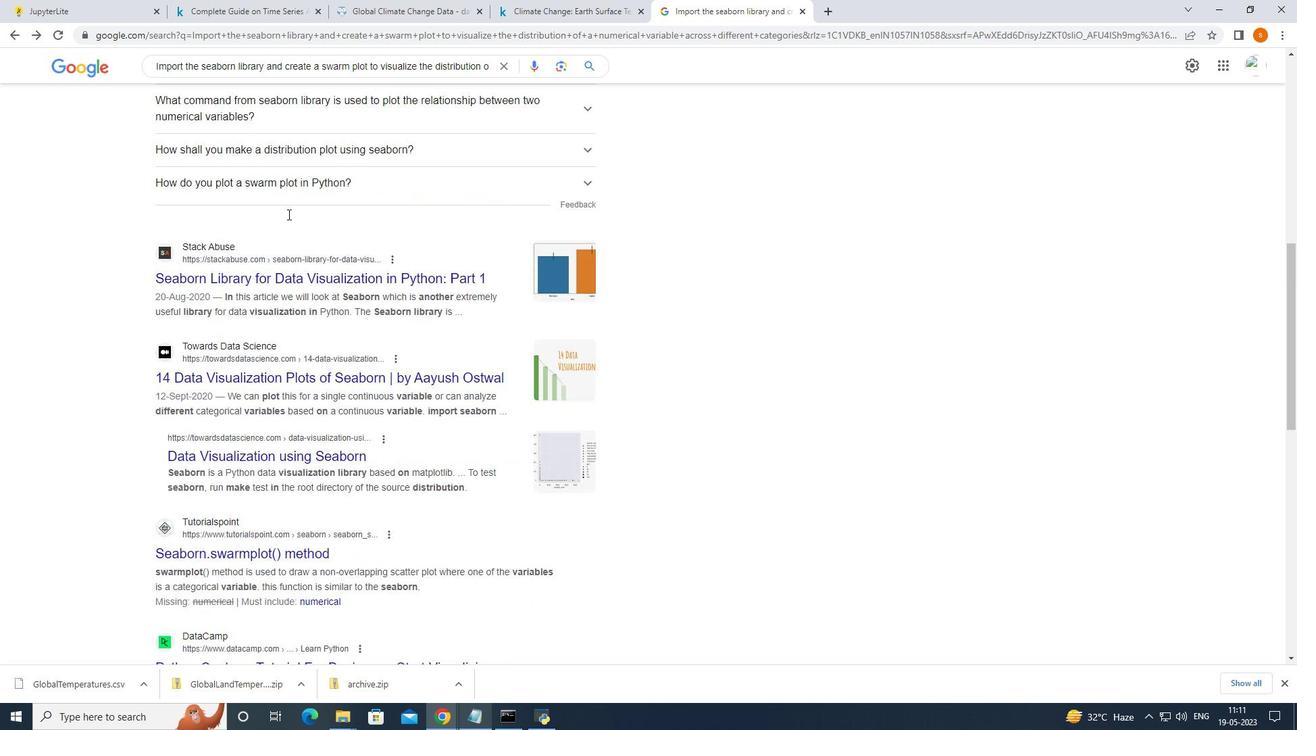 
Action: Mouse scrolled (289, 214) with delta (0, 0)
Screenshot: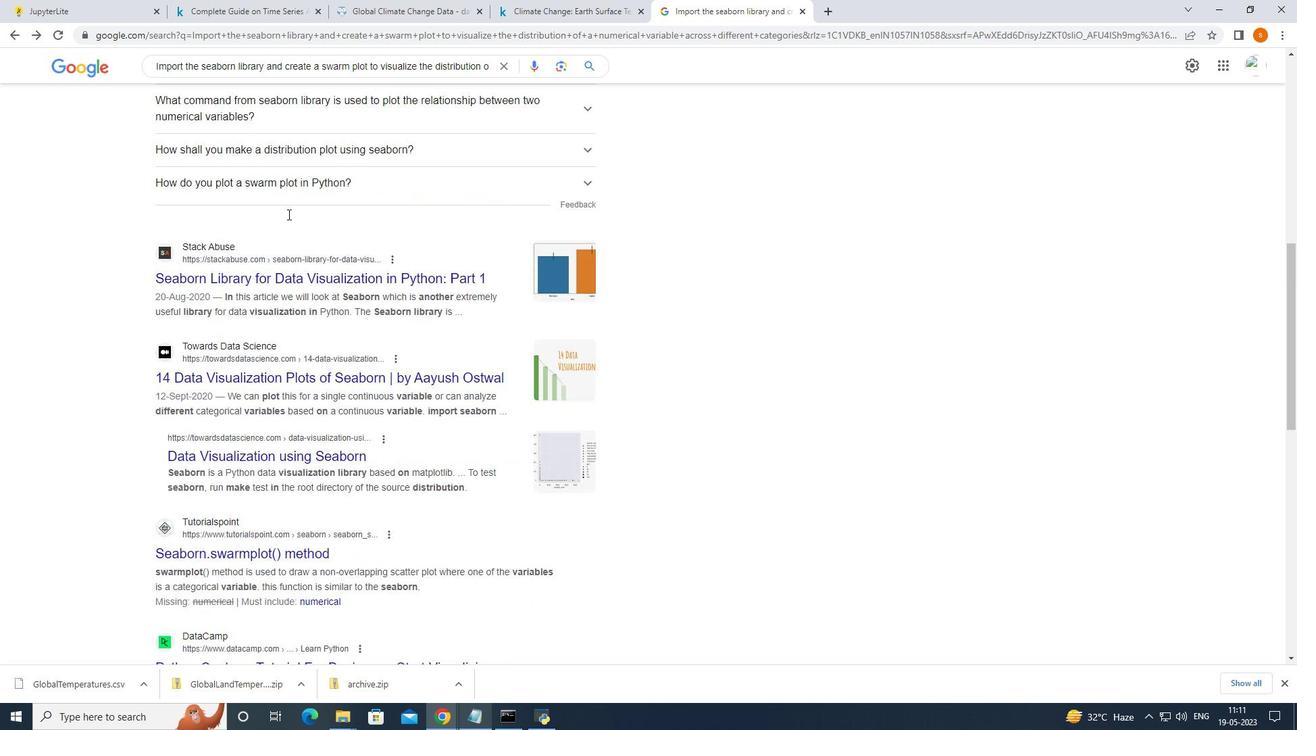 
Action: Mouse moved to (290, 210)
Screenshot: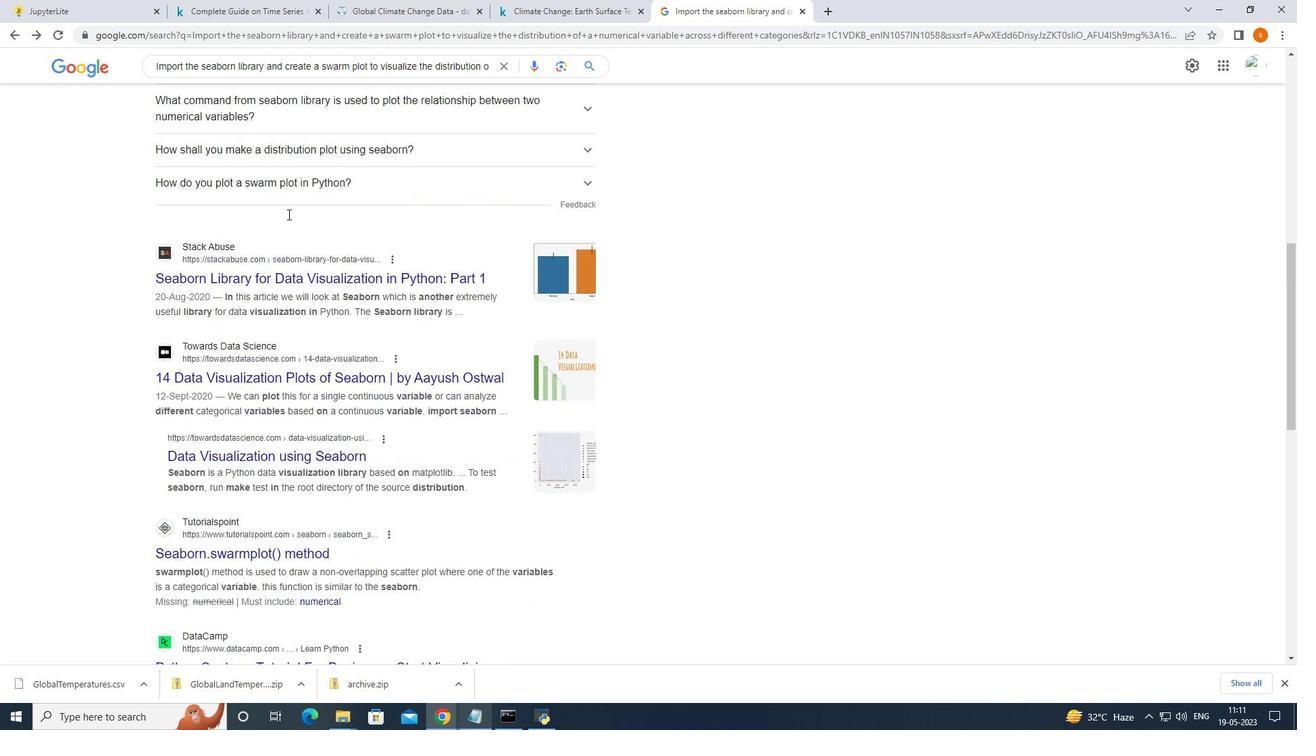 
Action: Mouse scrolled (290, 211) with delta (0, 0)
Screenshot: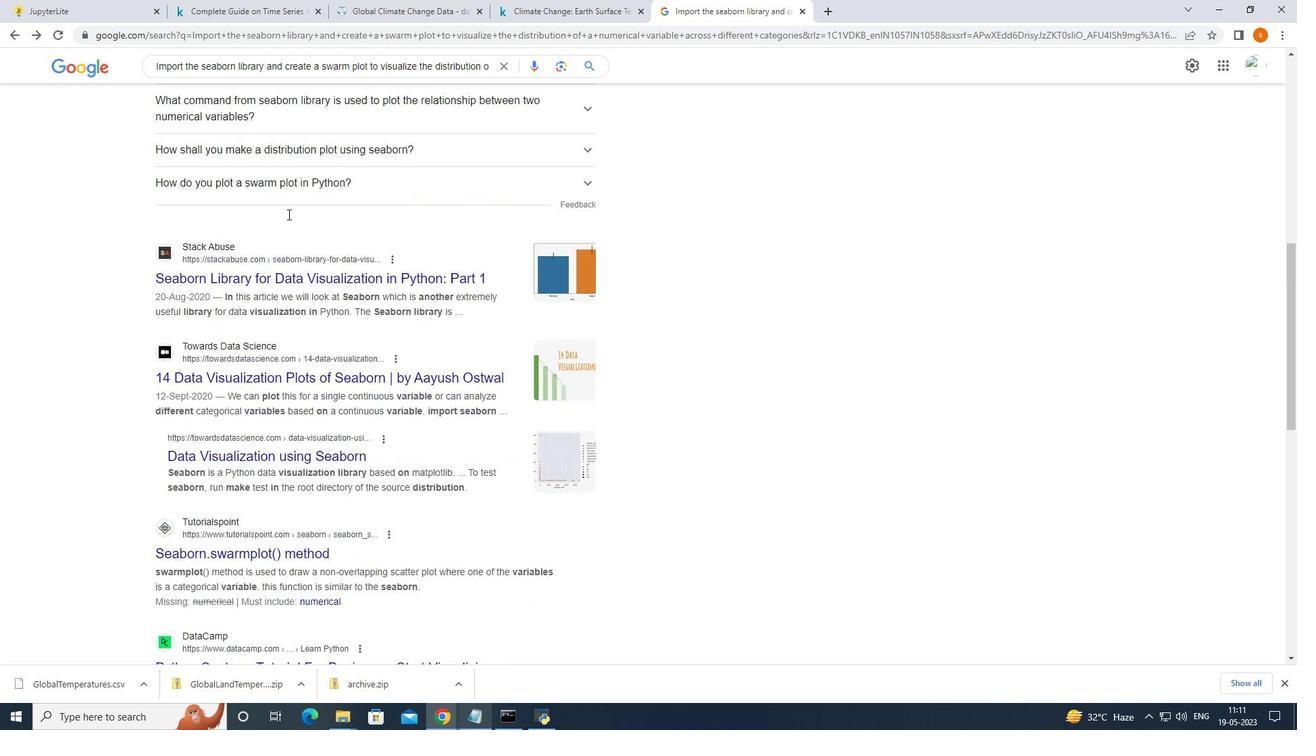 
Action: Mouse moved to (293, 202)
Screenshot: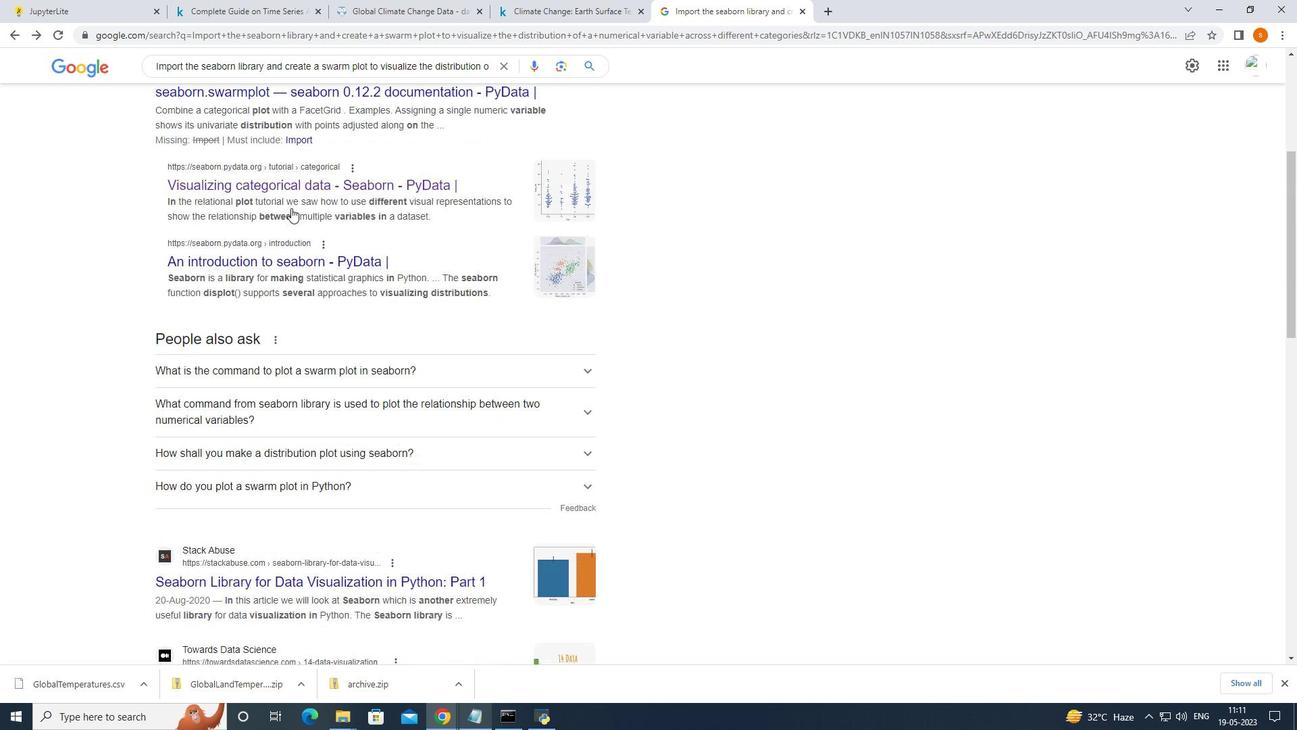 
Action: Mouse scrolled (293, 202) with delta (0, 0)
Screenshot: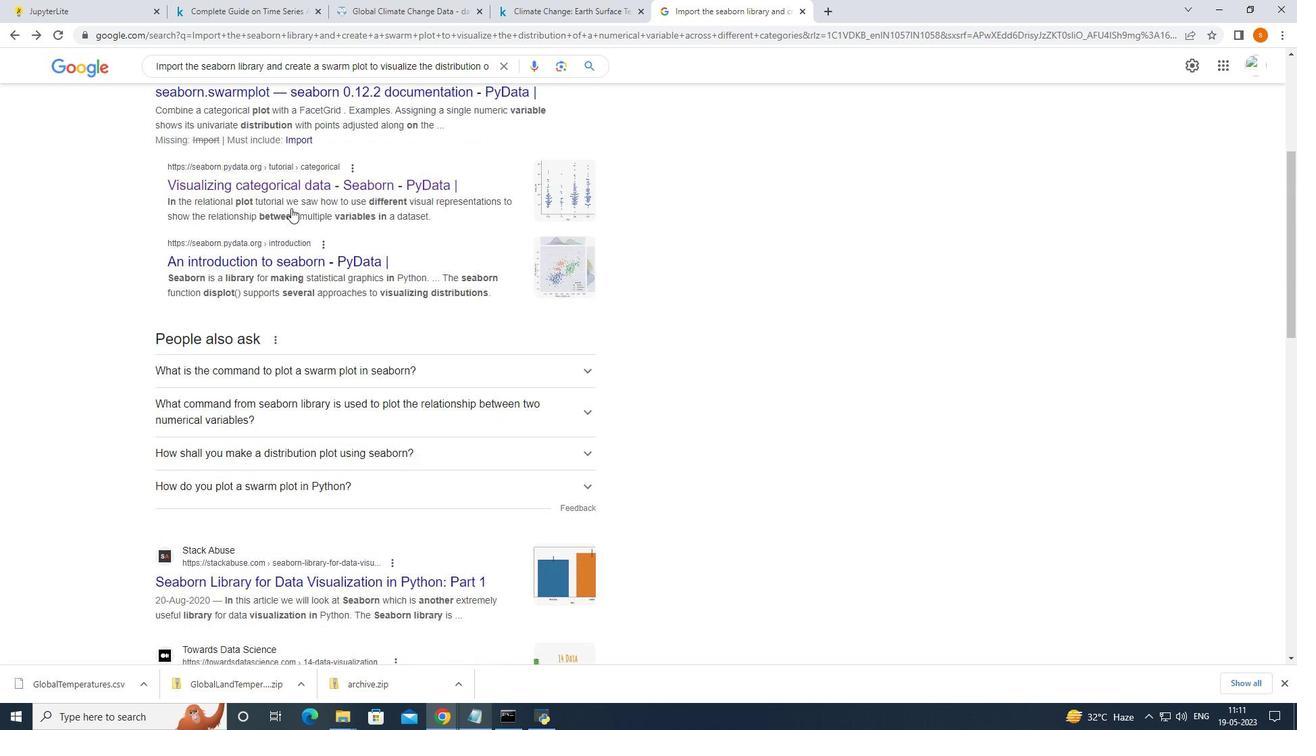
Action: Mouse moved to (293, 201)
Screenshot: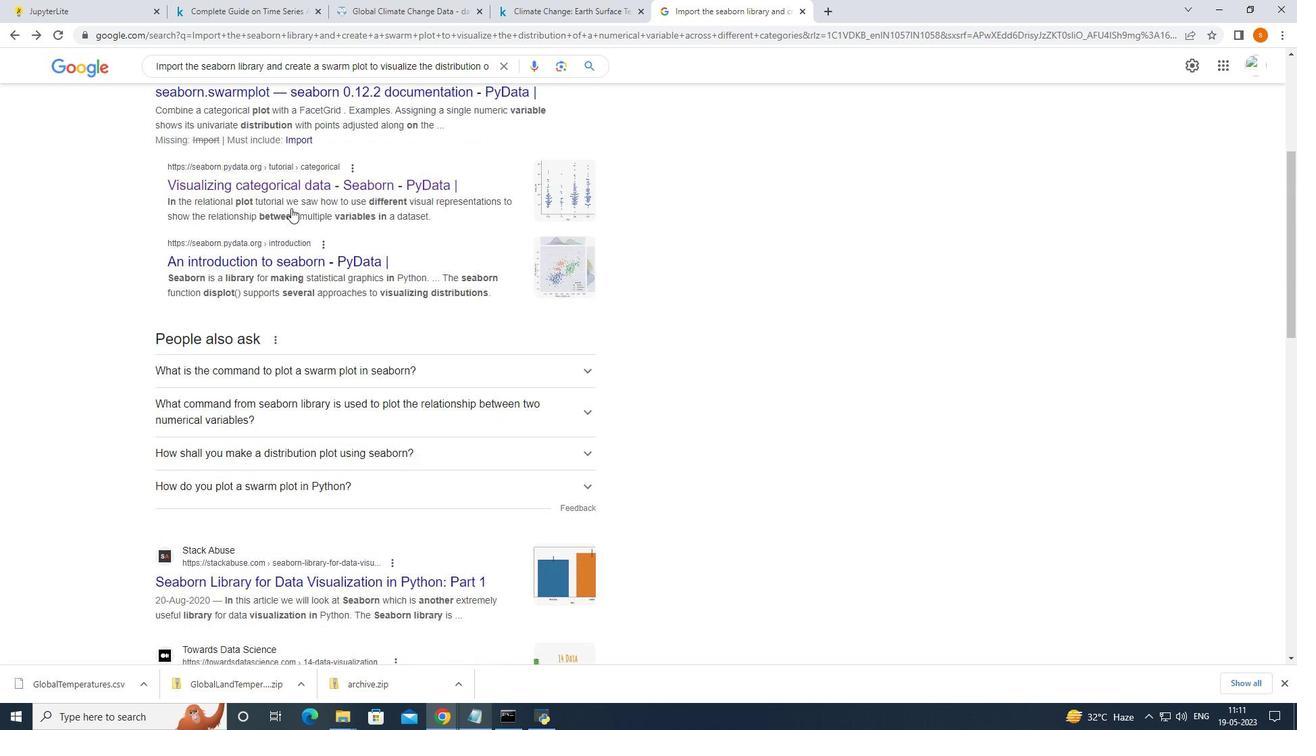 
Action: Mouse scrolled (293, 202) with delta (0, 0)
Screenshot: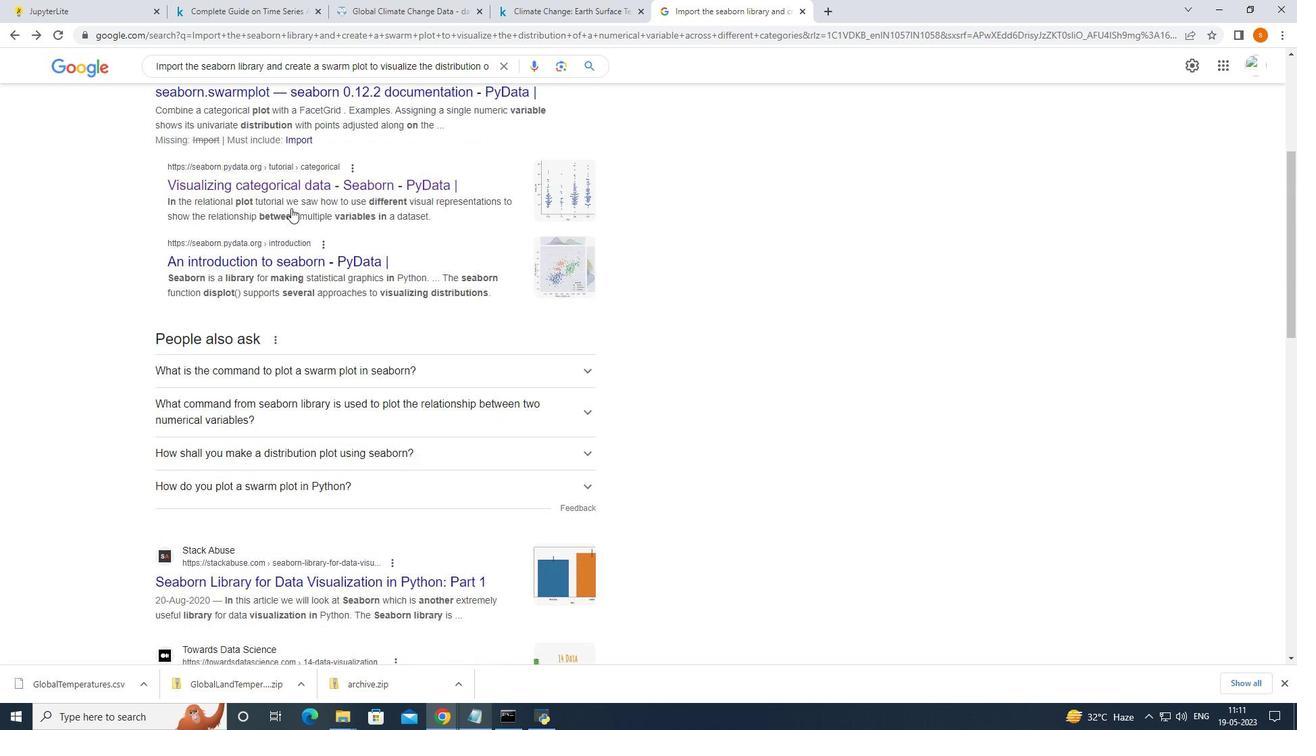 
Action: Mouse moved to (294, 201)
Screenshot: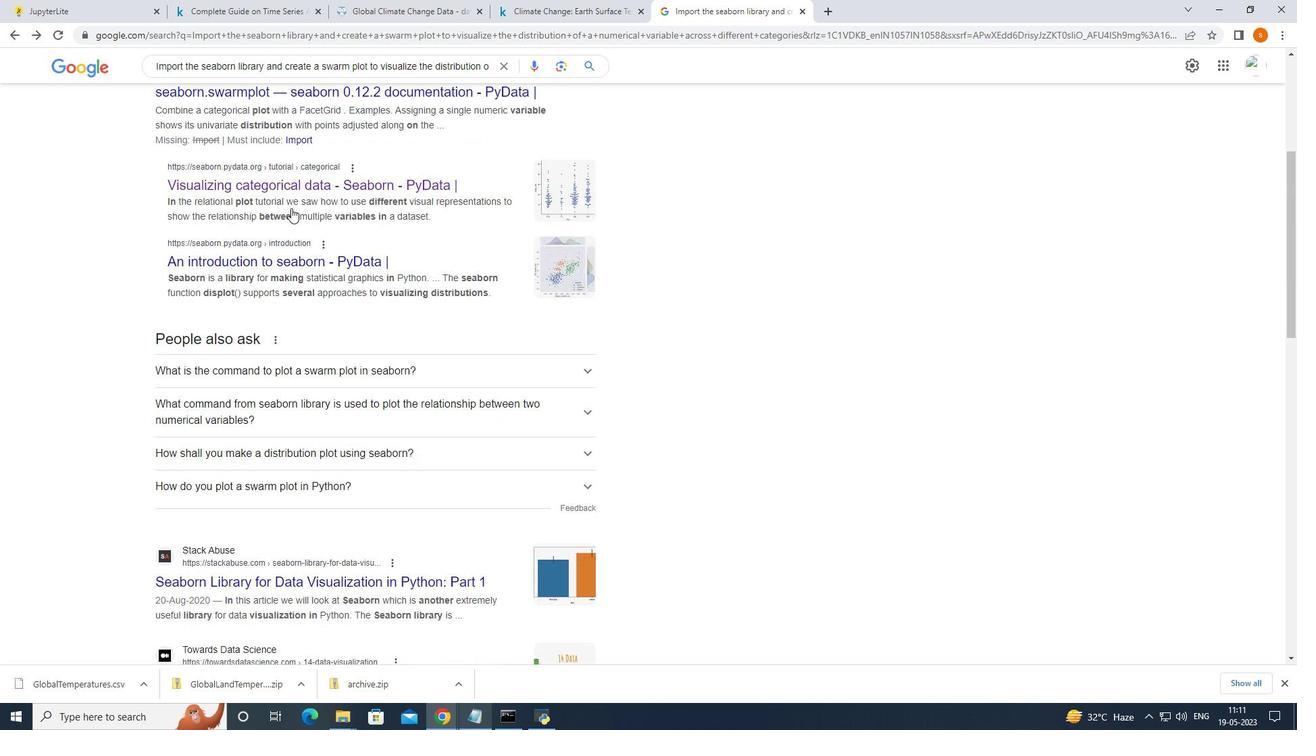 
Action: Mouse scrolled (294, 202) with delta (0, 0)
Screenshot: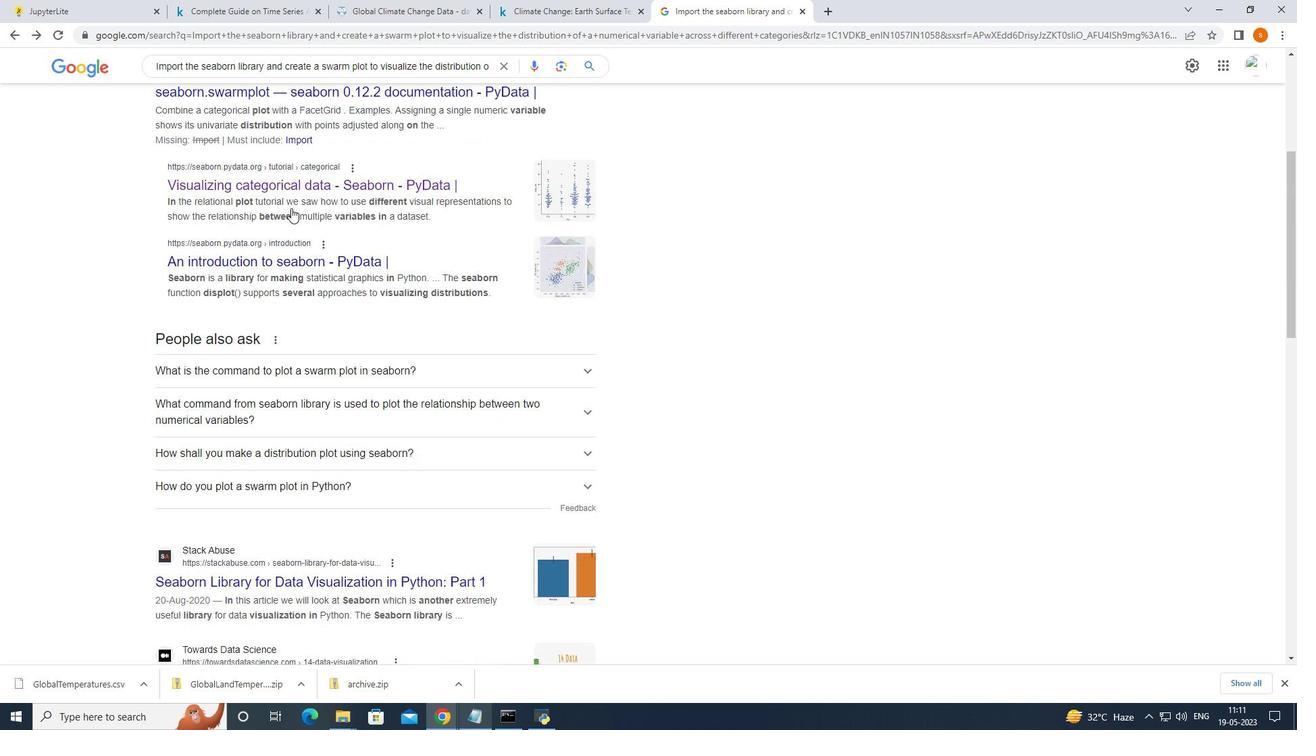 
Action: Mouse scrolled (294, 202) with delta (0, 0)
Screenshot: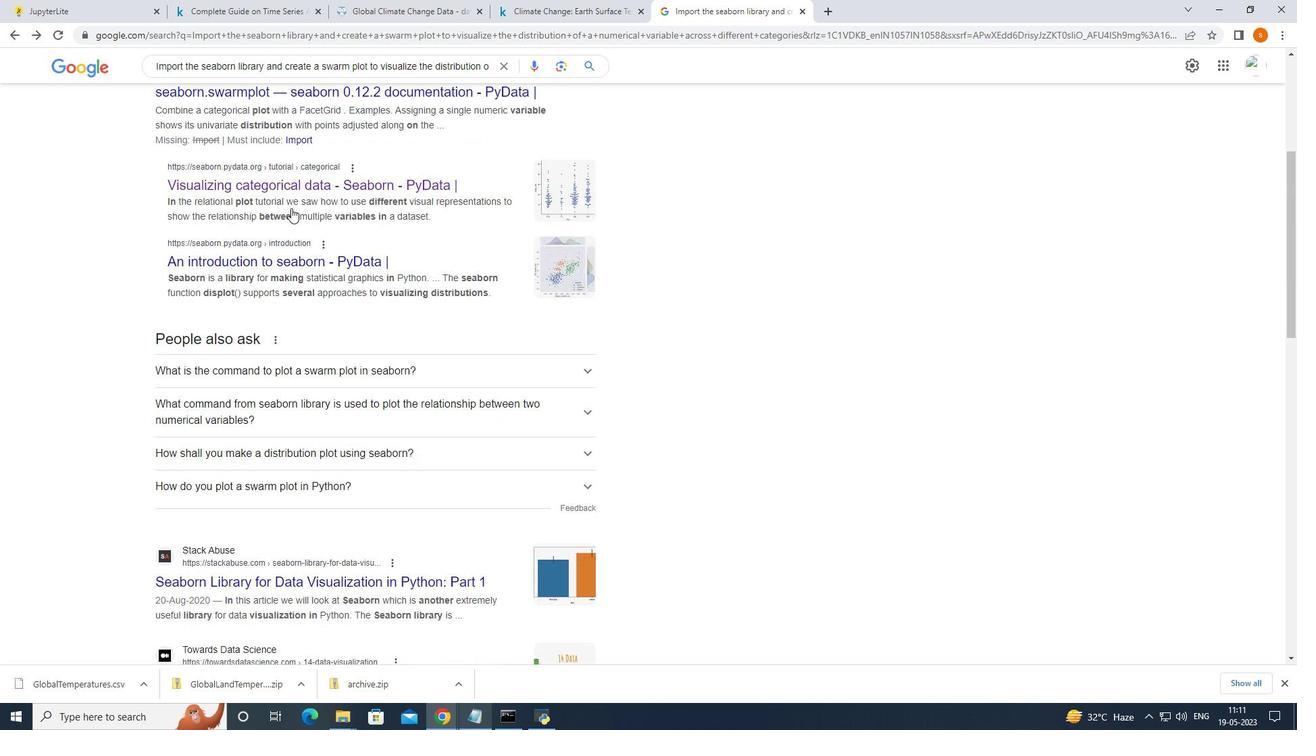 
Action: Mouse moved to (294, 201)
Screenshot: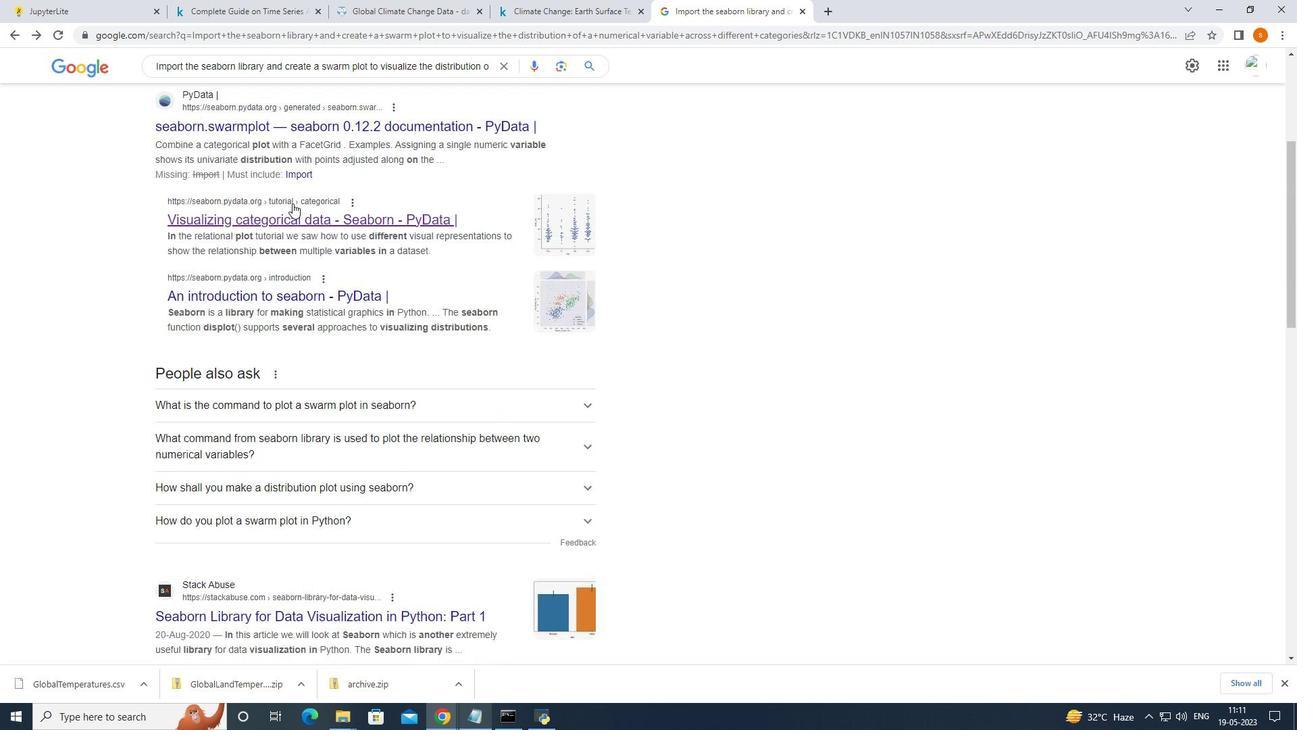 
Action: Mouse scrolled (294, 202) with delta (0, 0)
Screenshot: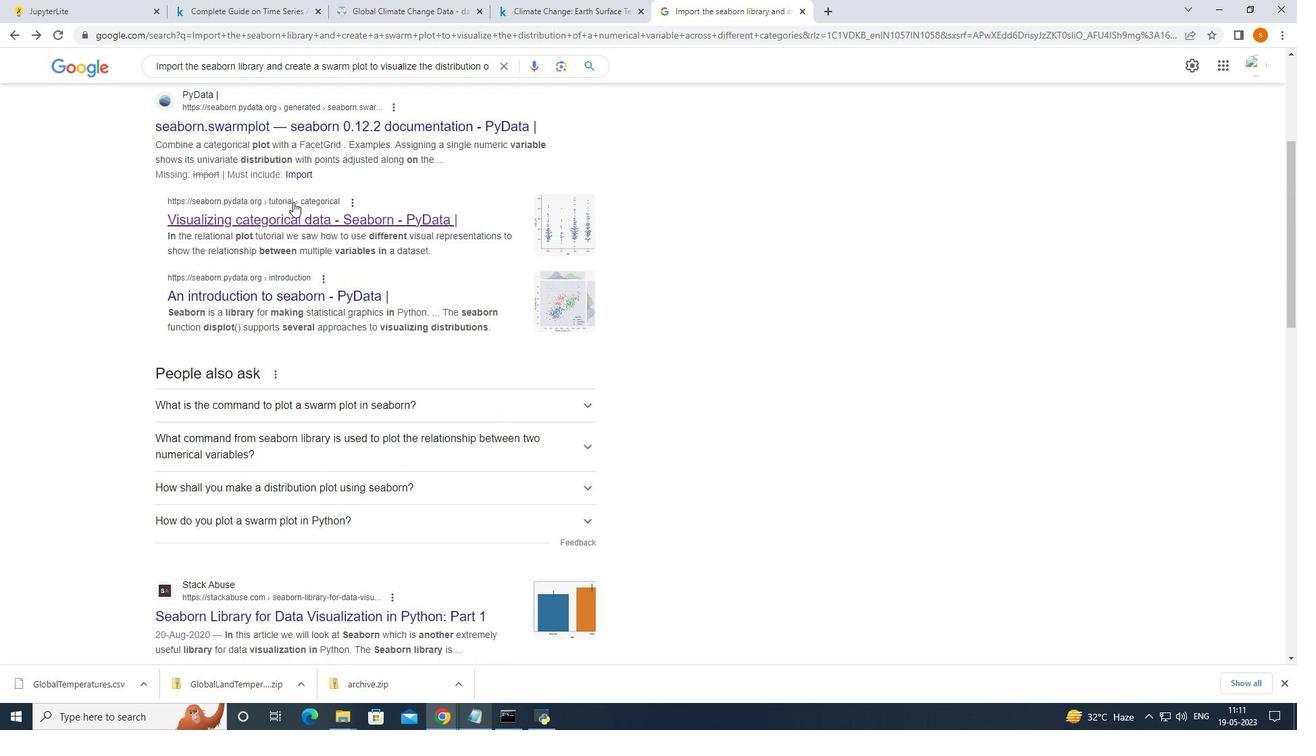 
Action: Mouse moved to (273, 297)
Screenshot: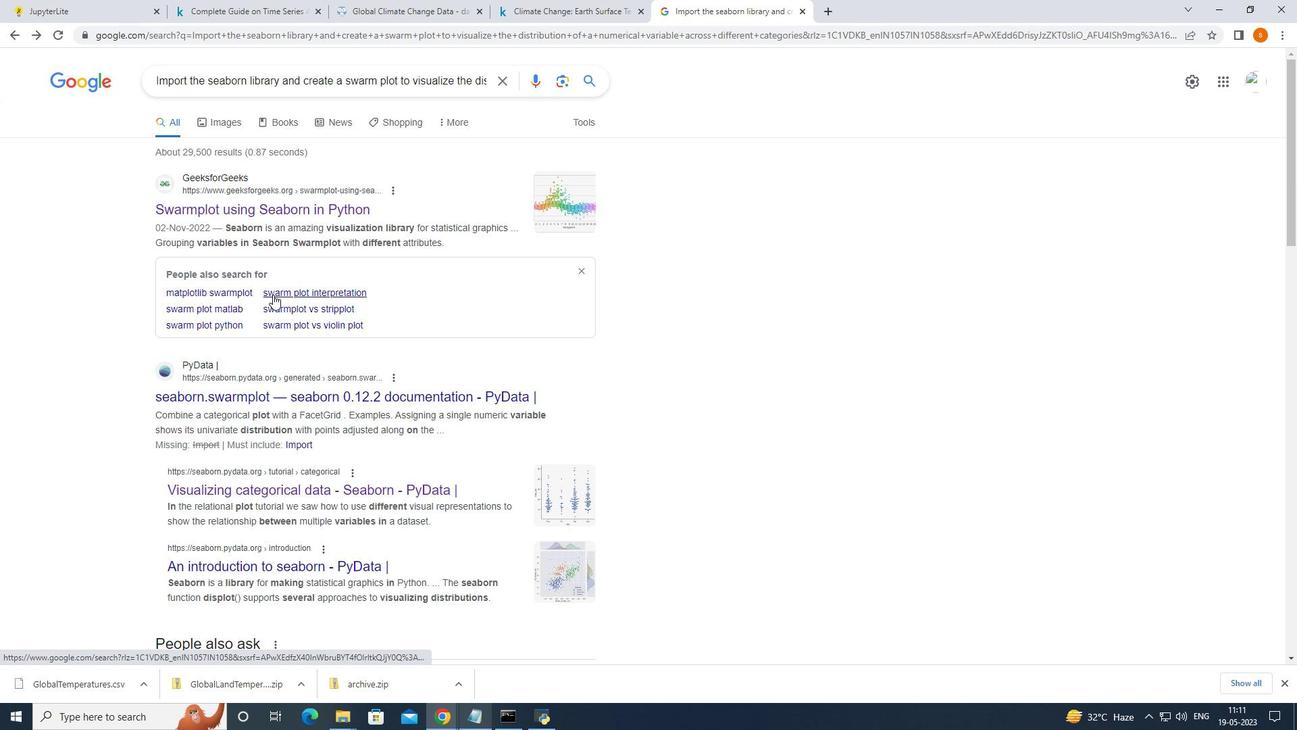 
Action: Mouse scrolled (273, 296) with delta (0, 0)
Screenshot: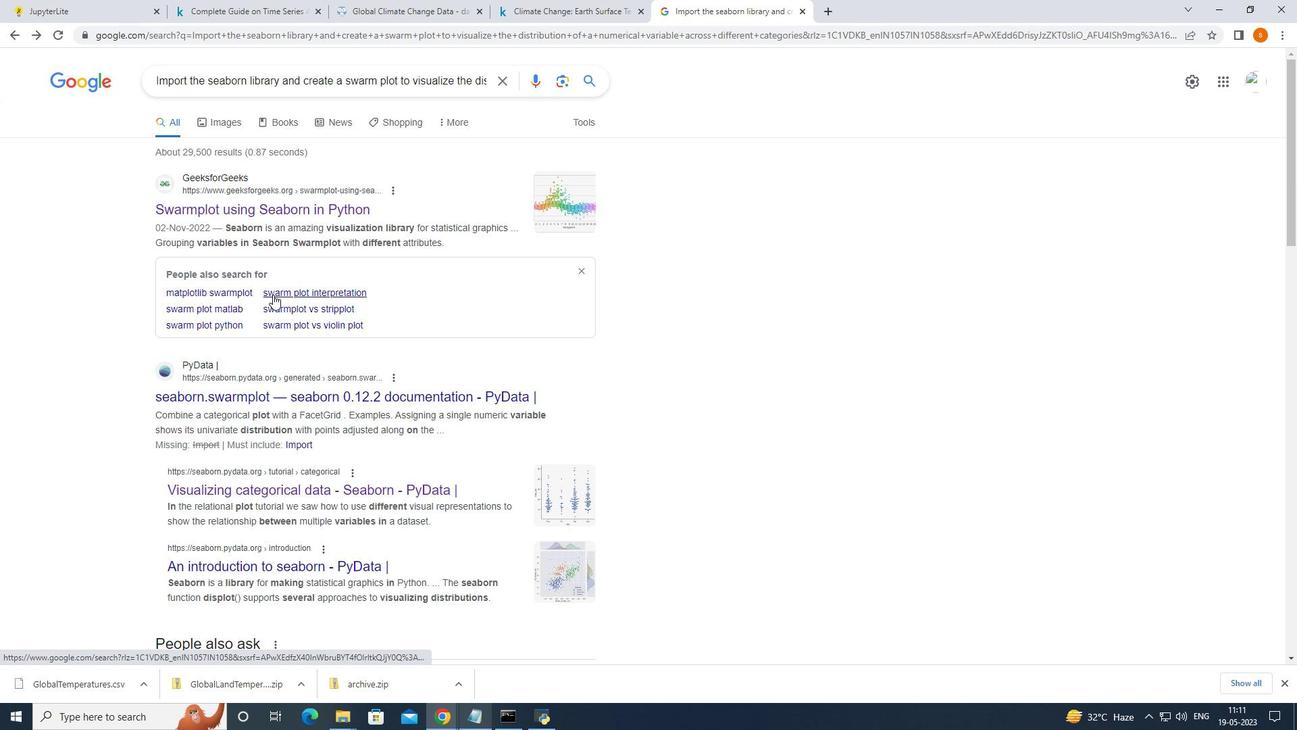 
Action: Mouse moved to (334, 329)
Screenshot: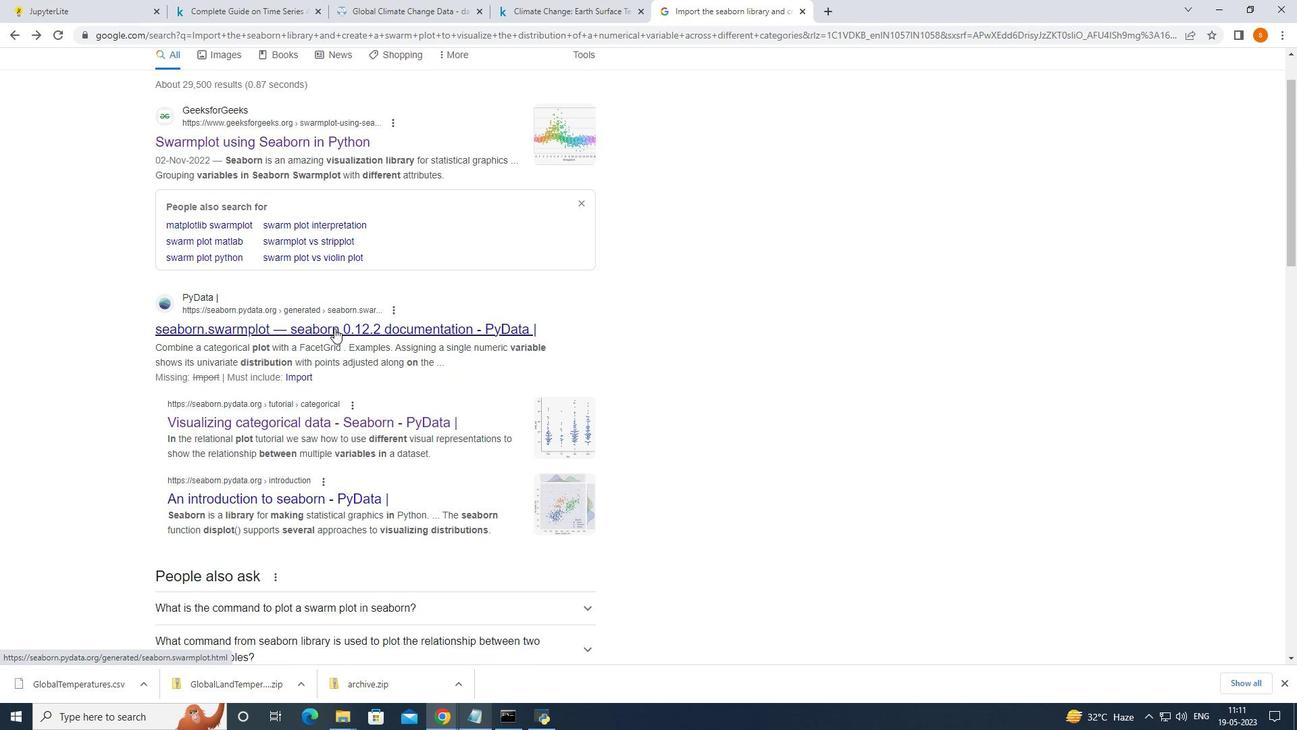 
Action: Mouse pressed left at (334, 329)
Screenshot: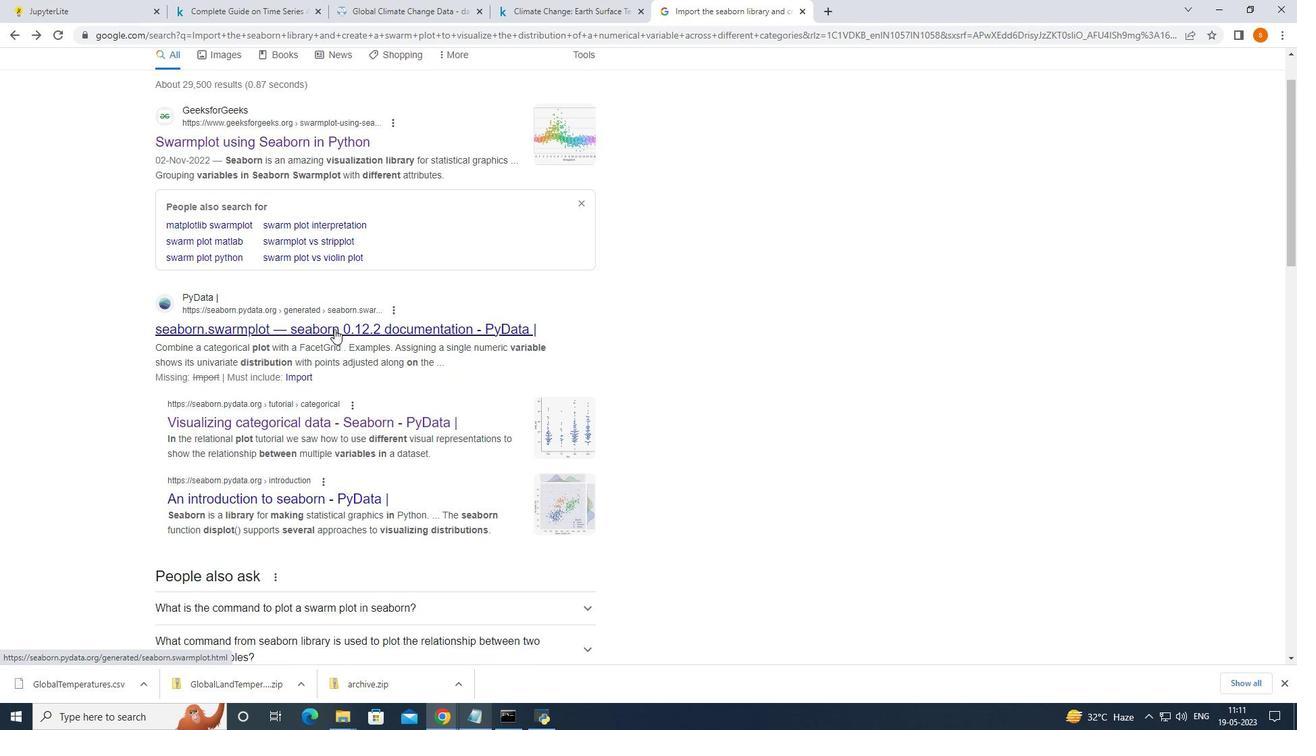 
Action: Mouse moved to (563, 247)
Screenshot: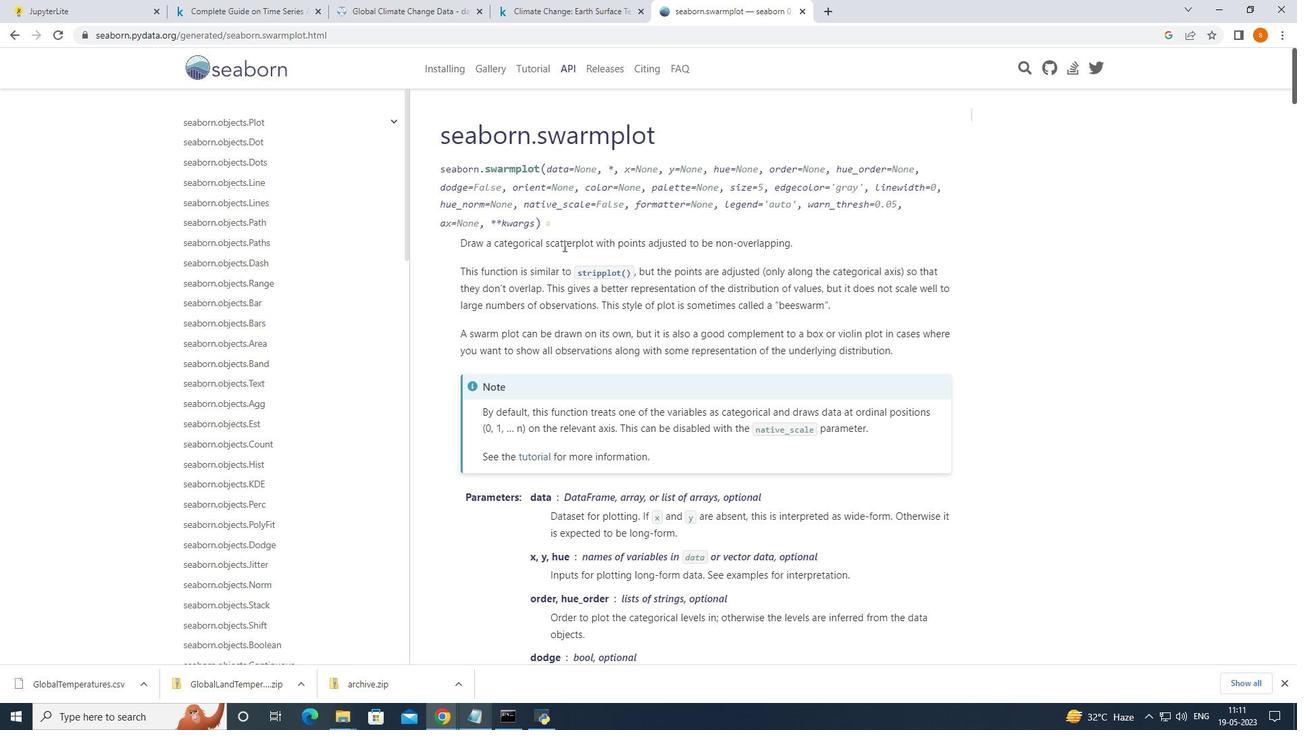
Action: Mouse scrolled (563, 246) with delta (0, 0)
Screenshot: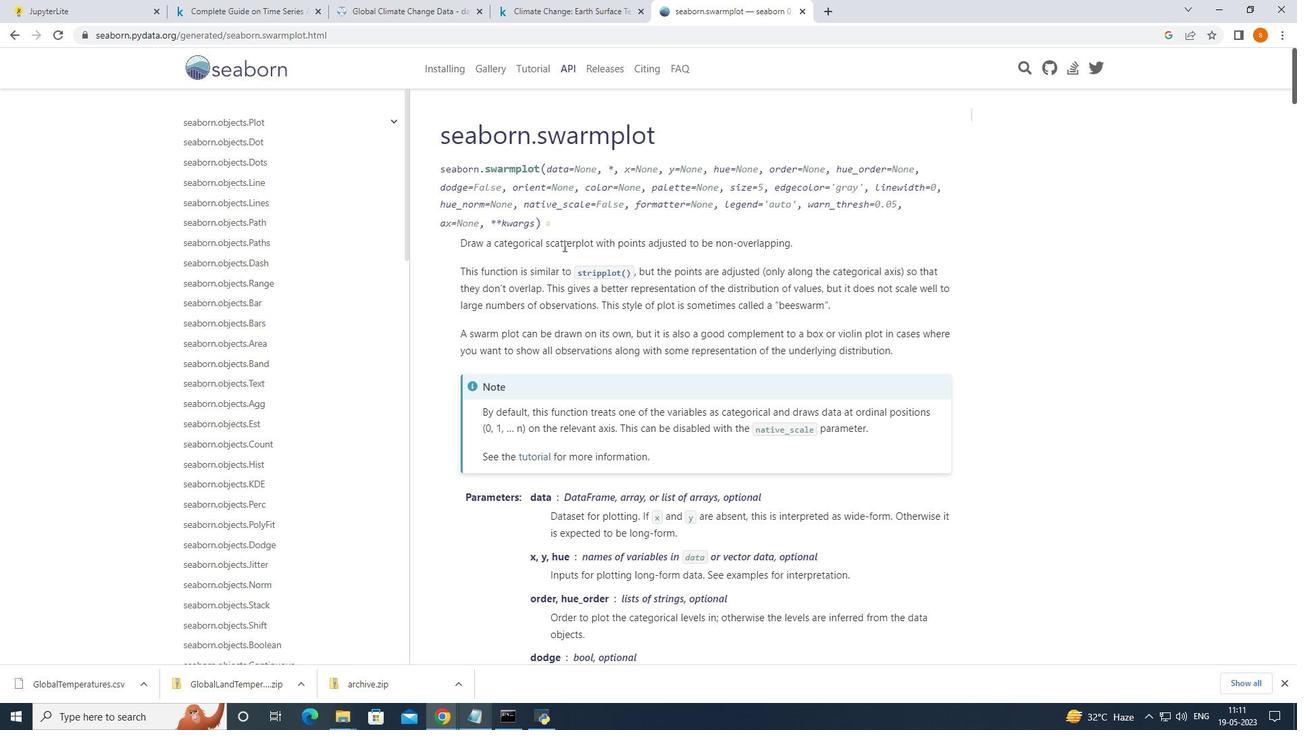 
Action: Mouse moved to (563, 248)
Screenshot: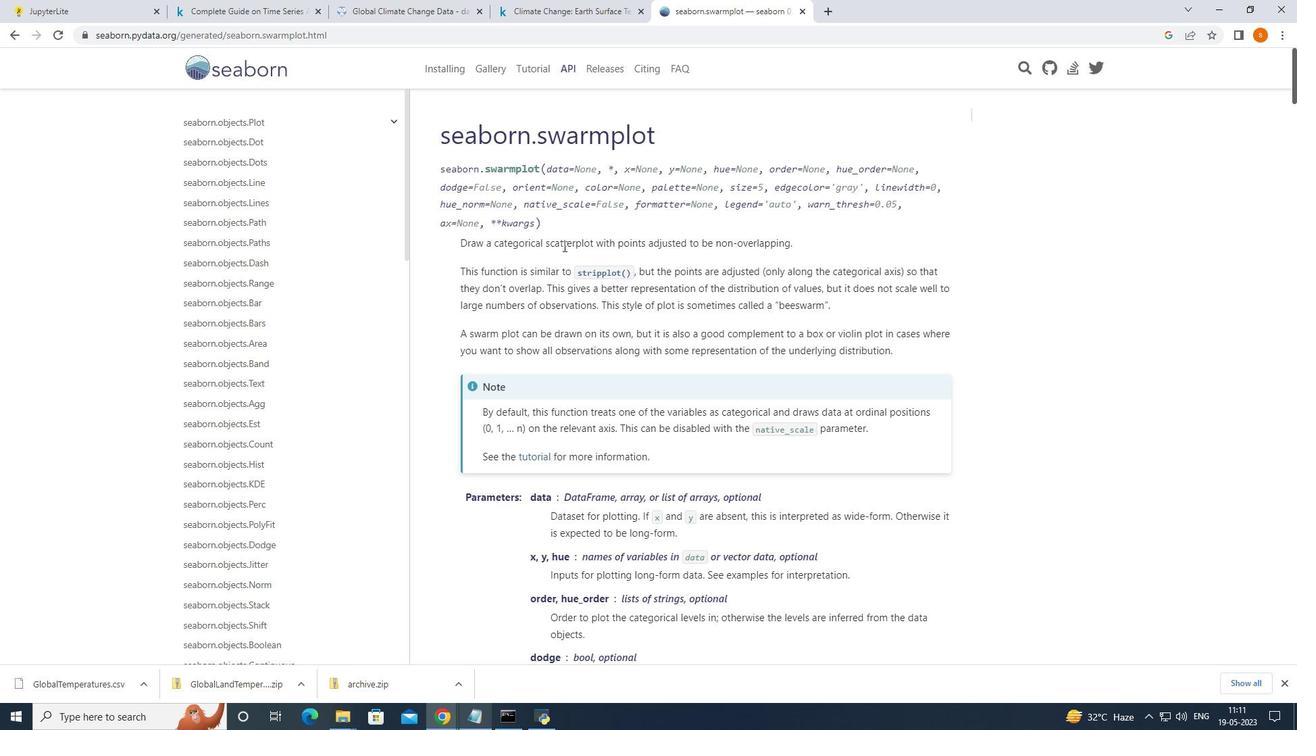 
Action: Mouse scrolled (563, 248) with delta (0, 0)
Screenshot: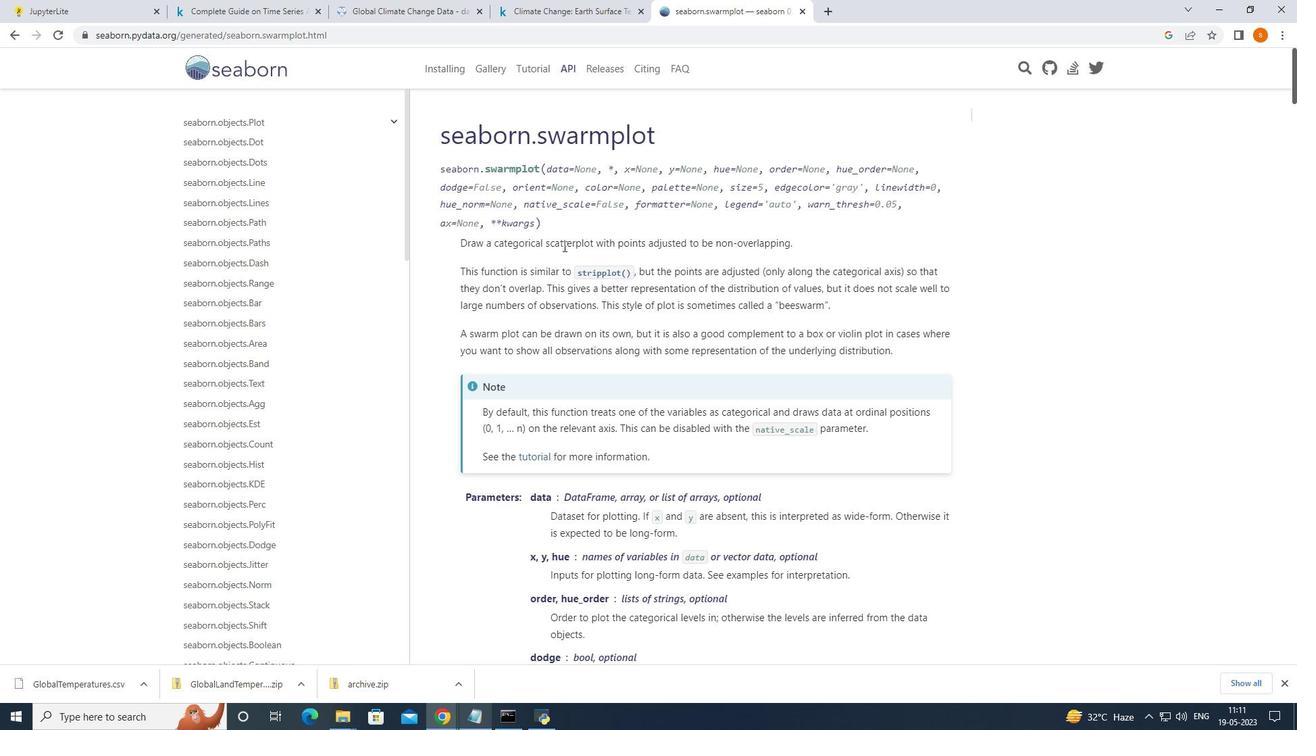 
Action: Mouse moved to (563, 249)
Screenshot: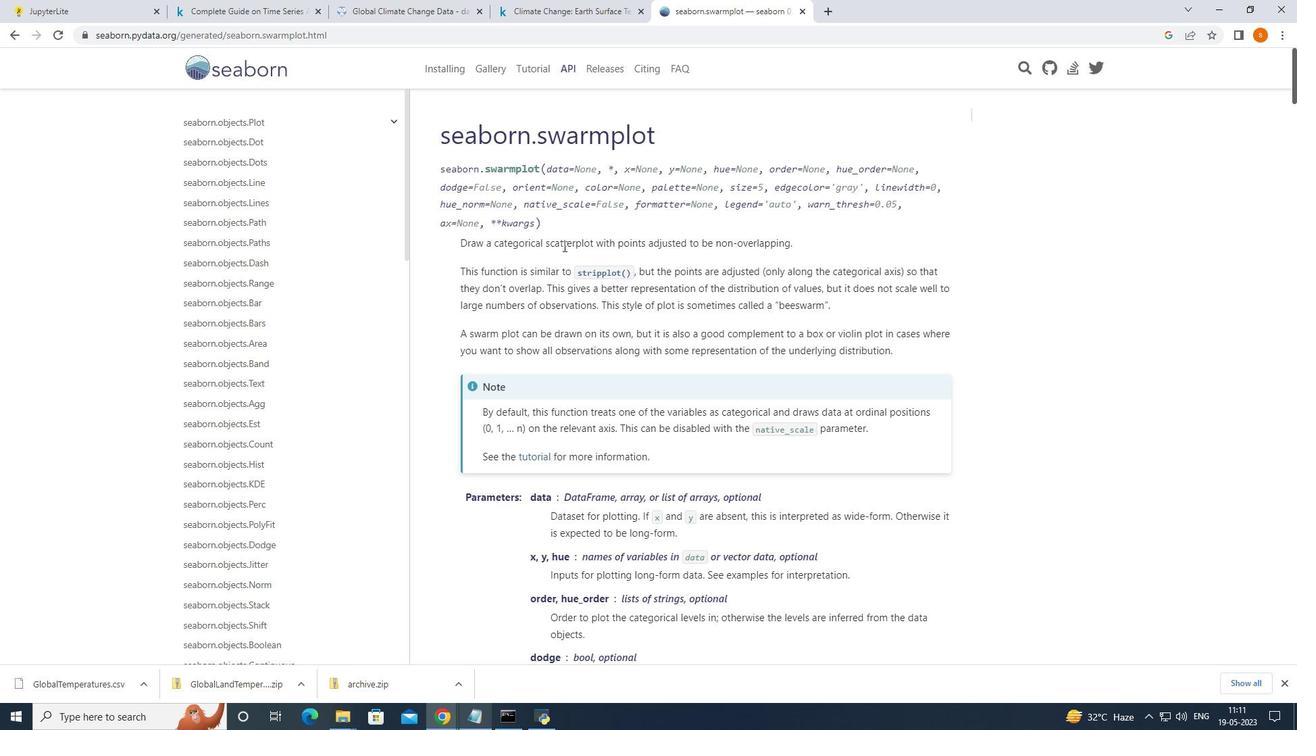
Action: Mouse scrolled (563, 248) with delta (0, 0)
Screenshot: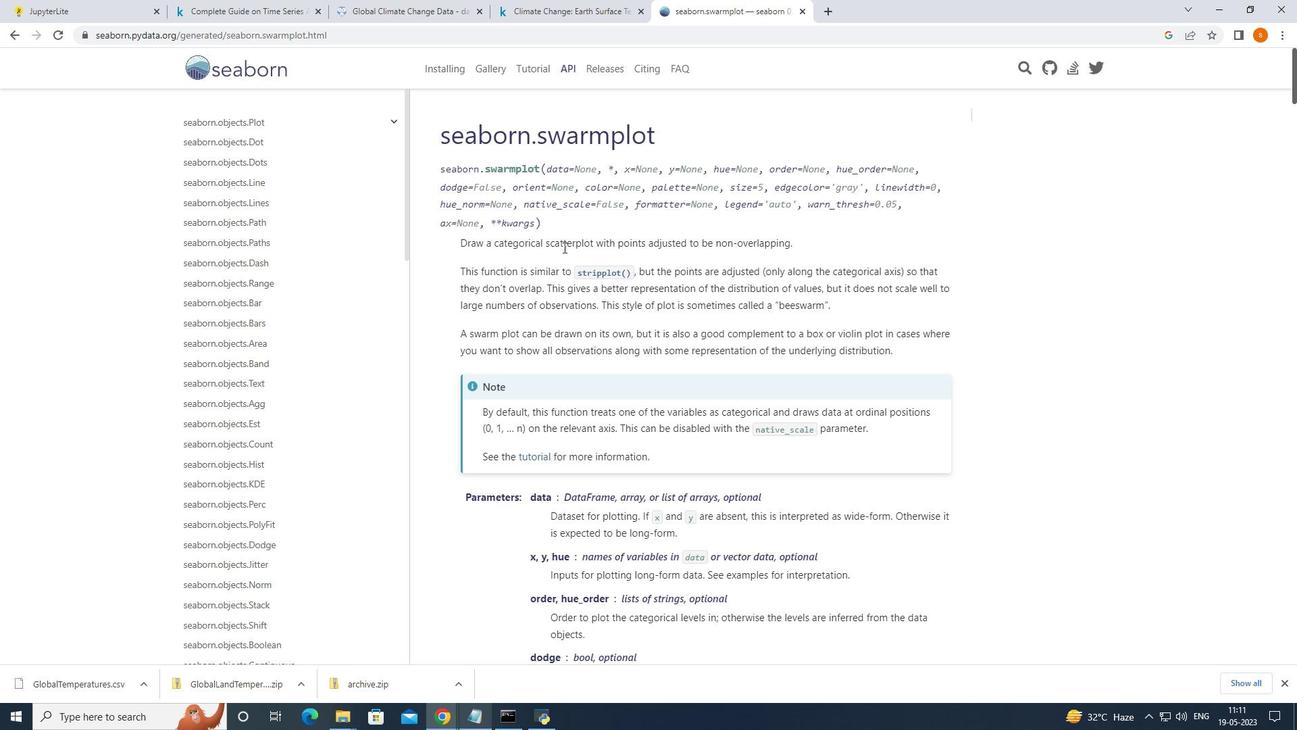 
Action: Mouse scrolled (563, 248) with delta (0, 0)
Screenshot: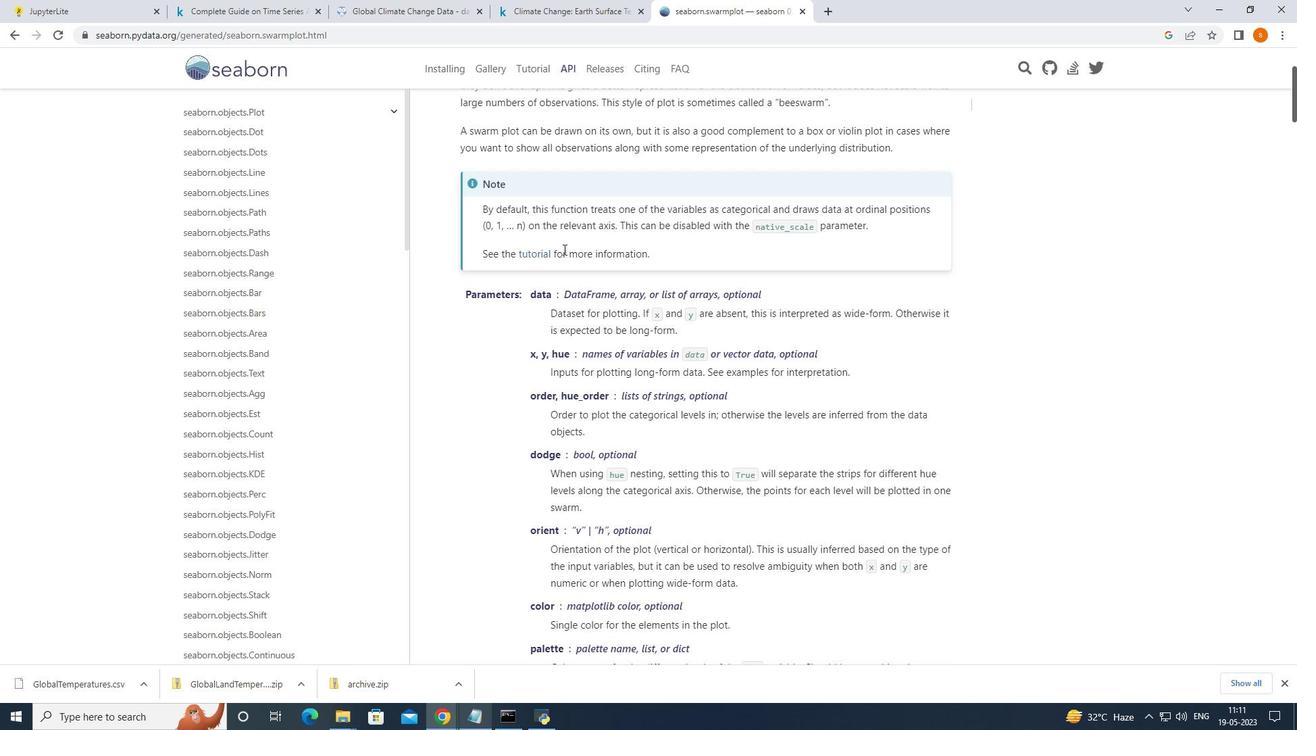 
Action: Mouse scrolled (563, 248) with delta (0, 0)
Screenshot: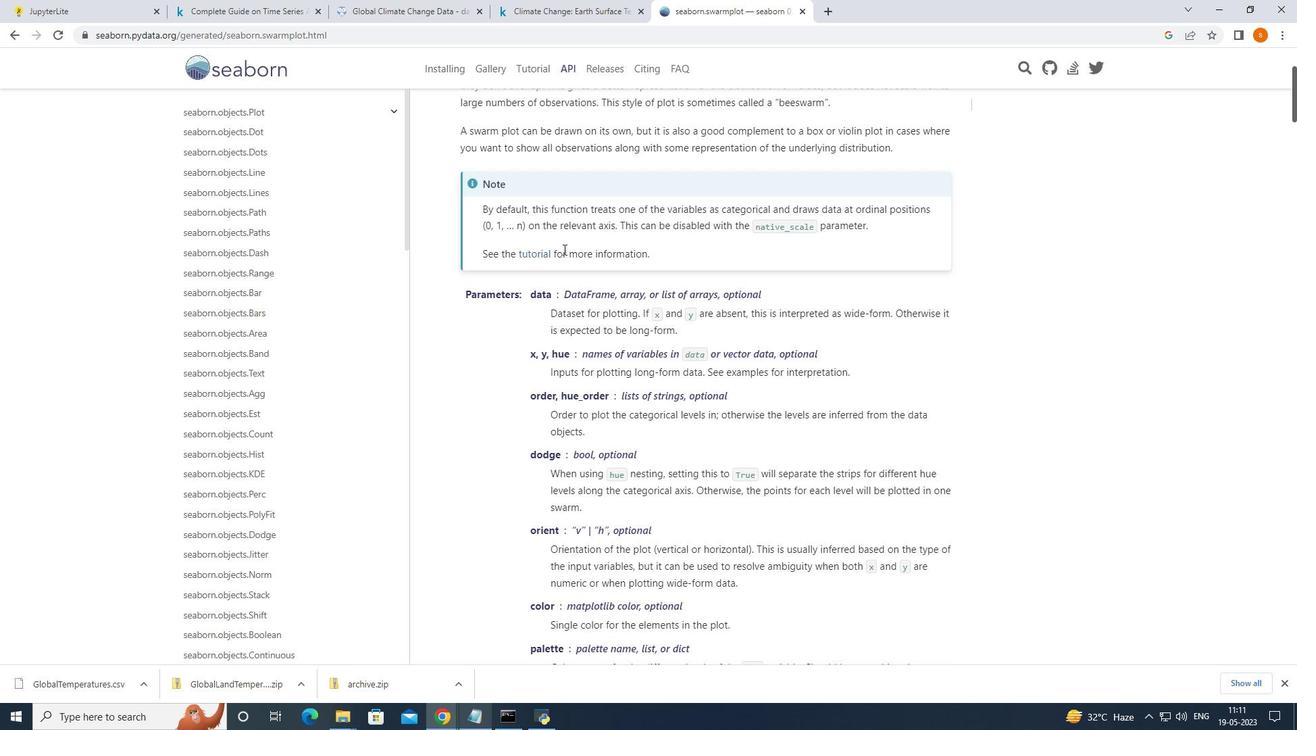 
Action: Mouse scrolled (563, 248) with delta (0, 0)
Screenshot: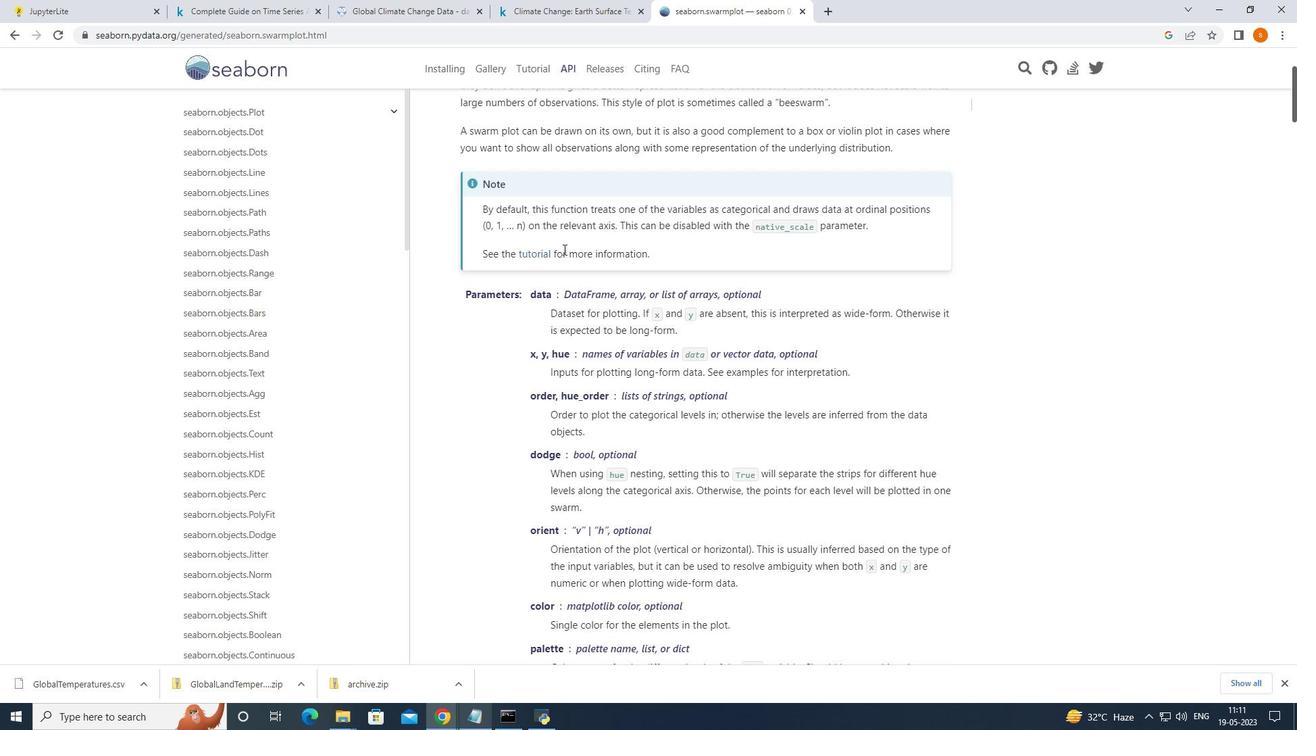 
Action: Mouse moved to (564, 249)
Screenshot: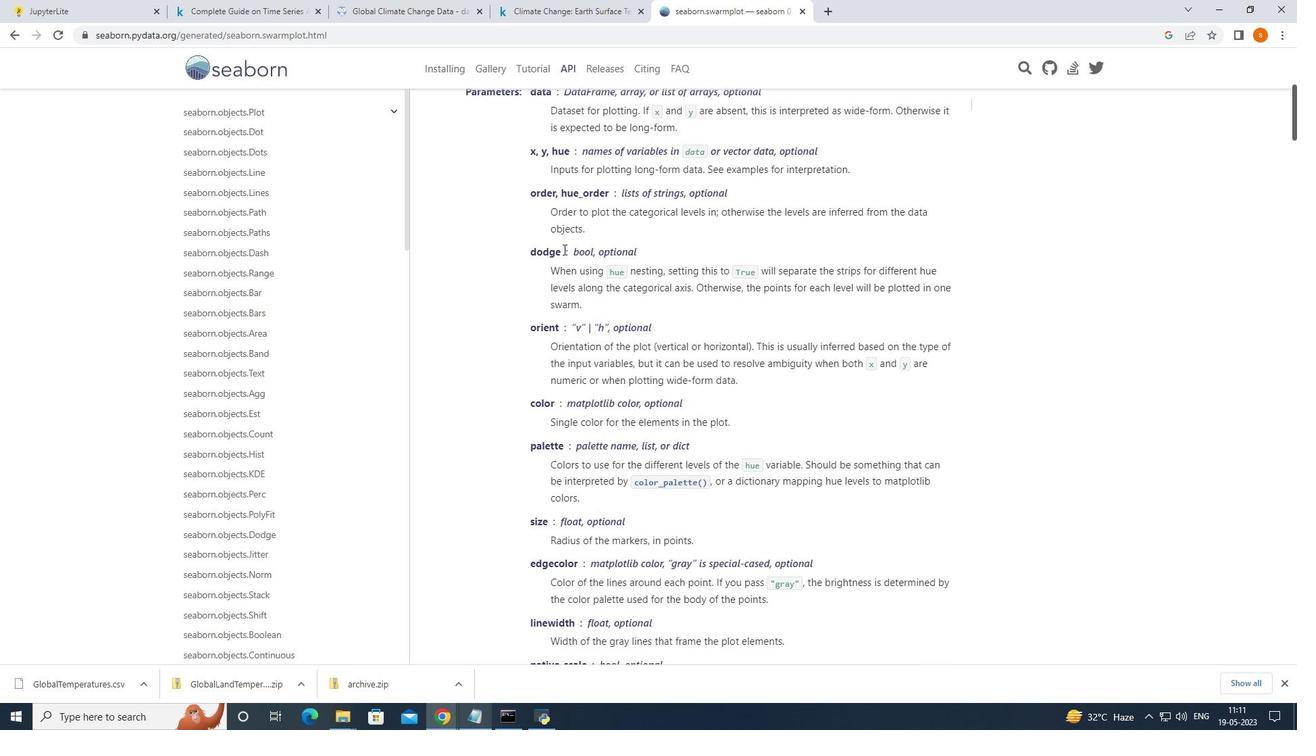 
Action: Mouse scrolled (564, 248) with delta (0, 0)
Screenshot: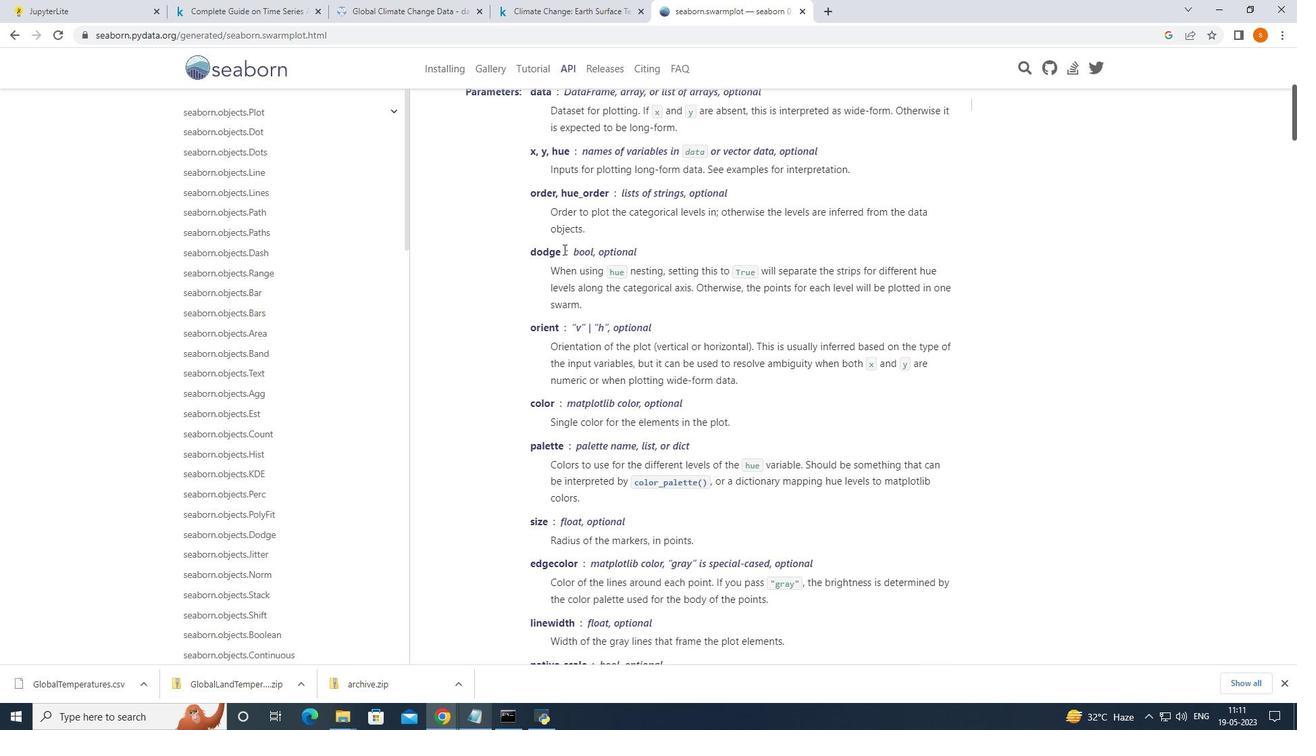 
Action: Mouse moved to (564, 250)
Screenshot: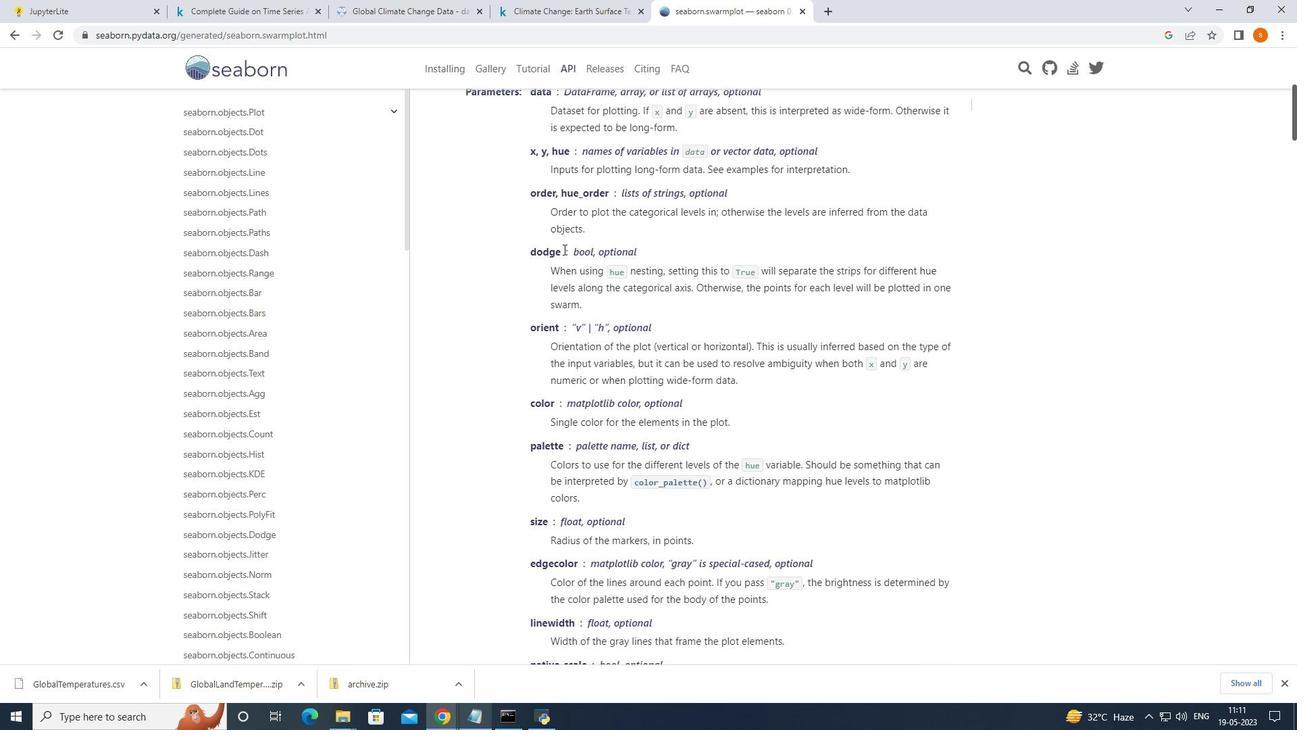 
Action: Mouse scrolled (564, 249) with delta (0, 0)
Screenshot: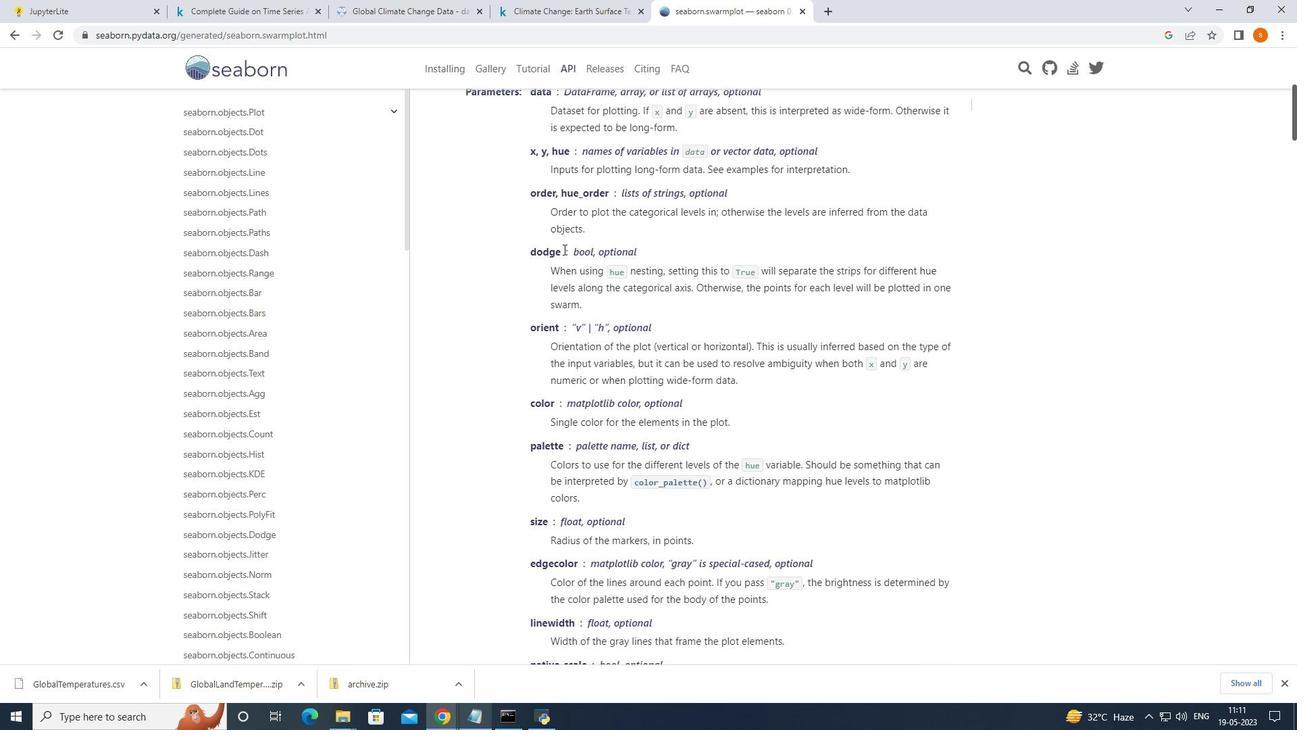 
Action: Mouse moved to (564, 250)
Screenshot: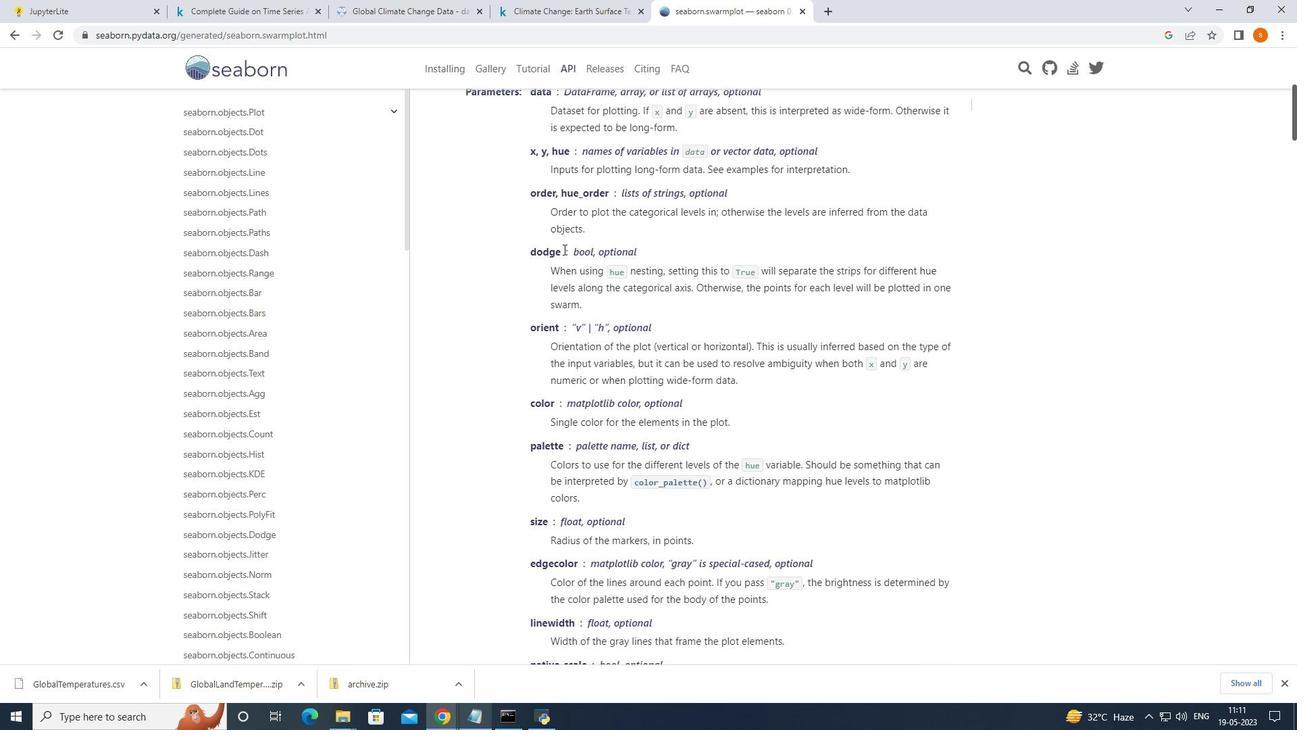 
Action: Mouse scrolled (564, 250) with delta (0, 0)
Screenshot: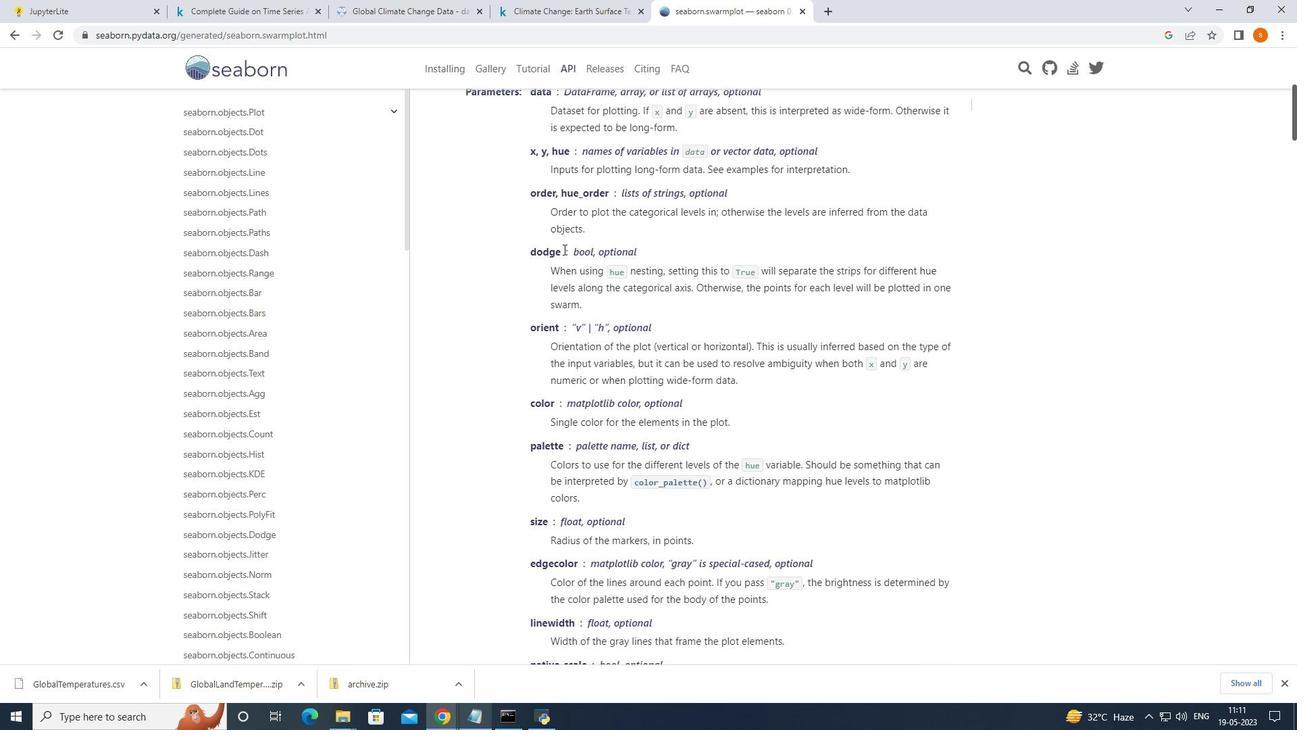
Action: Mouse scrolled (564, 250) with delta (0, 0)
Screenshot: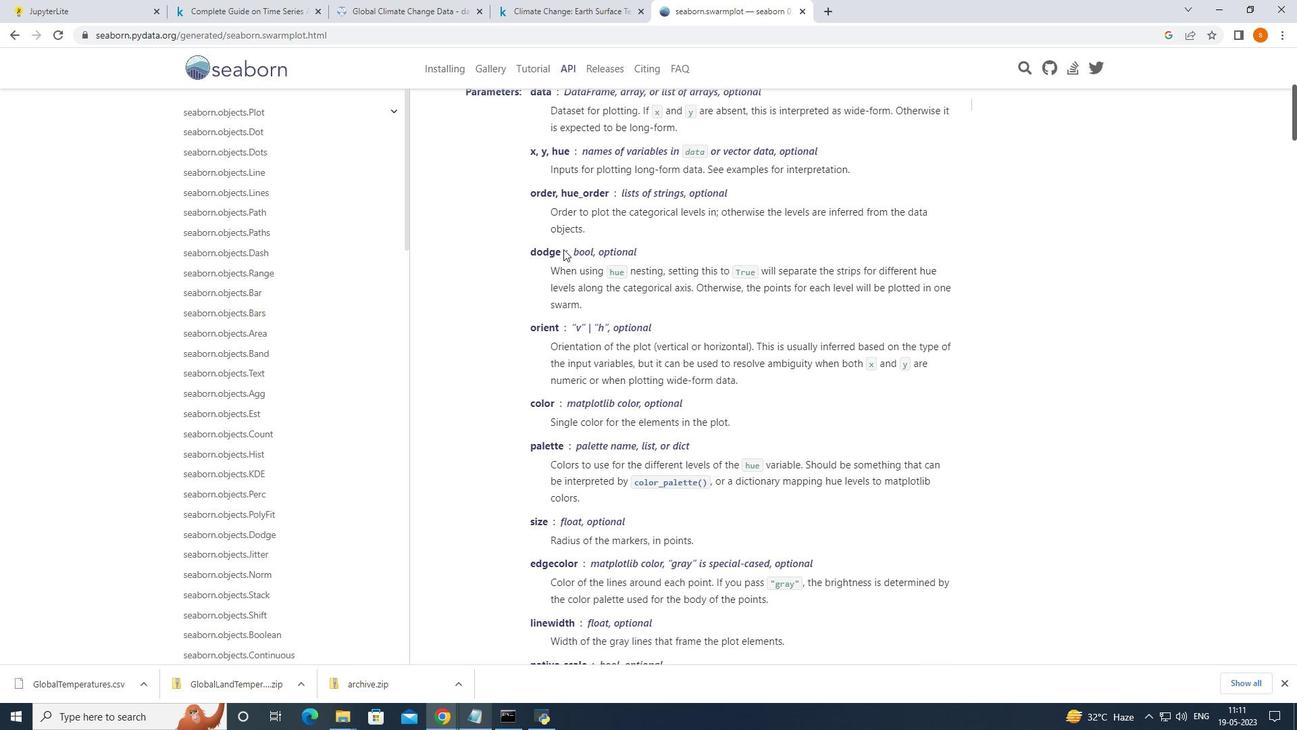 
Action: Mouse scrolled (564, 250) with delta (0, 0)
Screenshot: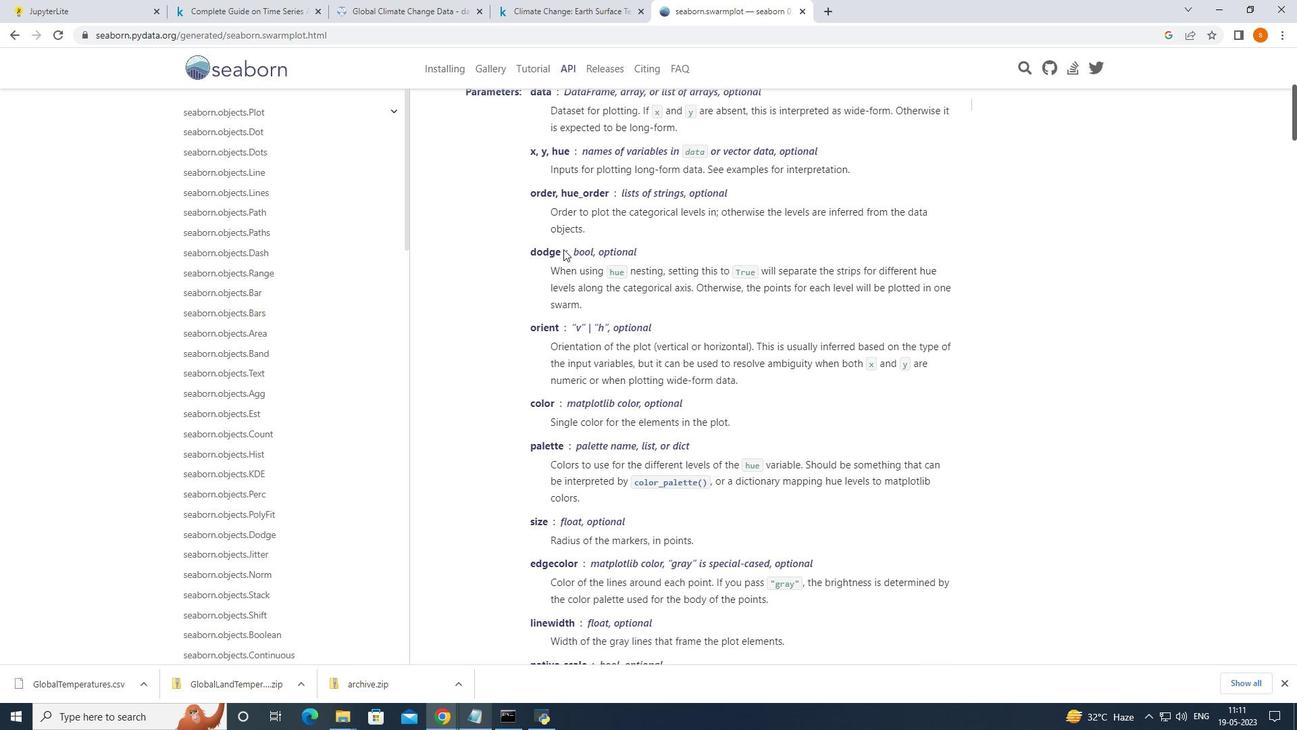 
Action: Mouse moved to (564, 251)
Screenshot: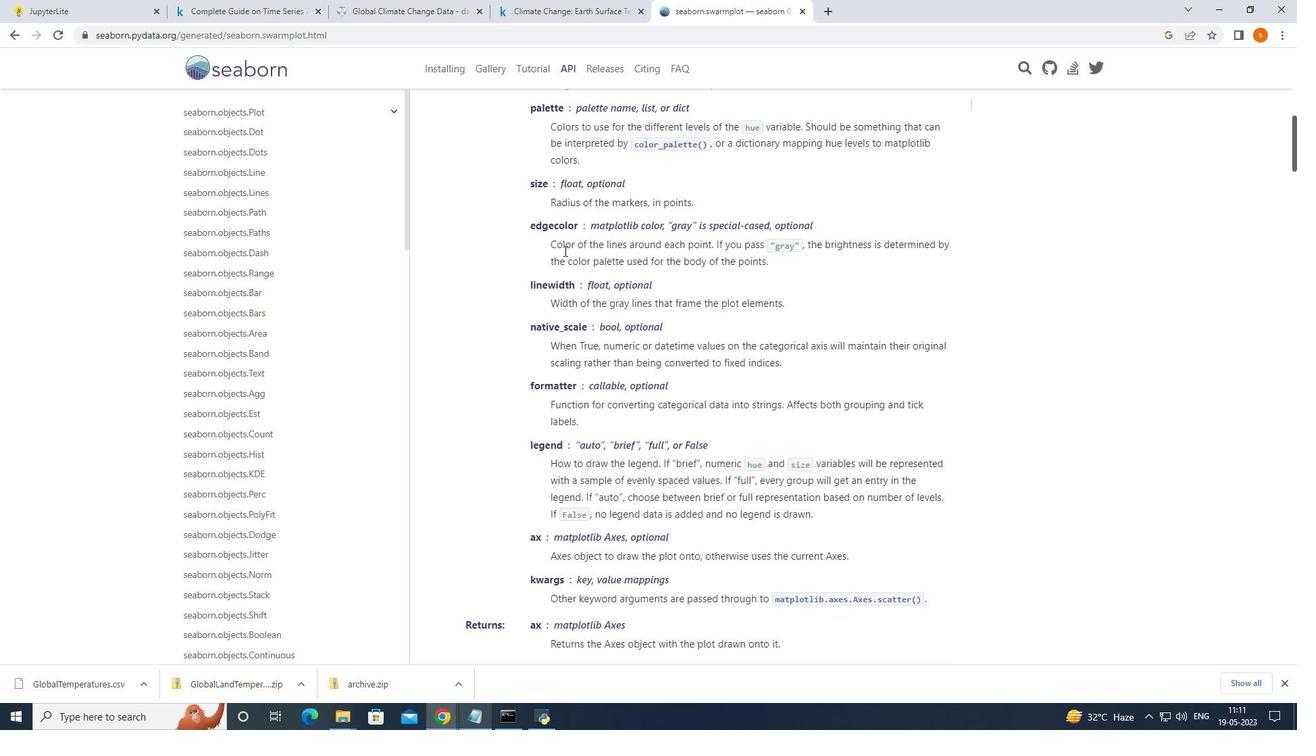
Action: Mouse scrolled (564, 250) with delta (0, 0)
Screenshot: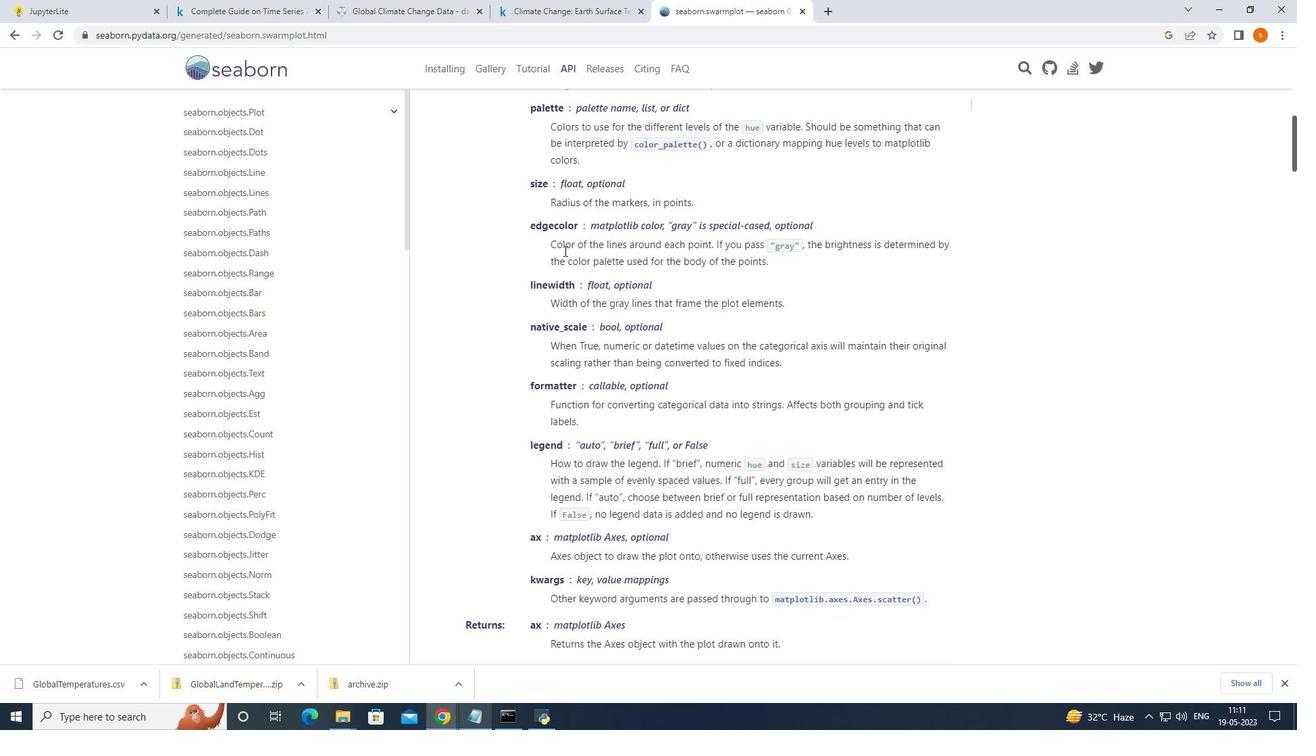 
Action: Mouse moved to (564, 252)
Screenshot: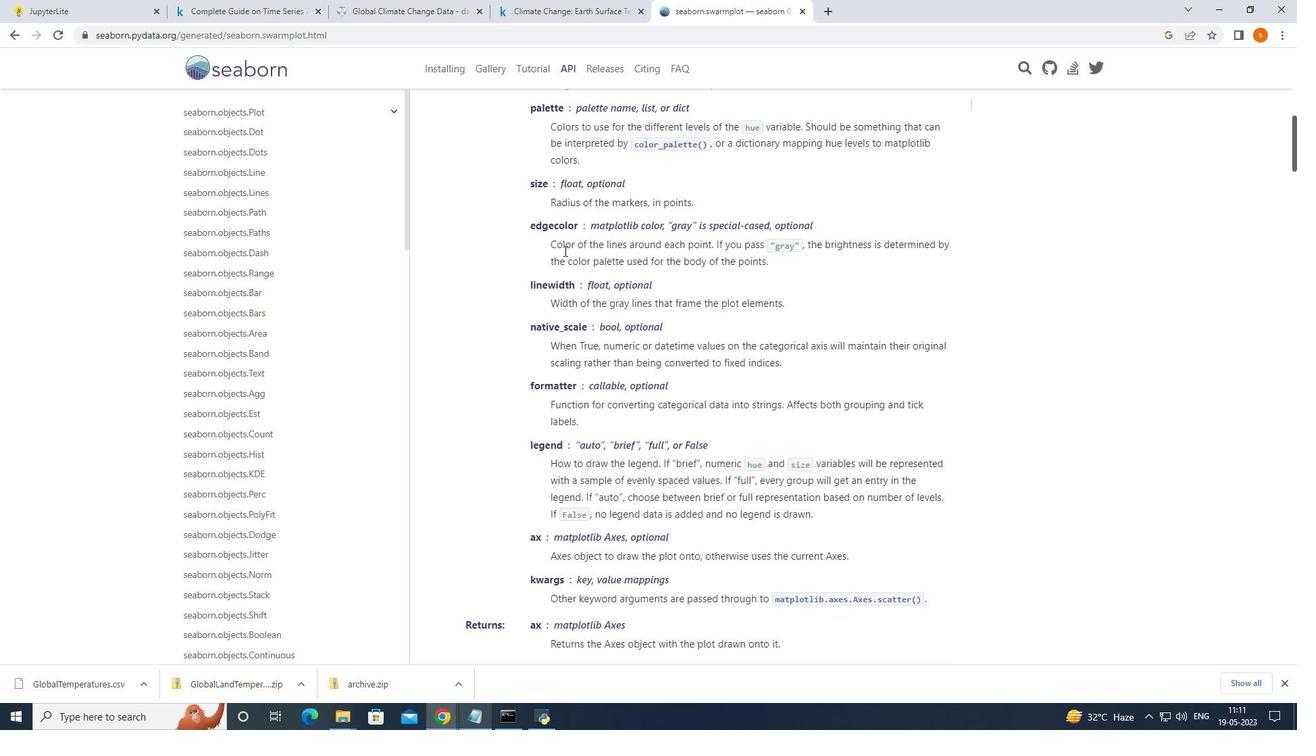 
Action: Mouse scrolled (564, 251) with delta (0, 0)
Screenshot: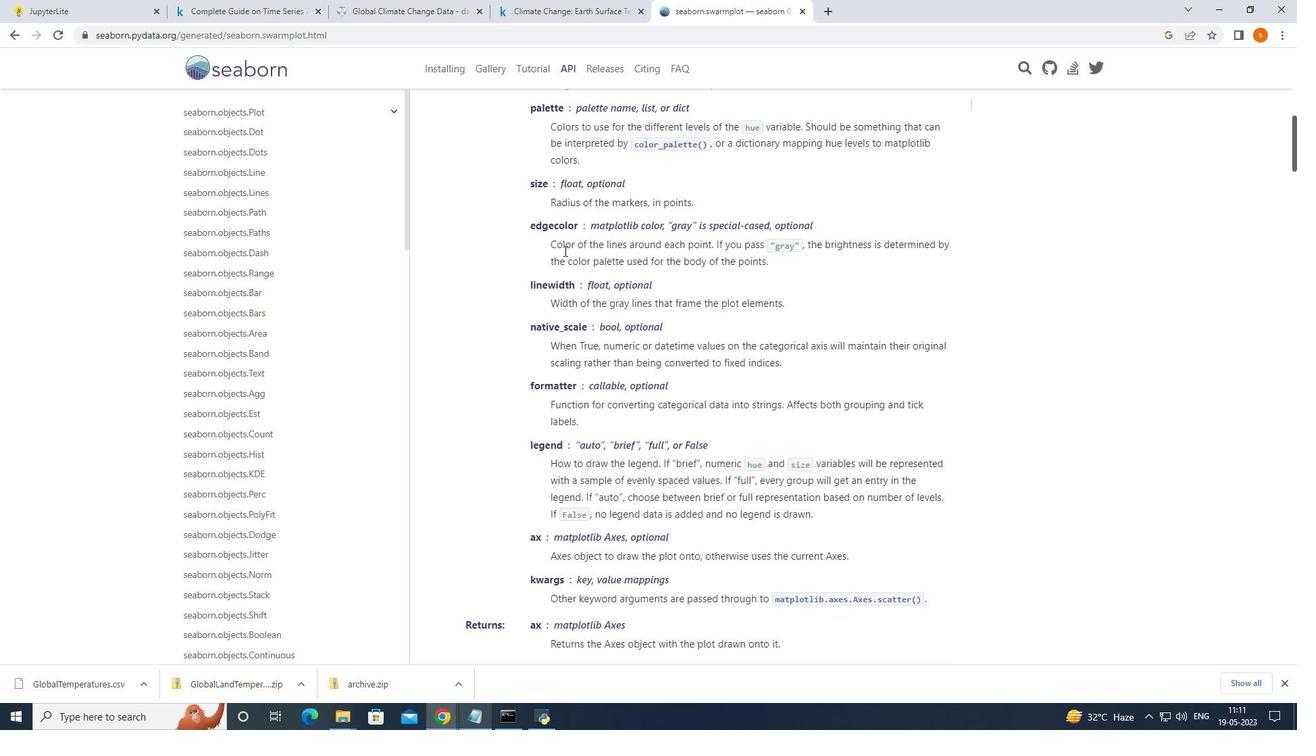 
Action: Mouse scrolled (564, 251) with delta (0, 0)
Screenshot: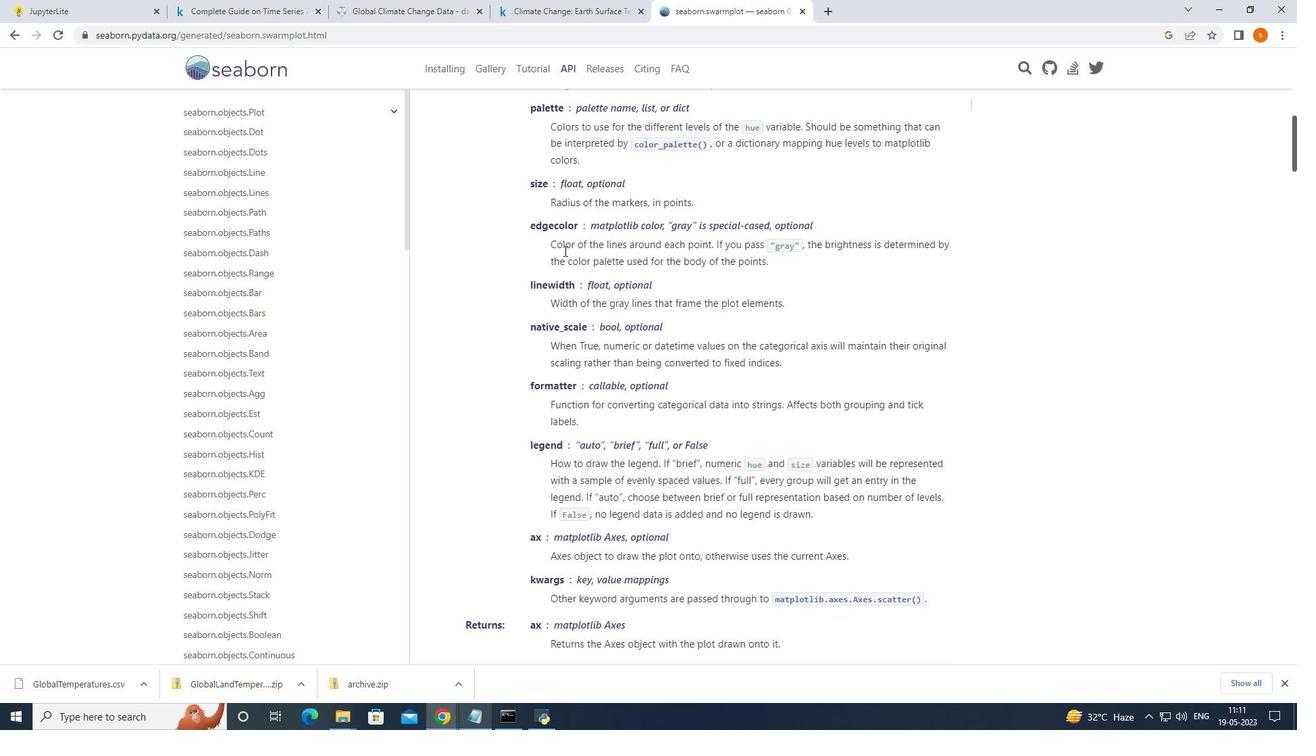 
Action: Mouse scrolled (564, 251) with delta (0, 0)
Screenshot: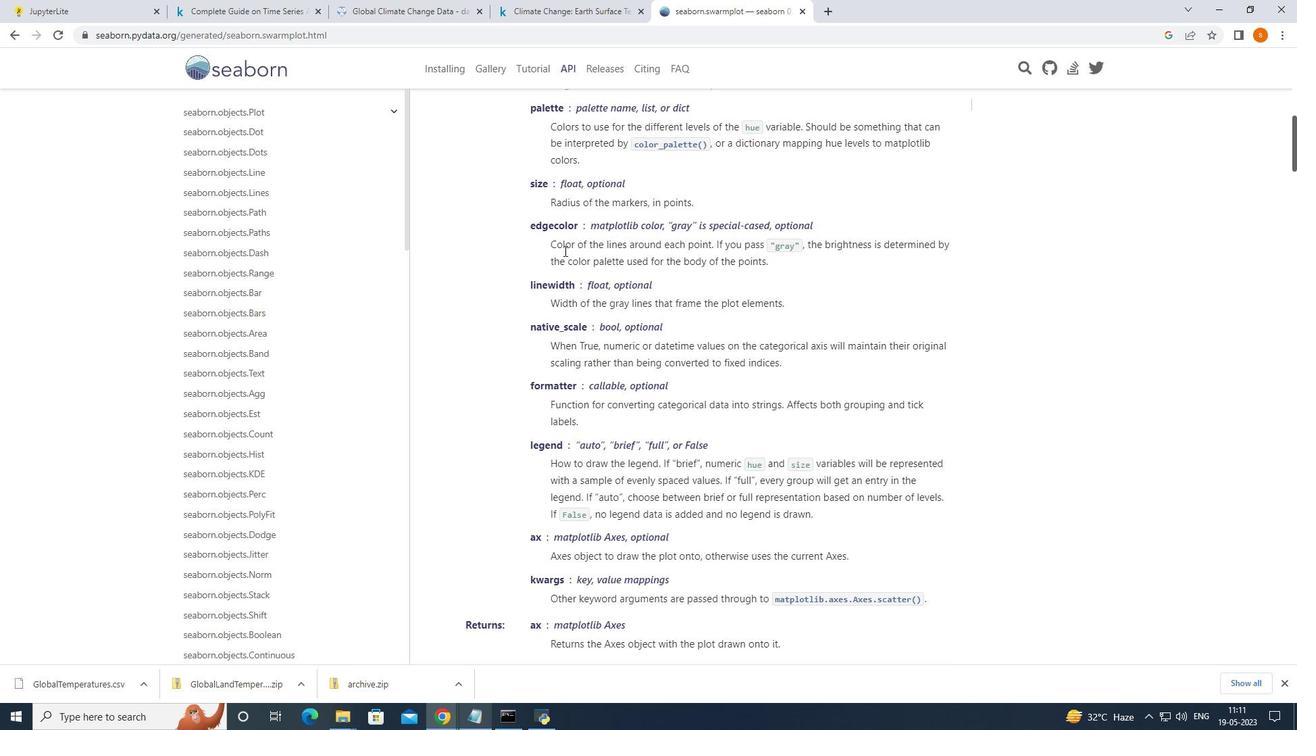 
Action: Mouse scrolled (564, 251) with delta (0, 0)
Screenshot: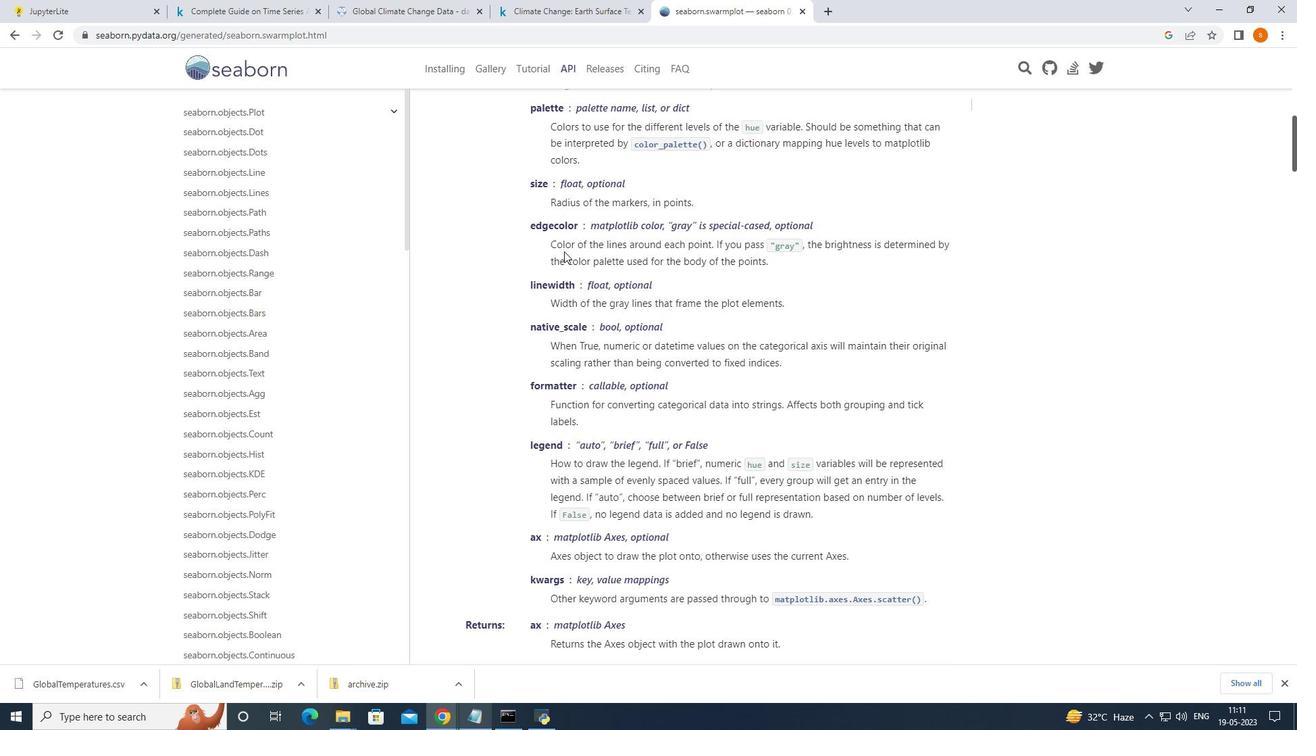 
Action: Mouse scrolled (564, 251) with delta (0, 0)
Screenshot: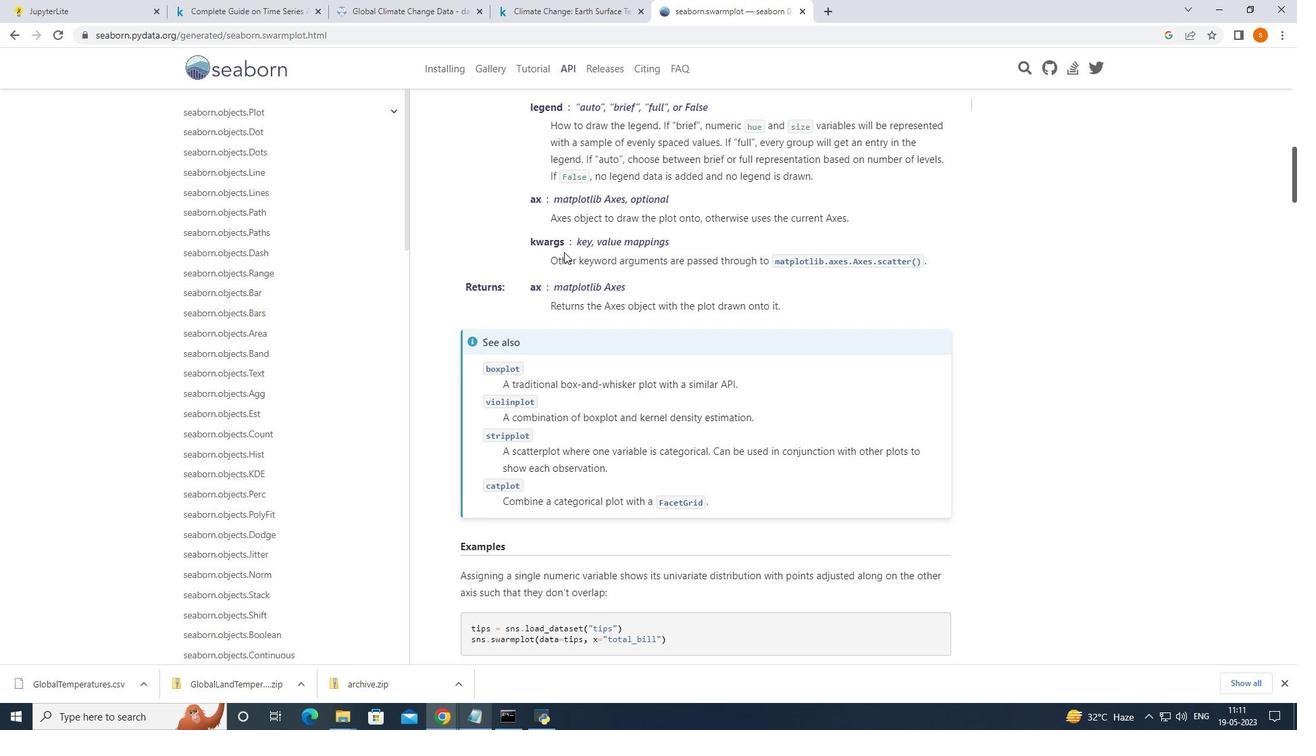 
Action: Mouse moved to (564, 255)
Screenshot: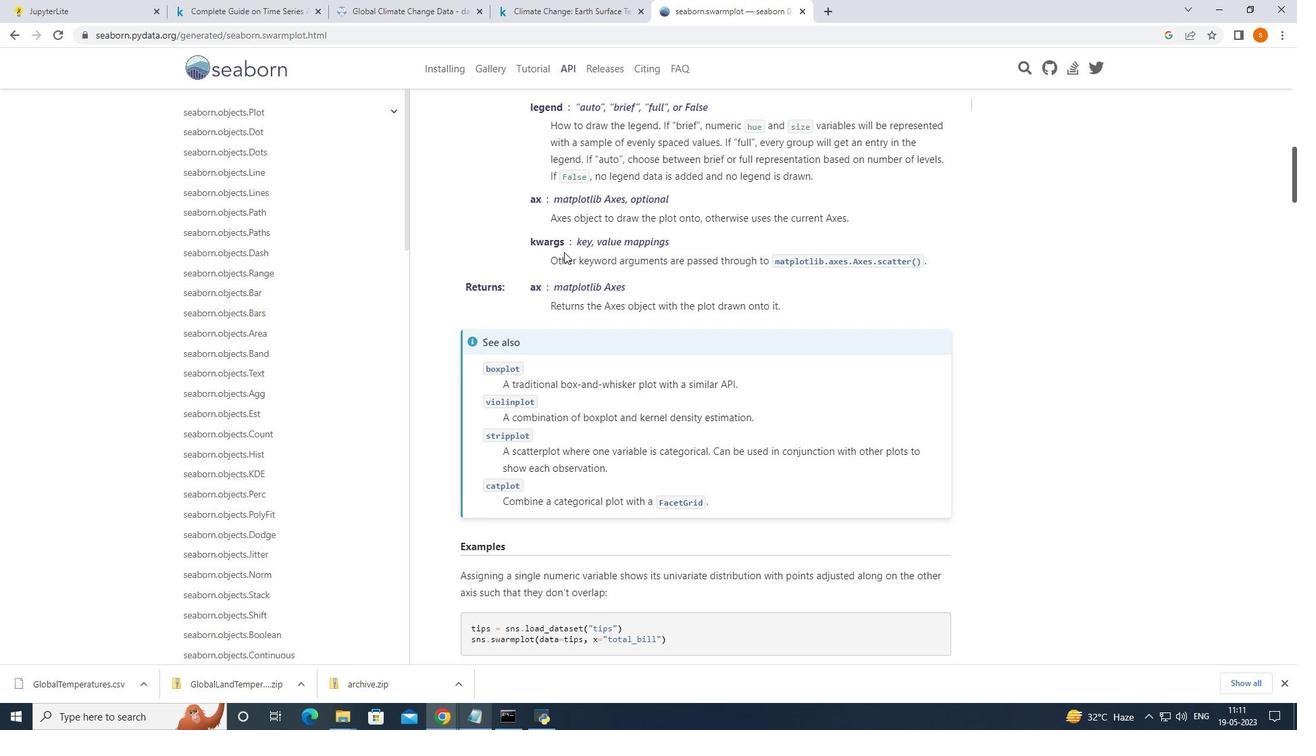 
Action: Mouse scrolled (564, 254) with delta (0, 0)
Screenshot: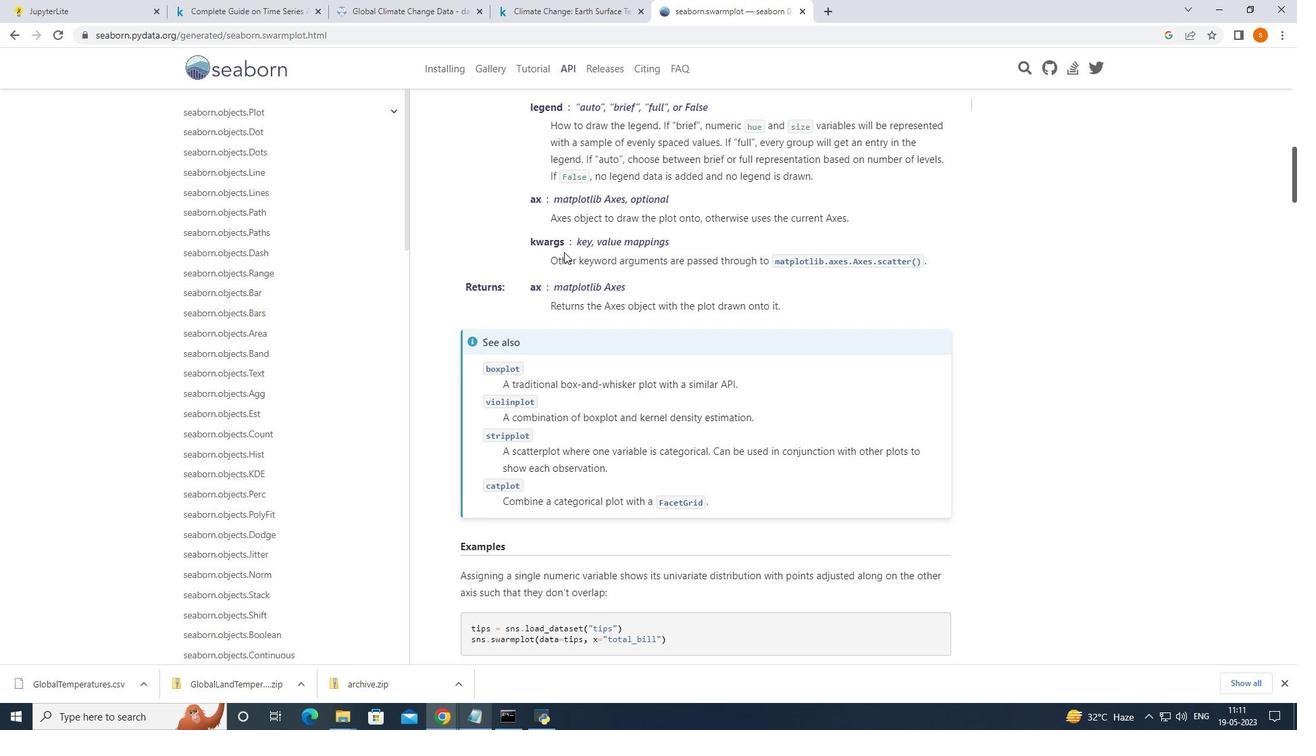 
Action: Mouse moved to (586, 354)
Screenshot: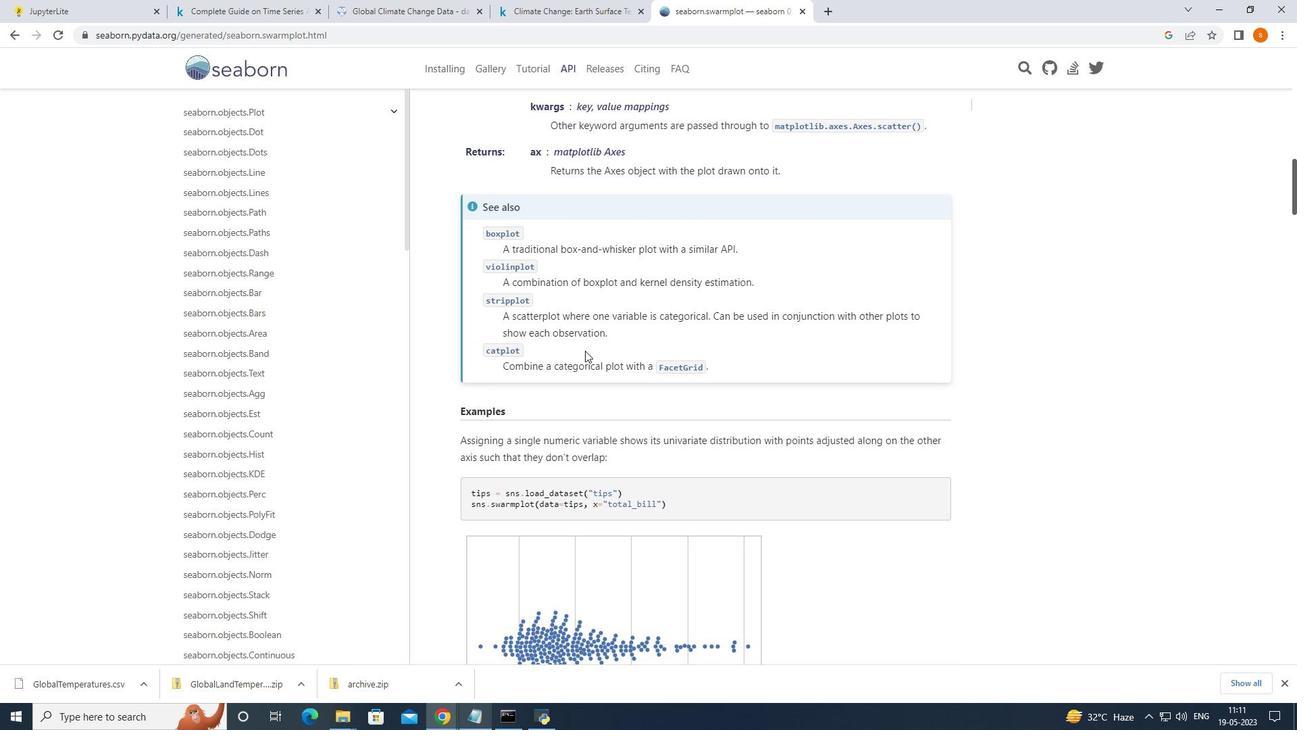 
Action: Mouse scrolled (586, 353) with delta (0, 0)
Screenshot: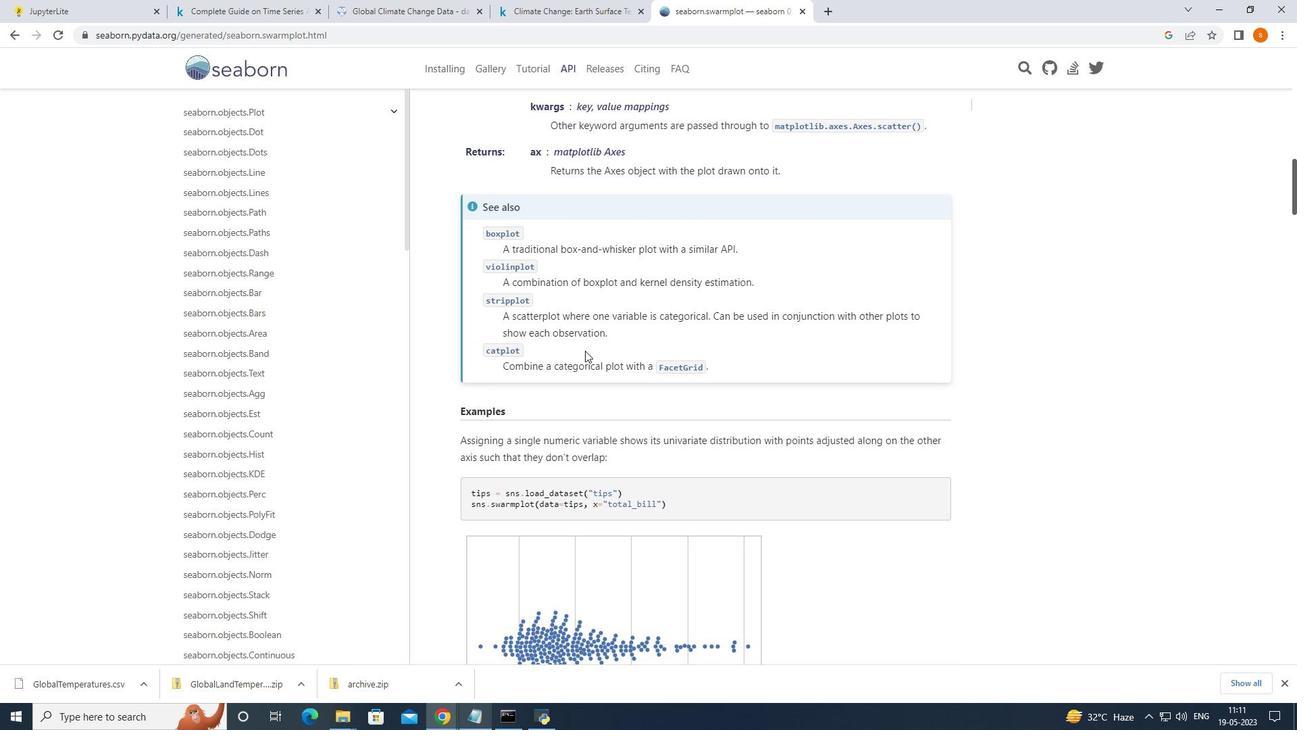 
Action: Mouse scrolled (586, 353) with delta (0, 0)
Screenshot: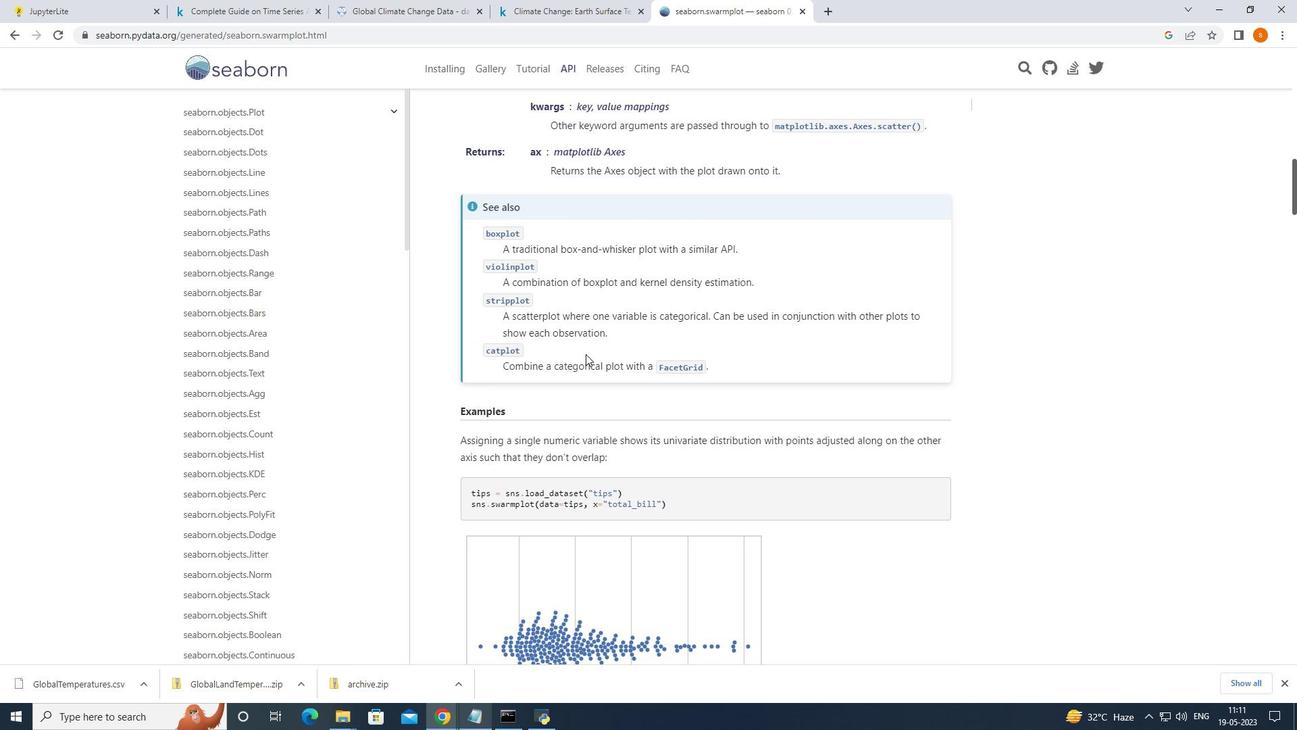 
Action: Mouse moved to (606, 367)
Screenshot: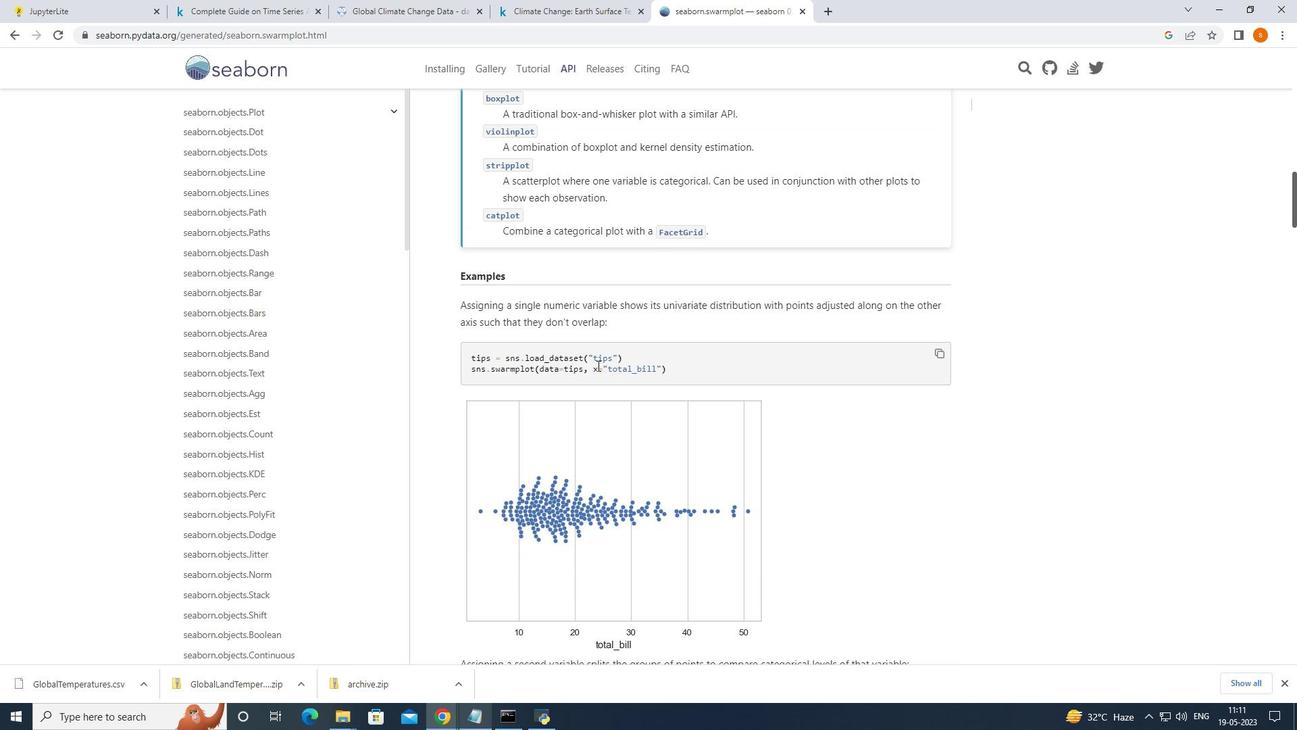 
Action: Mouse scrolled (606, 367) with delta (0, 0)
Screenshot: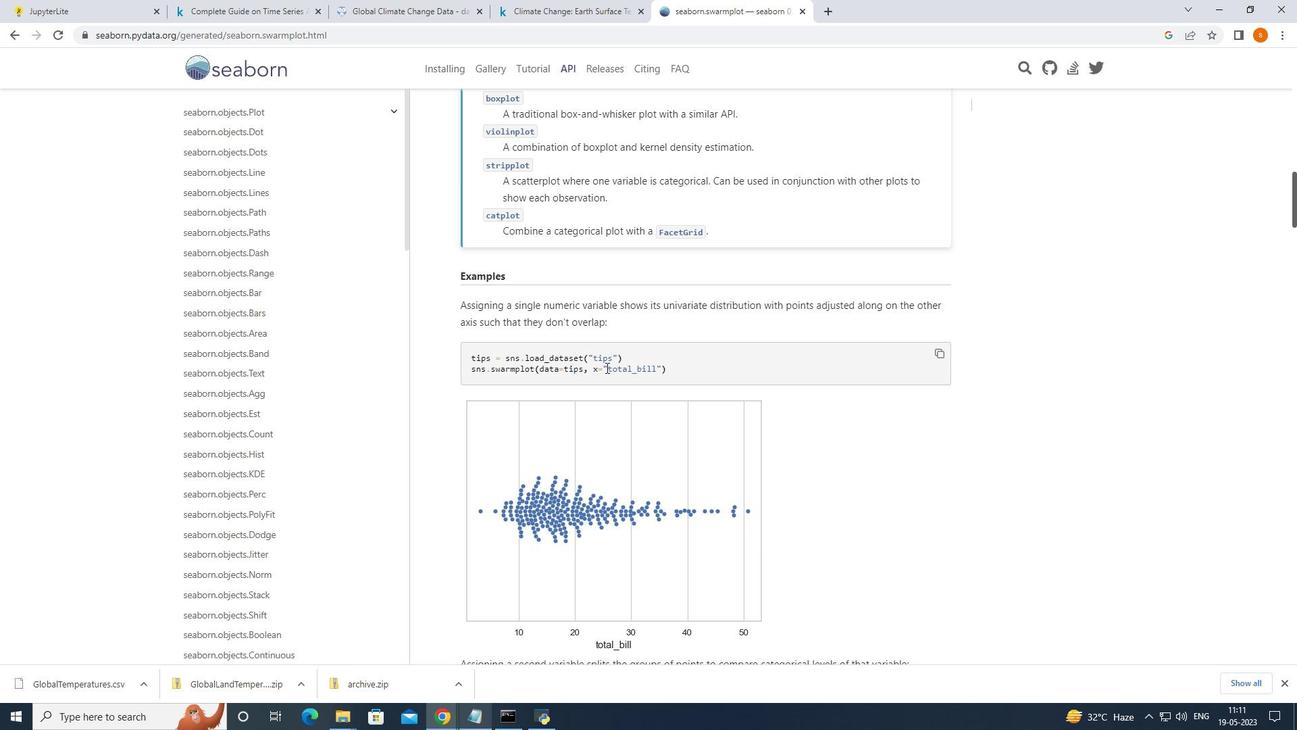 
Action: Mouse scrolled (606, 367) with delta (0, 0)
Screenshot: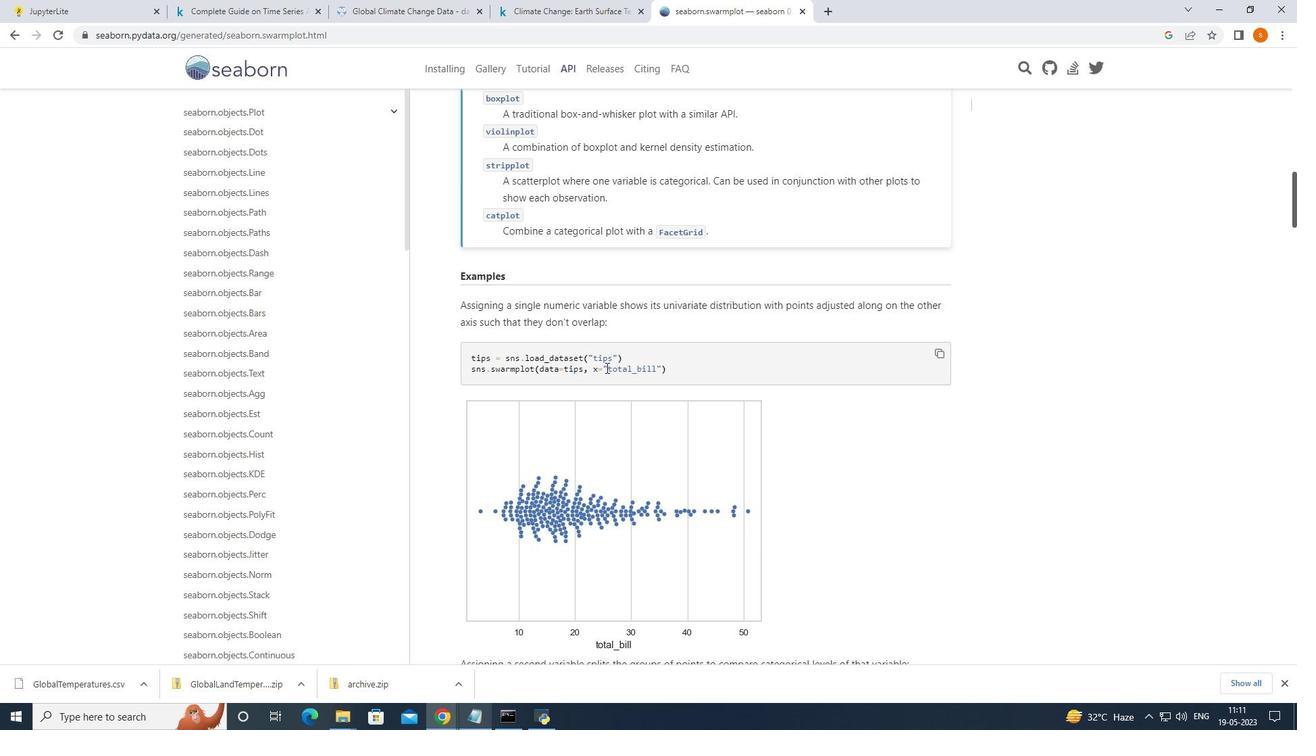 
Action: Mouse moved to (606, 368)
Screenshot: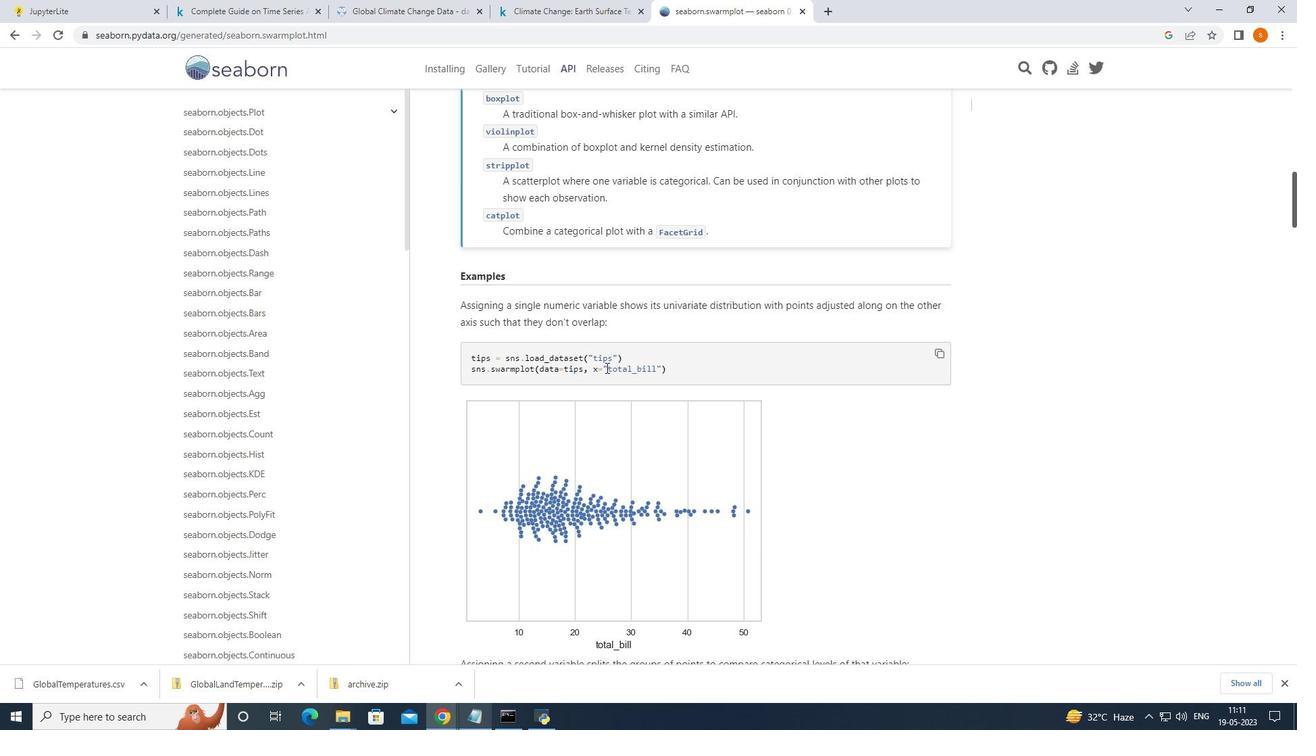 
Action: Mouse scrolled (606, 367) with delta (0, 0)
Screenshot: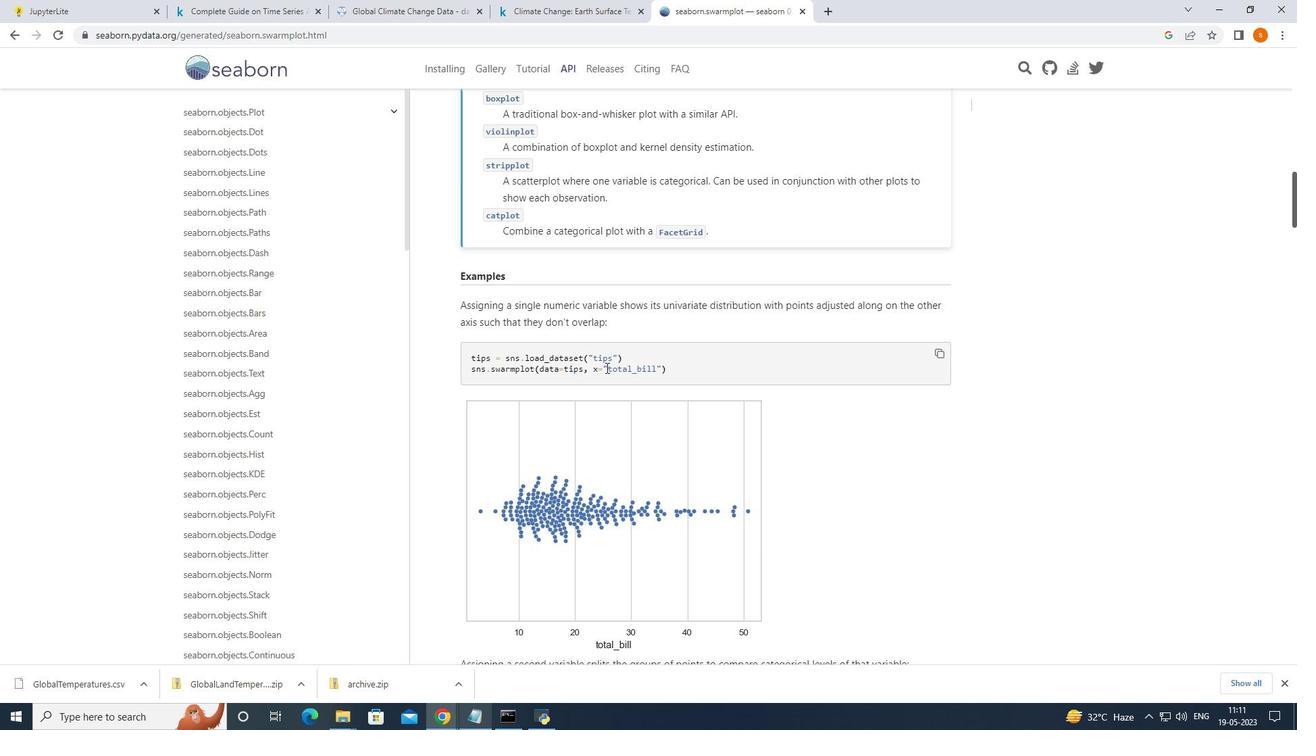 
Action: Mouse scrolled (606, 367) with delta (0, 0)
Screenshot: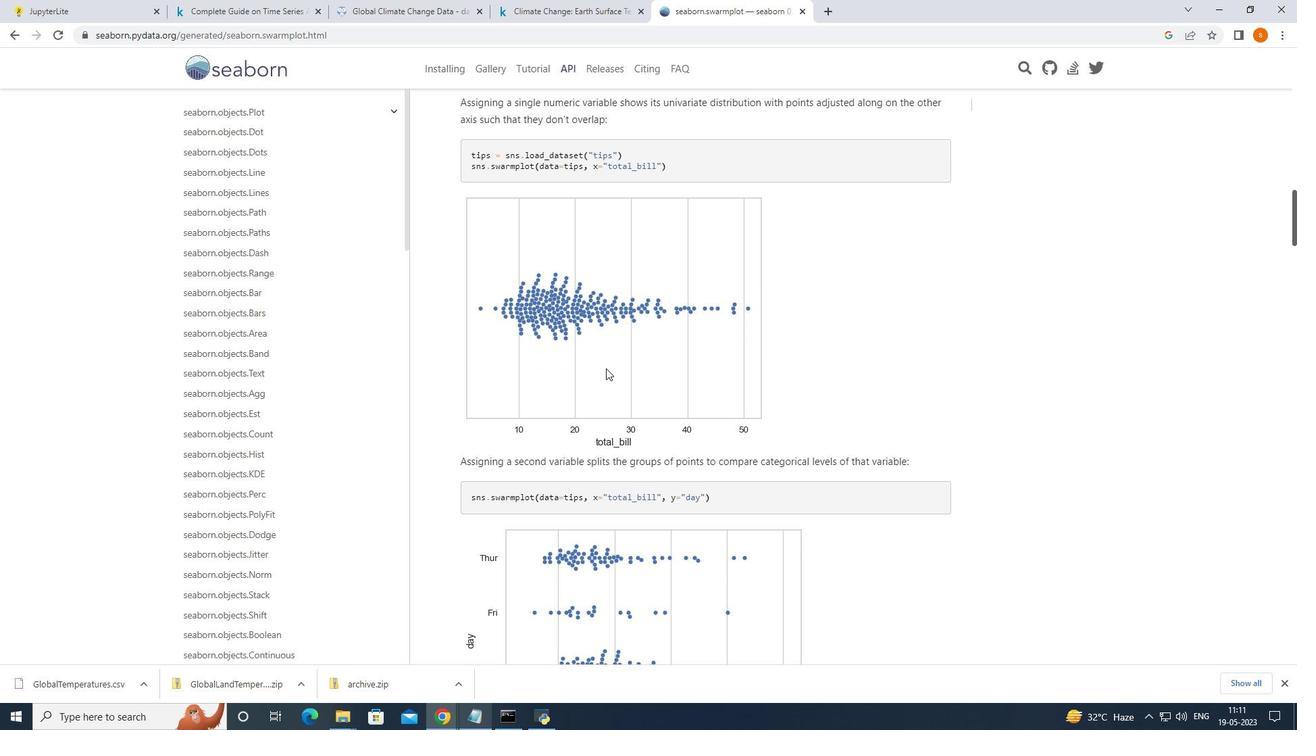 
Action: Mouse moved to (606, 368)
Screenshot: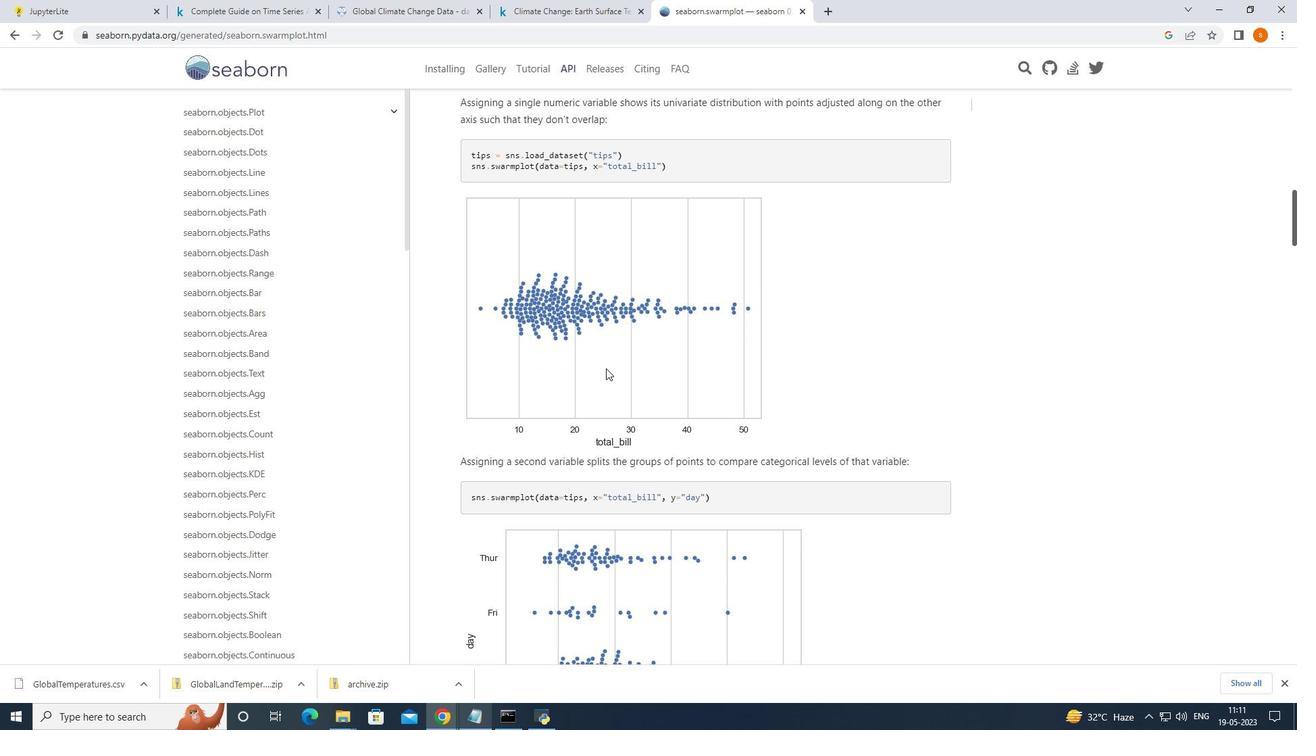 
Action: Mouse scrolled (606, 367) with delta (0, 0)
Screenshot: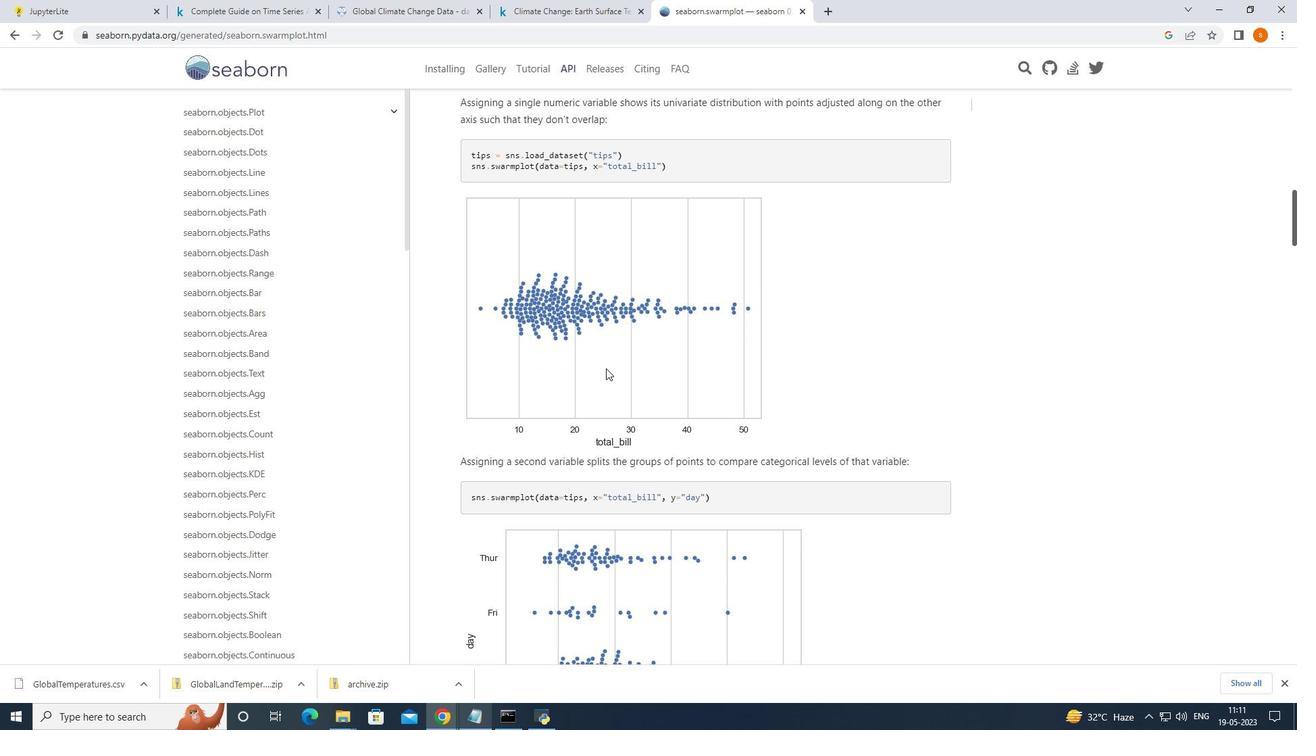 
Action: Mouse moved to (607, 368)
Screenshot: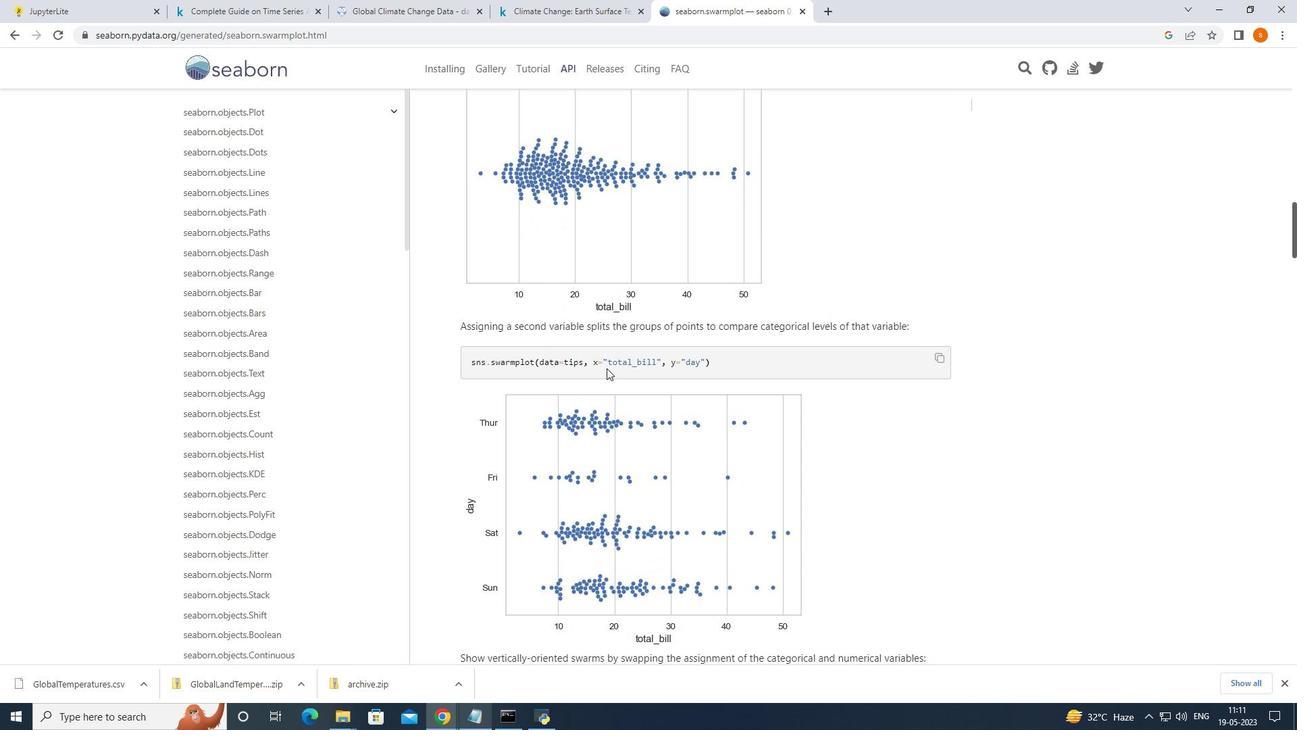 
Action: Mouse scrolled (607, 367) with delta (0, 0)
Screenshot: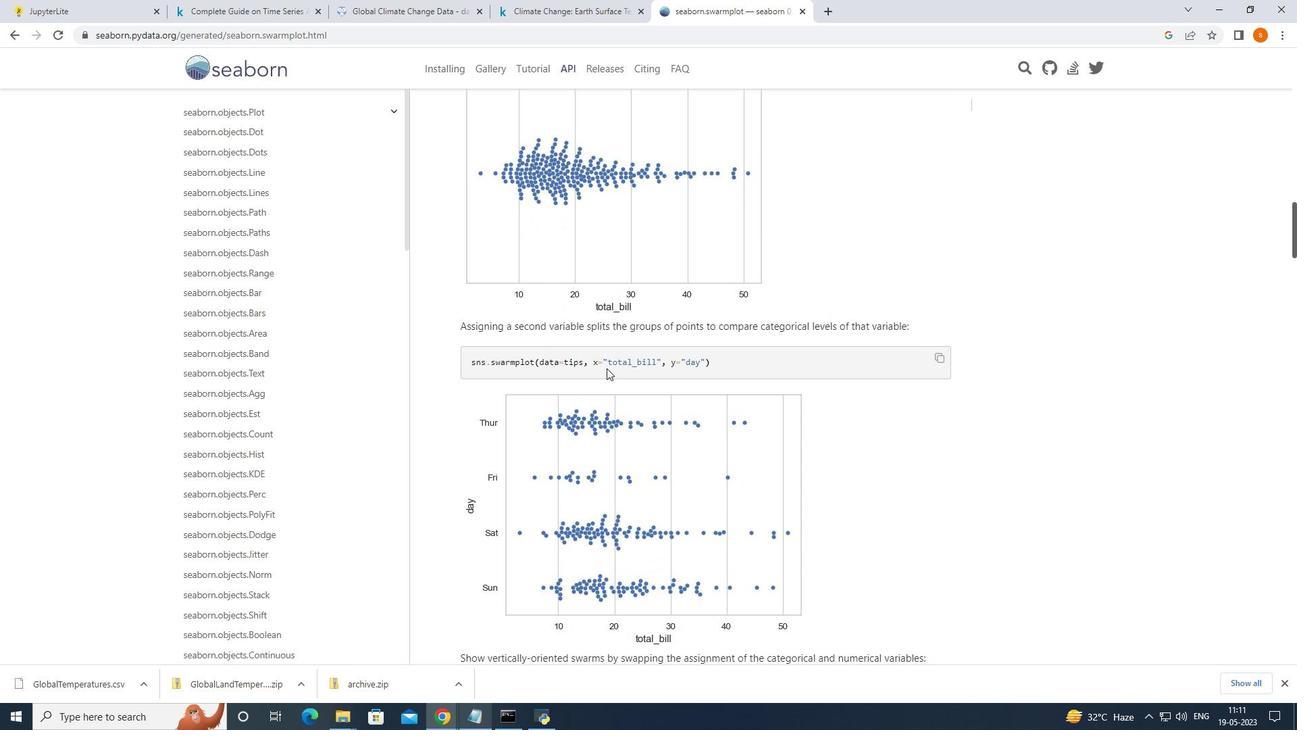 
Action: Mouse moved to (607, 368)
Screenshot: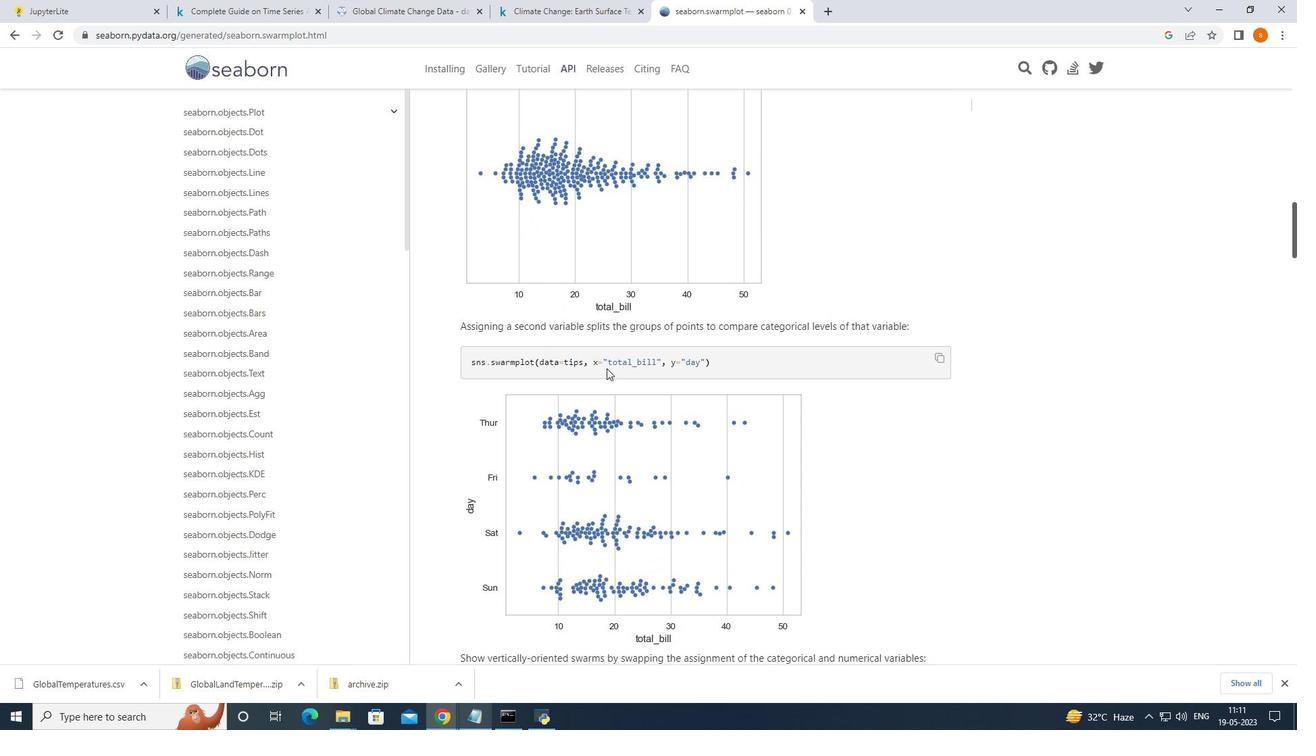 
Action: Mouse scrolled (607, 367) with delta (0, 0)
Screenshot: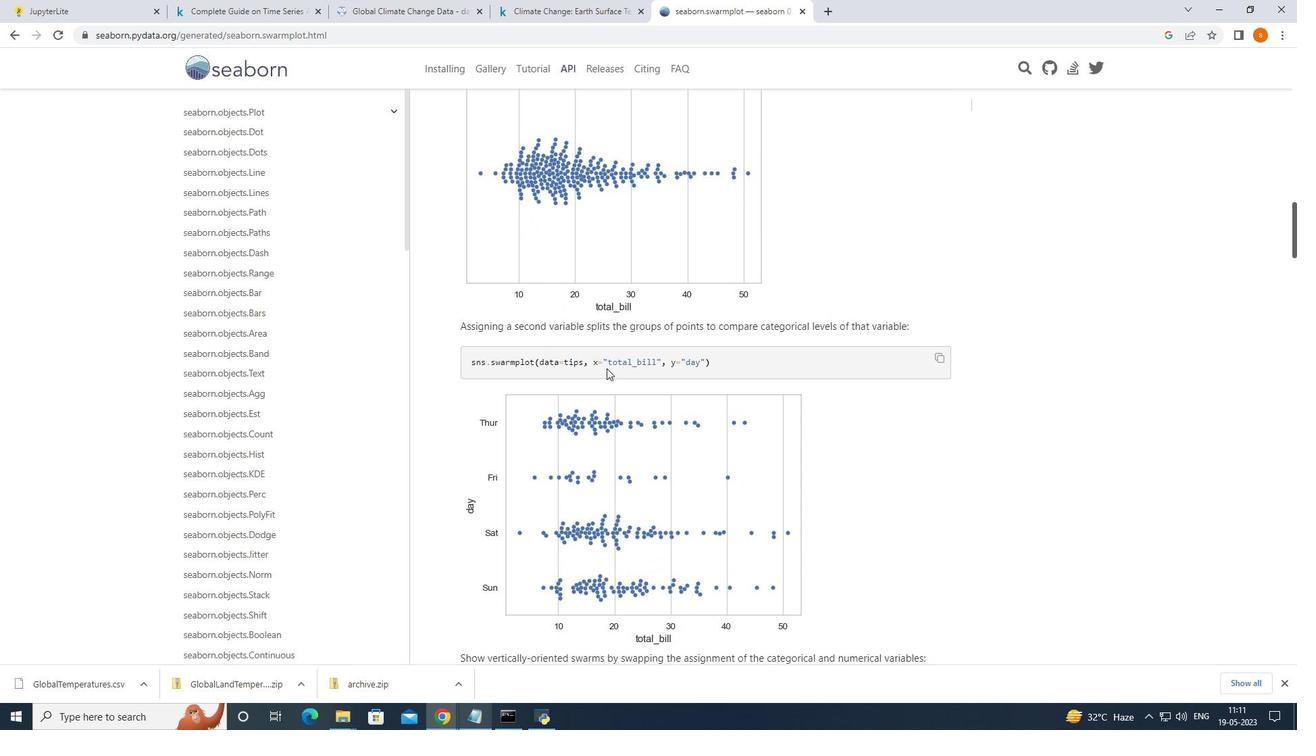 
Action: Mouse moved to (607, 369)
Screenshot: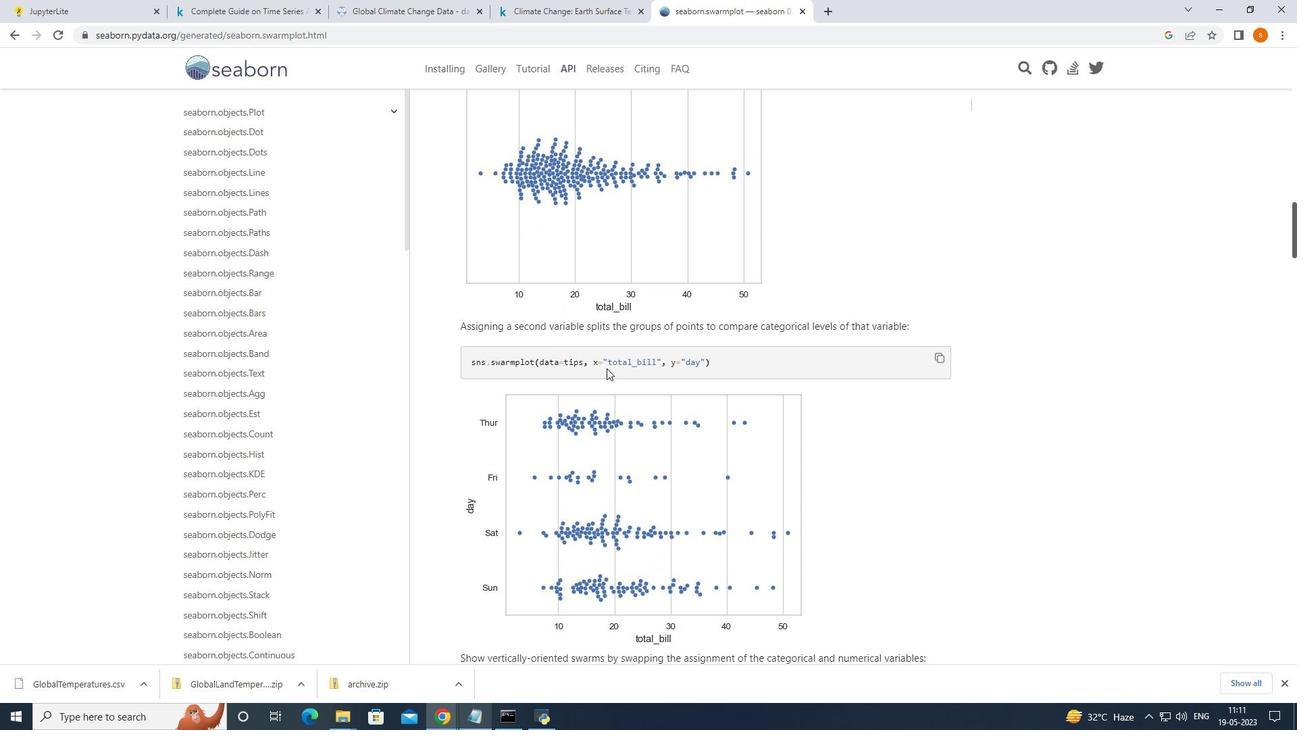 
Action: Mouse scrolled (607, 368) with delta (0, 0)
Screenshot: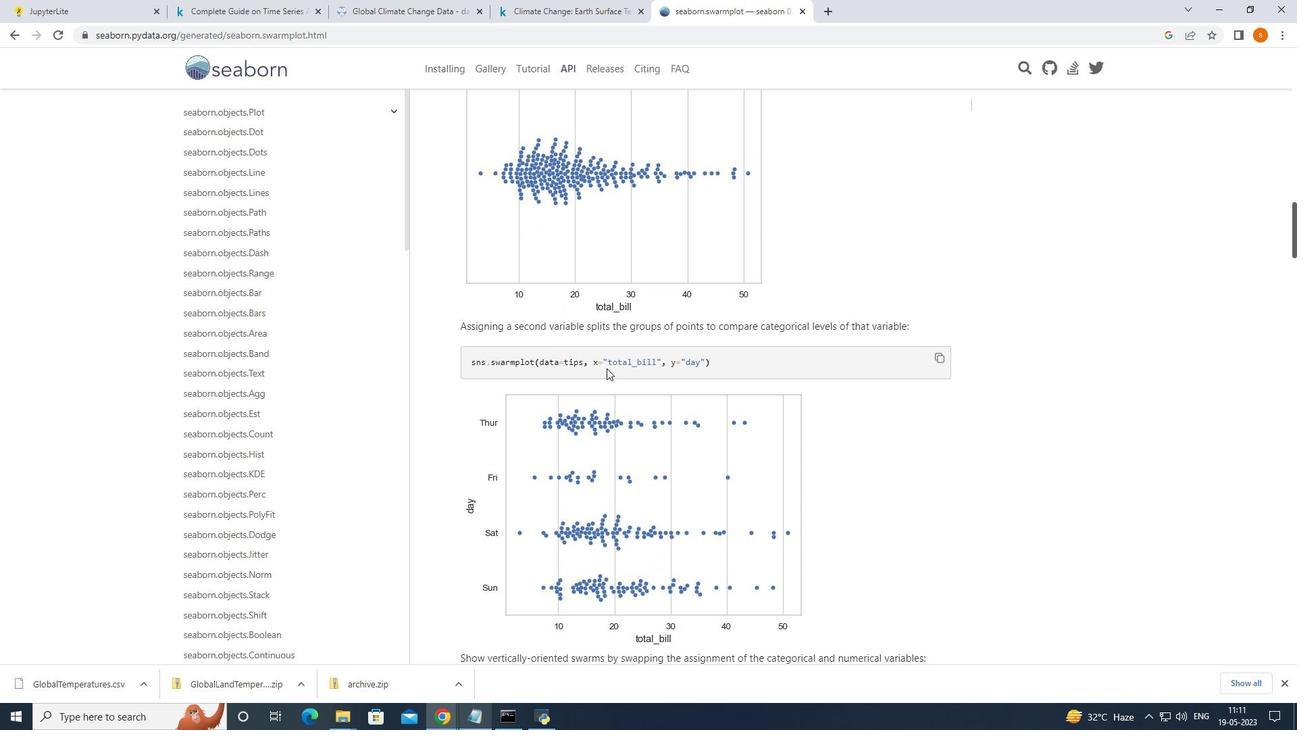 
Action: Mouse moved to (606, 369)
Screenshot: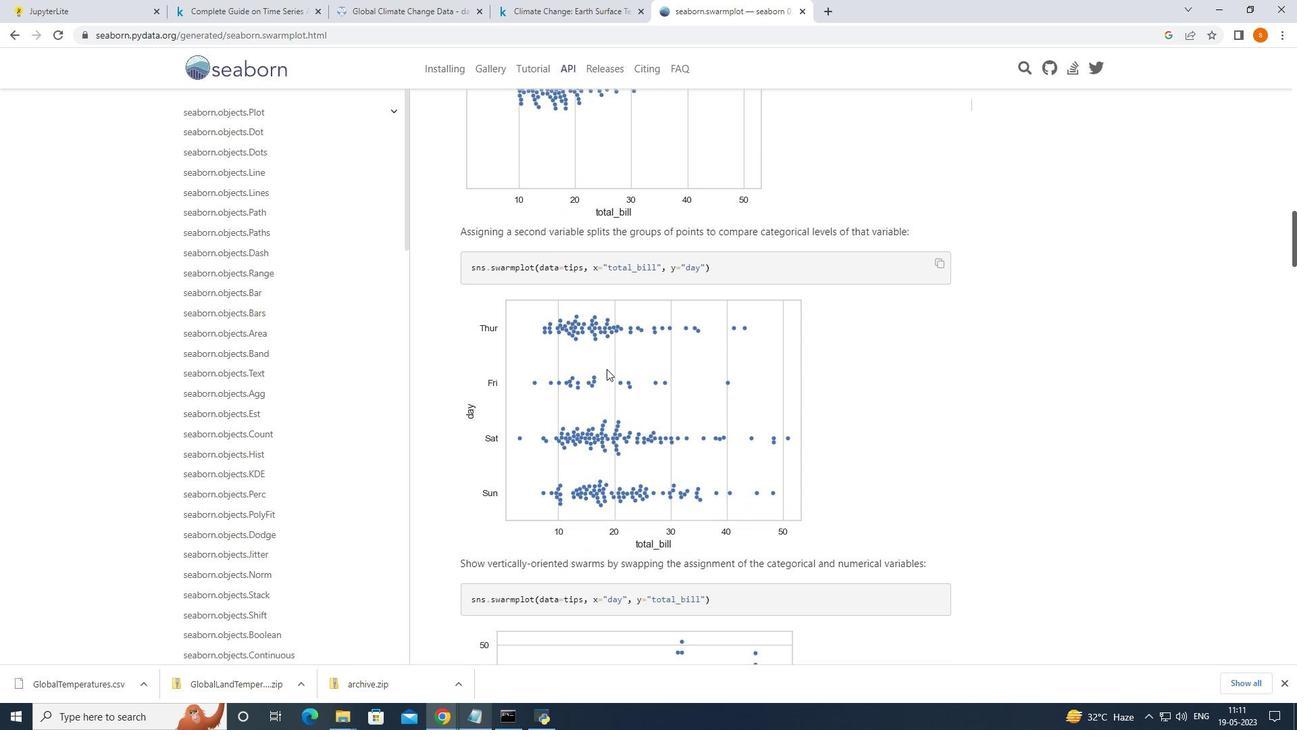 
Action: Mouse scrolled (606, 368) with delta (0, 0)
Screenshot: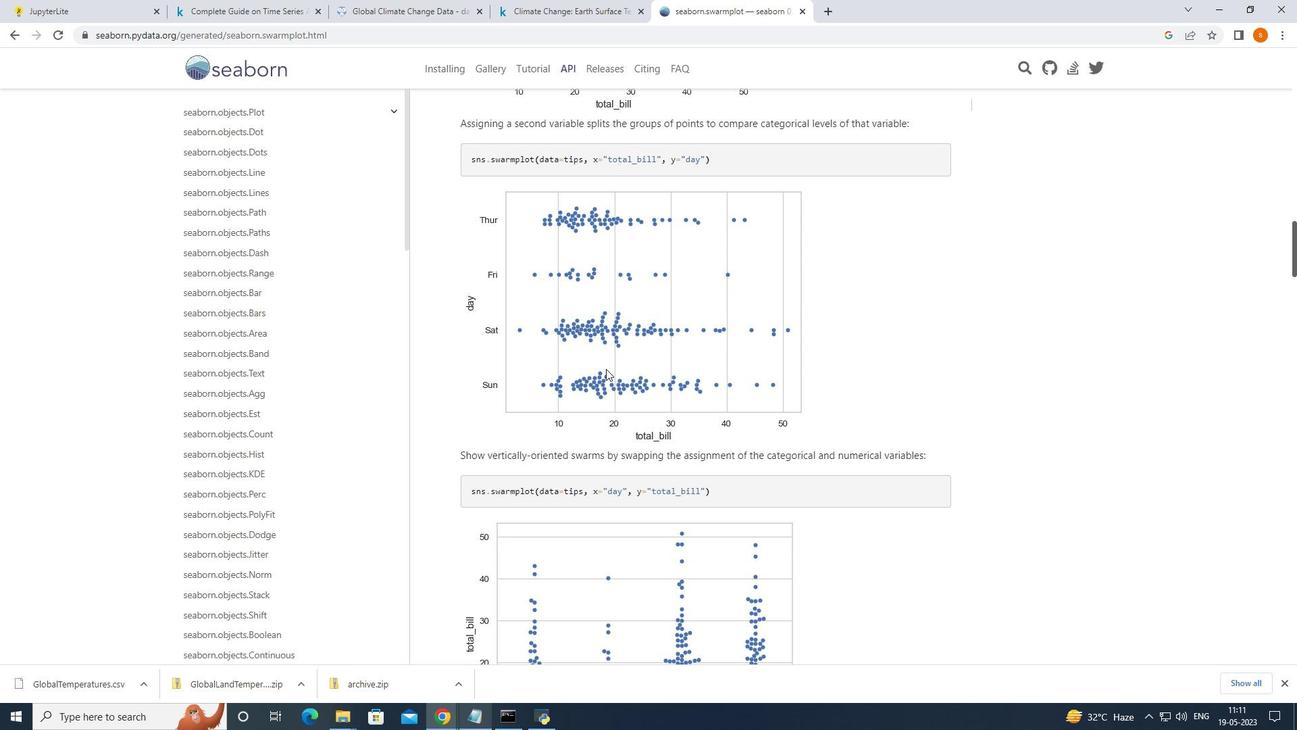 
Action: Mouse scrolled (606, 368) with delta (0, 0)
Screenshot: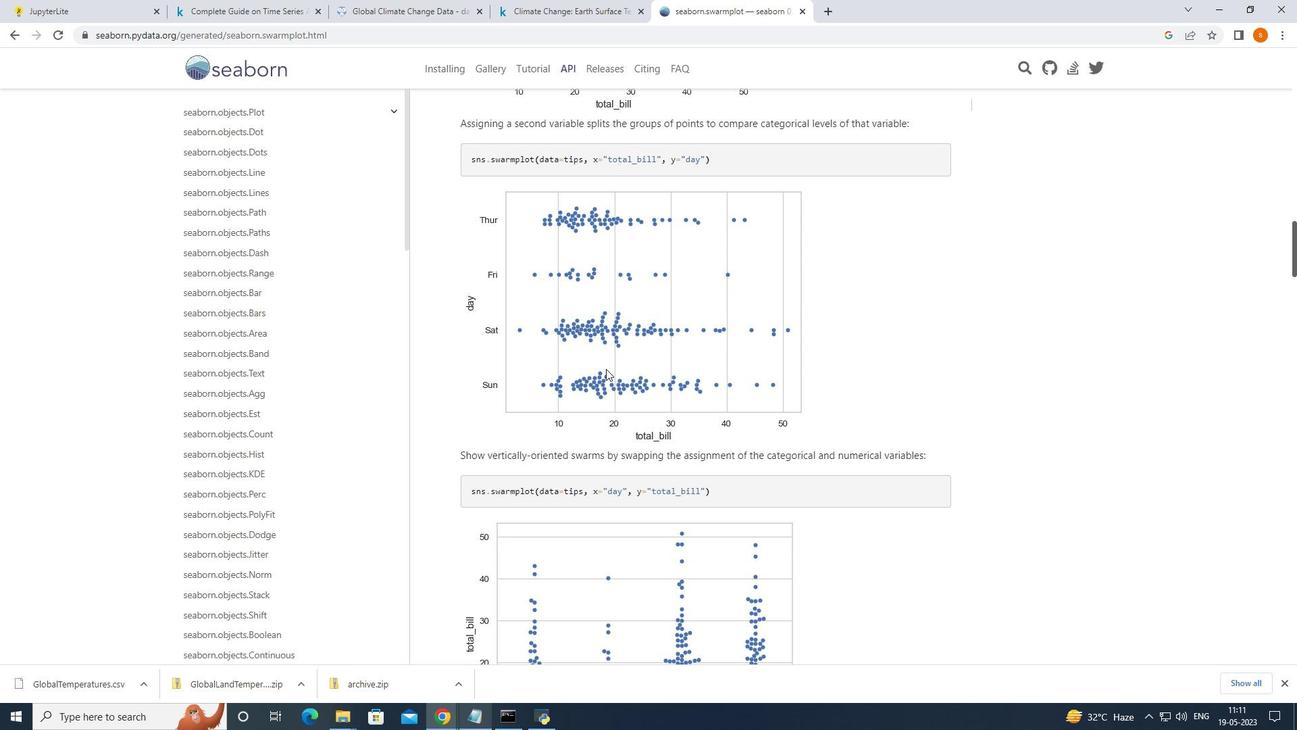 
Action: Mouse moved to (606, 369)
Screenshot: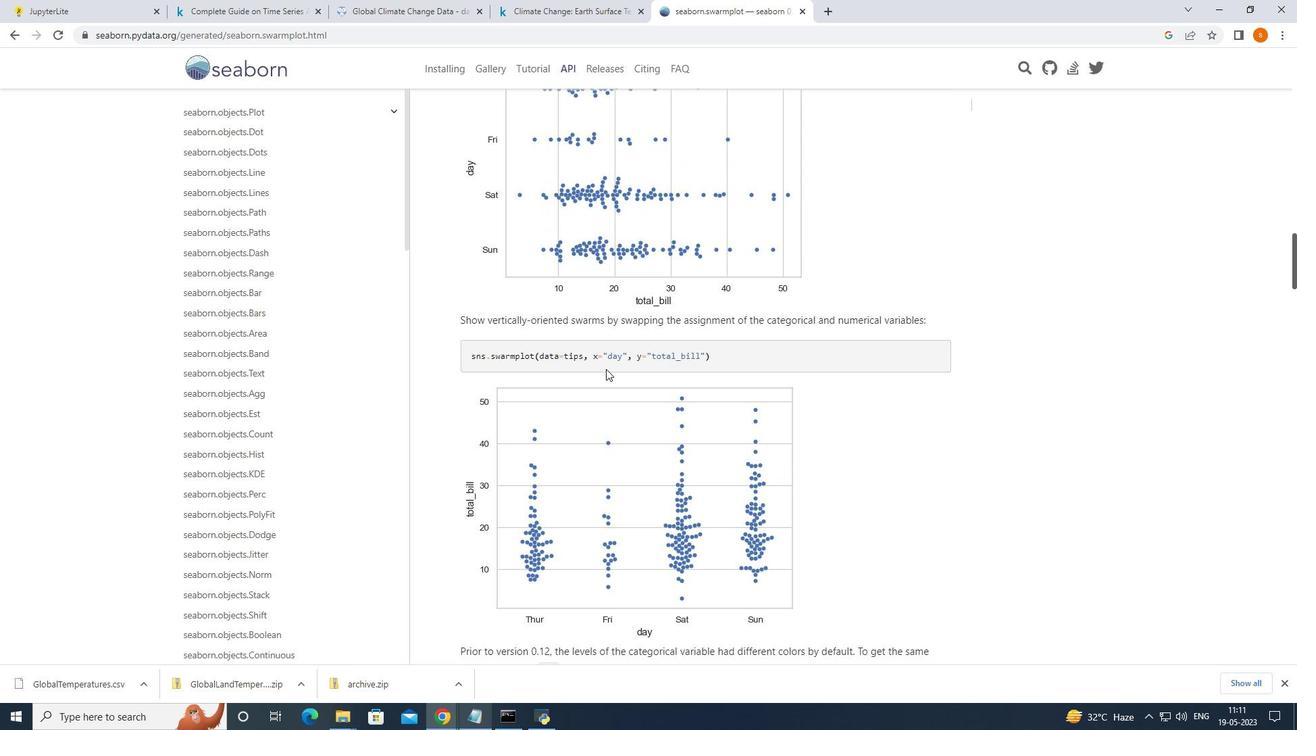 
Action: Mouse scrolled (606, 368) with delta (0, 0)
Screenshot: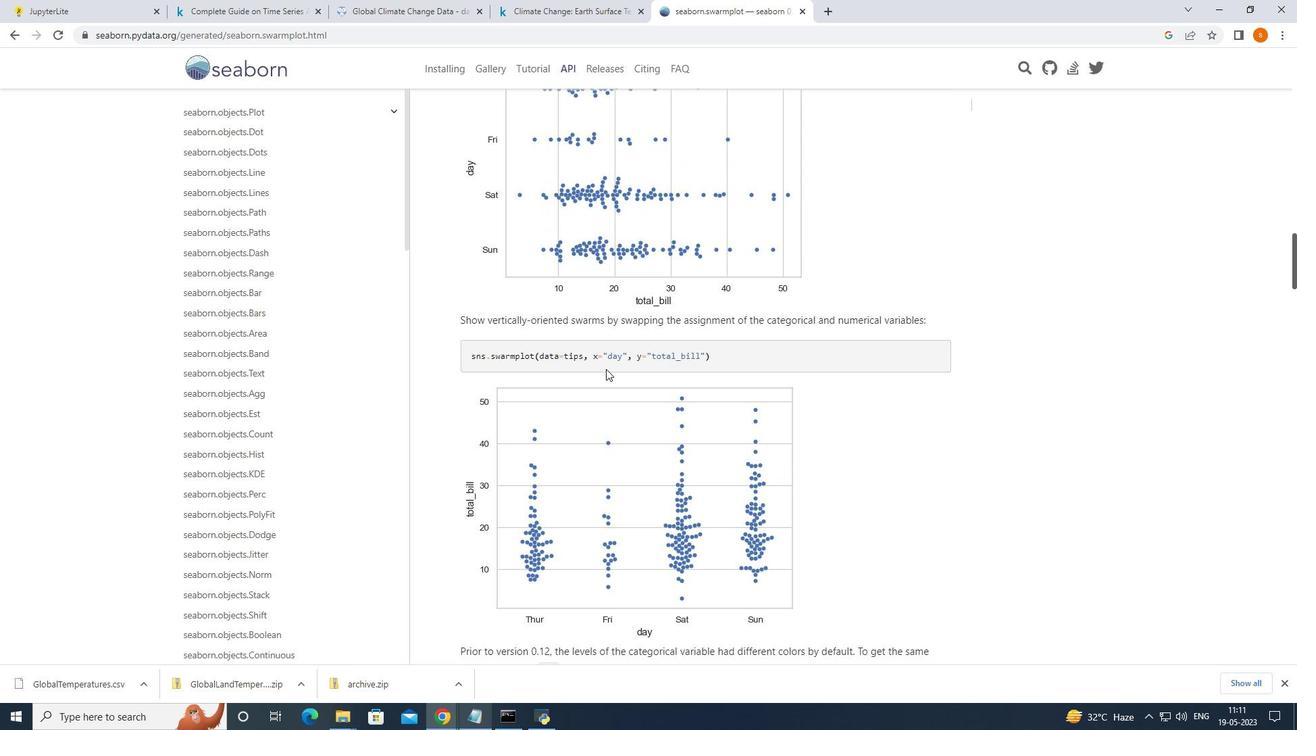
Action: Mouse scrolled (606, 368) with delta (0, 0)
Screenshot: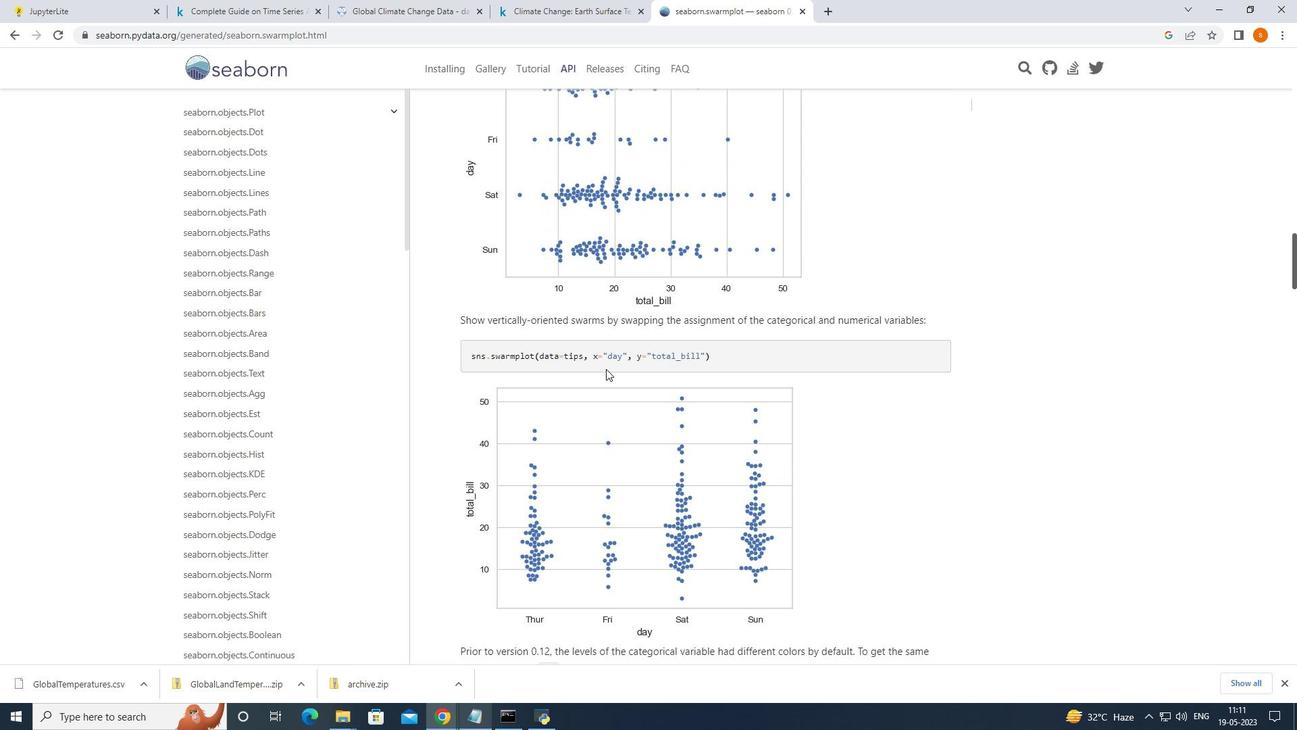 
Action: Mouse moved to (606, 369)
Screenshot: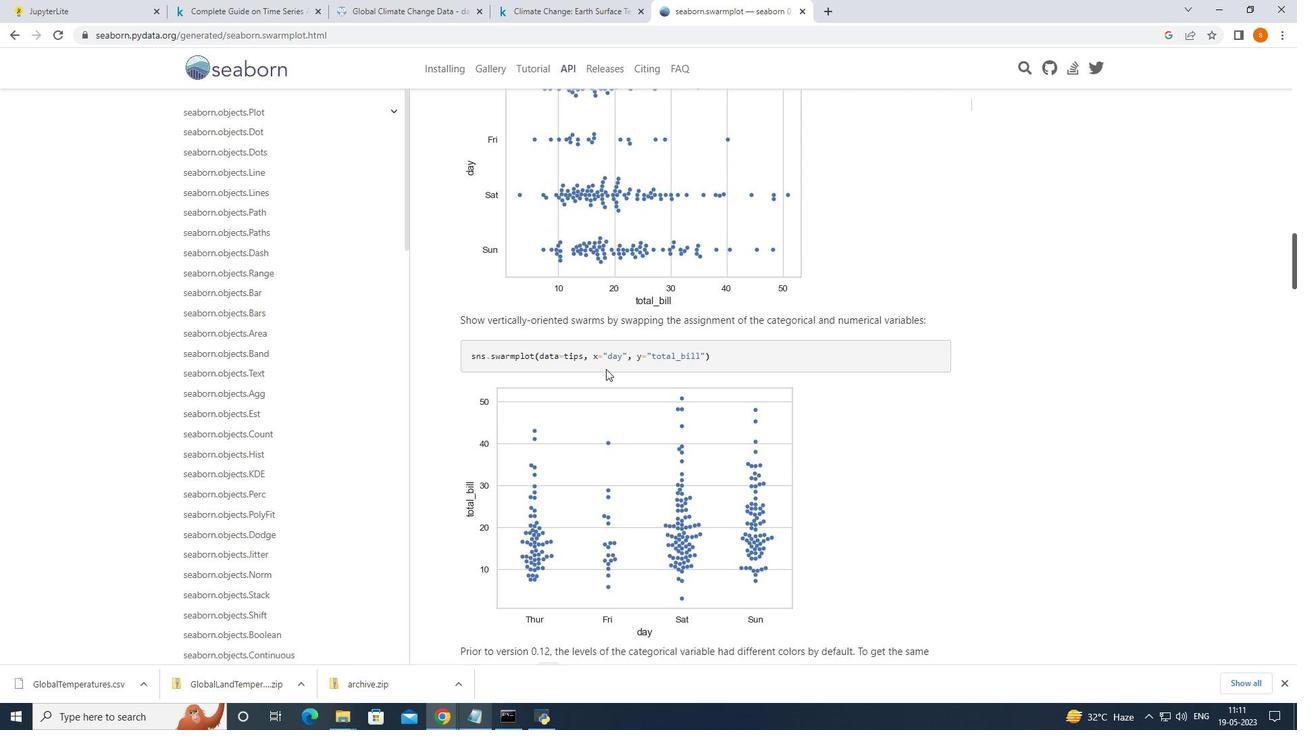 
Action: Mouse scrolled (606, 369) with delta (0, 0)
Screenshot: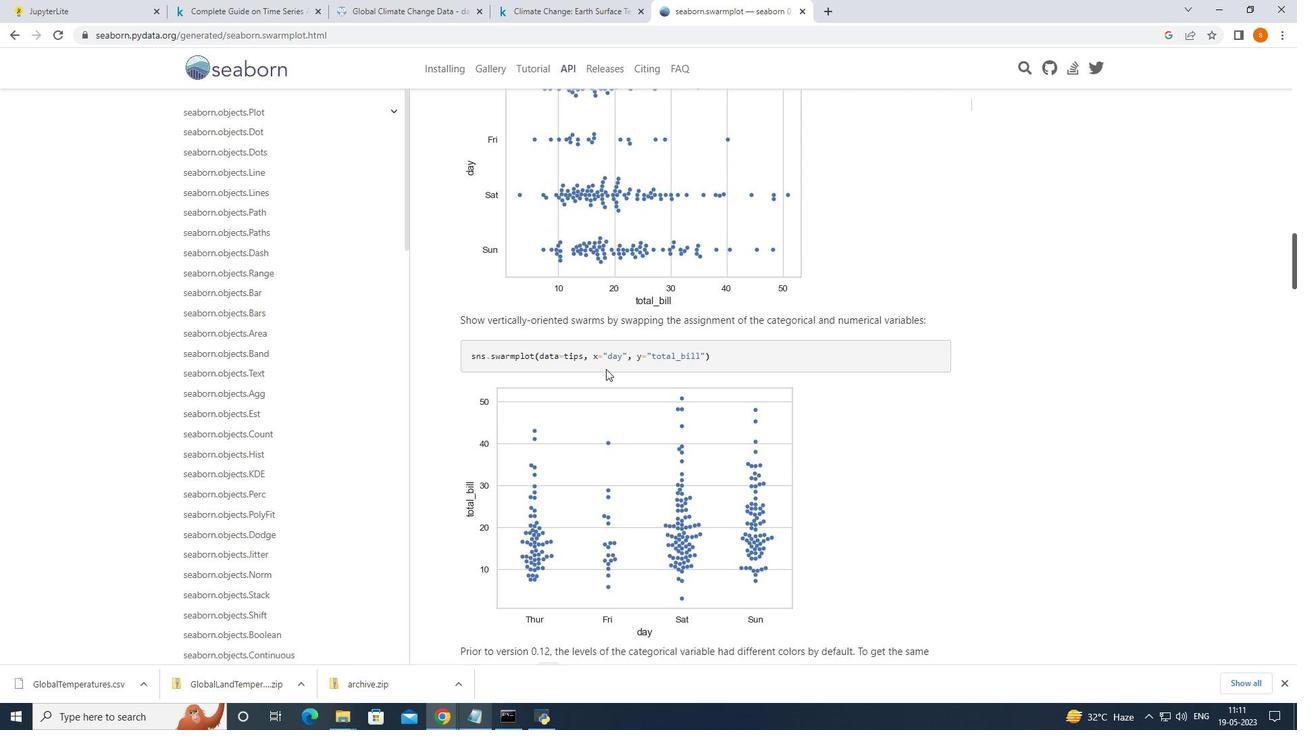 
Action: Mouse scrolled (606, 369) with delta (0, 0)
Screenshot: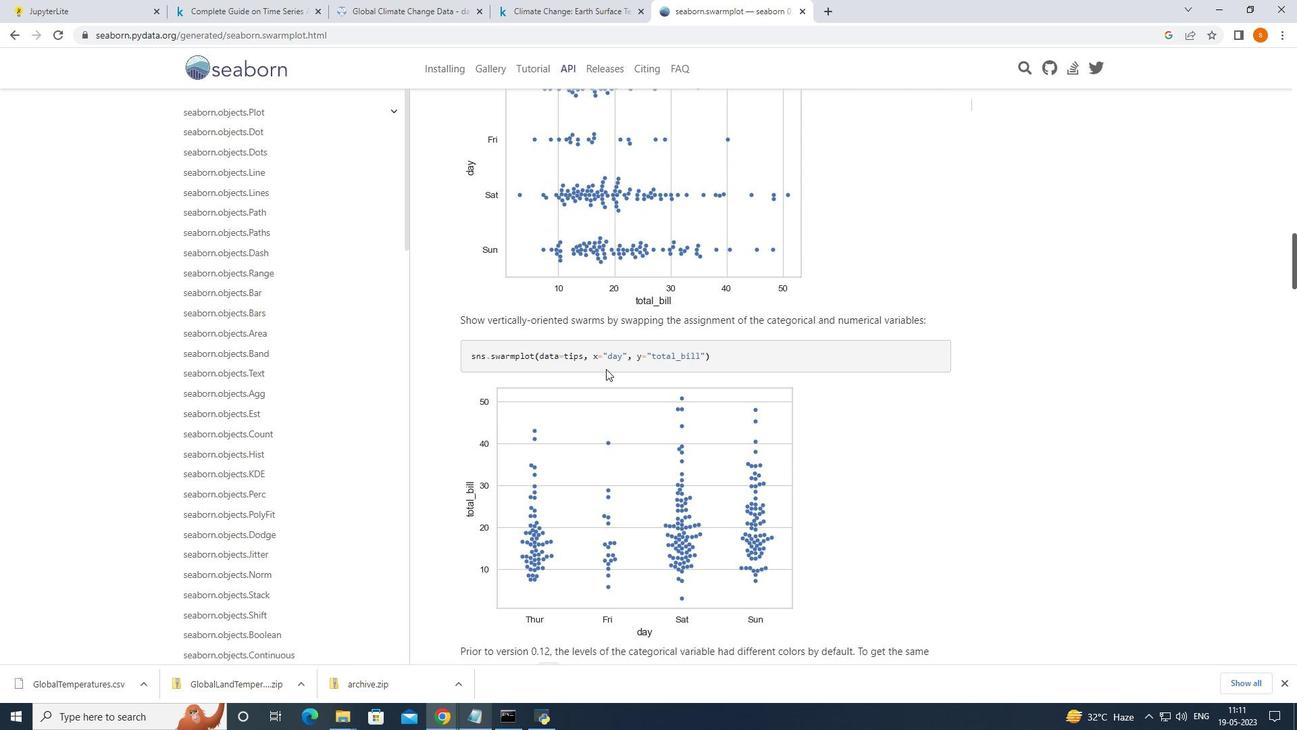 
Action: Mouse moved to (606, 369)
Screenshot: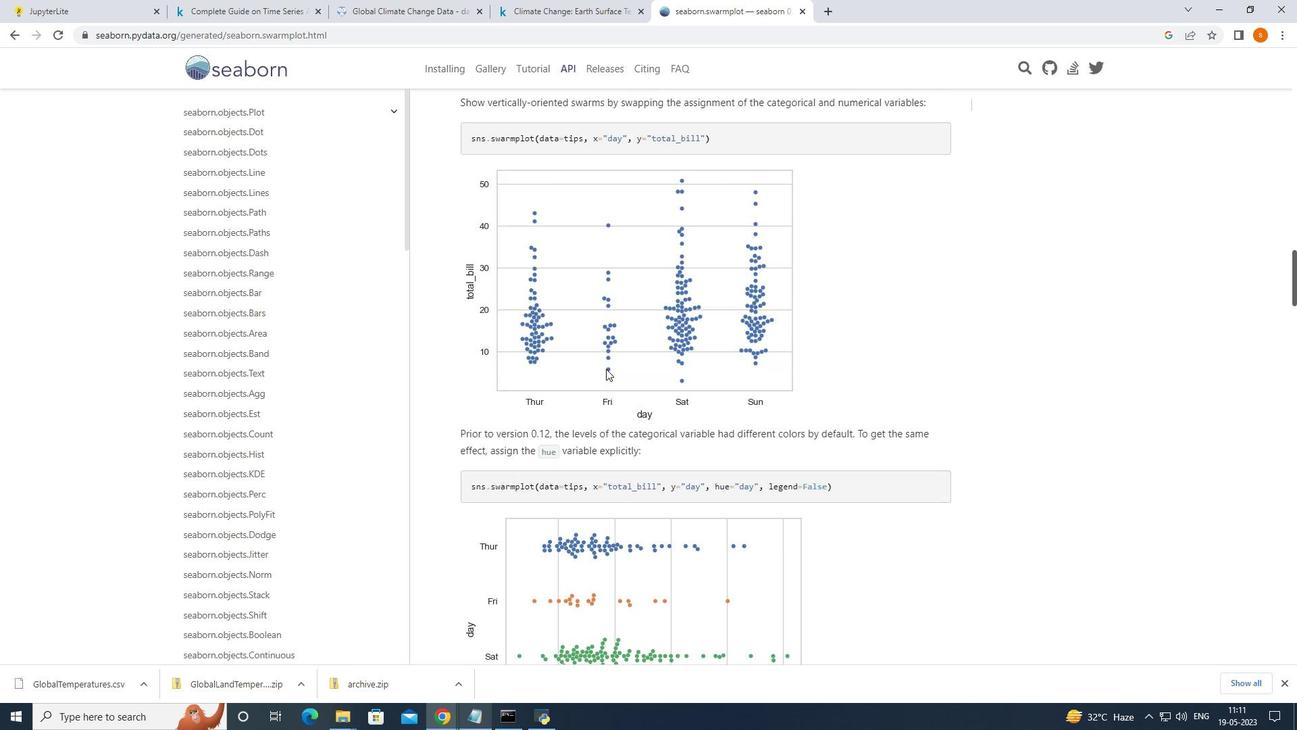
Action: Mouse scrolled (606, 369) with delta (0, 0)
Screenshot: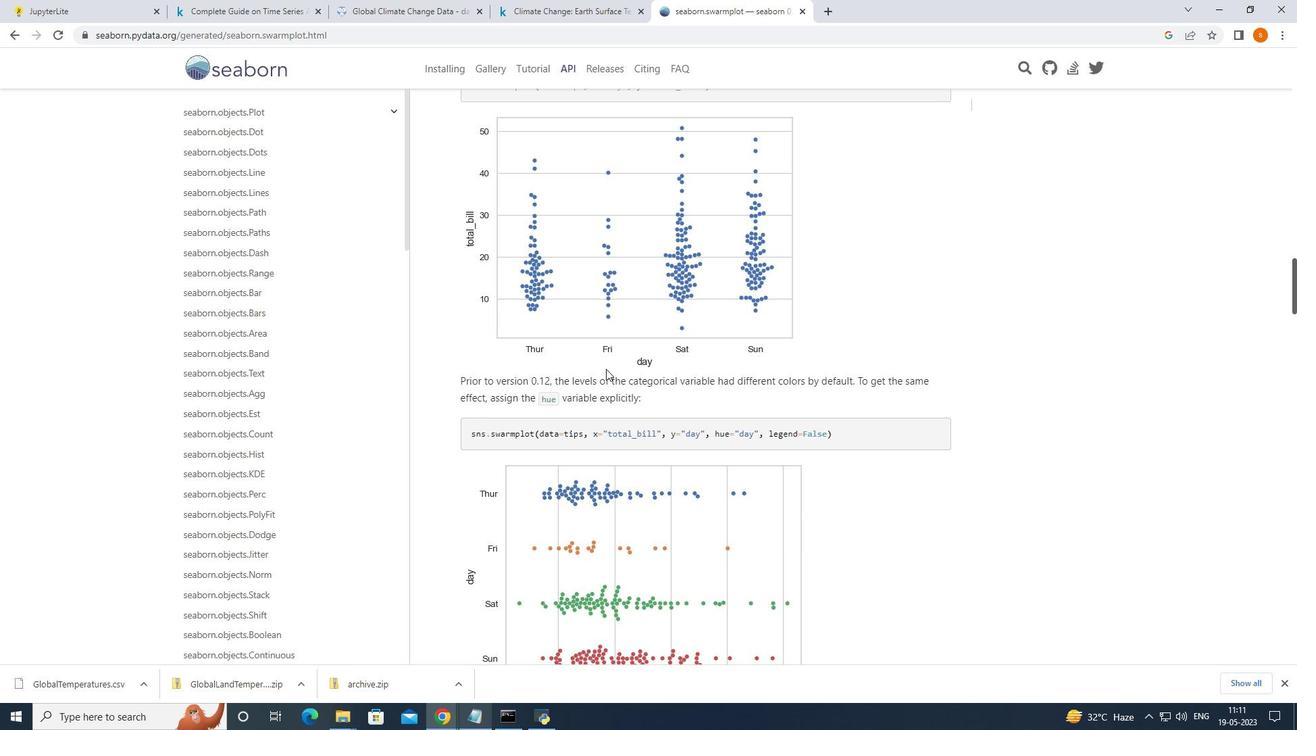 
Action: Mouse scrolled (606, 369) with delta (0, 0)
Screenshot: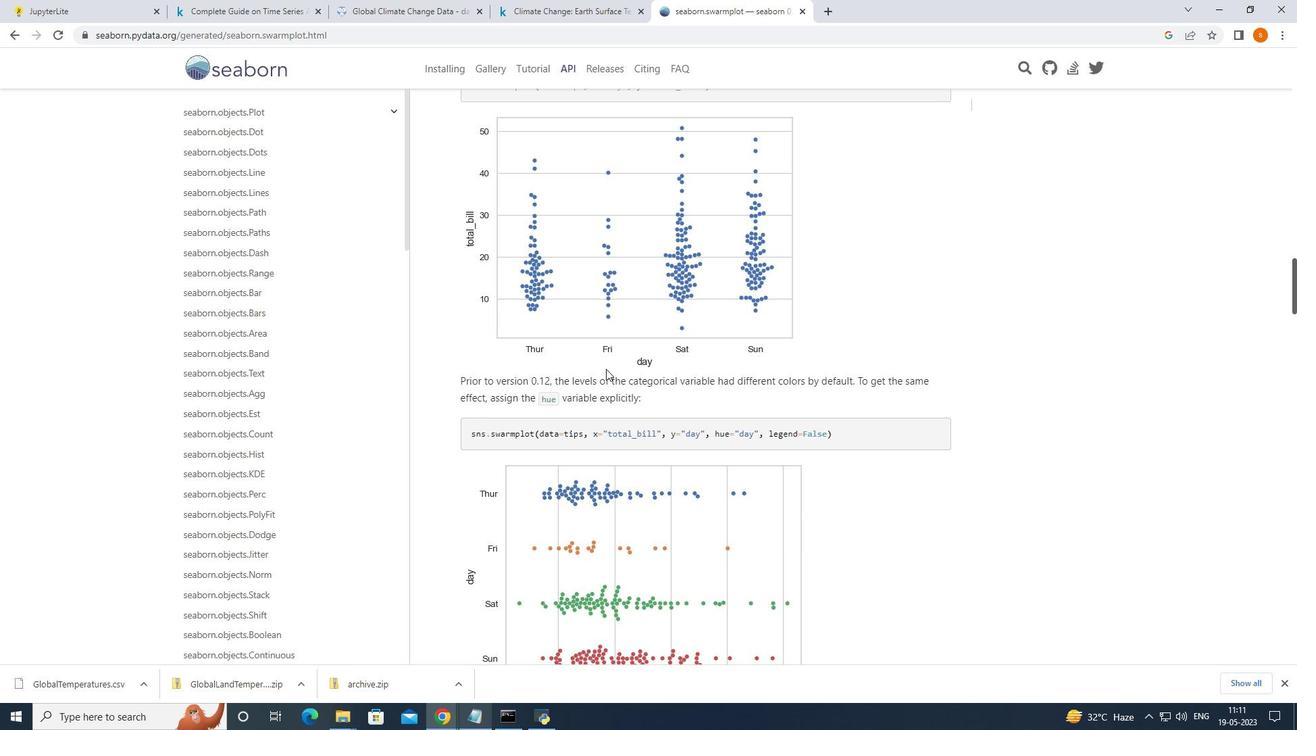 
Action: Mouse scrolled (606, 369) with delta (0, 0)
Screenshot: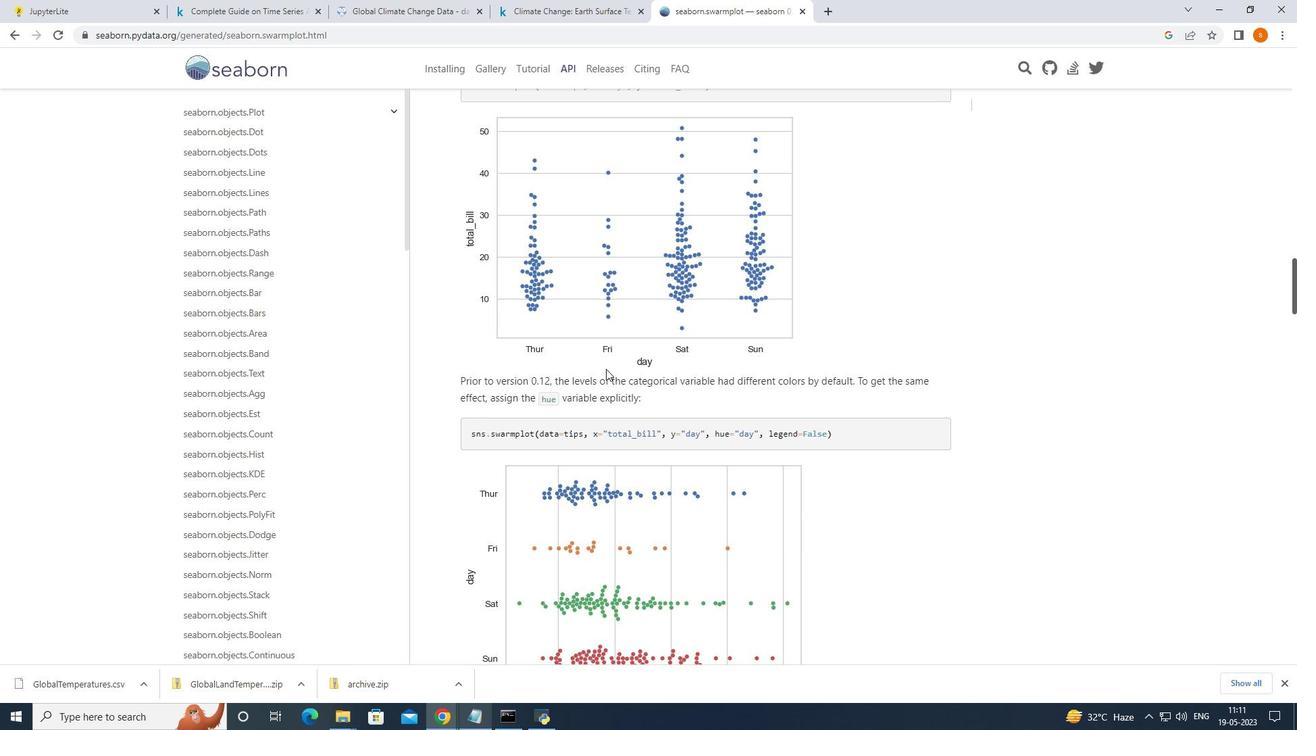 
Action: Mouse moved to (605, 369)
Screenshot: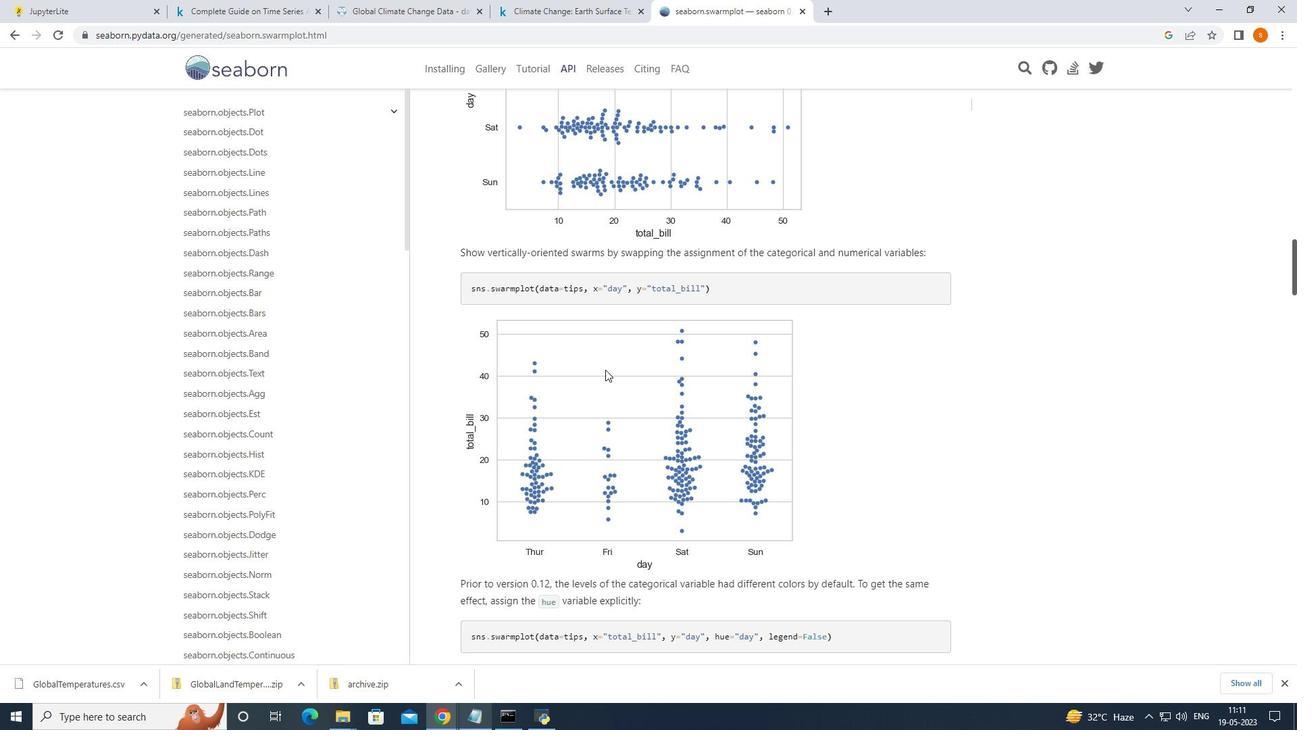 
Action: Mouse scrolled (605, 370) with delta (0, 0)
Screenshot: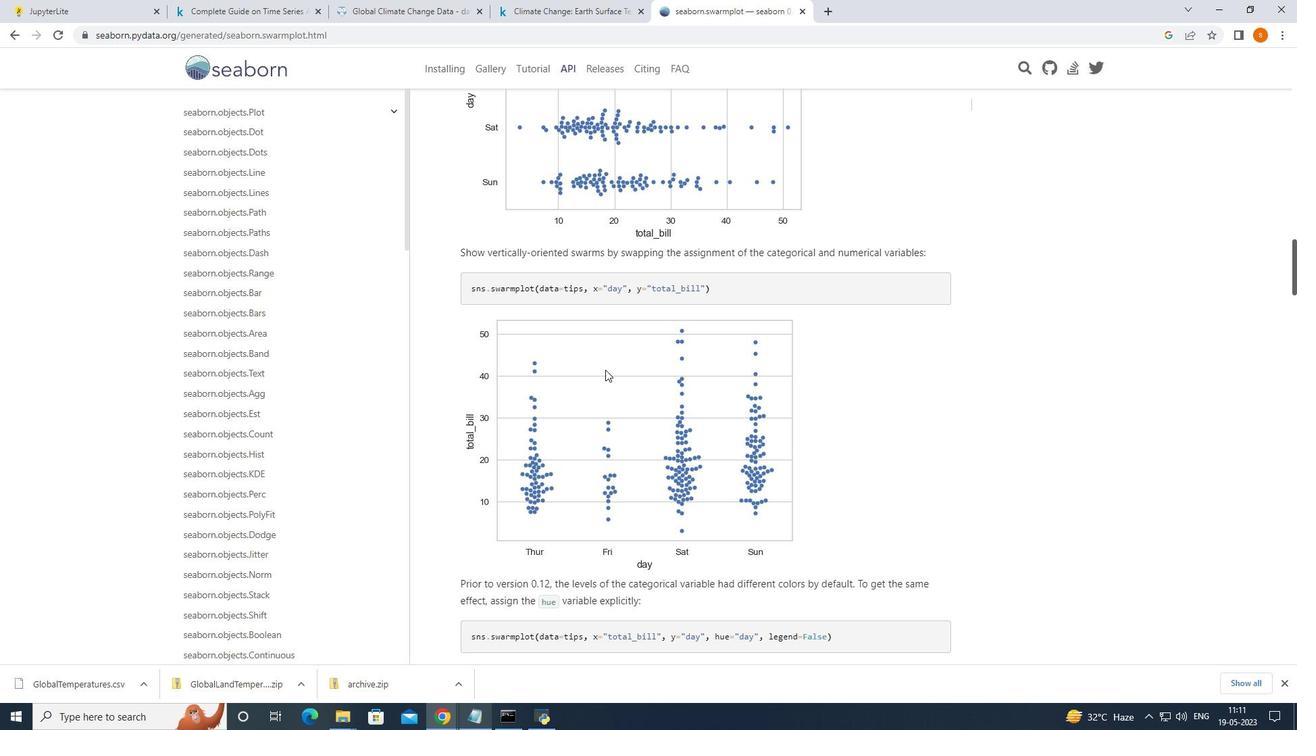 
Action: Mouse moved to (605, 370)
Screenshot: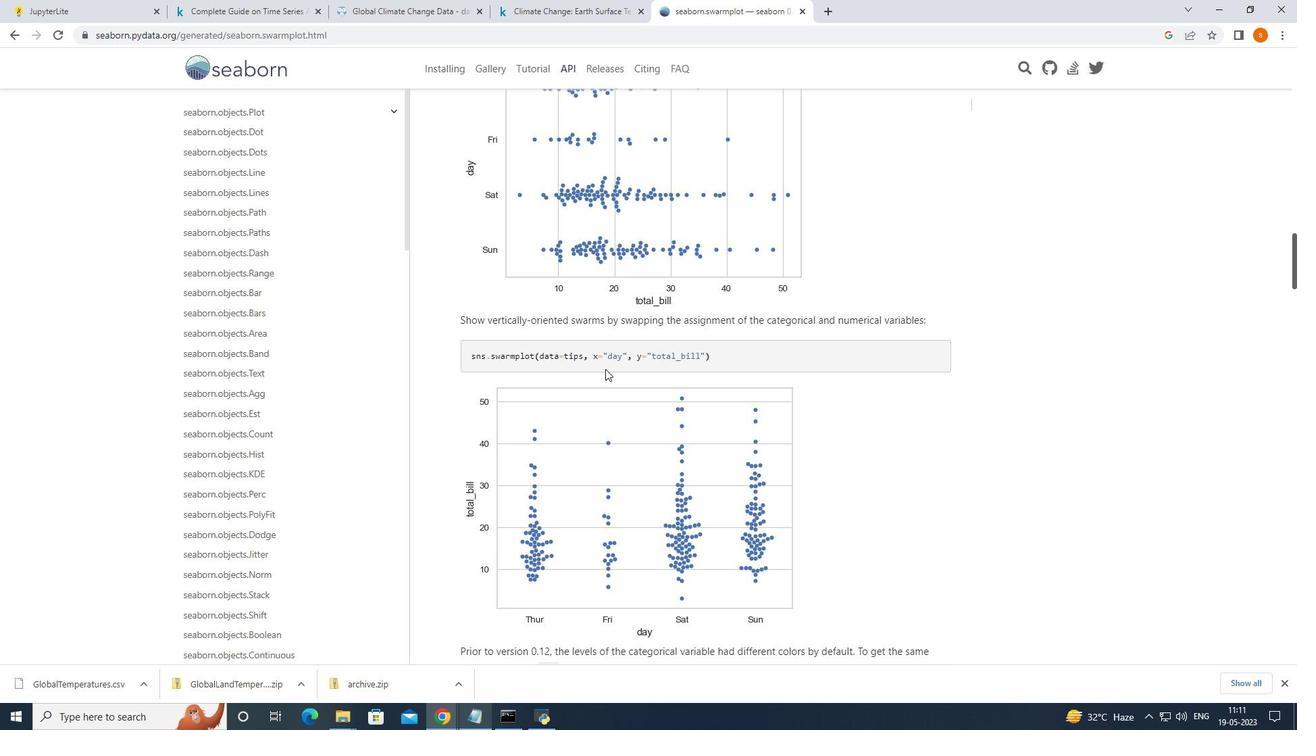 
Action: Mouse scrolled (605, 369) with delta (0, 0)
Screenshot: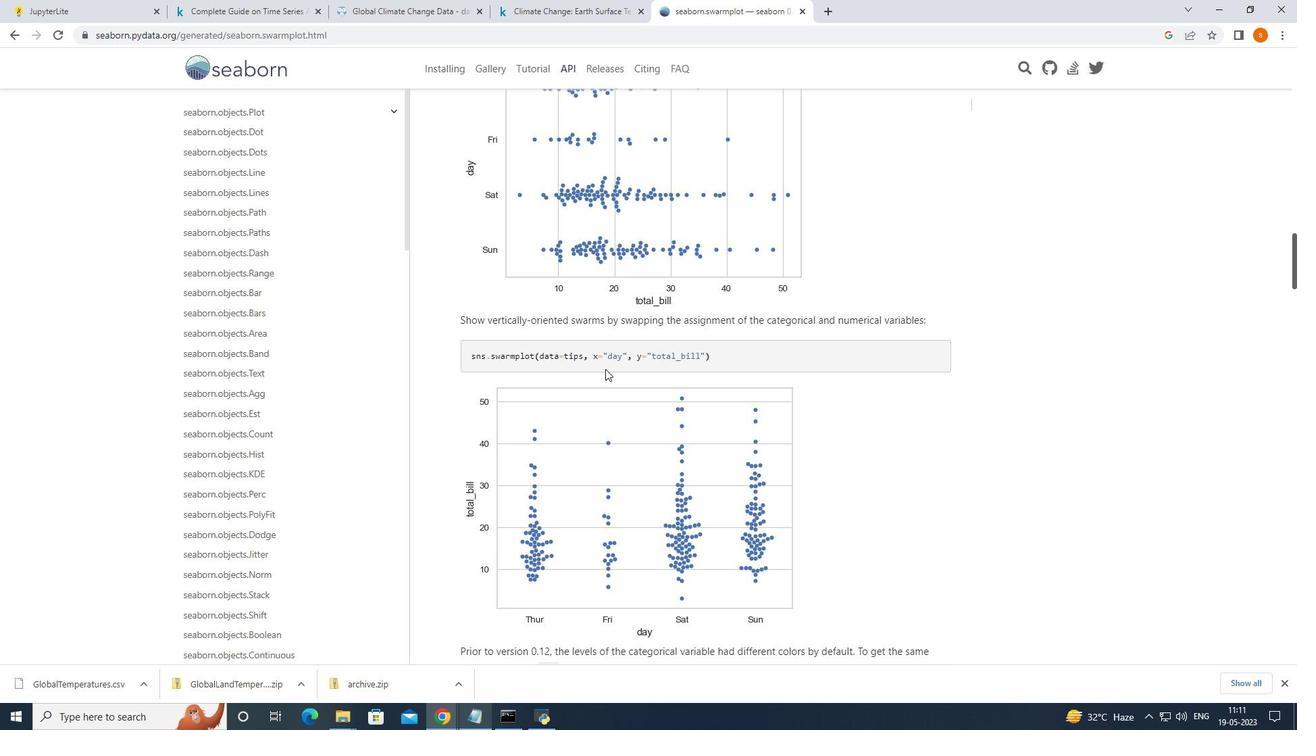 
Action: Mouse moved to (605, 370)
Screenshot: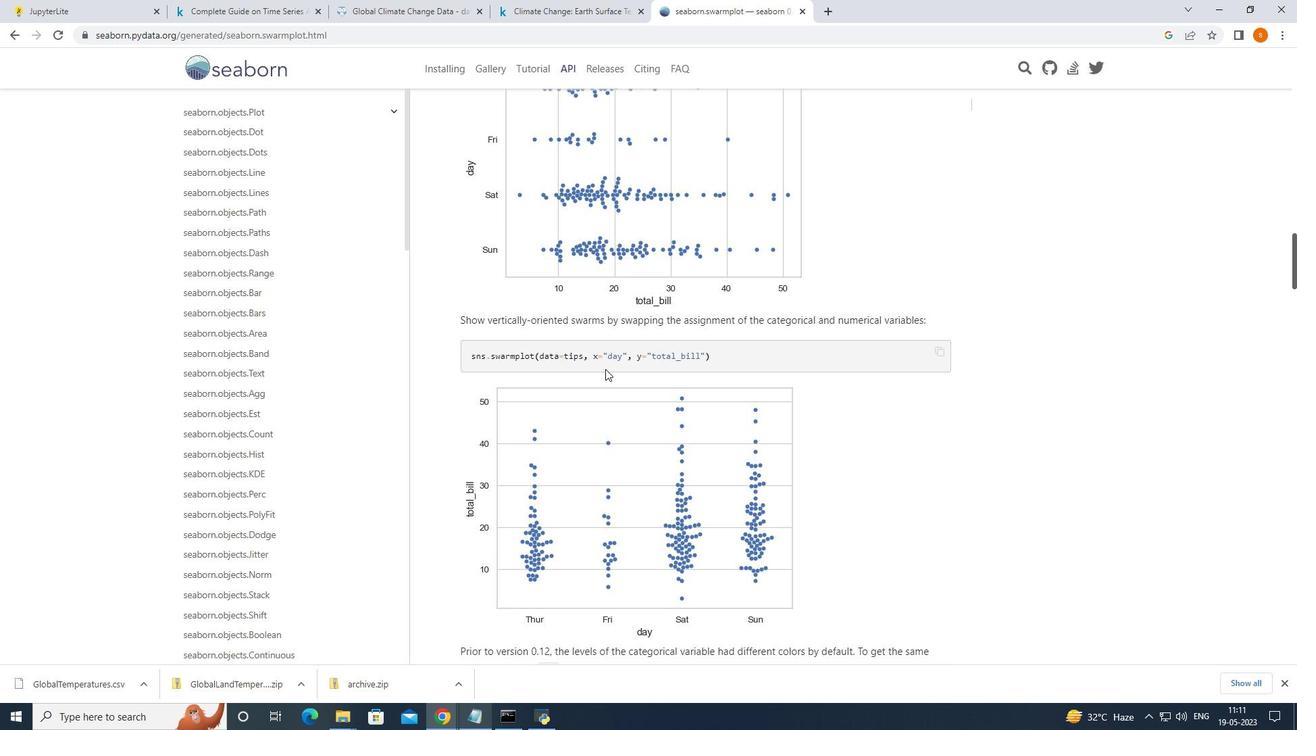 
Action: Mouse scrolled (605, 369) with delta (0, 0)
Screenshot: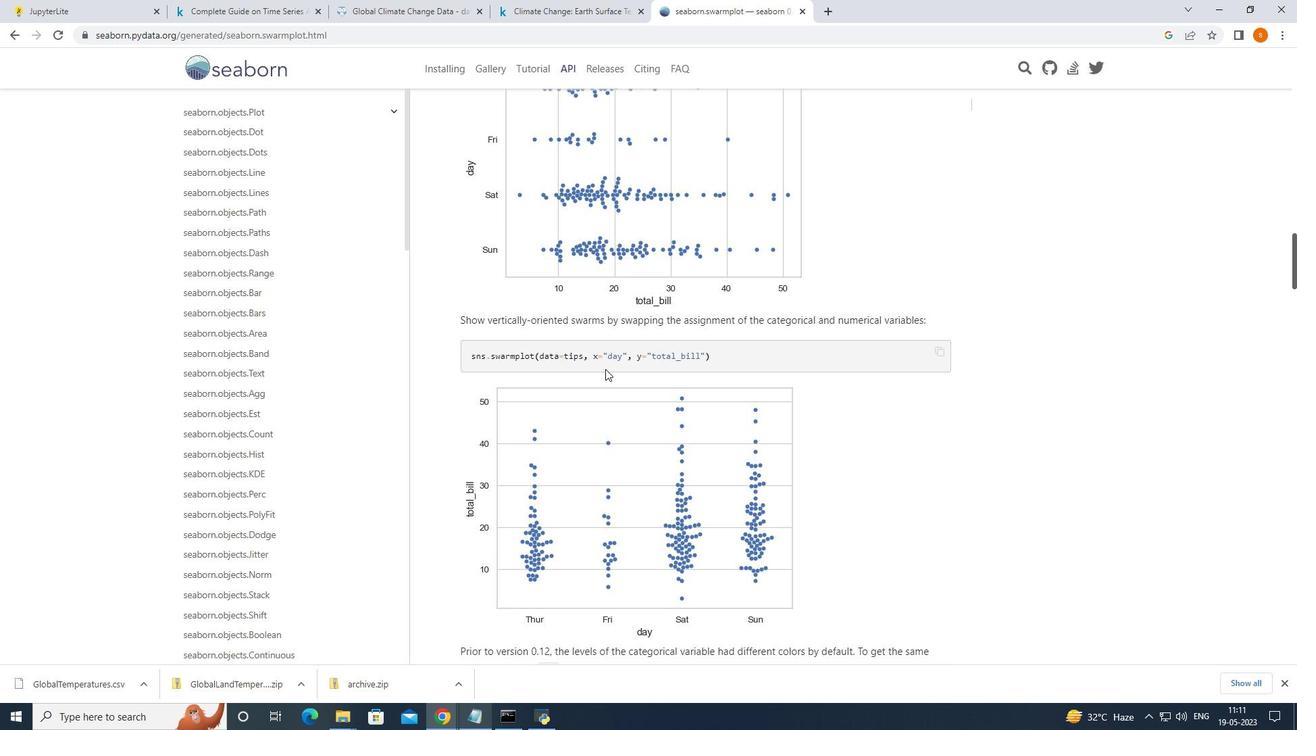 
Action: Mouse scrolled (605, 369) with delta (0, 0)
Screenshot: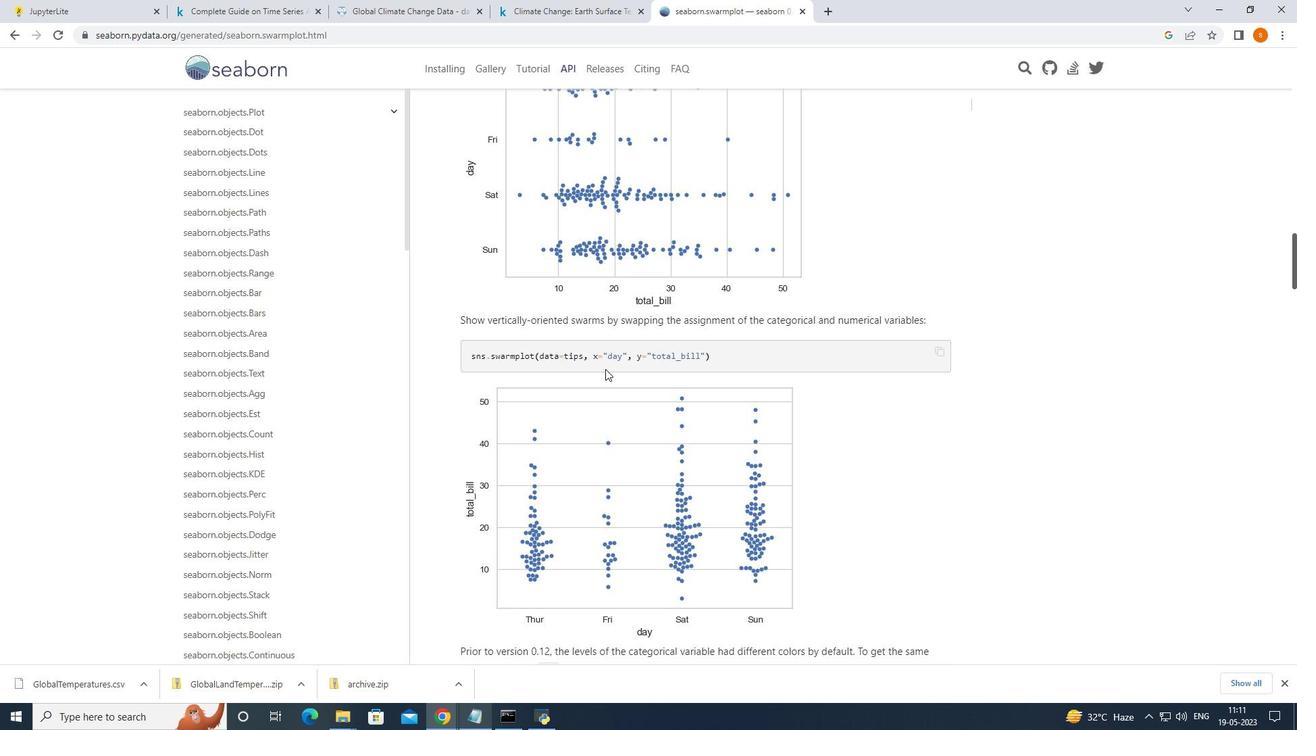
Action: Mouse moved to (605, 370)
Screenshot: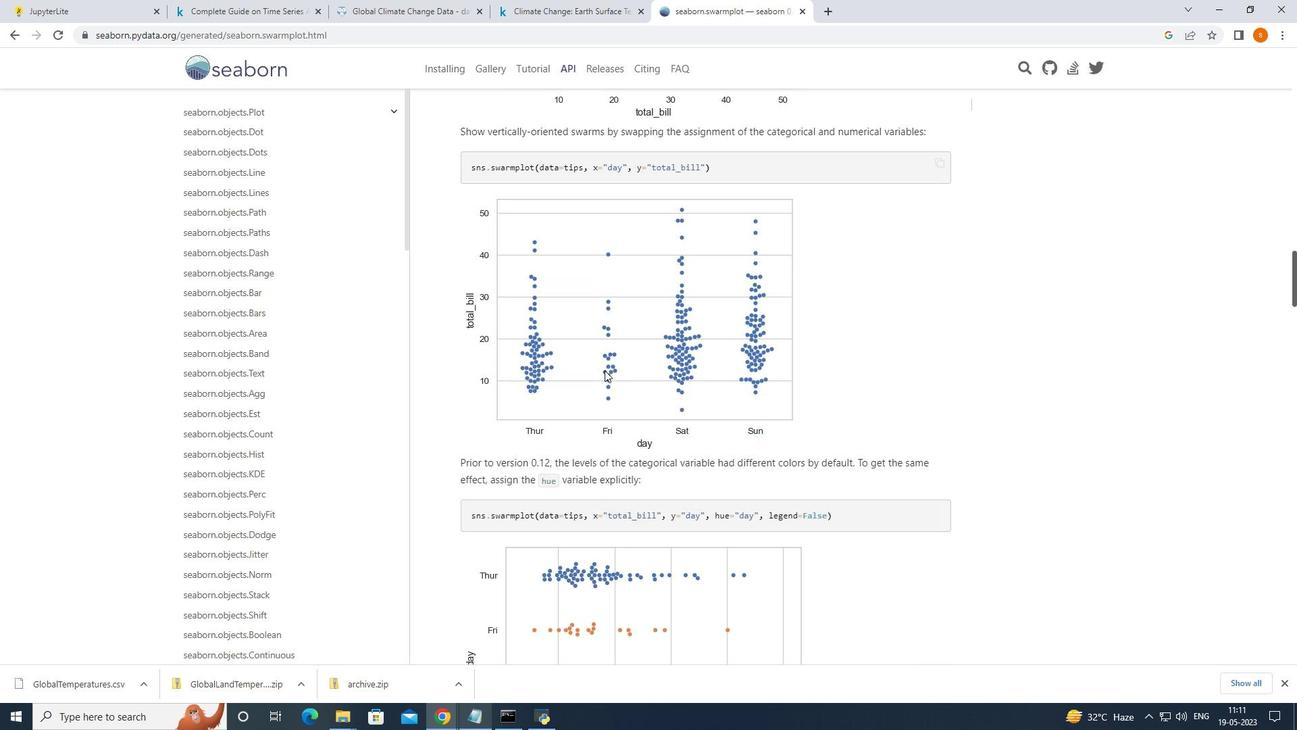 
Action: Mouse scrolled (605, 369) with delta (0, 0)
Screenshot: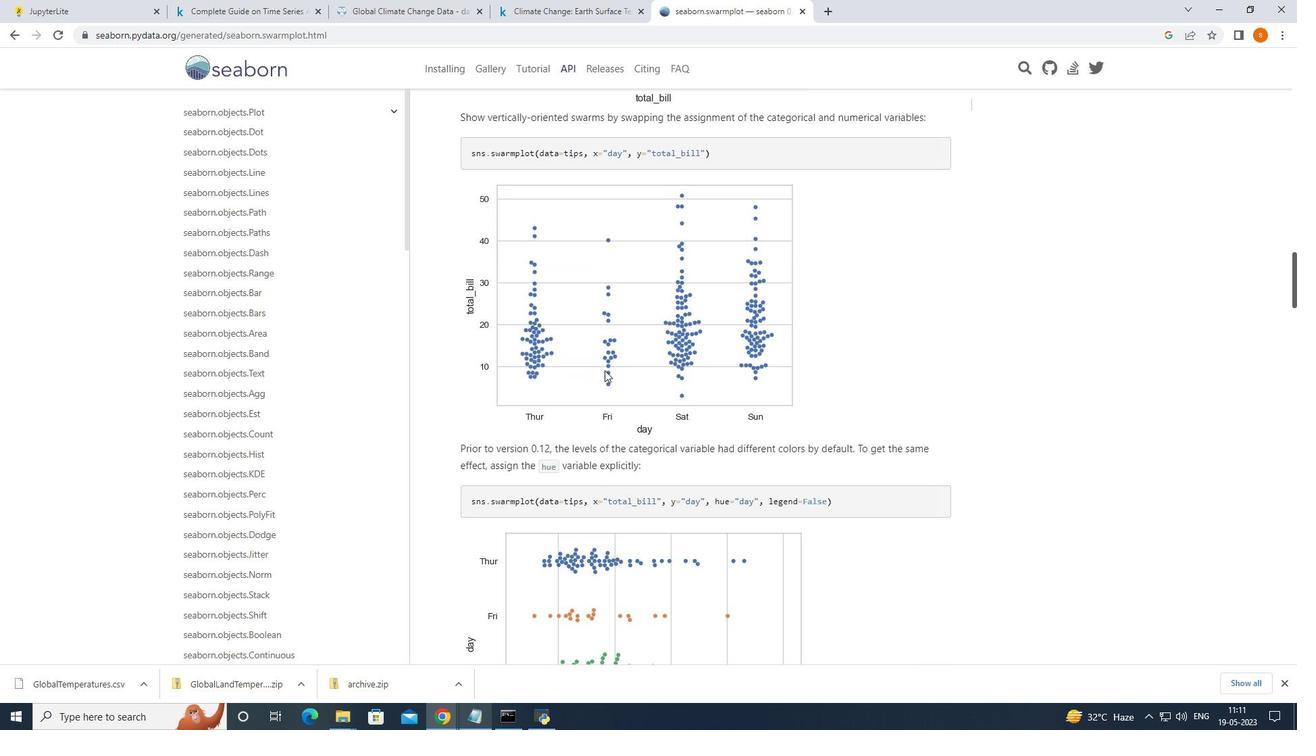 
Action: Mouse scrolled (605, 369) with delta (0, 0)
Screenshot: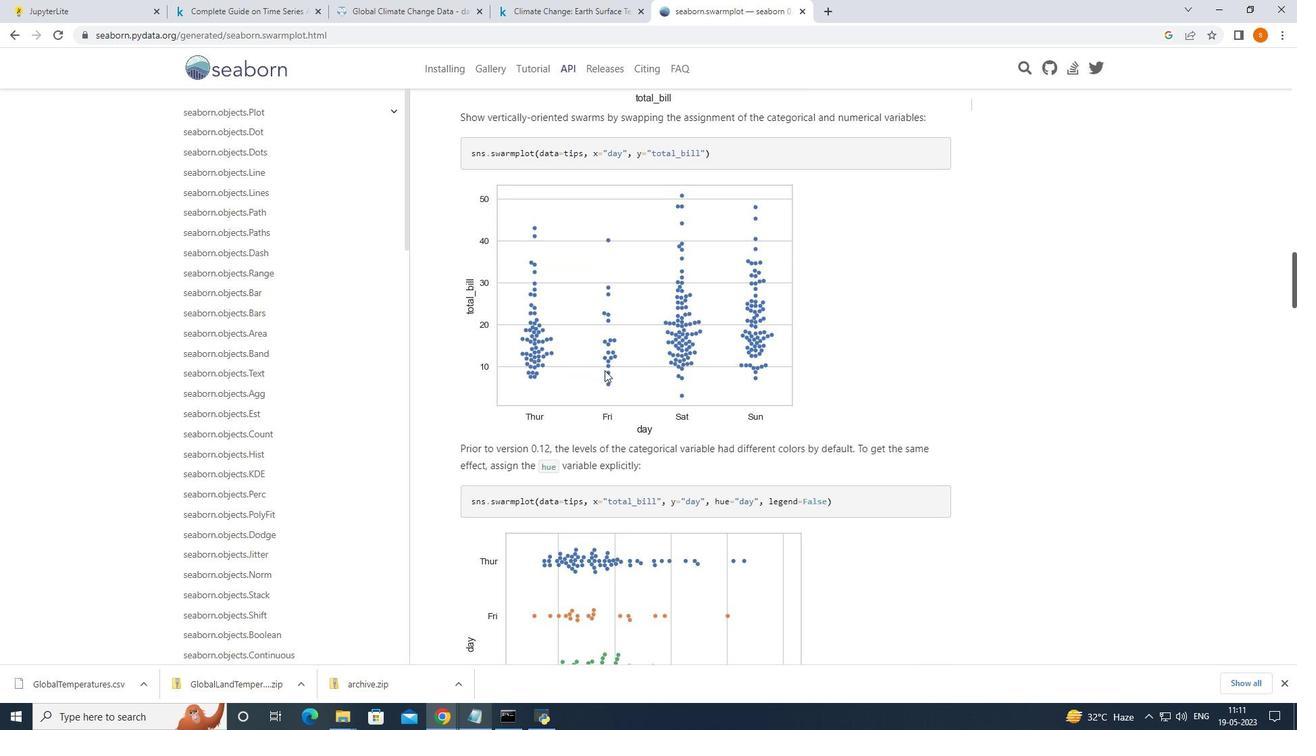 
Action: Mouse scrolled (605, 369) with delta (0, 0)
Screenshot: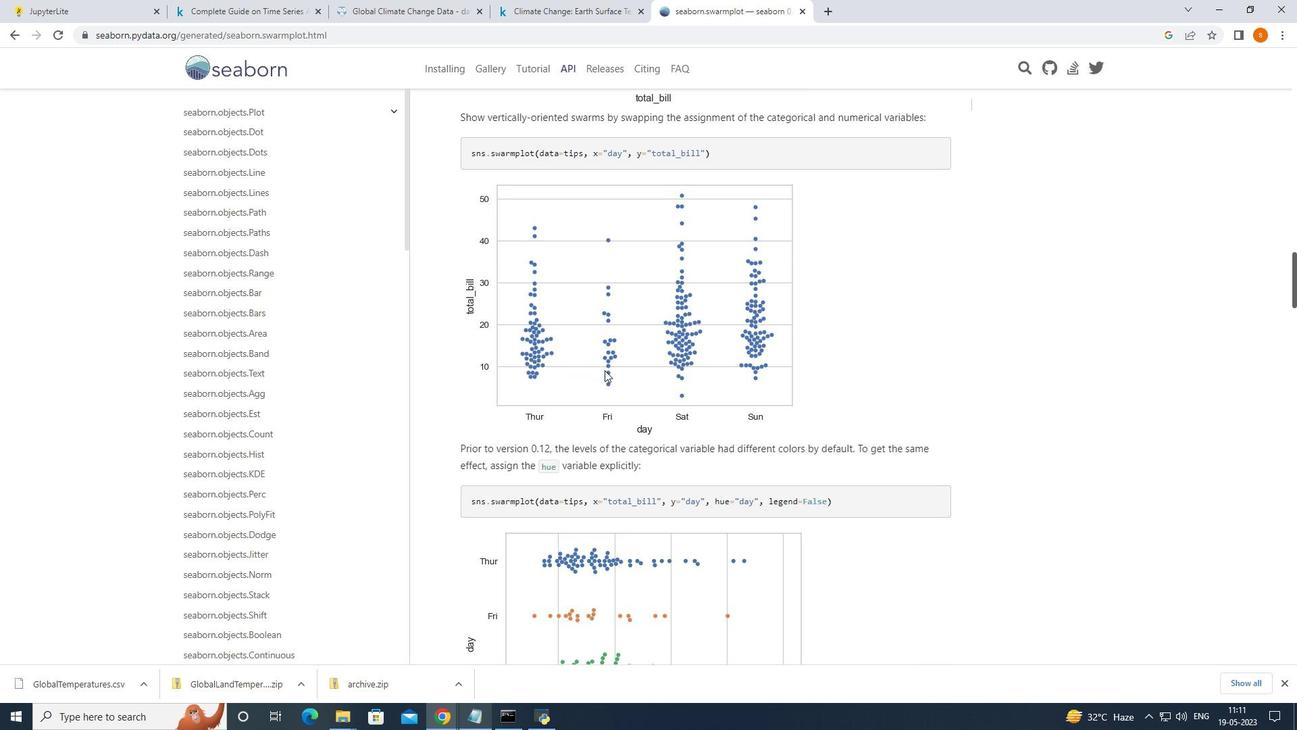
Action: Mouse scrolled (605, 369) with delta (0, 0)
Screenshot: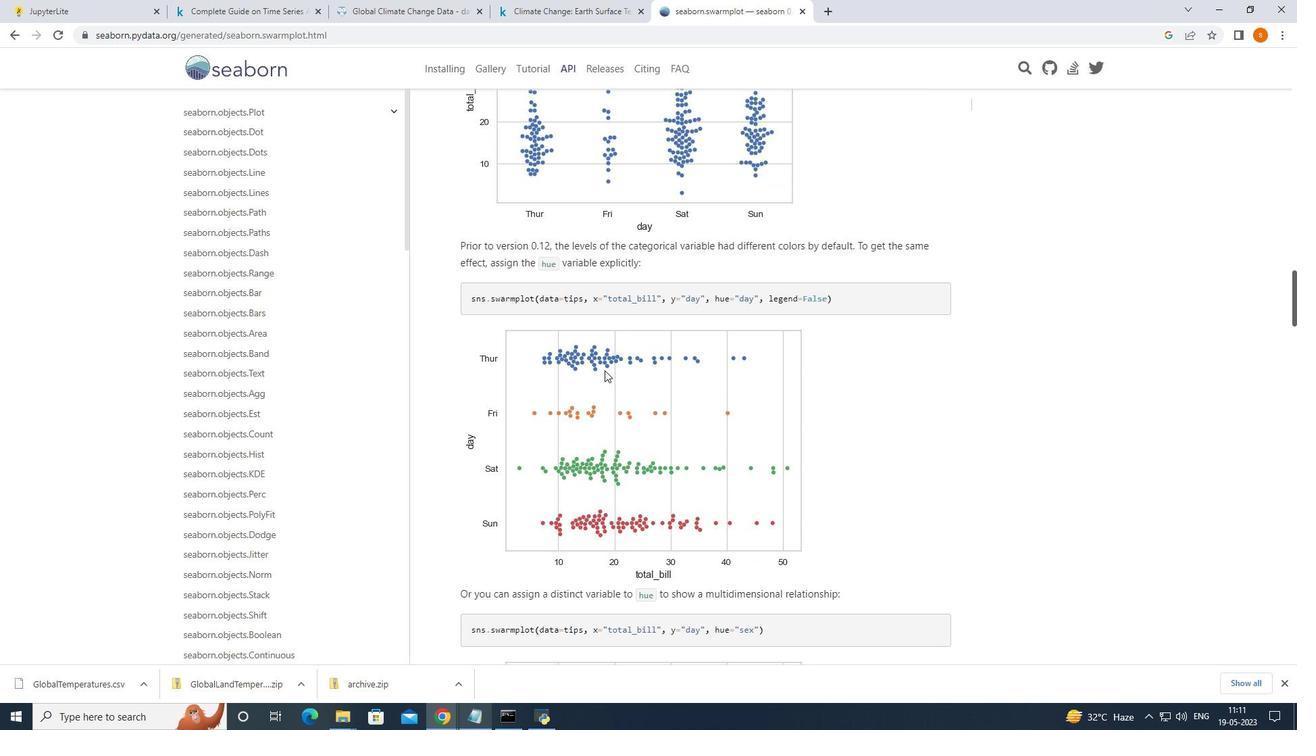
Action: Mouse scrolled (605, 369) with delta (0, 0)
Screenshot: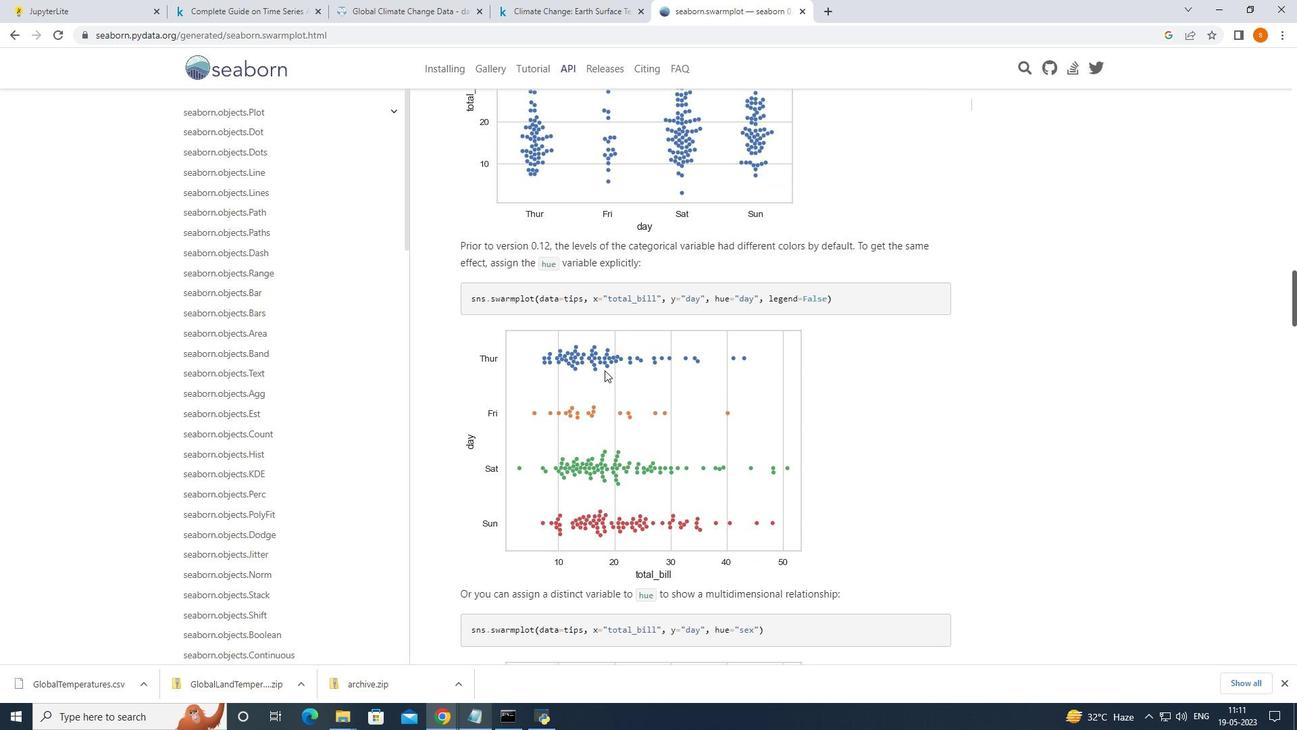 
Action: Mouse moved to (605, 370)
Screenshot: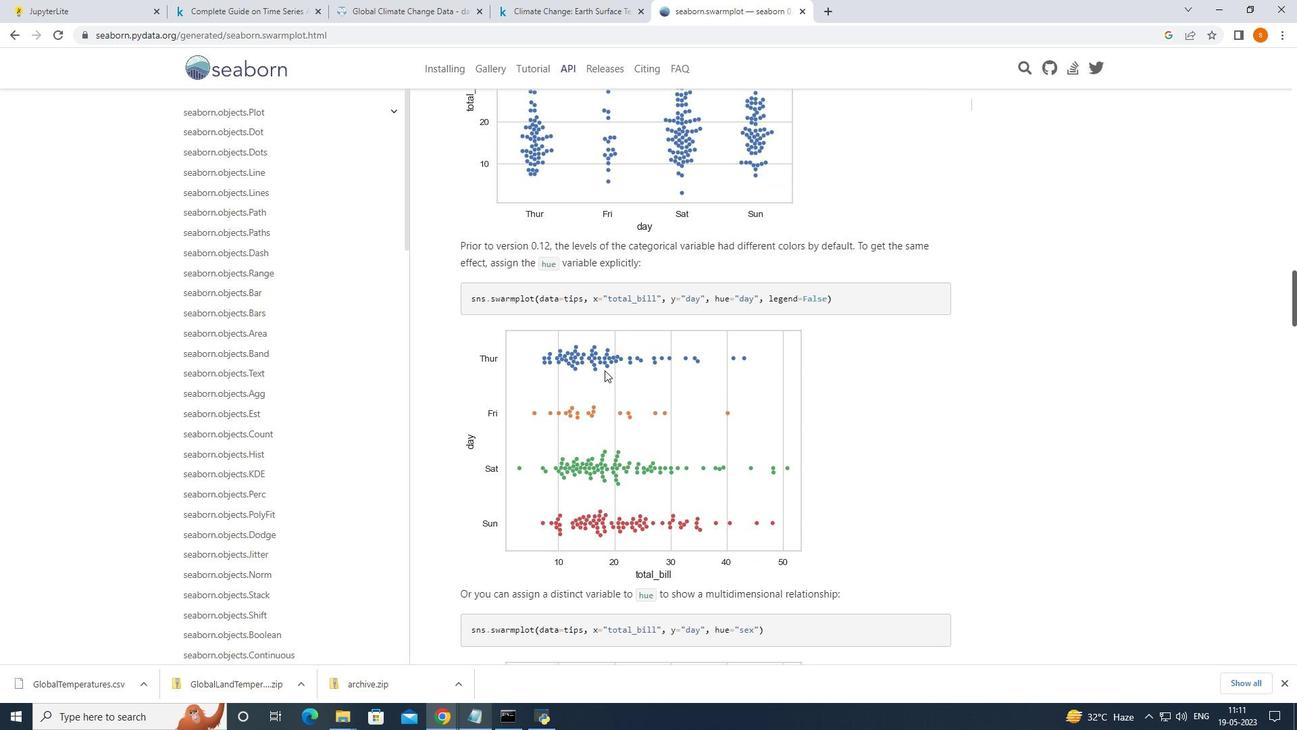 
Action: Mouse scrolled (605, 369) with delta (0, 0)
Screenshot: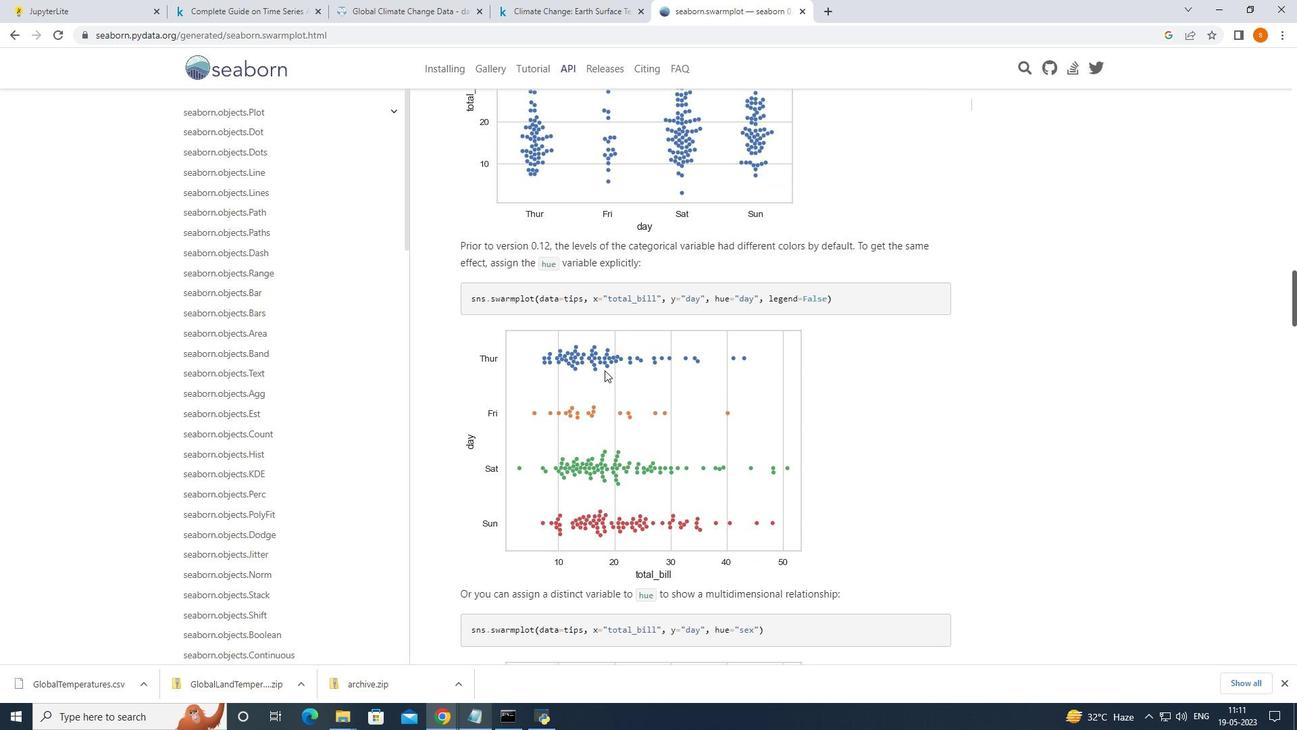 
Action: Mouse moved to (605, 370)
Screenshot: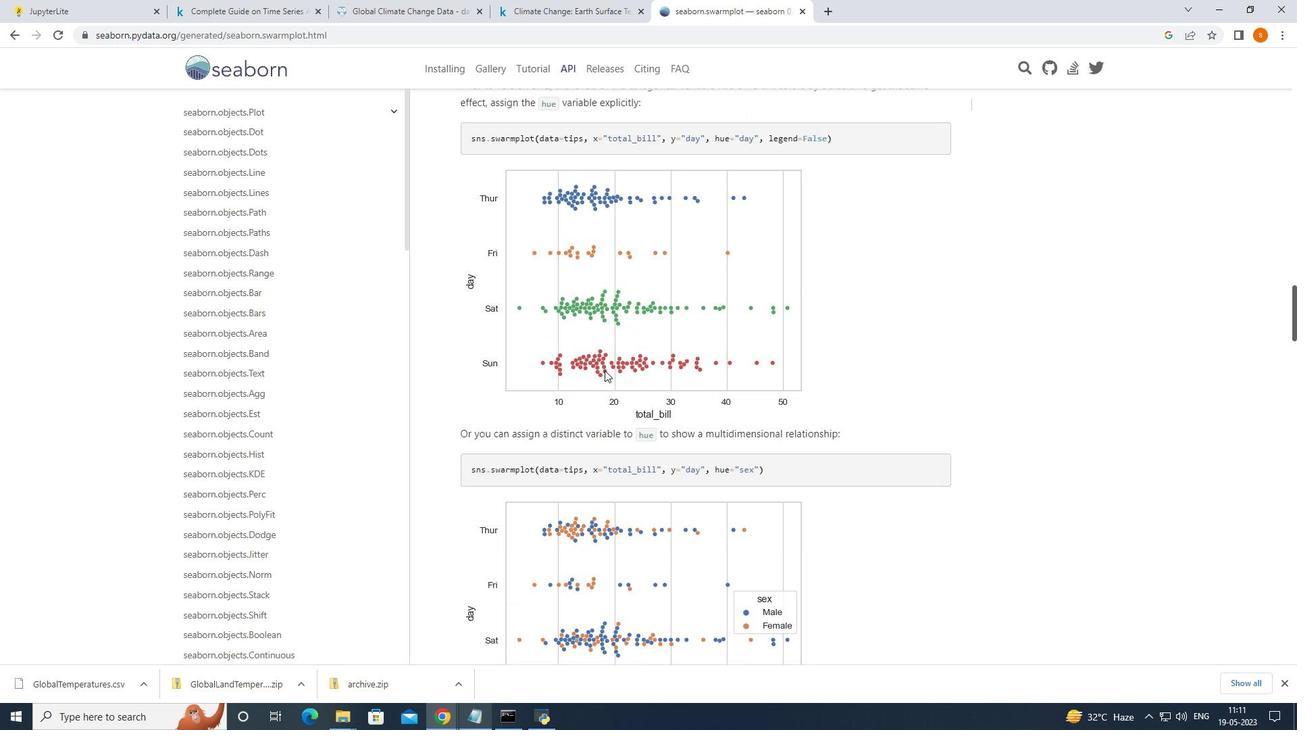 
Action: Mouse scrolled (605, 369) with delta (0, 0)
Screenshot: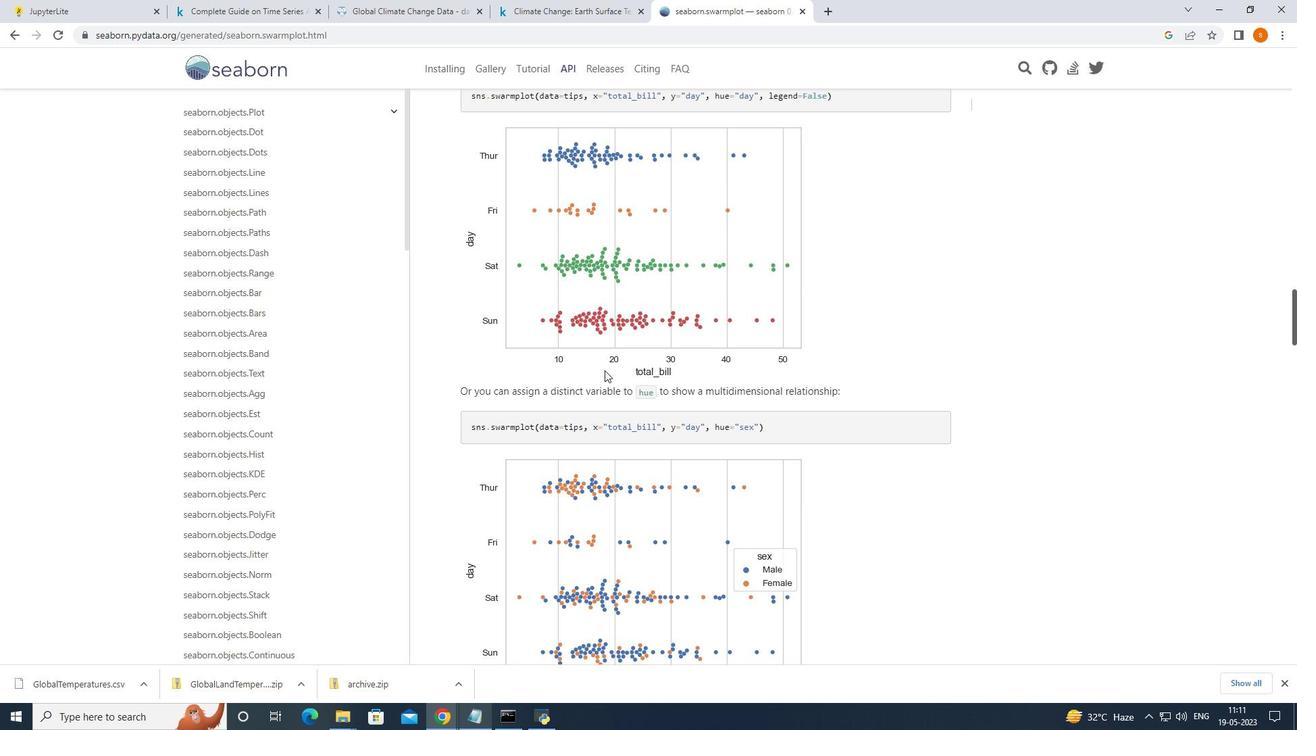 
Action: Mouse moved to (611, 371)
Screenshot: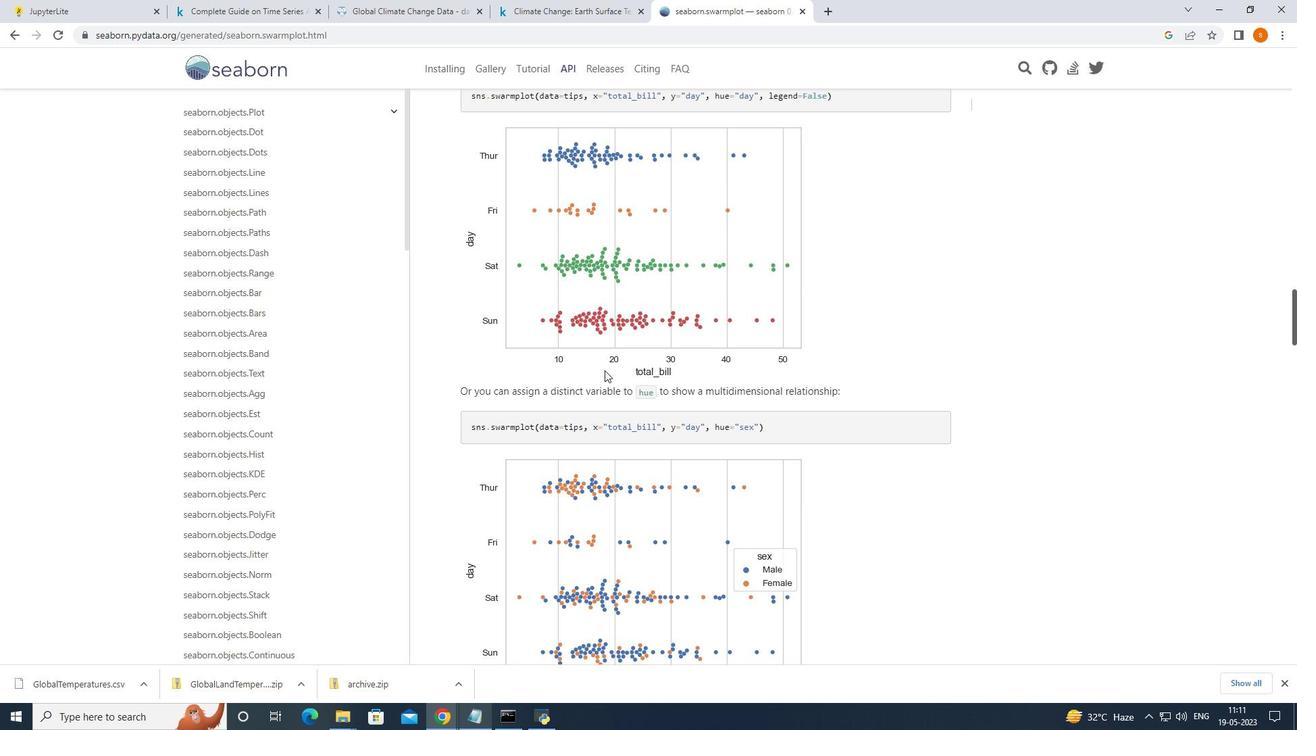
Action: Mouse scrolled (611, 370) with delta (0, 0)
Screenshot: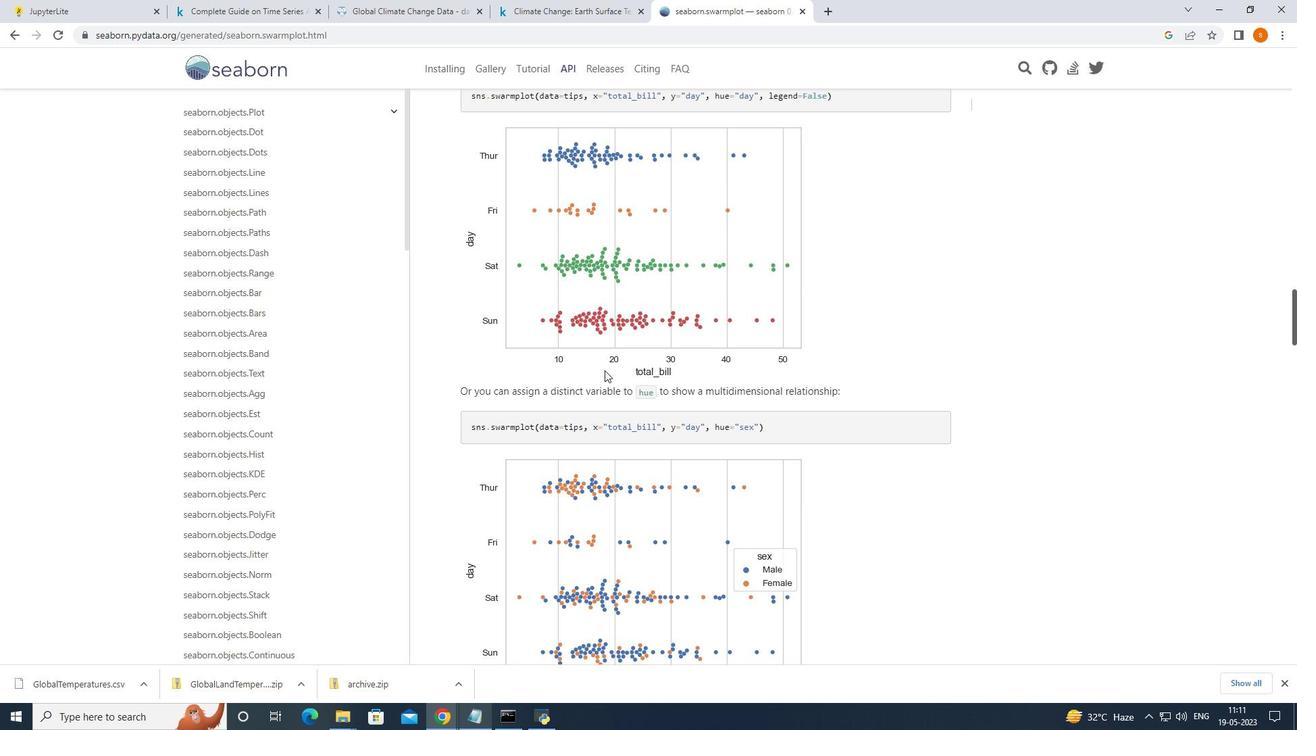
Action: Mouse moved to (612, 371)
Screenshot: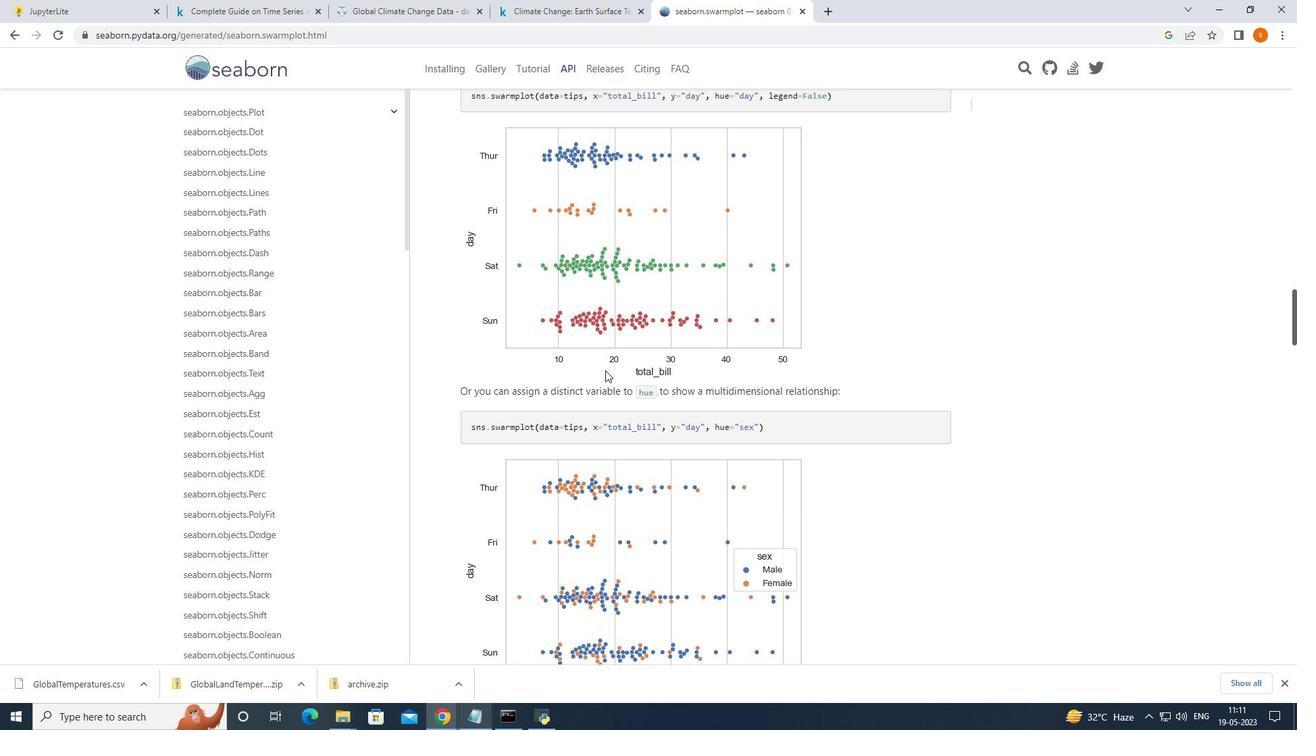 
Action: Mouse scrolled (612, 371) with delta (0, 0)
Screenshot: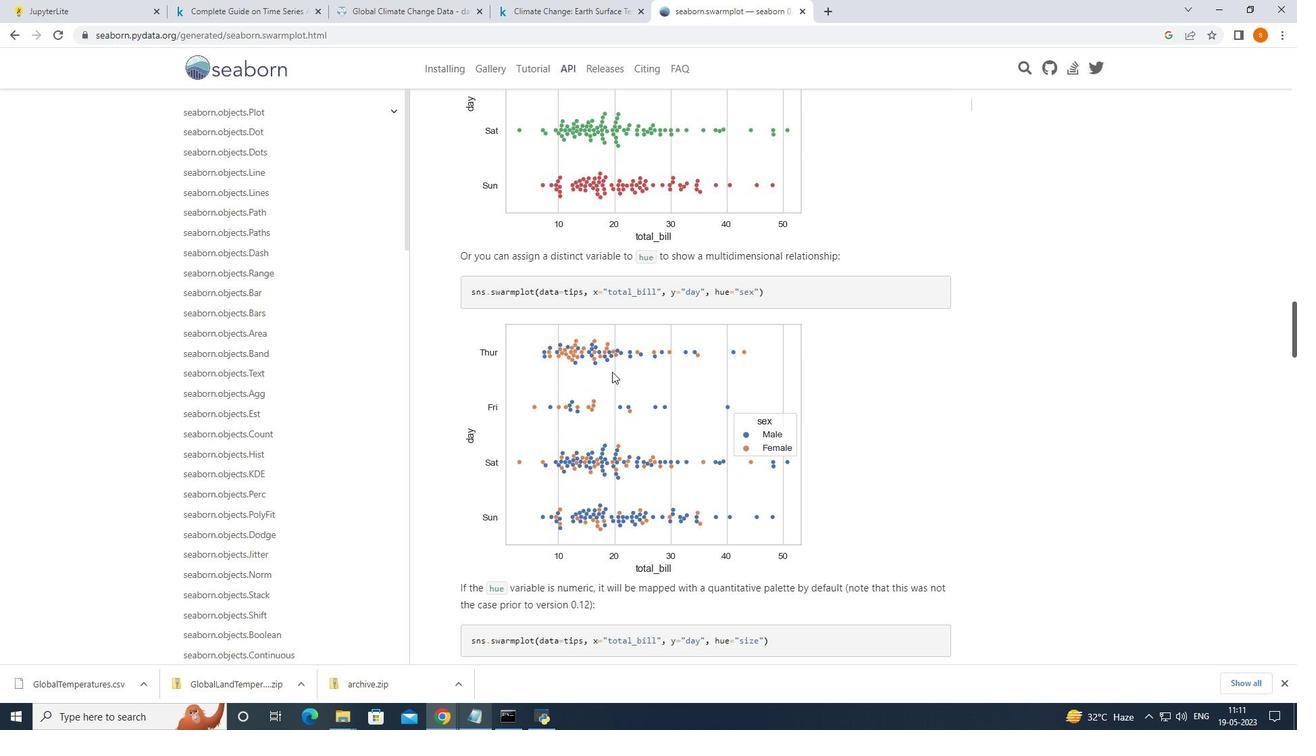
Action: Mouse moved to (612, 372)
Screenshot: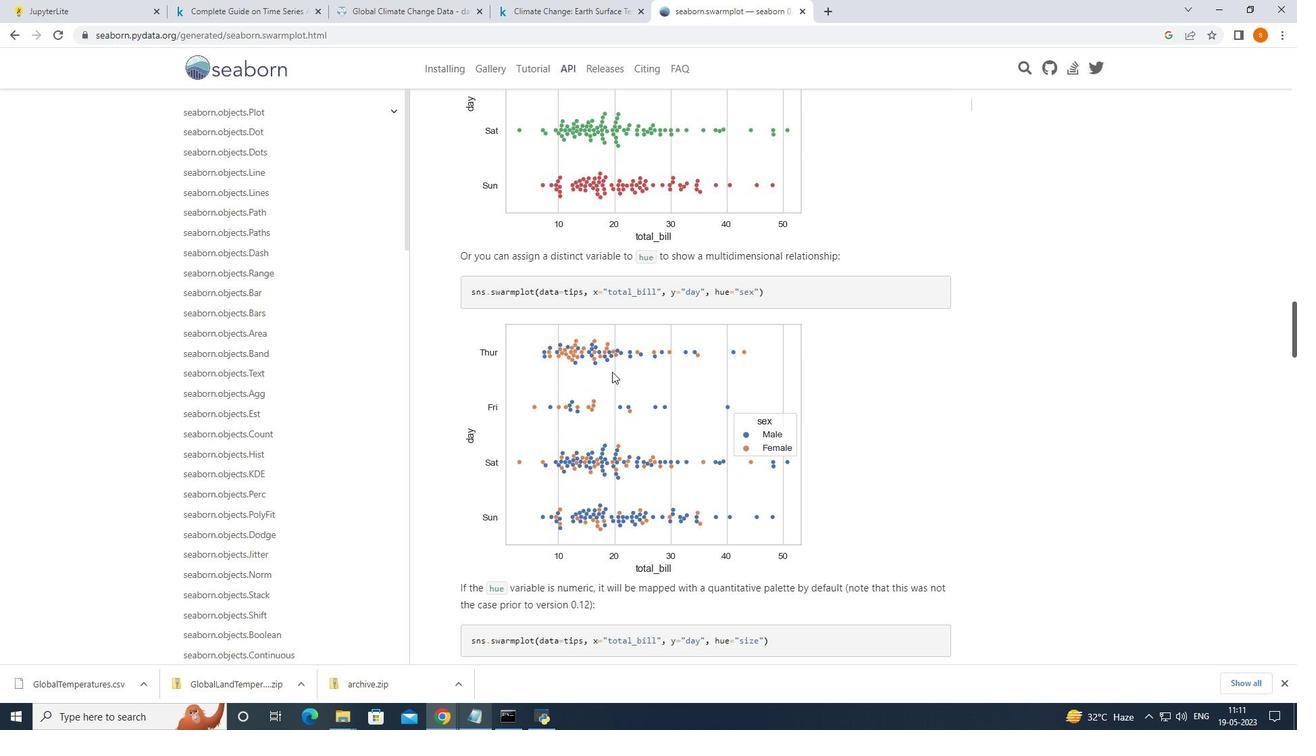 
Action: Mouse scrolled (612, 371) with delta (0, 0)
Screenshot: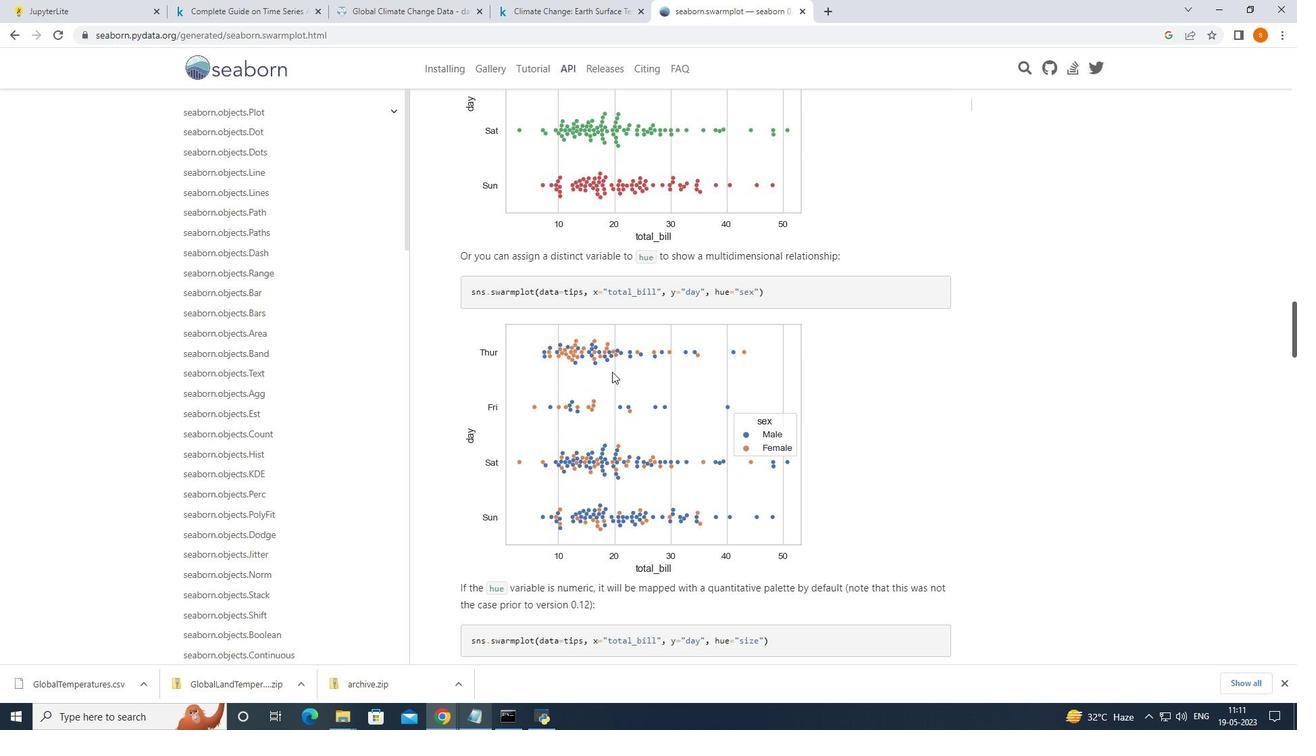 
Action: Mouse moved to (612, 372)
Screenshot: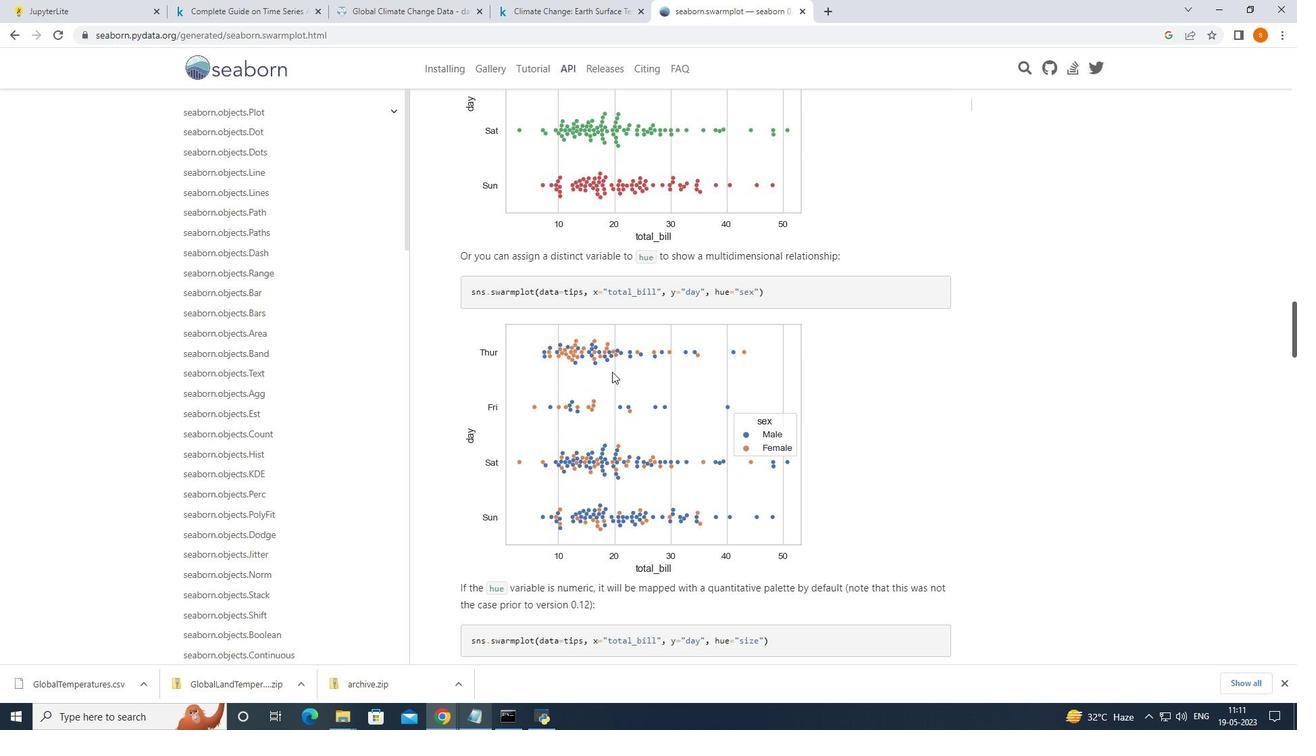 
Action: Mouse scrolled (612, 371) with delta (0, 0)
Screenshot: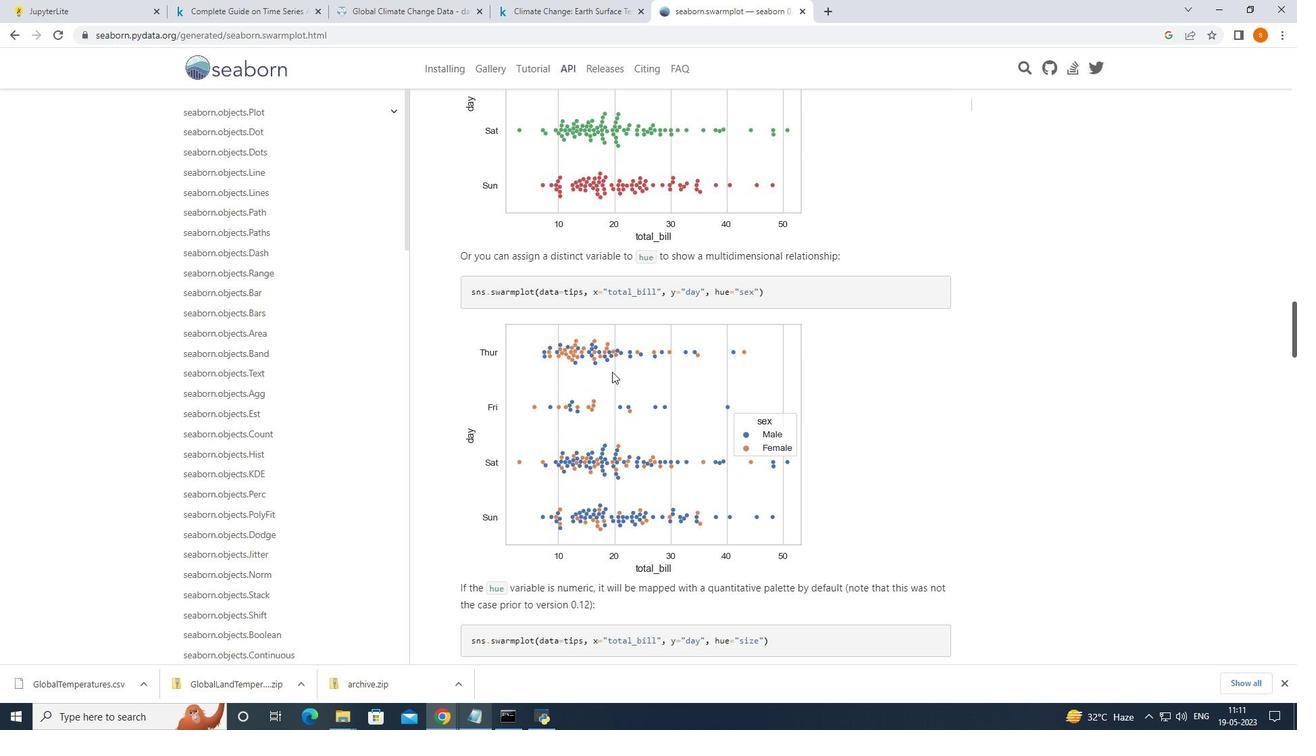 
Action: Mouse scrolled (612, 371) with delta (0, 0)
Screenshot: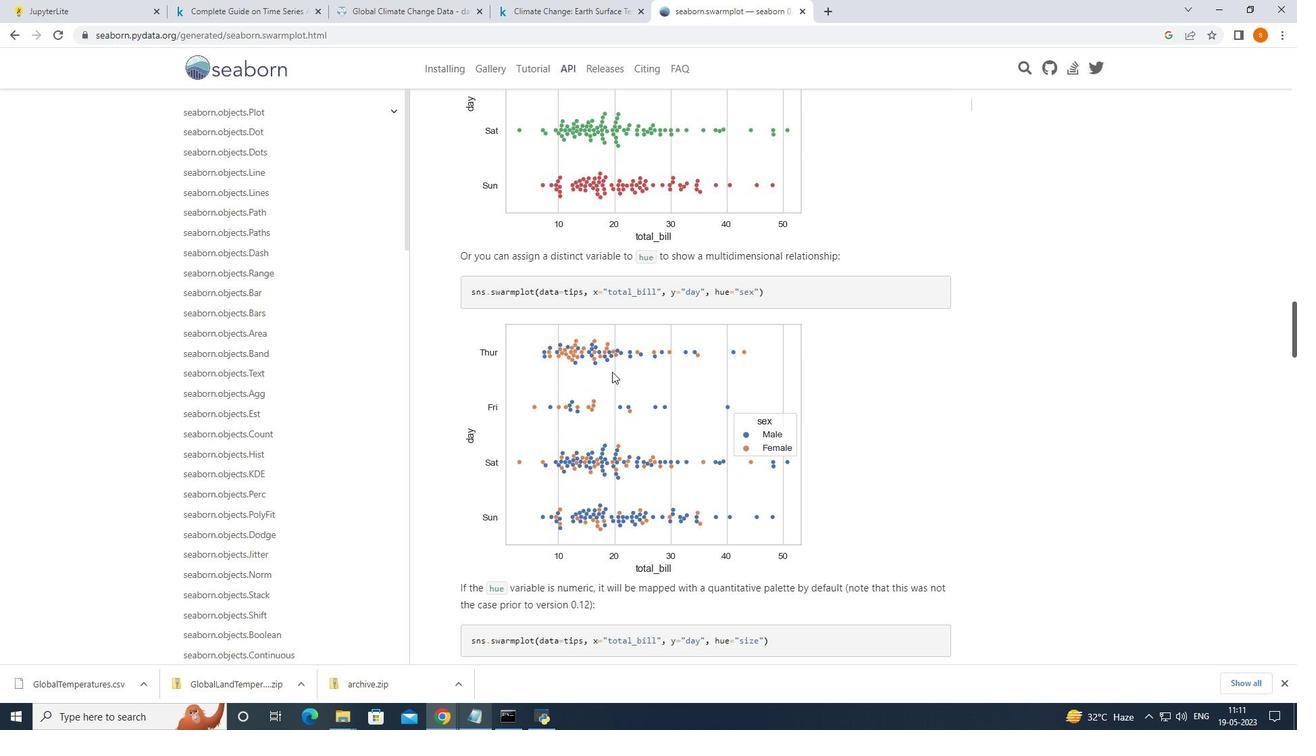 
Action: Mouse moved to (643, 372)
Screenshot: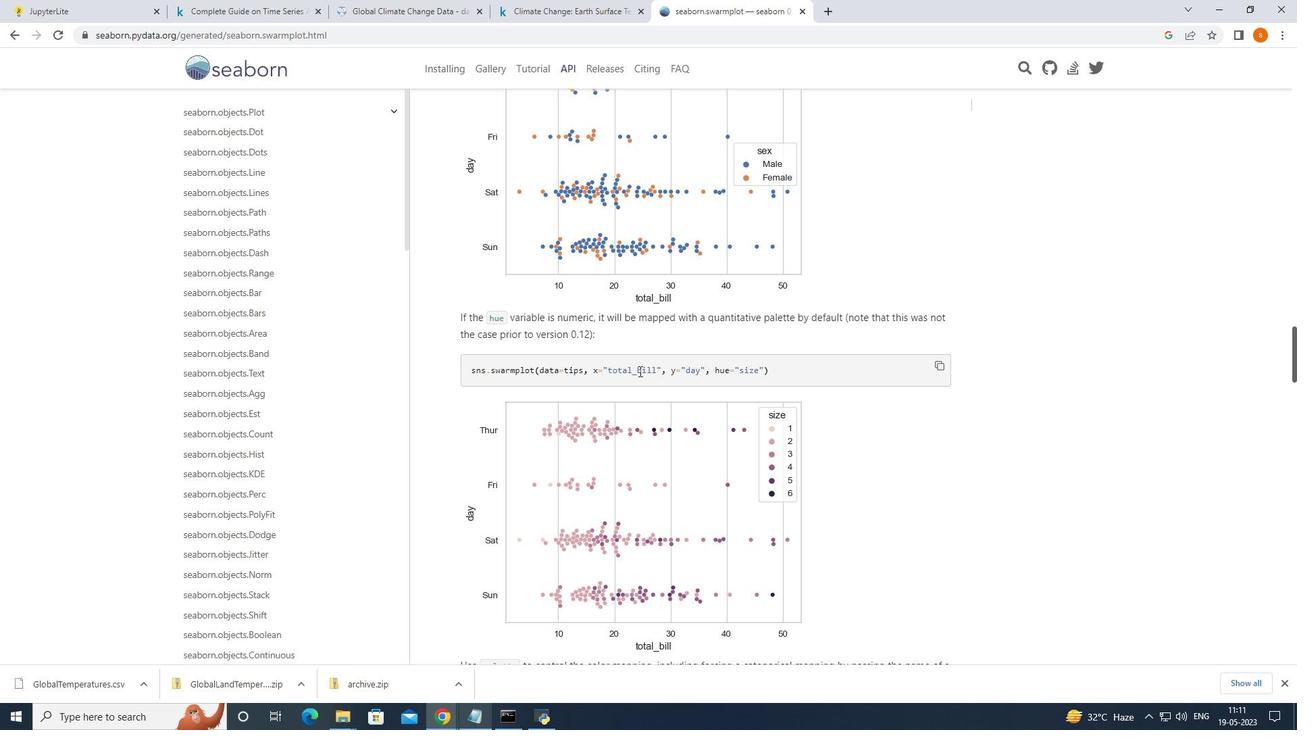 
Action: Mouse scrolled (643, 371) with delta (0, 0)
Screenshot: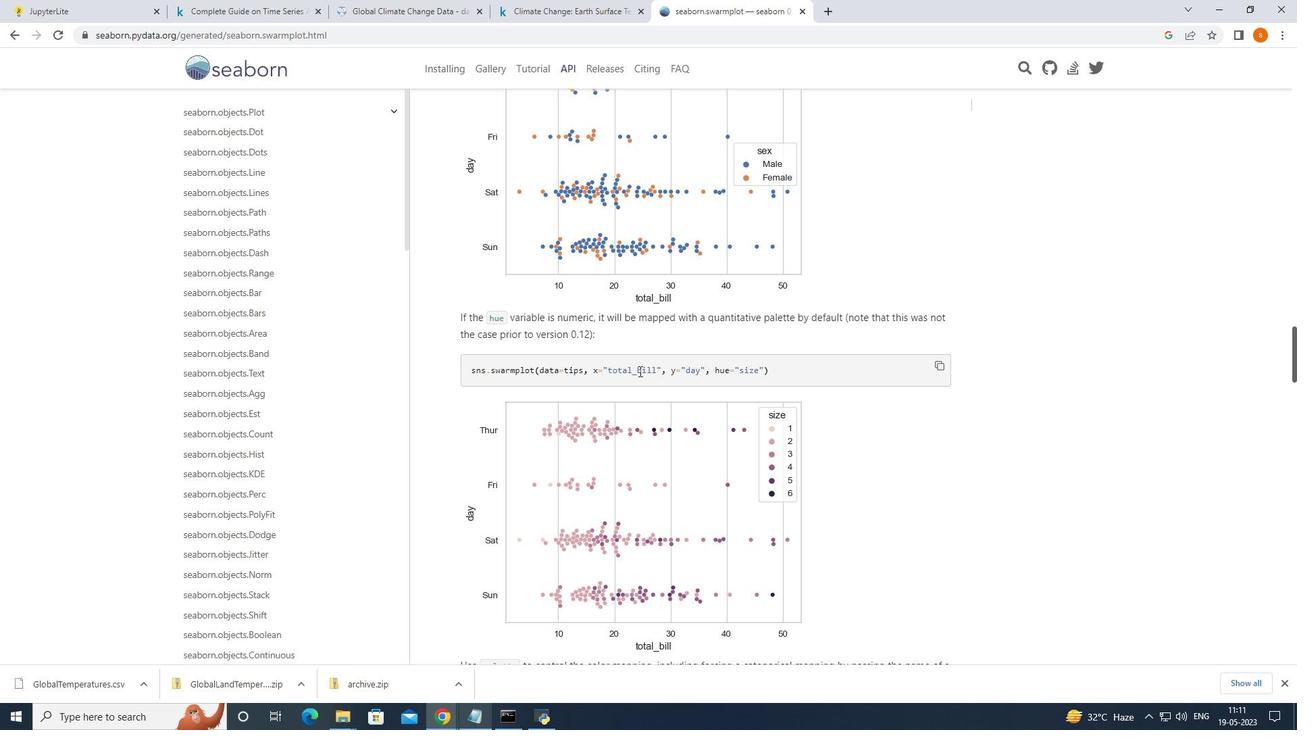 
Action: Mouse moved to (712, 381)
Screenshot: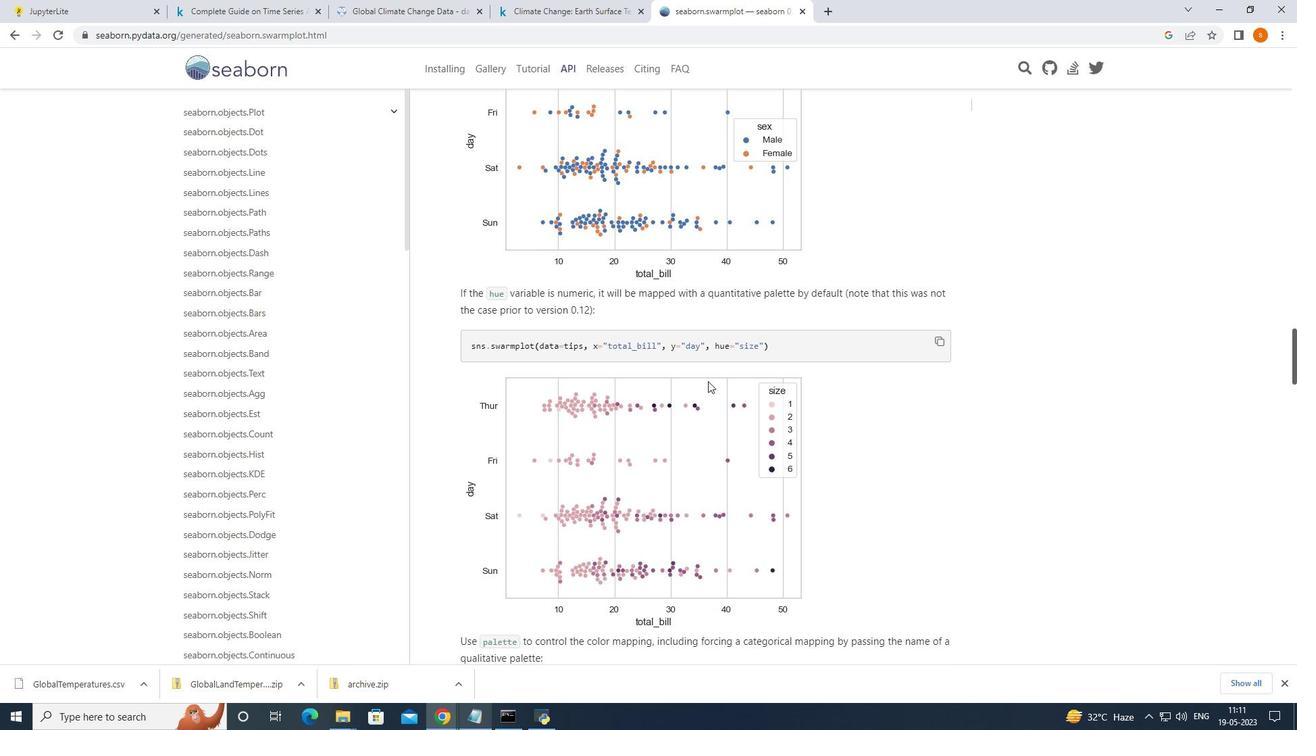 
Action: Mouse scrolled (712, 380) with delta (0, 0)
Screenshot: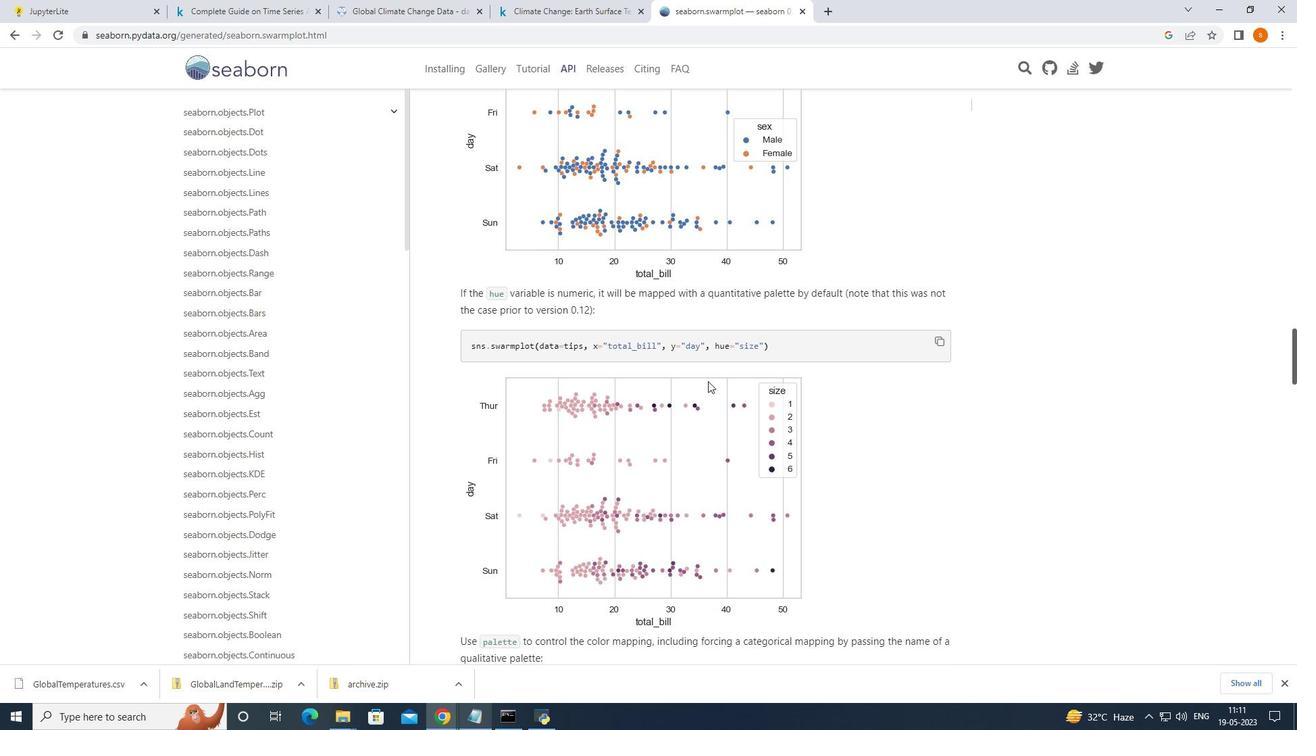 
Action: Mouse moved to (713, 381)
